 Task: Research Airbnb accommodation in Bauta, Cuba from 6th December, 2023 to 10th December, 2023 for 1 adult. Place can be private room with 1  bedroom having 1 bed and 1 bathroom. Property type can be hotel.
Action: Mouse moved to (517, 70)
Screenshot: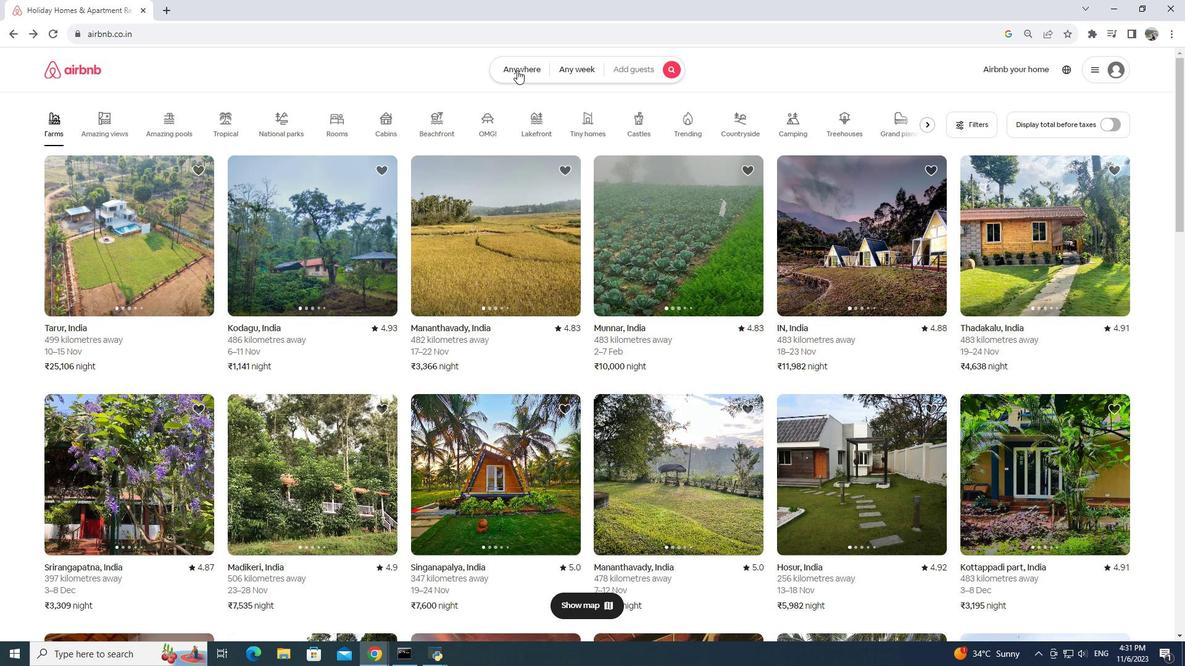 
Action: Mouse pressed left at (517, 70)
Screenshot: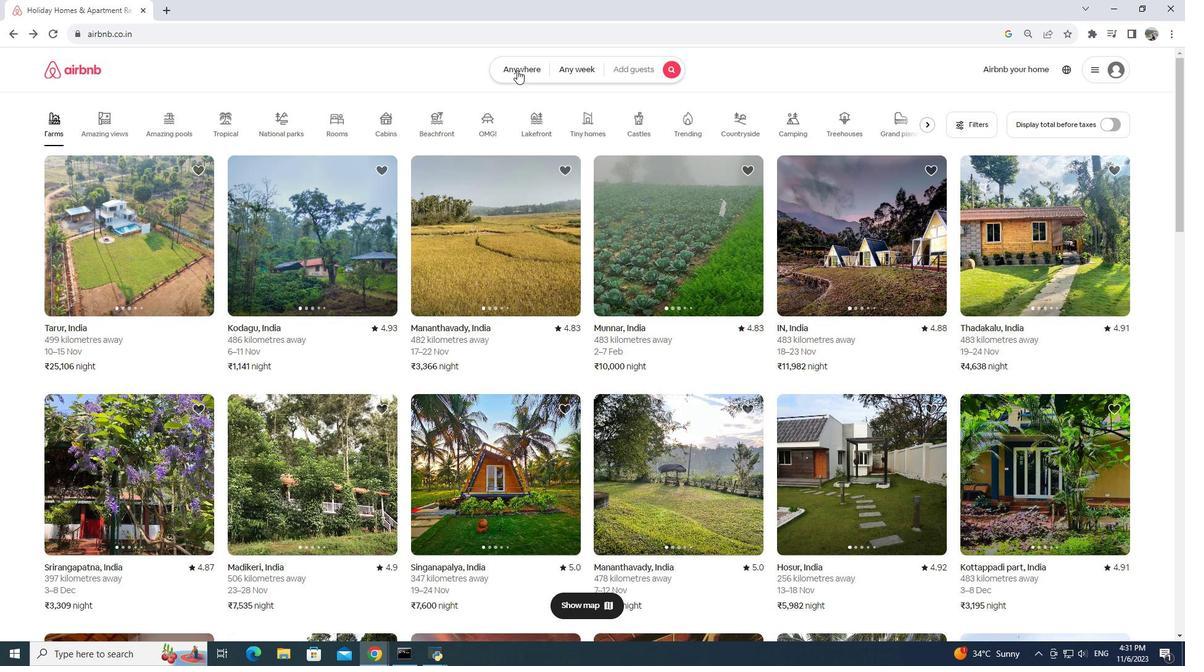
Action: Mouse moved to (449, 118)
Screenshot: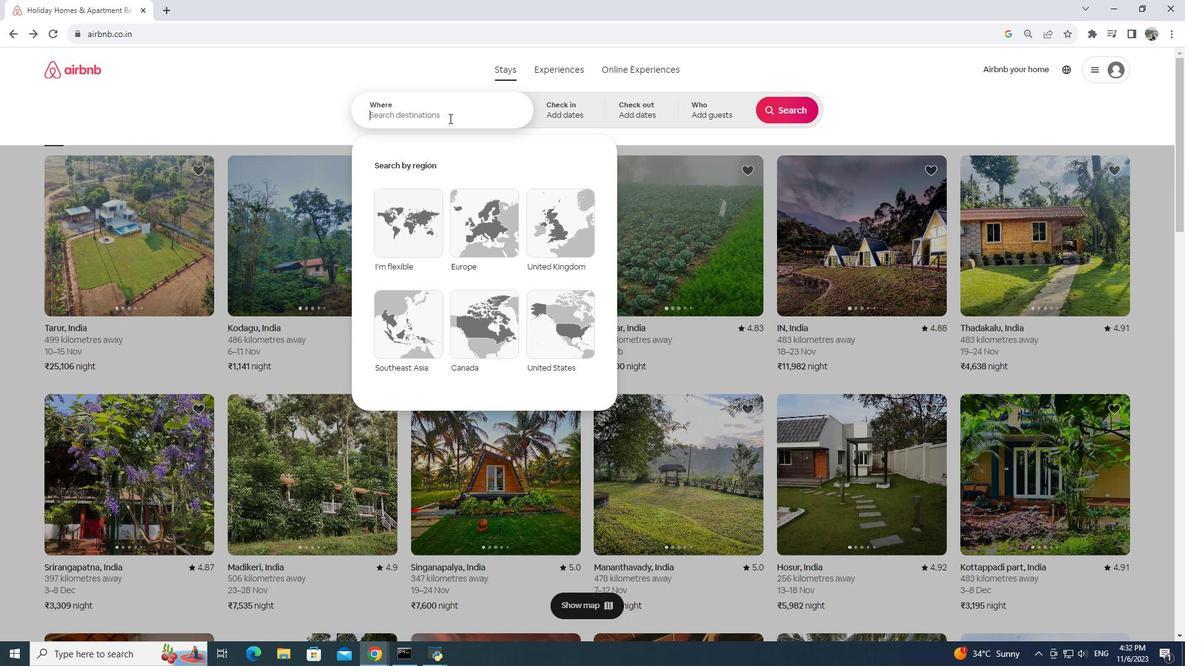 
Action: Mouse pressed left at (449, 118)
Screenshot: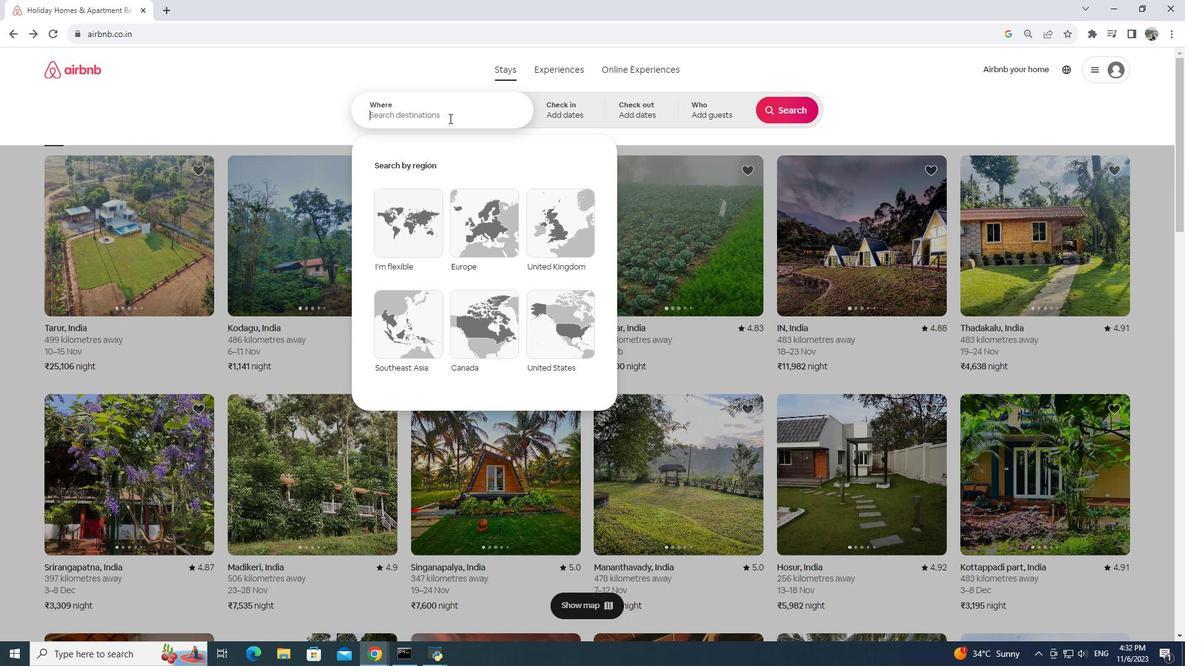 
Action: Mouse moved to (453, 119)
Screenshot: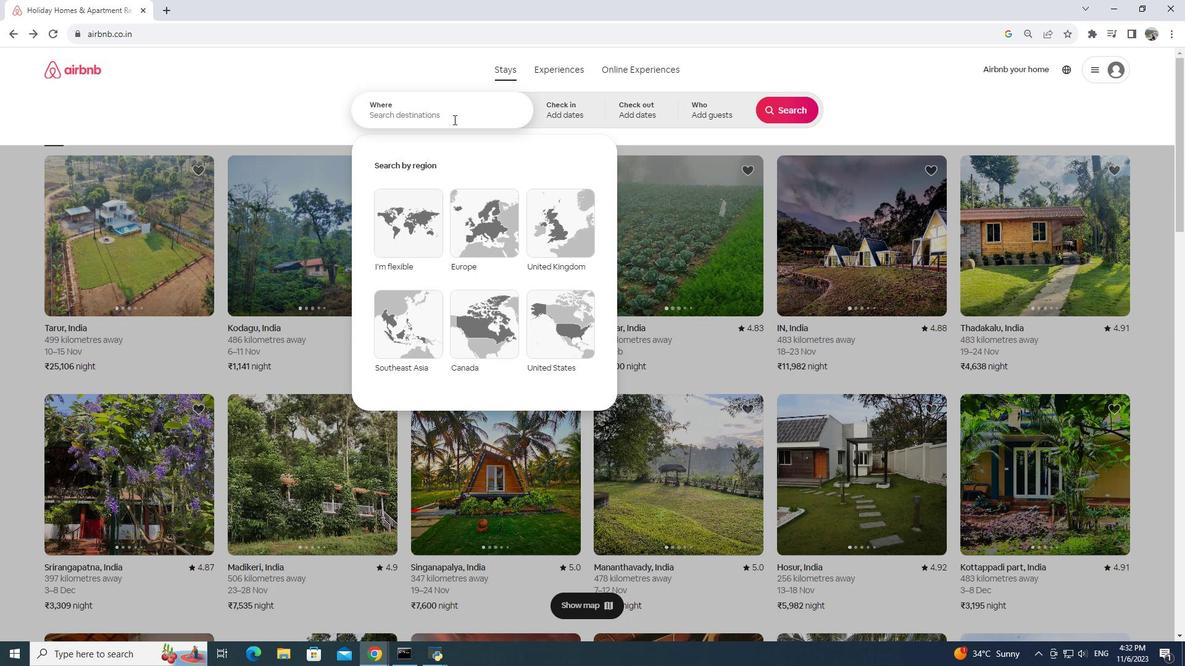 
Action: Key pressed bauta,cuba
Screenshot: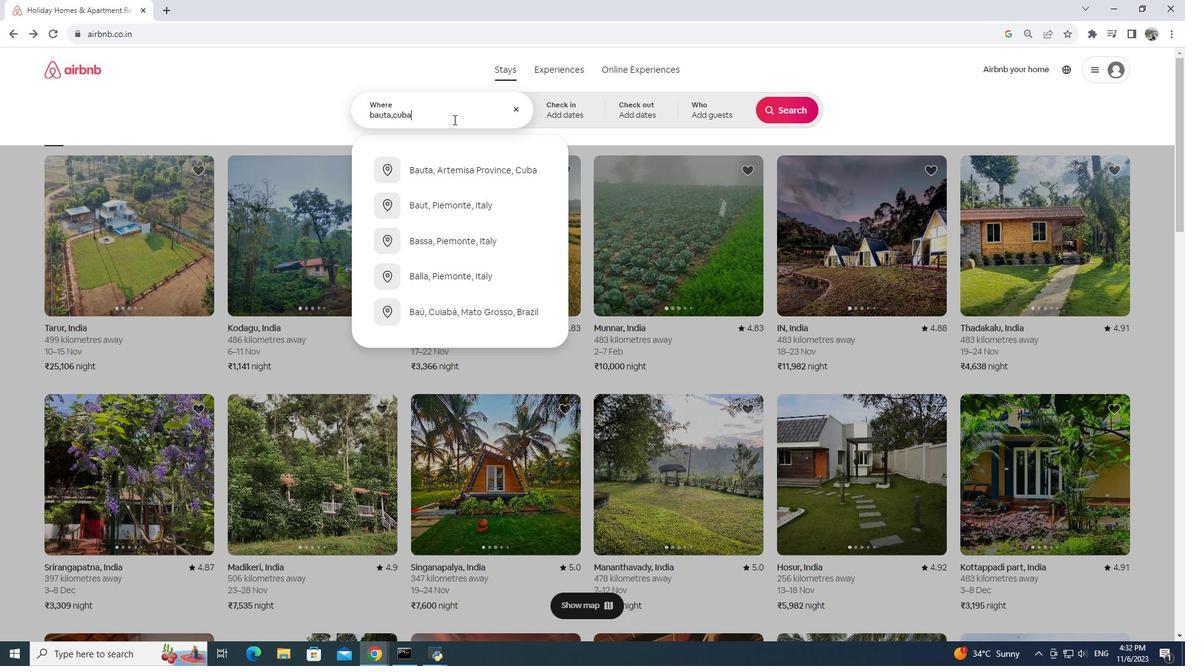 
Action: Mouse moved to (588, 117)
Screenshot: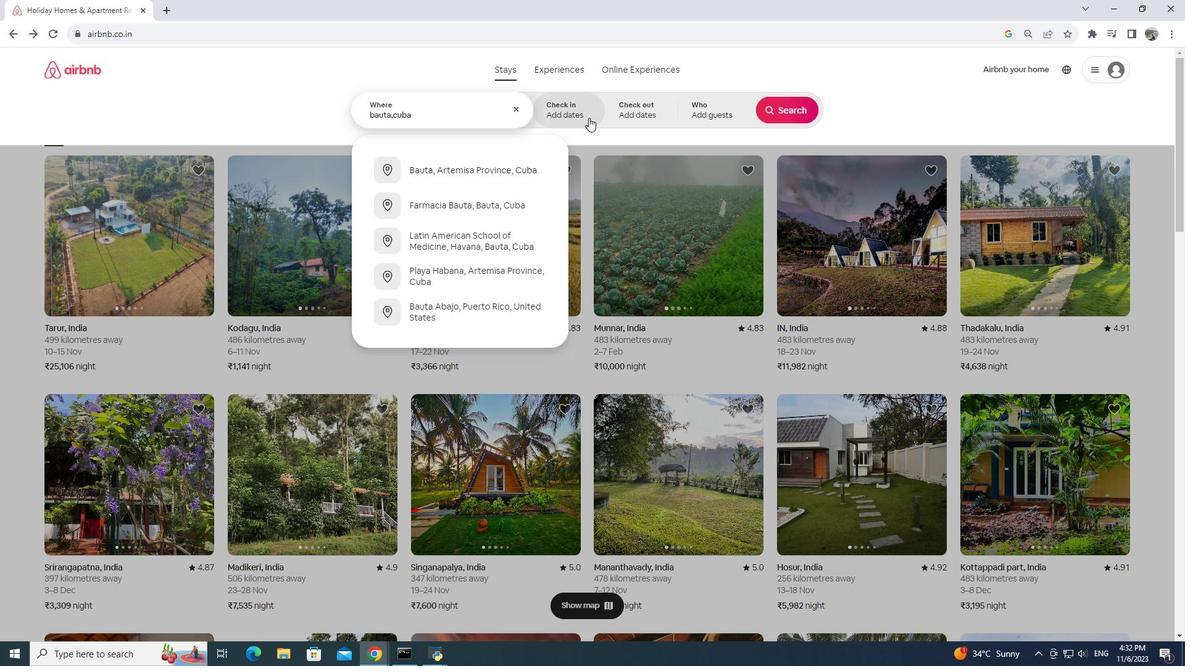 
Action: Mouse pressed left at (588, 117)
Screenshot: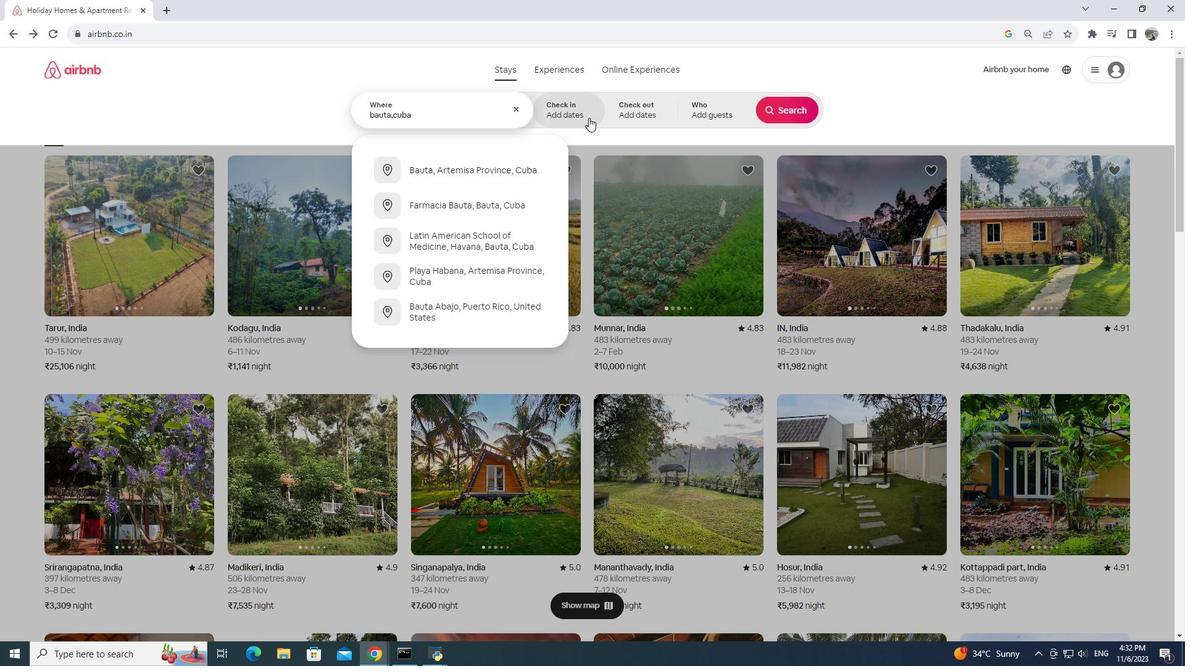 
Action: Mouse moved to (692, 275)
Screenshot: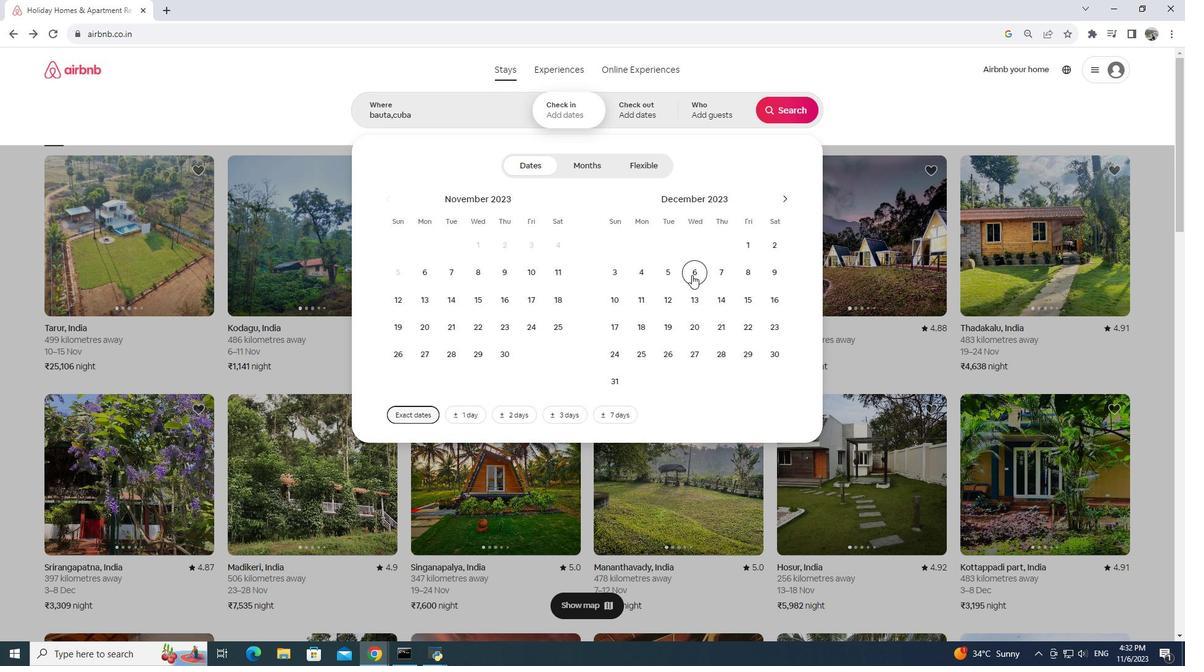 
Action: Mouse pressed left at (692, 275)
Screenshot: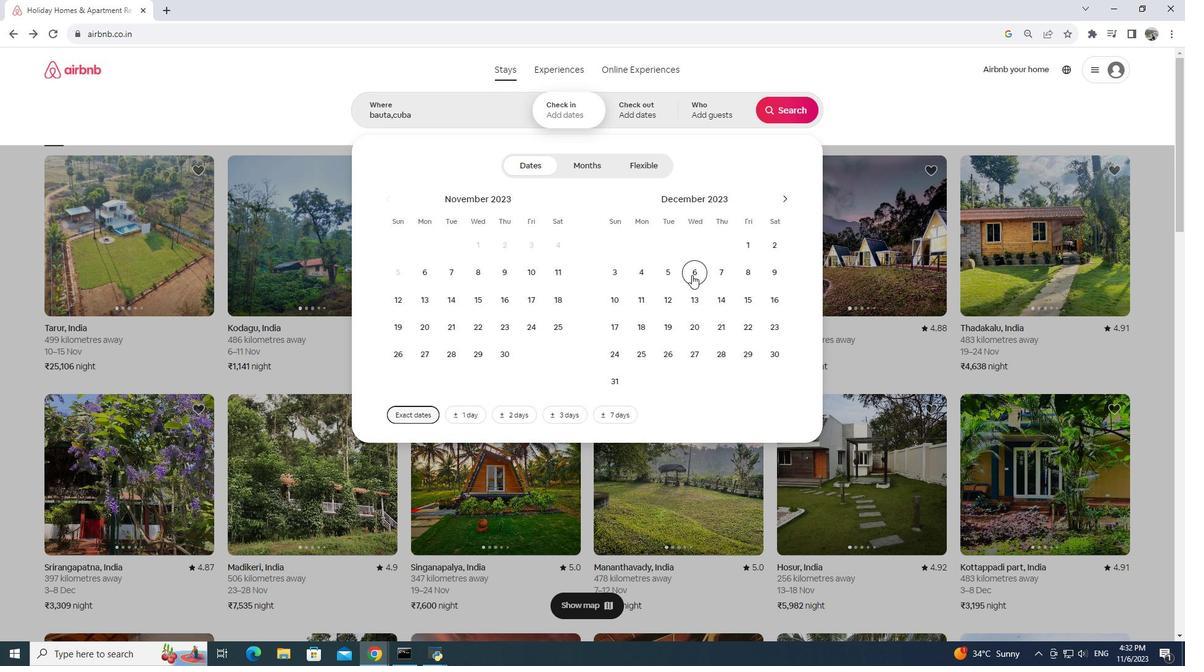 
Action: Mouse moved to (611, 300)
Screenshot: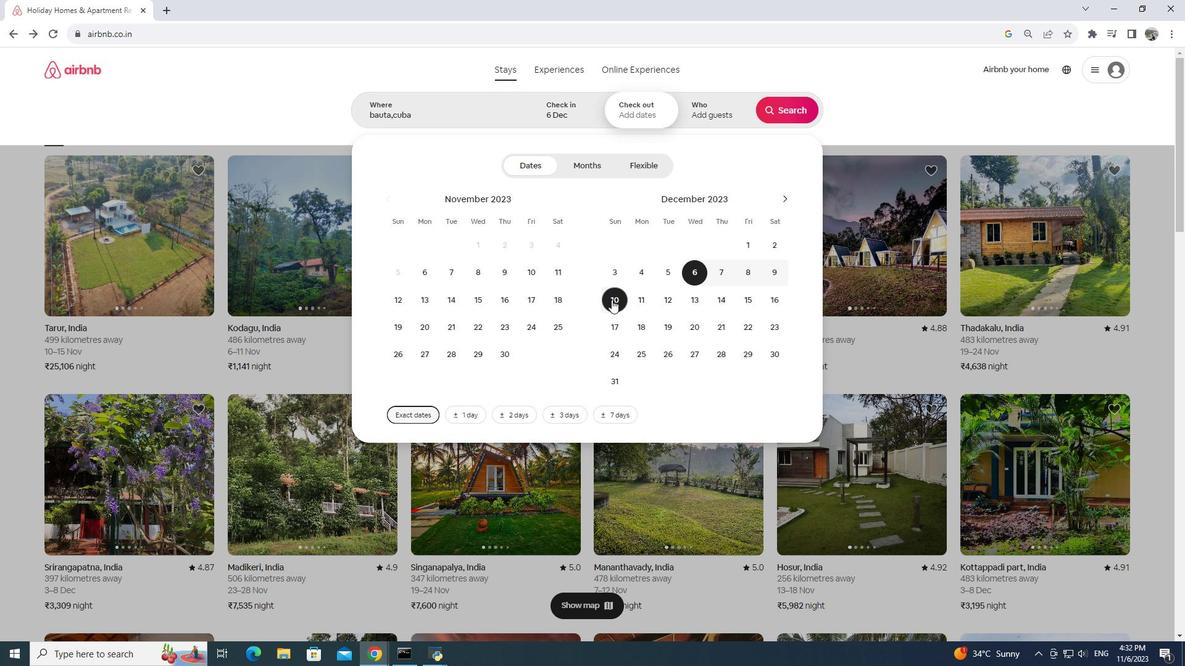 
Action: Mouse pressed left at (611, 300)
Screenshot: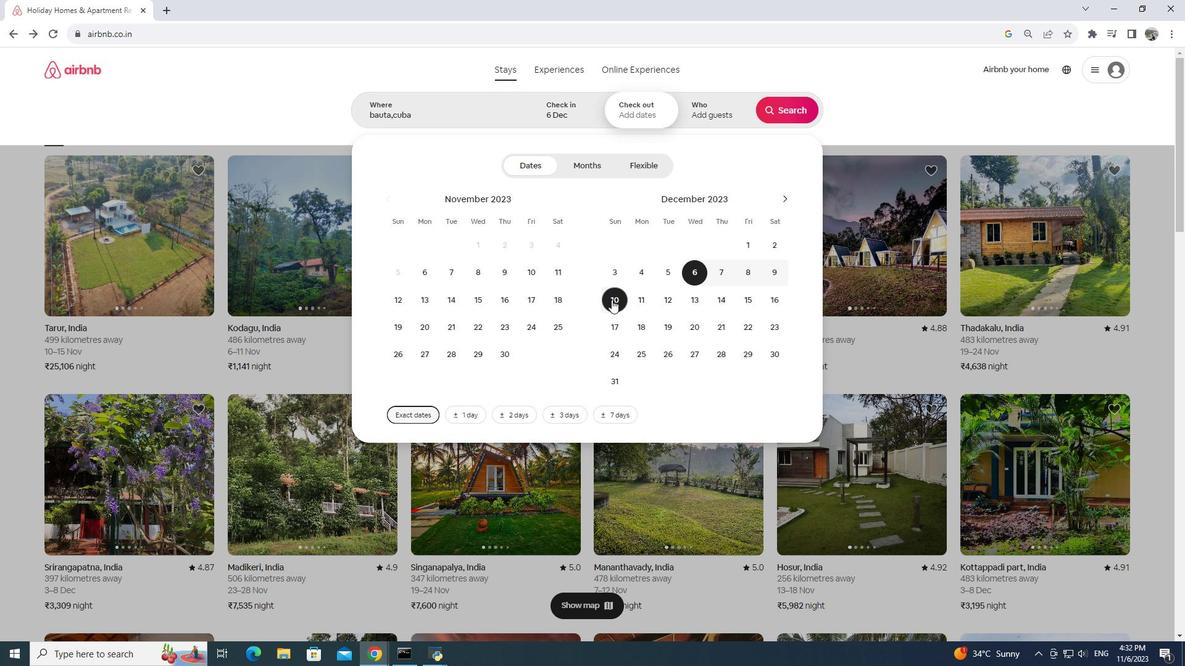 
Action: Mouse moved to (715, 113)
Screenshot: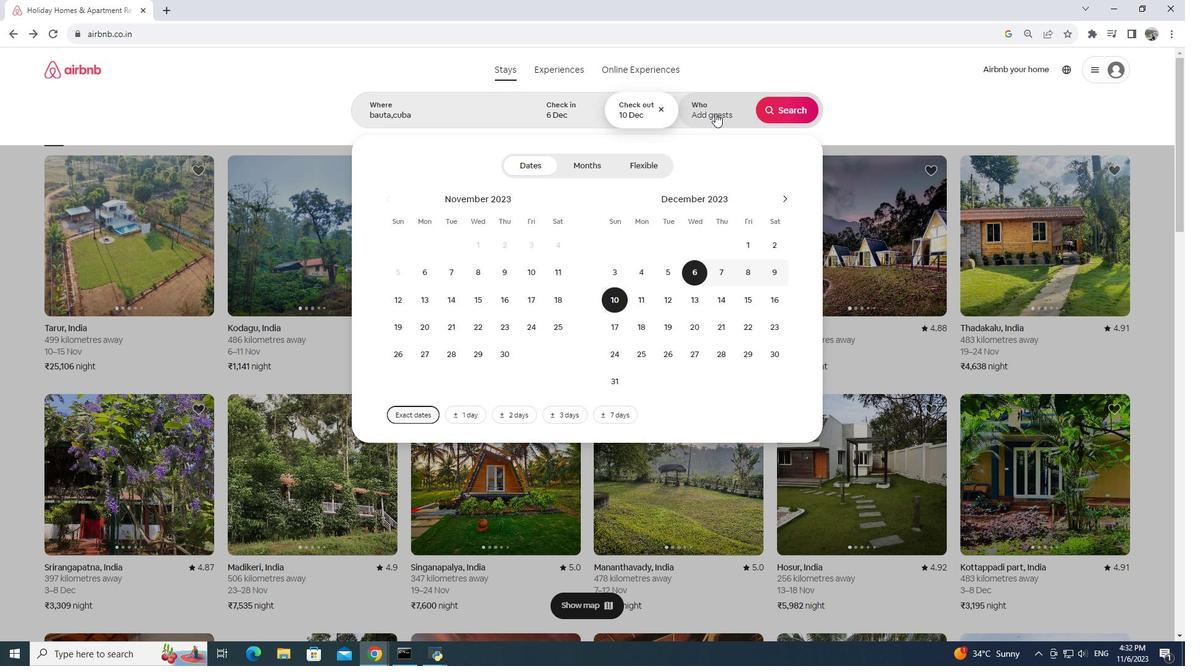 
Action: Mouse pressed left at (715, 113)
Screenshot: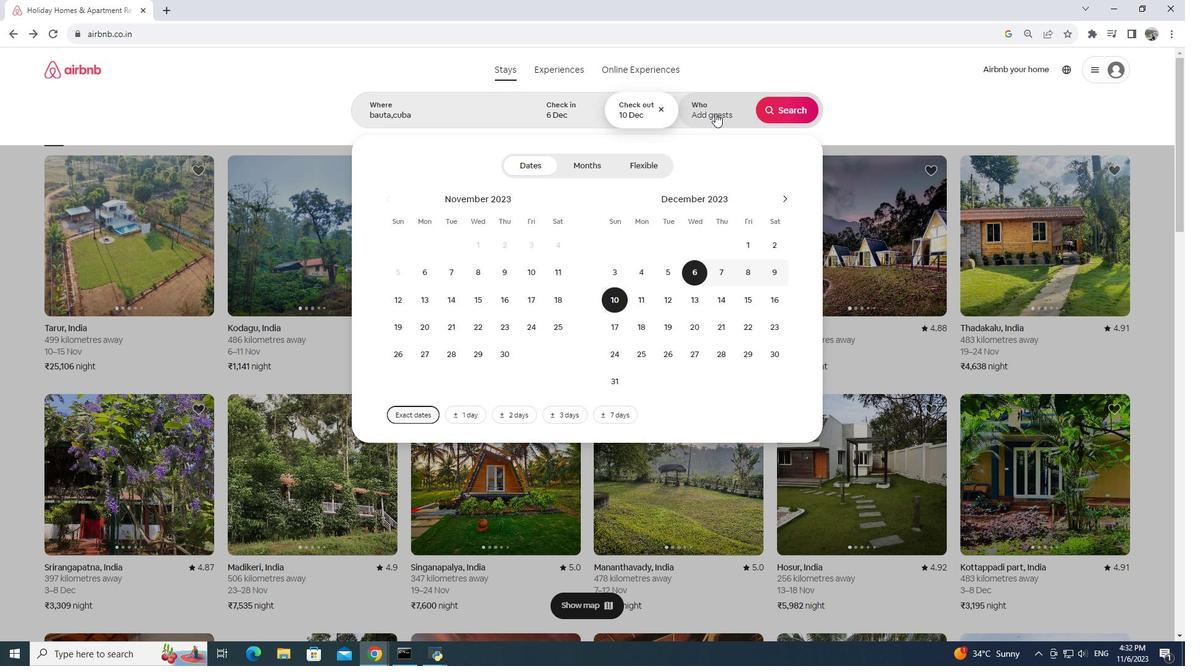 
Action: Mouse moved to (787, 164)
Screenshot: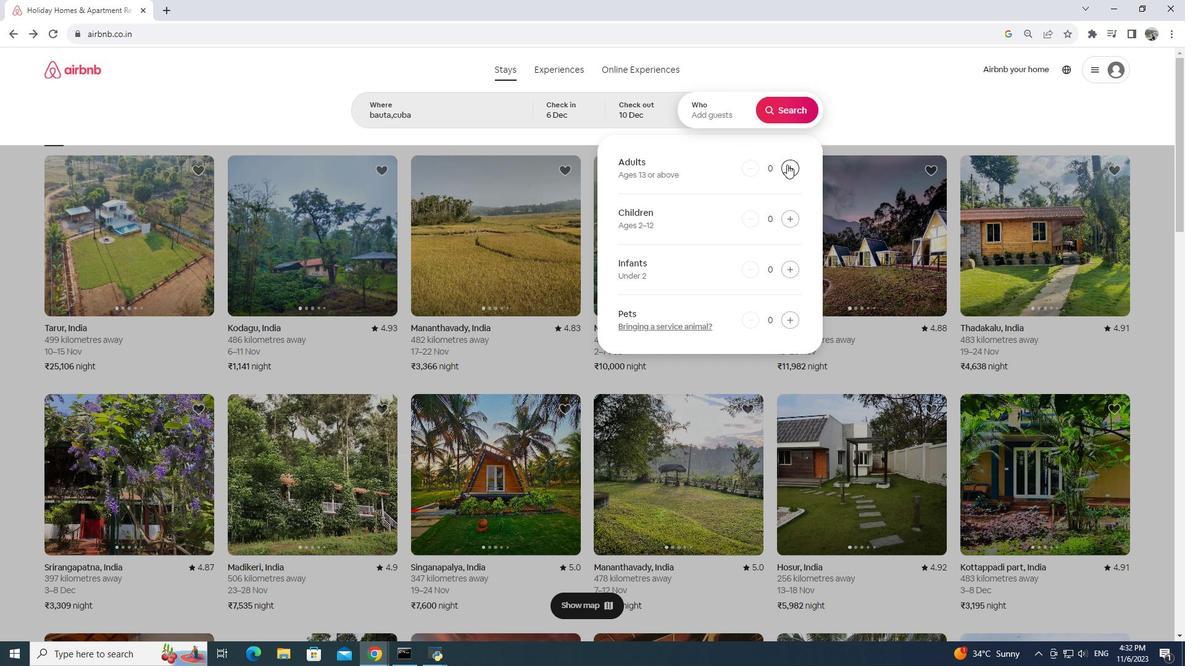 
Action: Mouse pressed left at (787, 164)
Screenshot: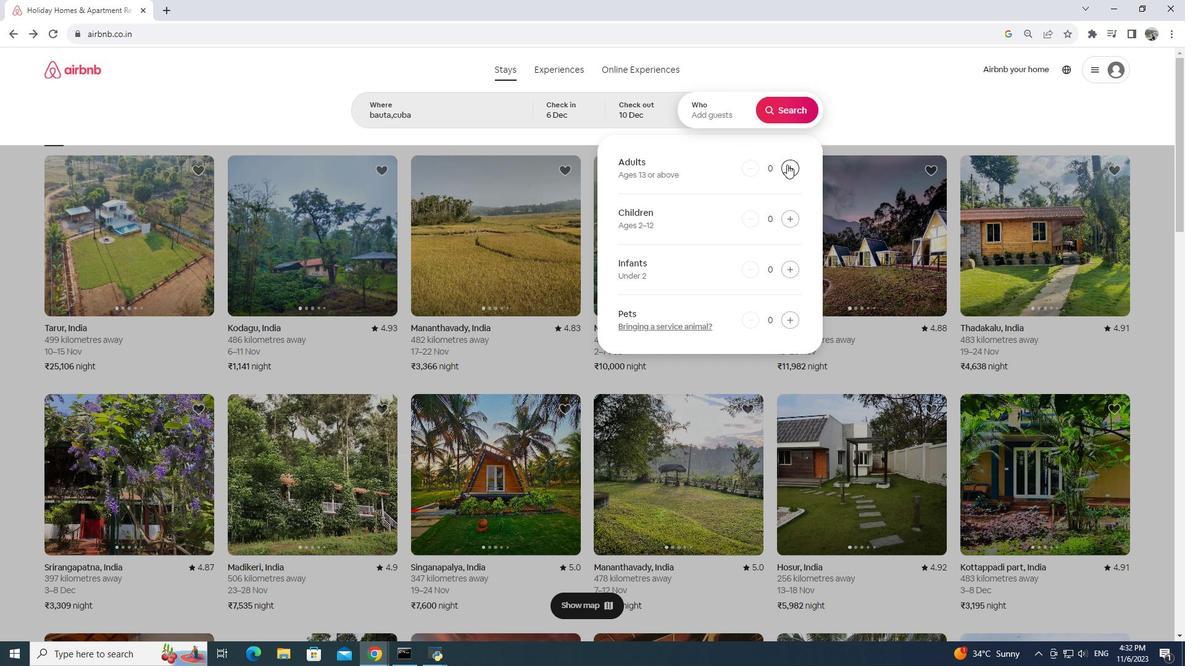 
Action: Mouse moved to (794, 105)
Screenshot: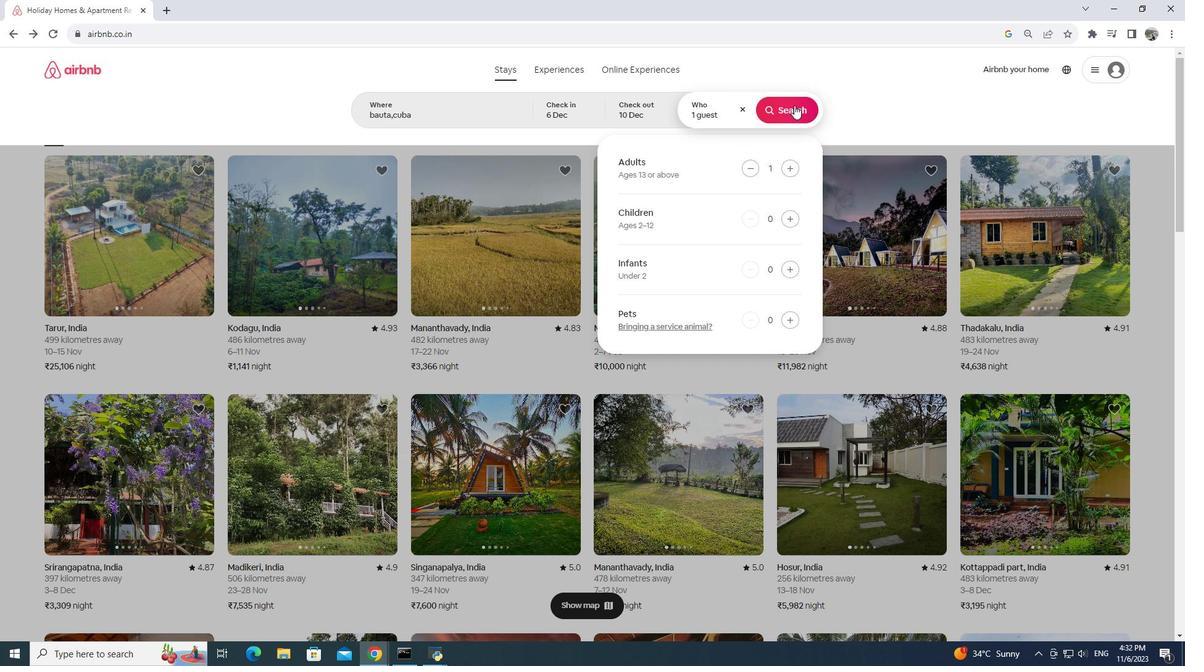 
Action: Mouse pressed left at (794, 105)
Screenshot: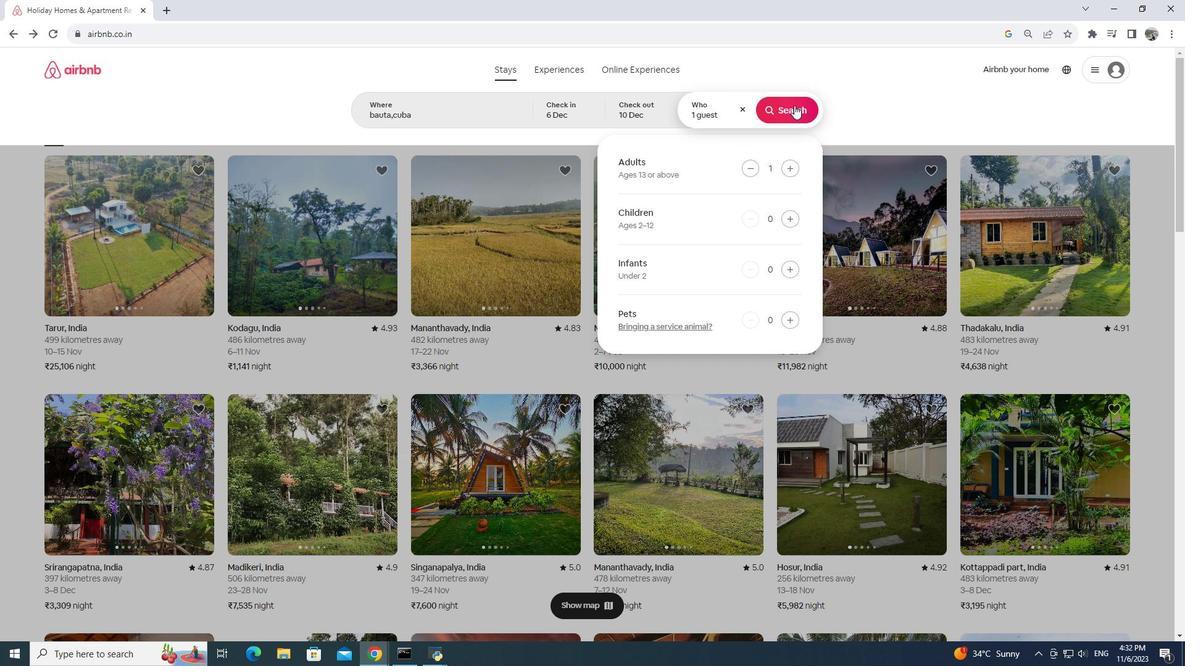 
Action: Mouse moved to (1005, 116)
Screenshot: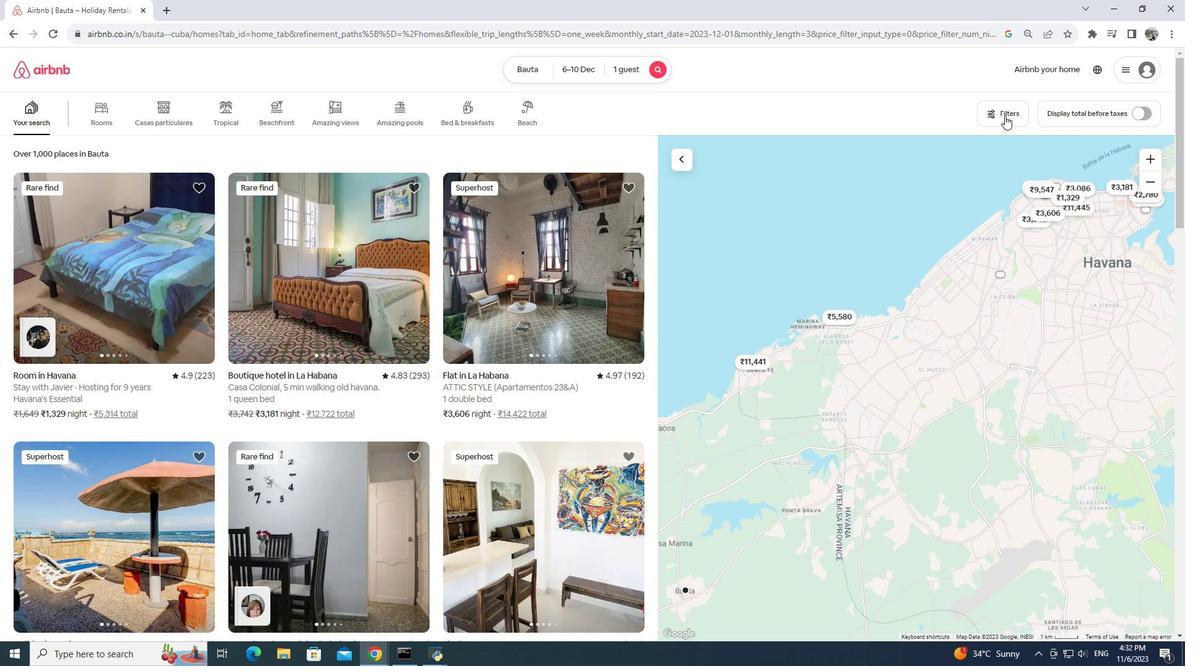 
Action: Mouse pressed left at (1005, 116)
Screenshot: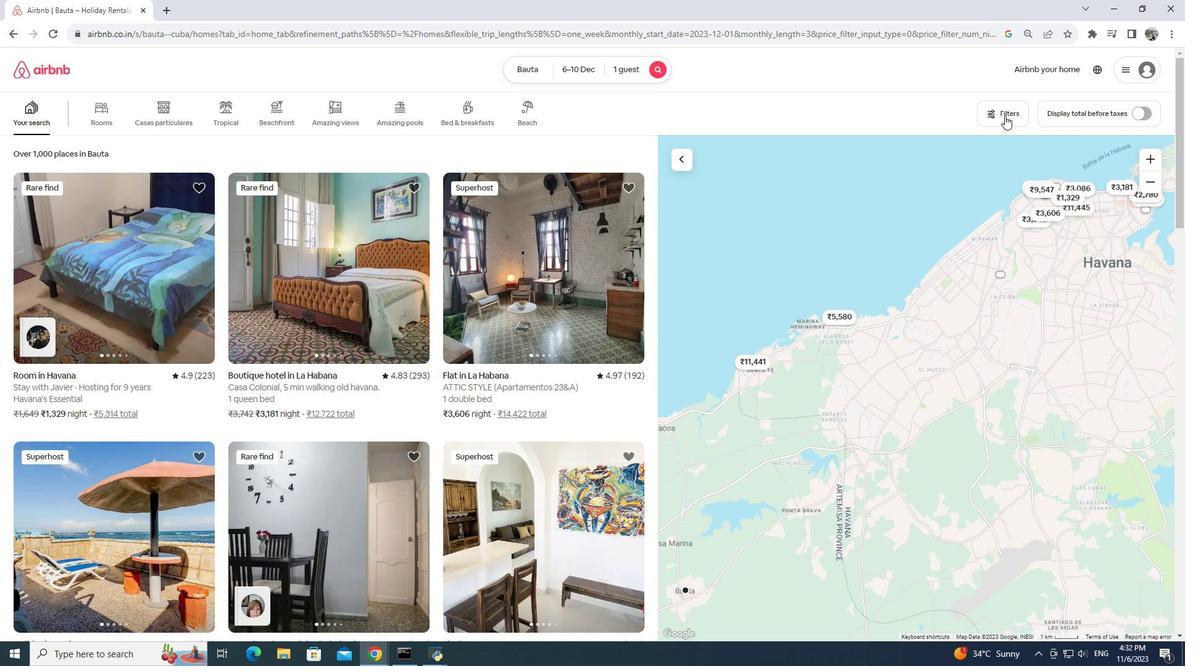 
Action: Mouse moved to (461, 466)
Screenshot: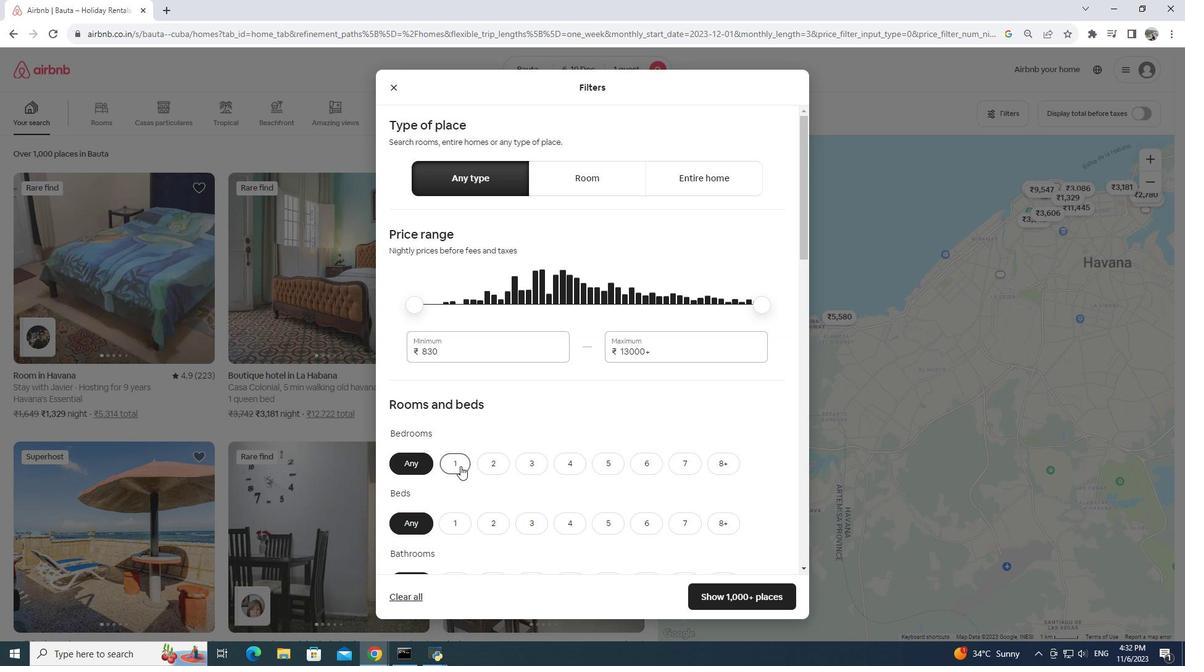 
Action: Mouse pressed left at (461, 466)
Screenshot: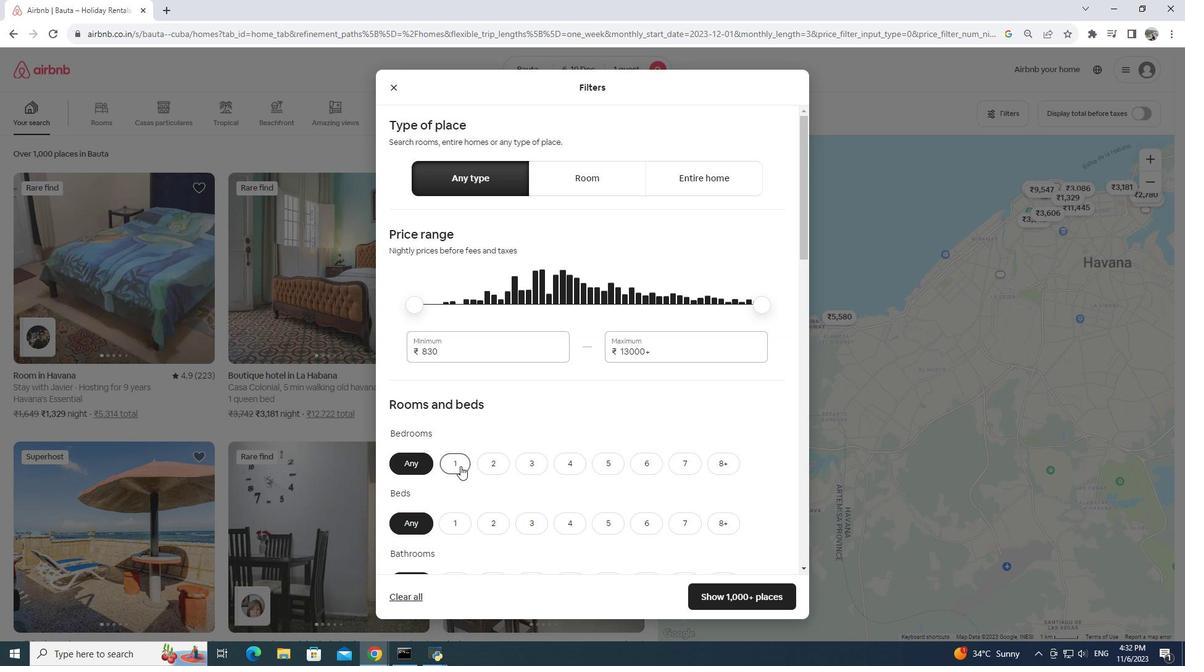 
Action: Mouse moved to (464, 461)
Screenshot: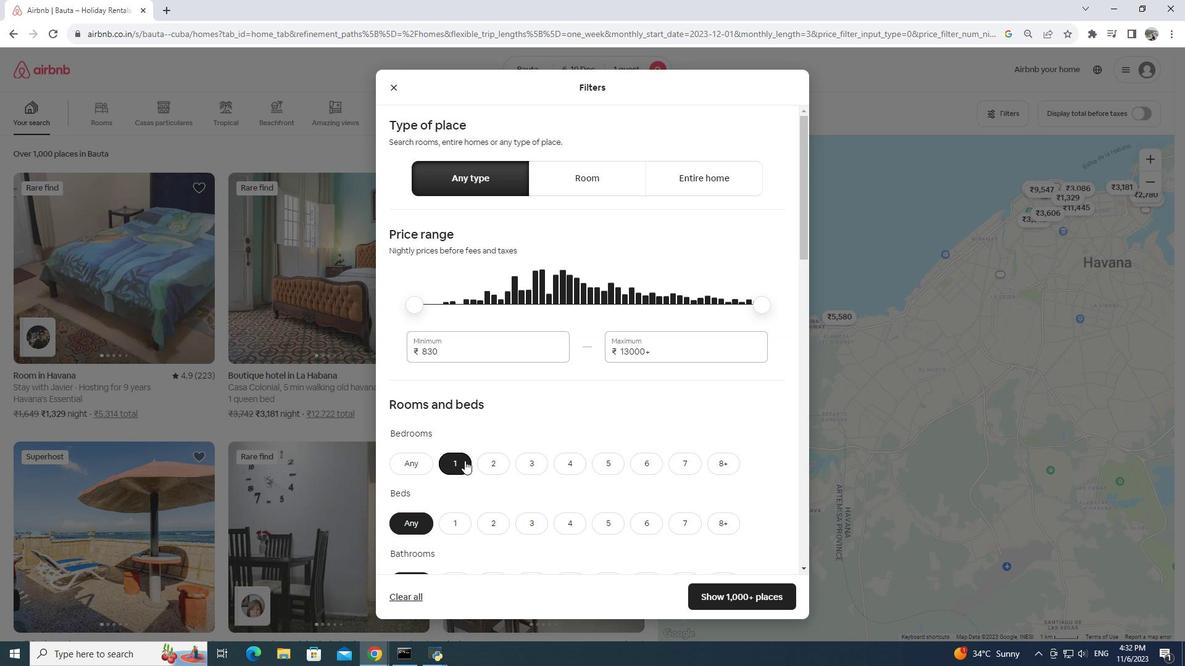 
Action: Mouse scrolled (464, 460) with delta (0, 0)
Screenshot: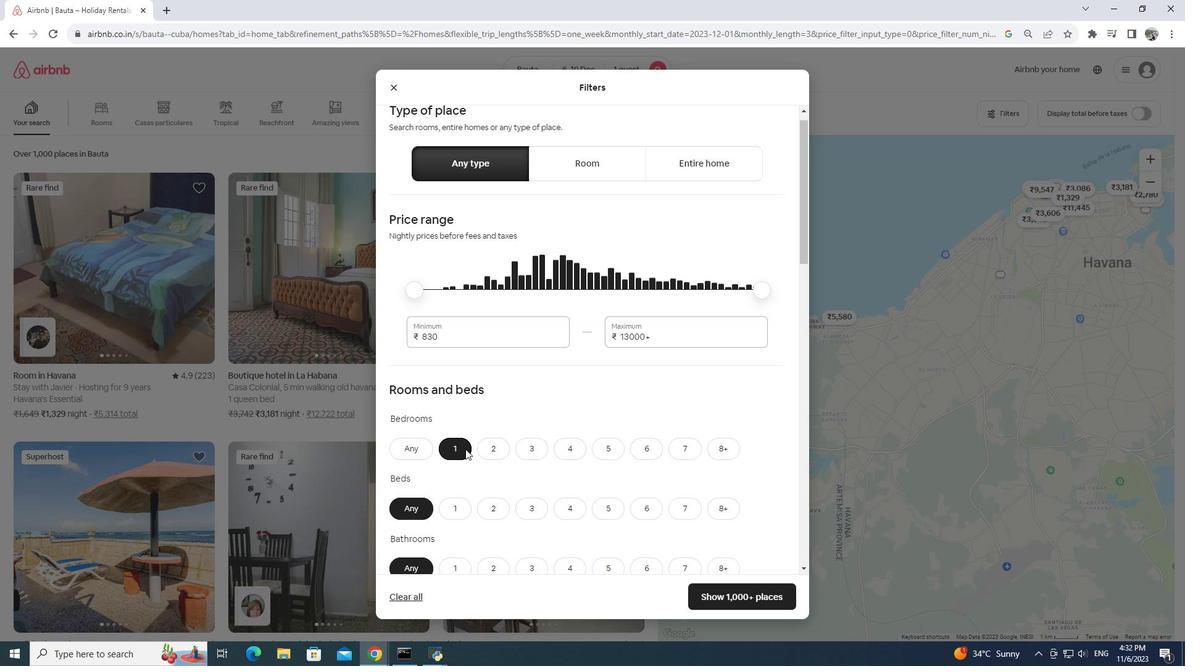 
Action: Mouse moved to (464, 460)
Screenshot: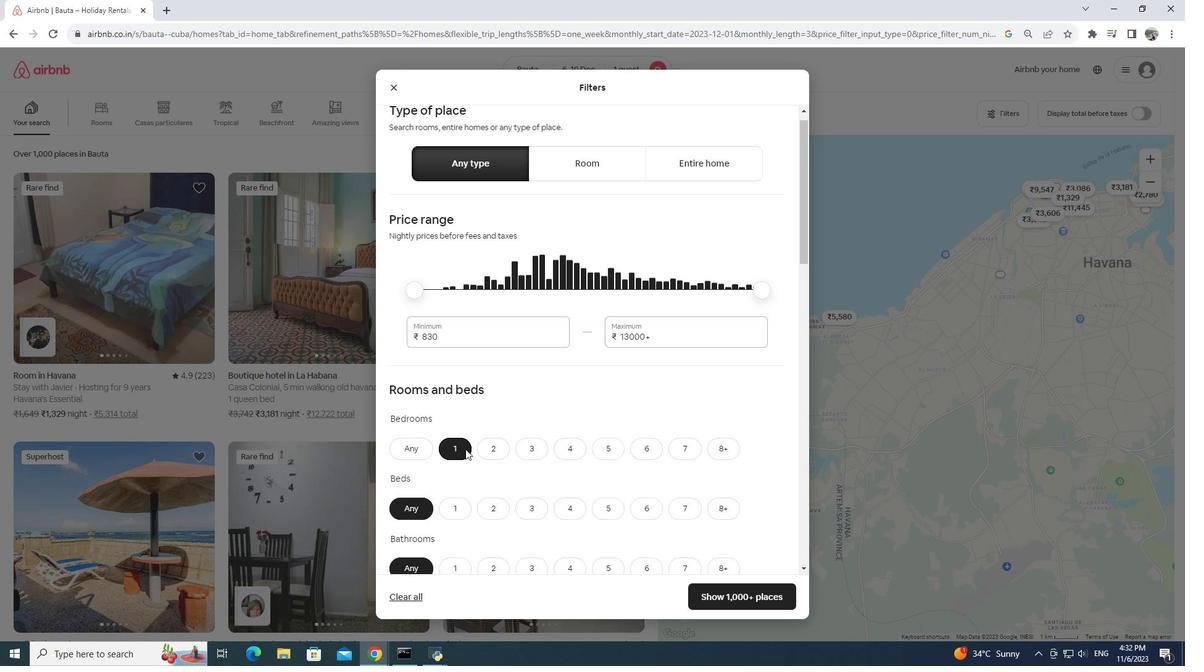
Action: Mouse scrolled (464, 459) with delta (0, 0)
Screenshot: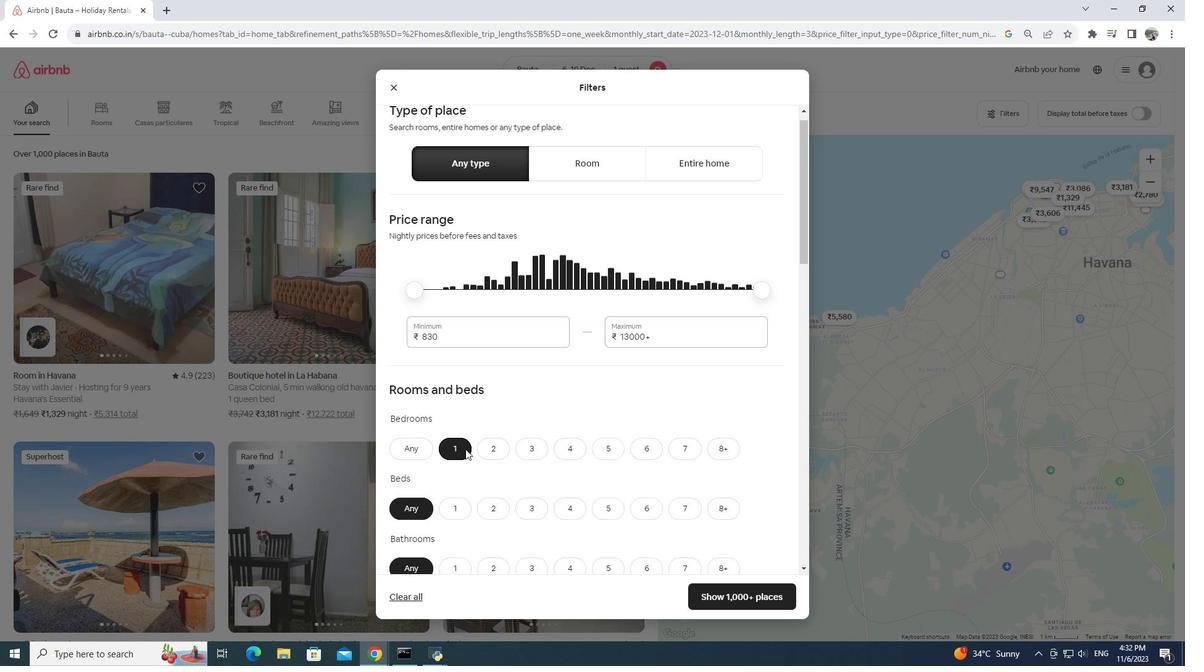 
Action: Mouse moved to (464, 459)
Screenshot: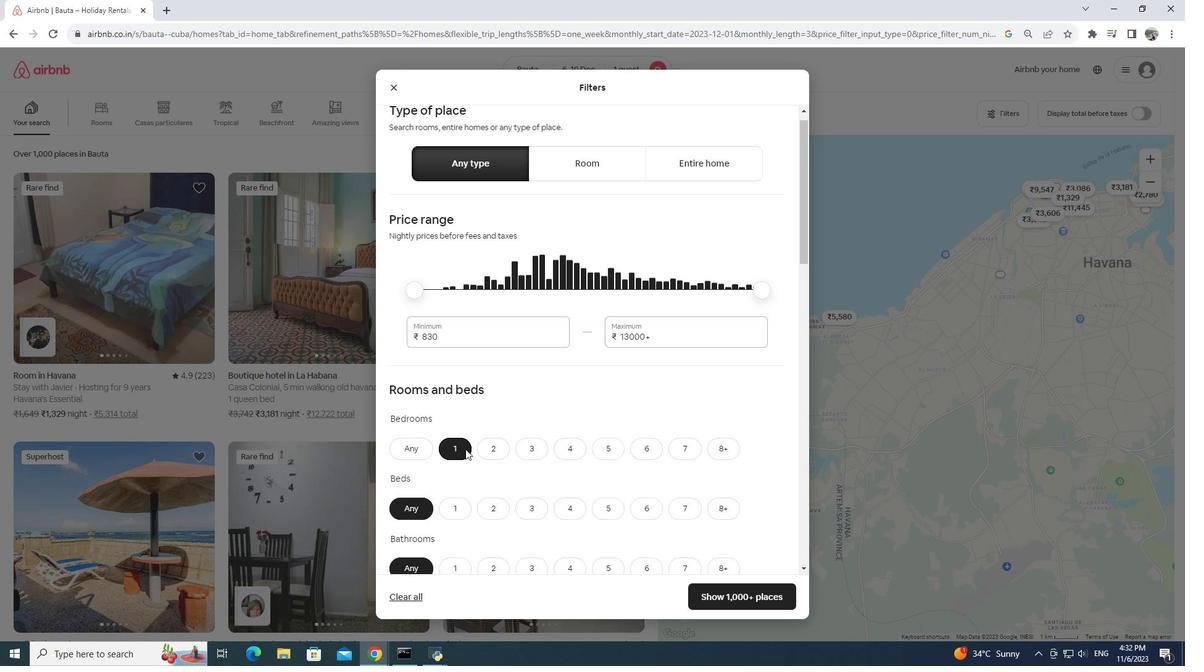 
Action: Mouse scrolled (464, 459) with delta (0, 0)
Screenshot: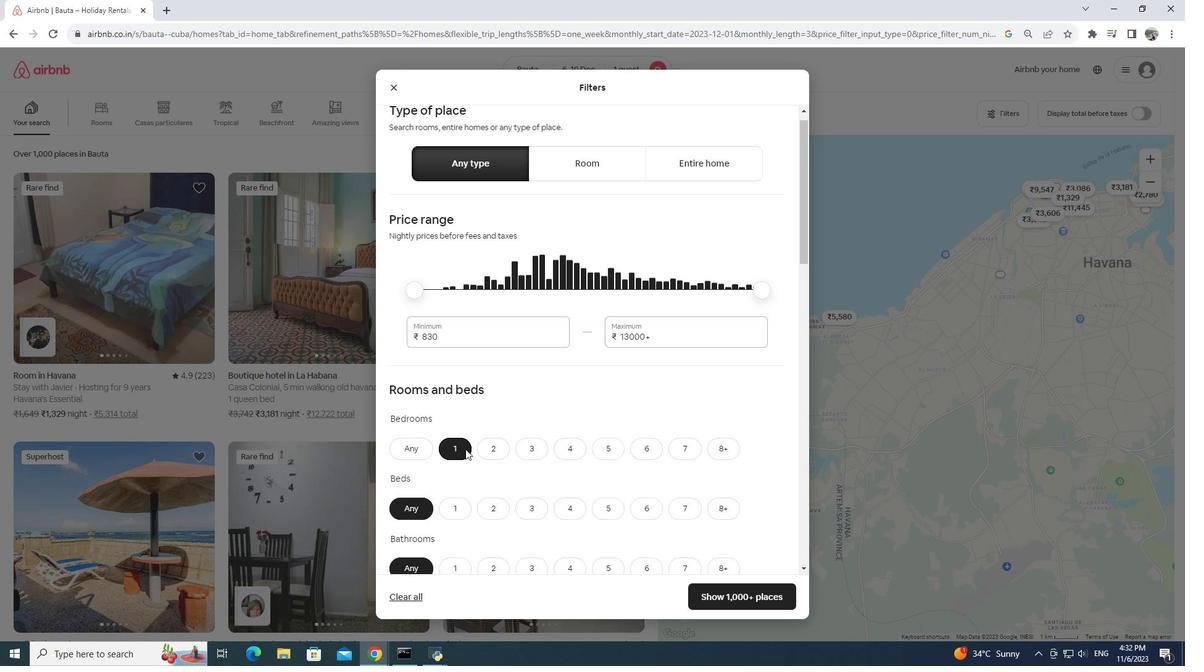 
Action: Mouse moved to (464, 456)
Screenshot: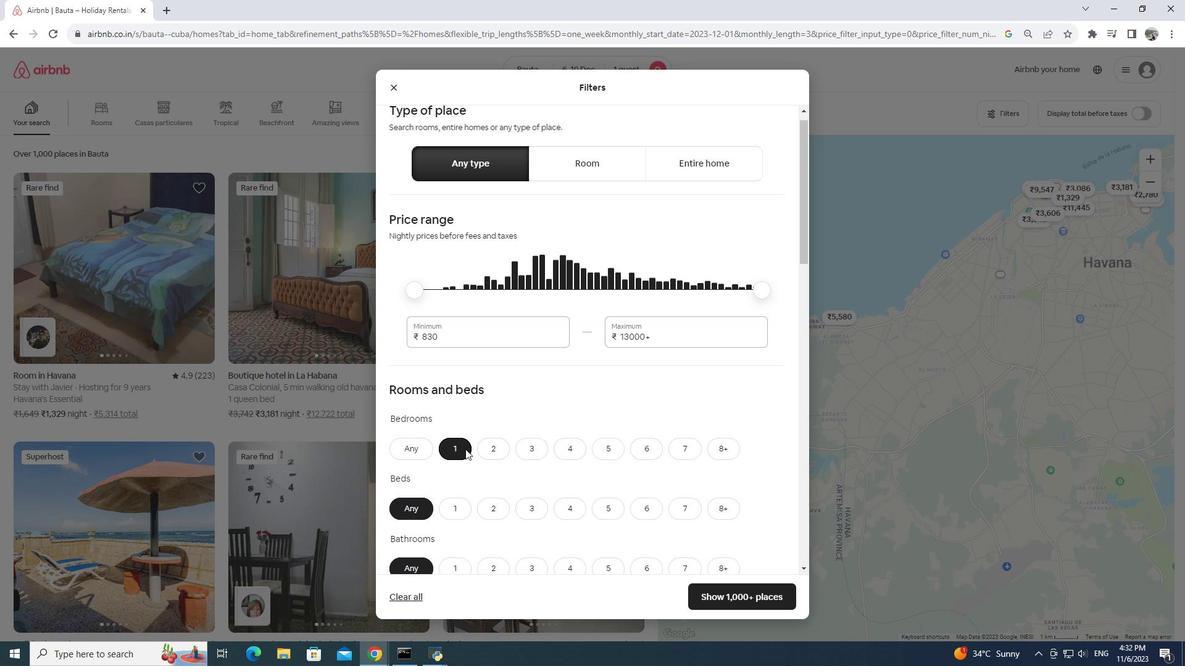 
Action: Mouse scrolled (464, 456) with delta (0, 0)
Screenshot: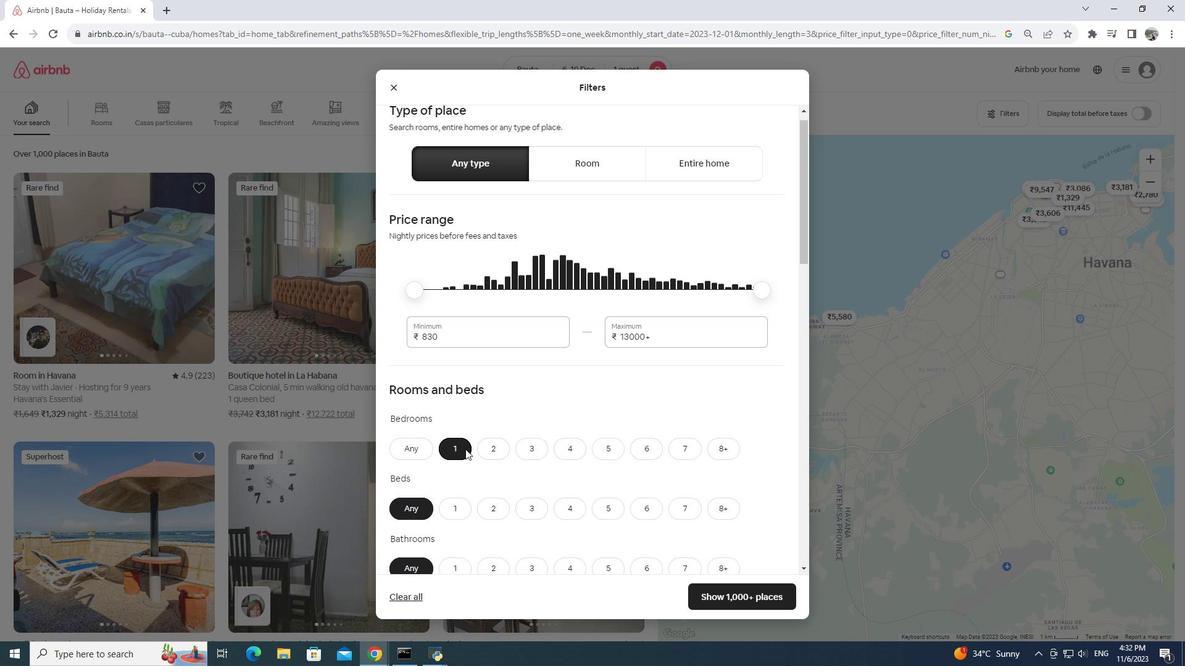 
Action: Mouse moved to (465, 451)
Screenshot: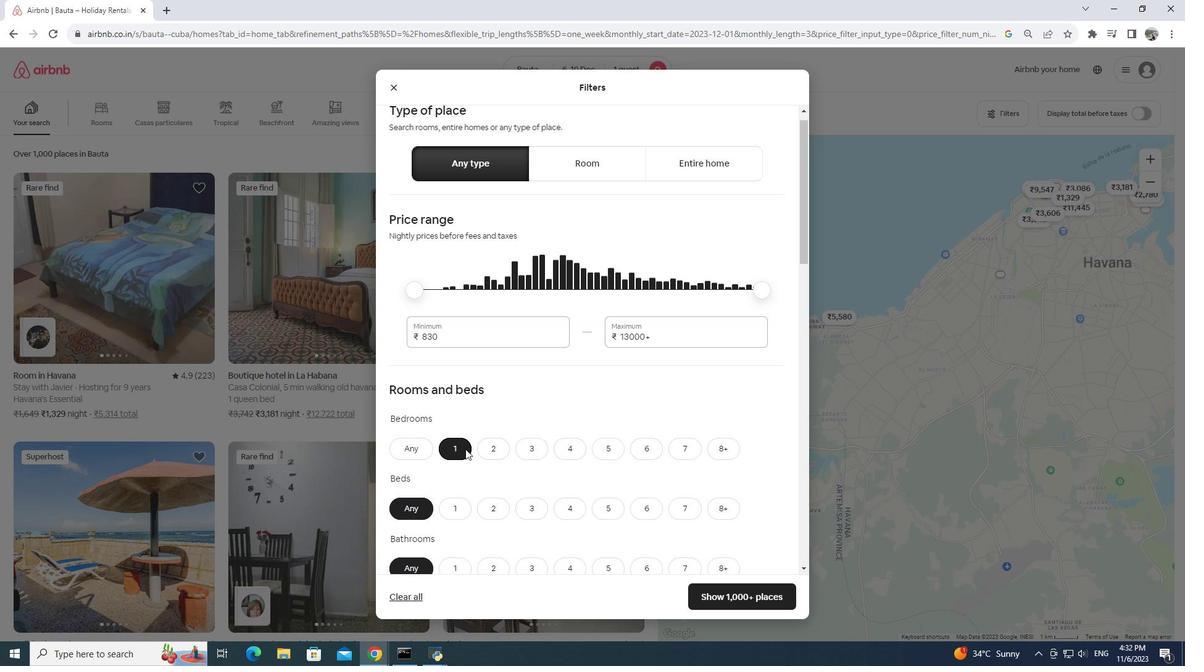 
Action: Mouse scrolled (465, 450) with delta (0, 0)
Screenshot: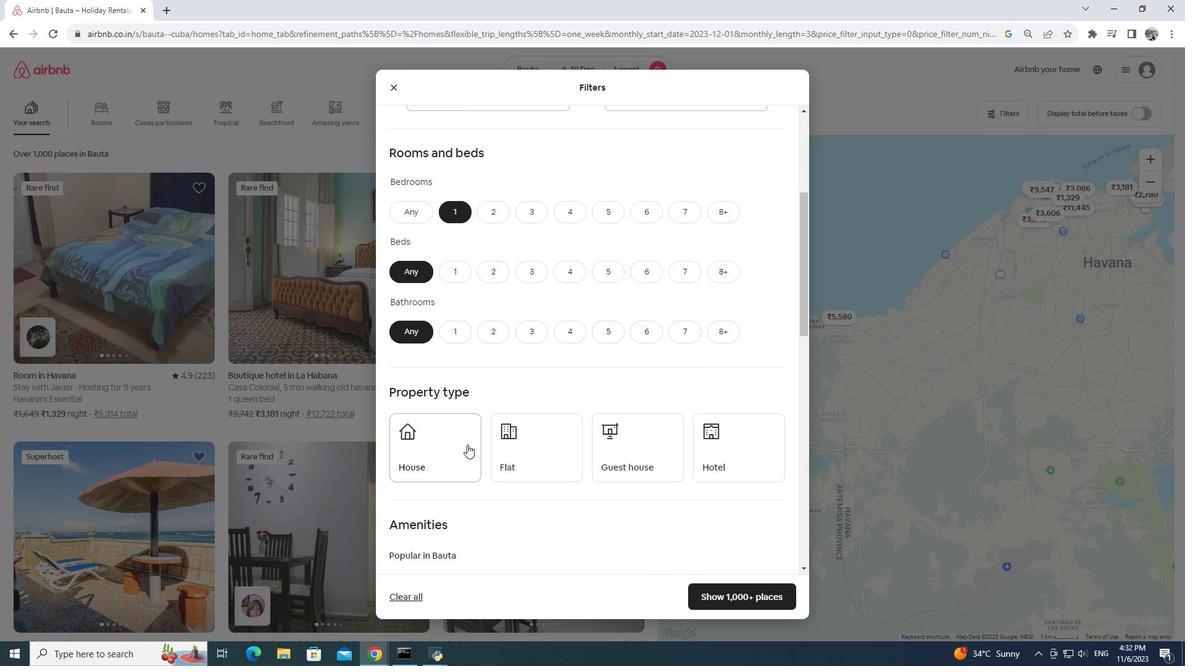
Action: Mouse moved to (455, 206)
Screenshot: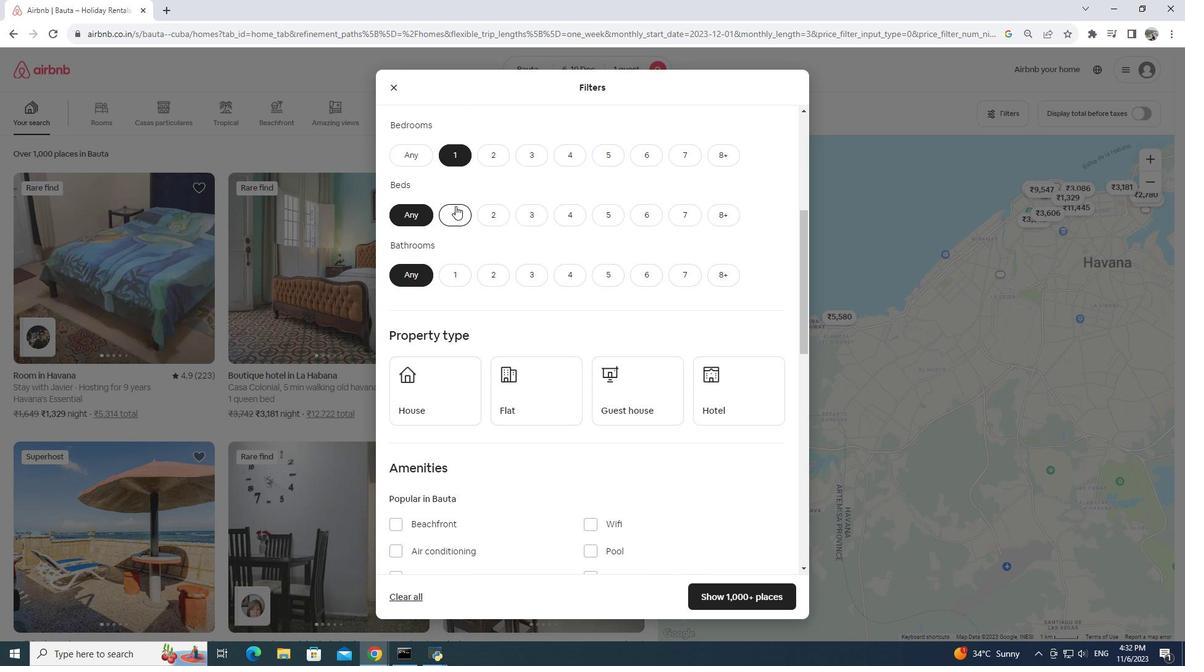 
Action: Mouse pressed left at (455, 206)
Screenshot: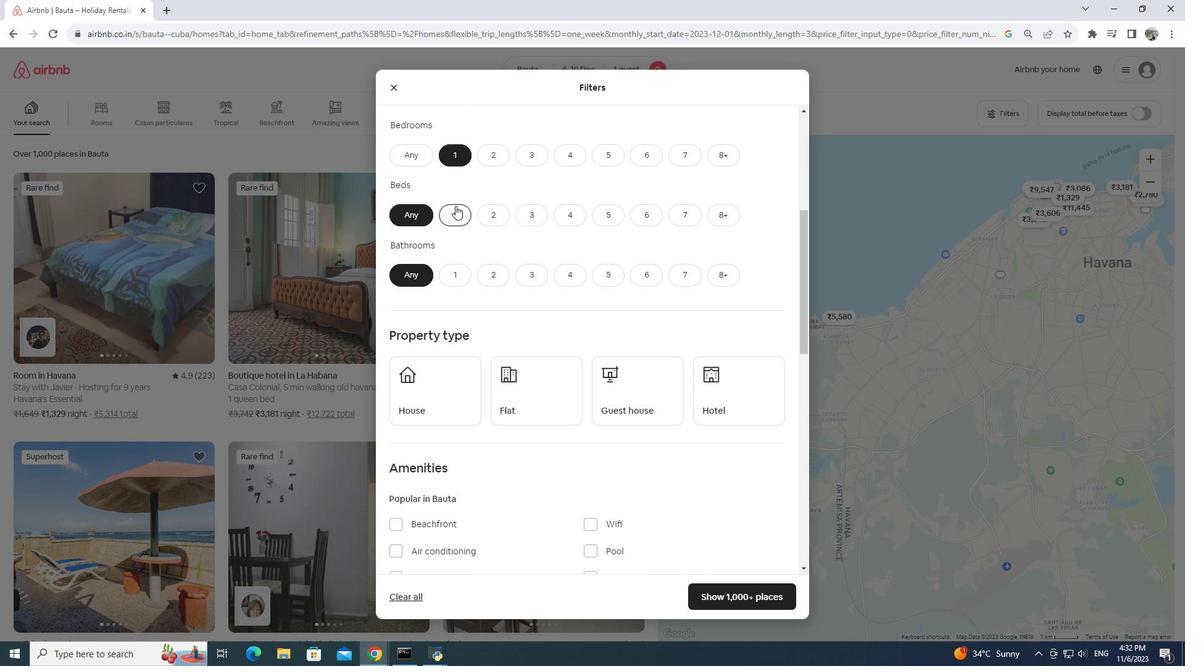 
Action: Mouse moved to (459, 281)
Screenshot: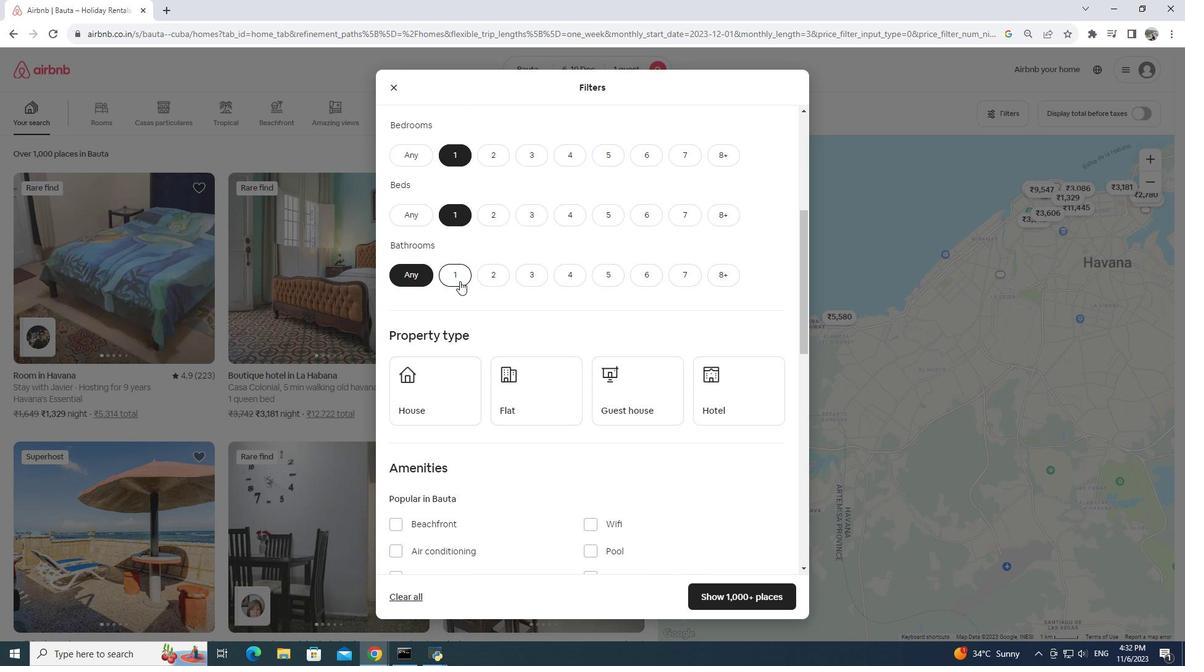 
Action: Mouse pressed left at (459, 281)
Screenshot: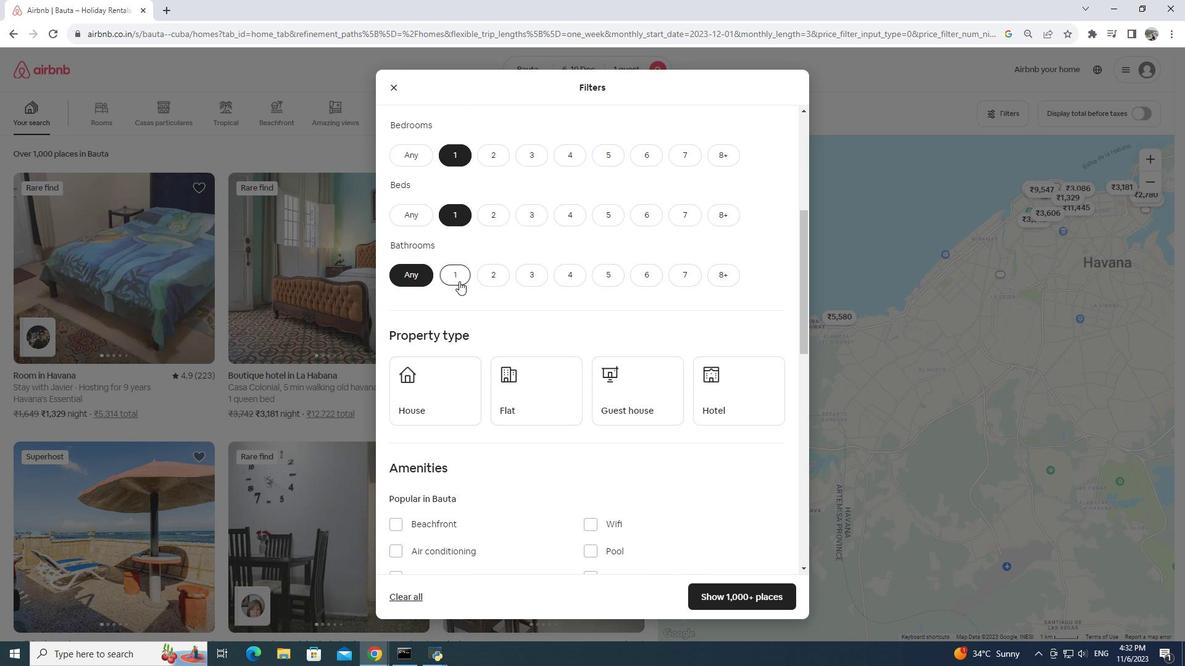 
Action: Mouse moved to (459, 281)
Screenshot: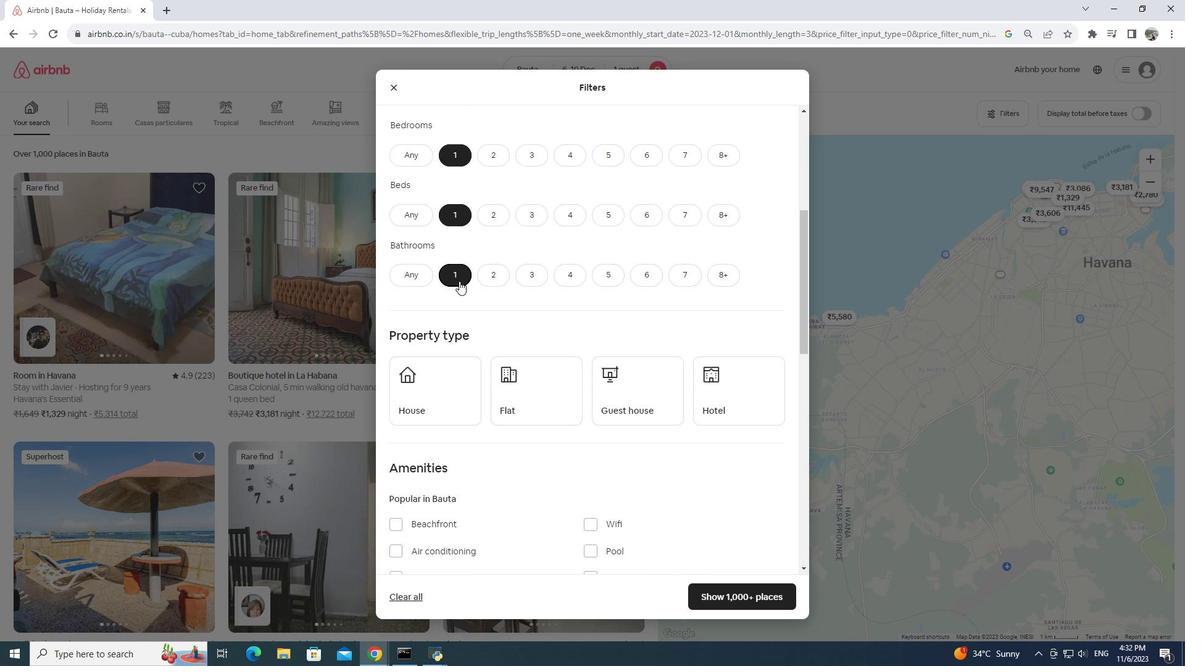 
Action: Mouse scrolled (459, 282) with delta (0, 0)
Screenshot: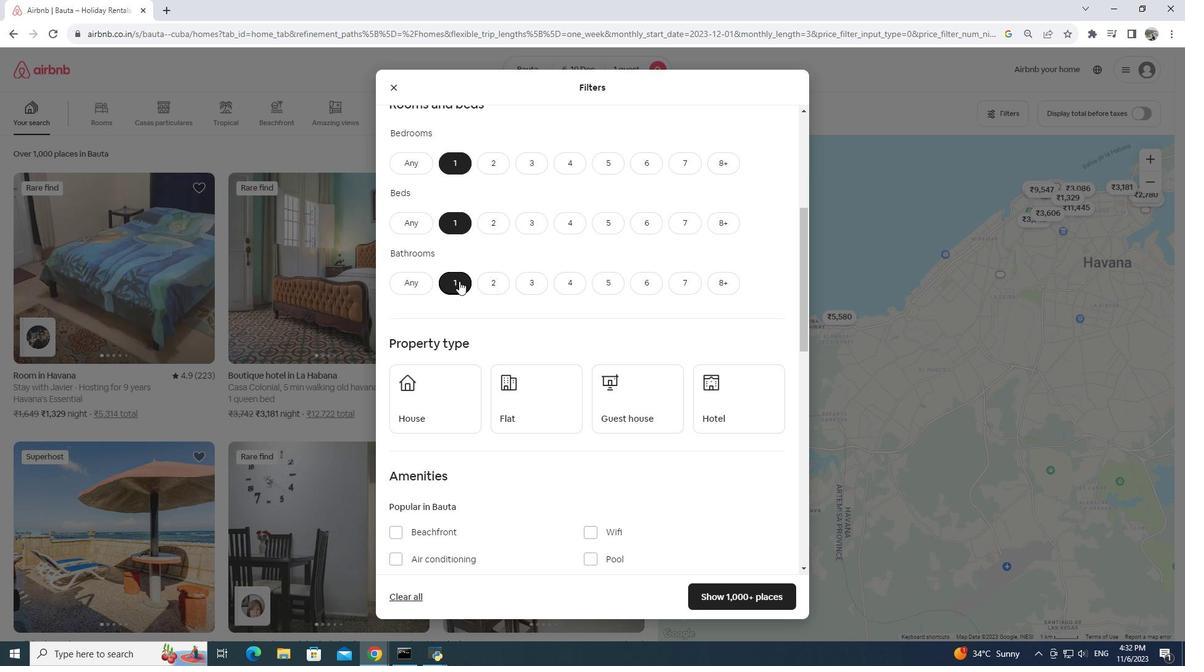 
Action: Mouse scrolled (459, 280) with delta (0, 0)
Screenshot: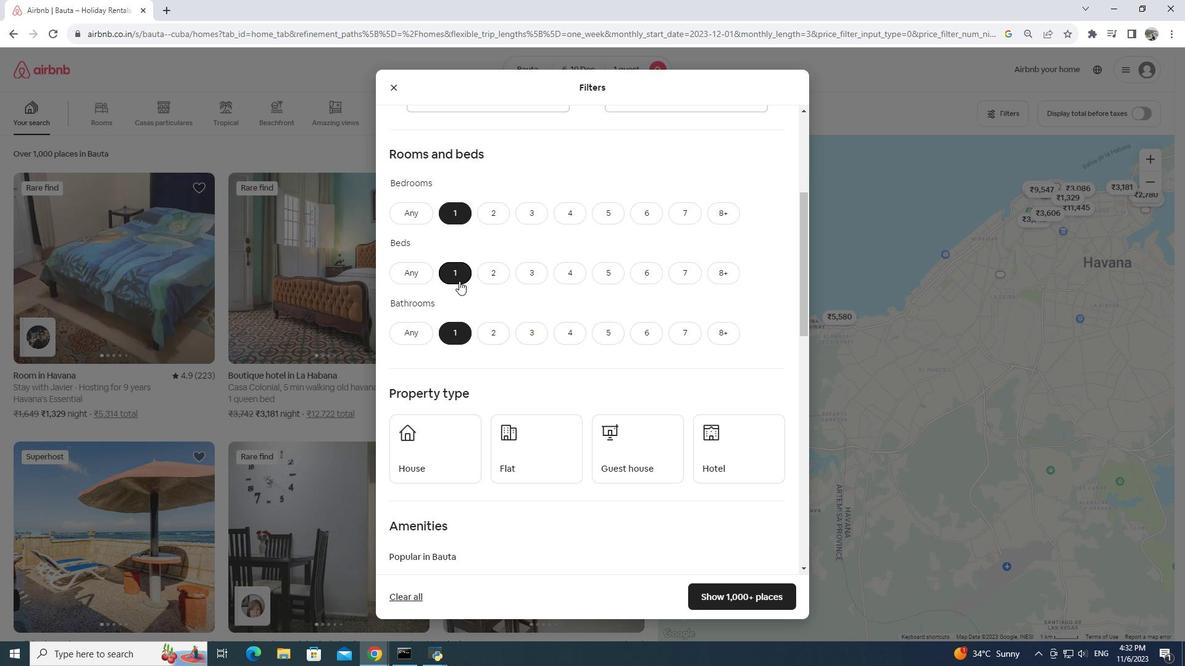 
Action: Mouse scrolled (459, 280) with delta (0, 0)
Screenshot: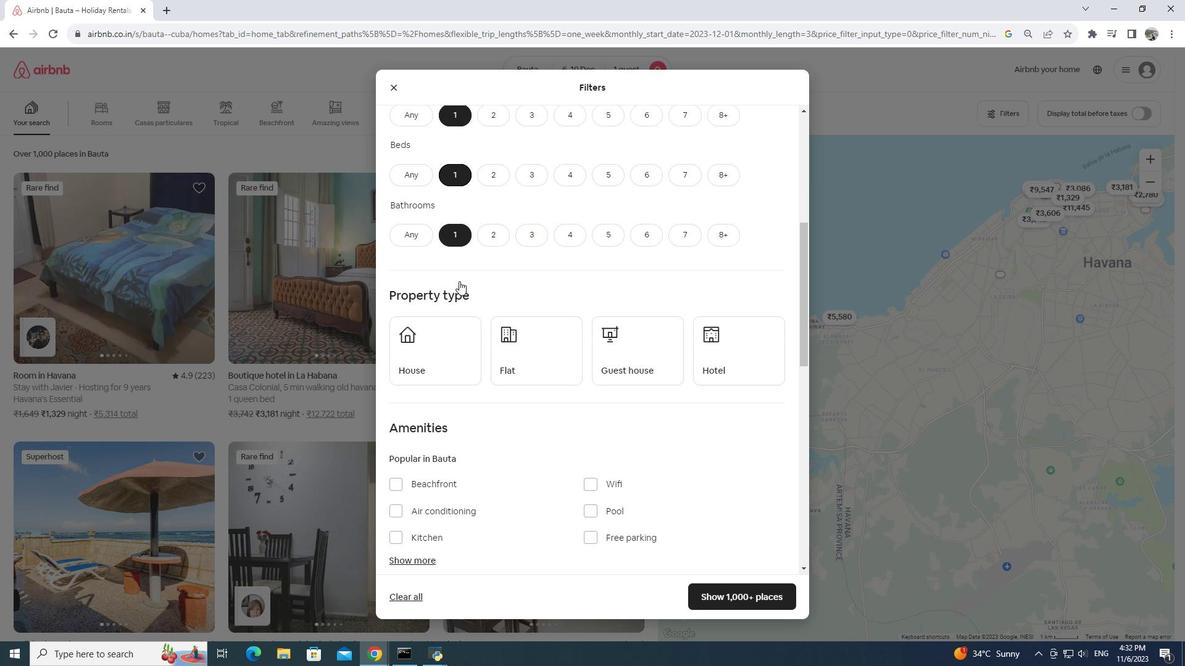 
Action: Mouse moved to (742, 337)
Screenshot: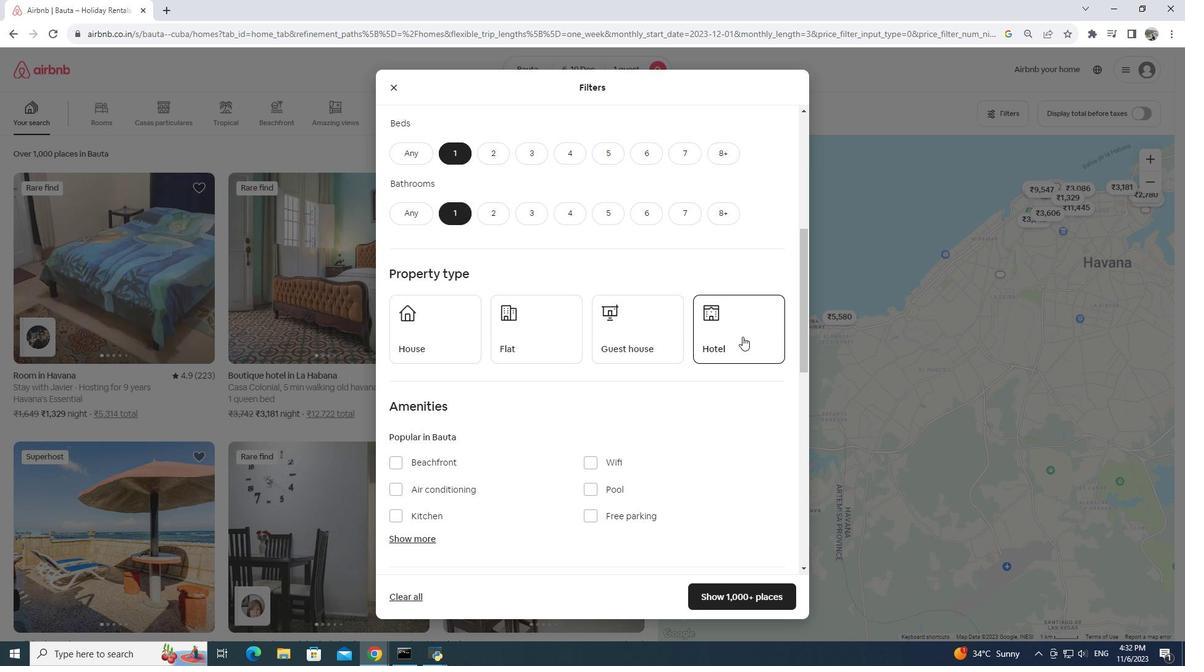 
Action: Mouse pressed left at (742, 337)
Screenshot: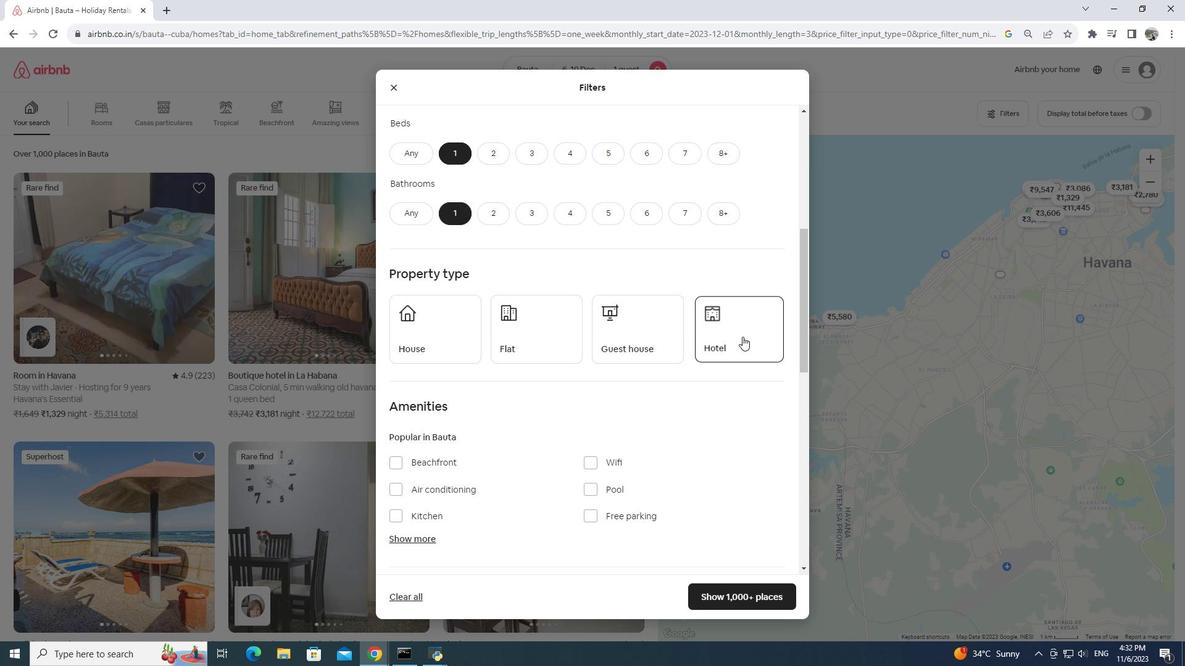 
Action: Mouse moved to (738, 351)
Screenshot: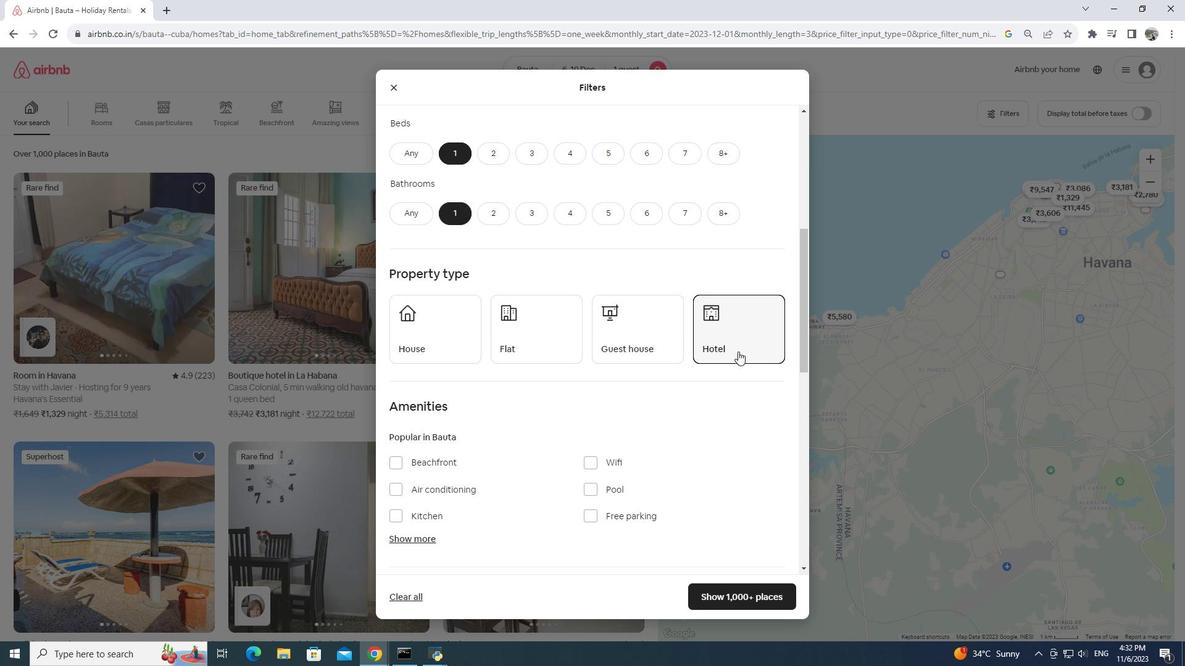 
Action: Mouse scrolled (738, 351) with delta (0, 0)
Screenshot: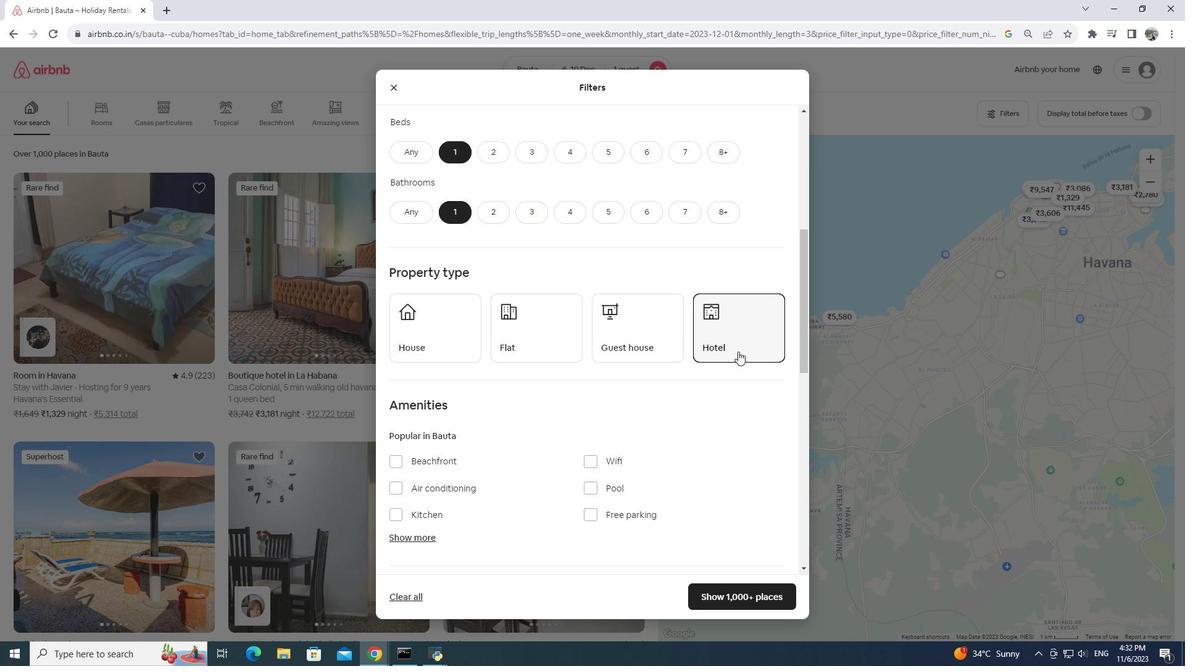 
Action: Mouse scrolled (738, 351) with delta (0, 0)
Screenshot: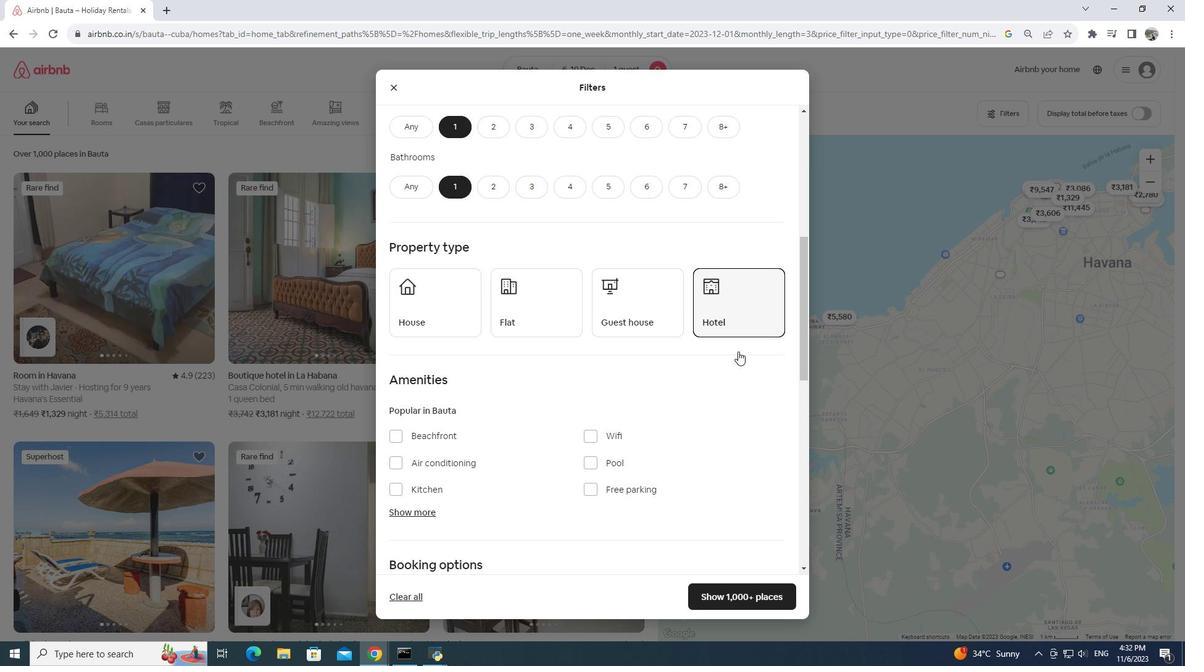 
Action: Mouse scrolled (738, 351) with delta (0, 0)
Screenshot: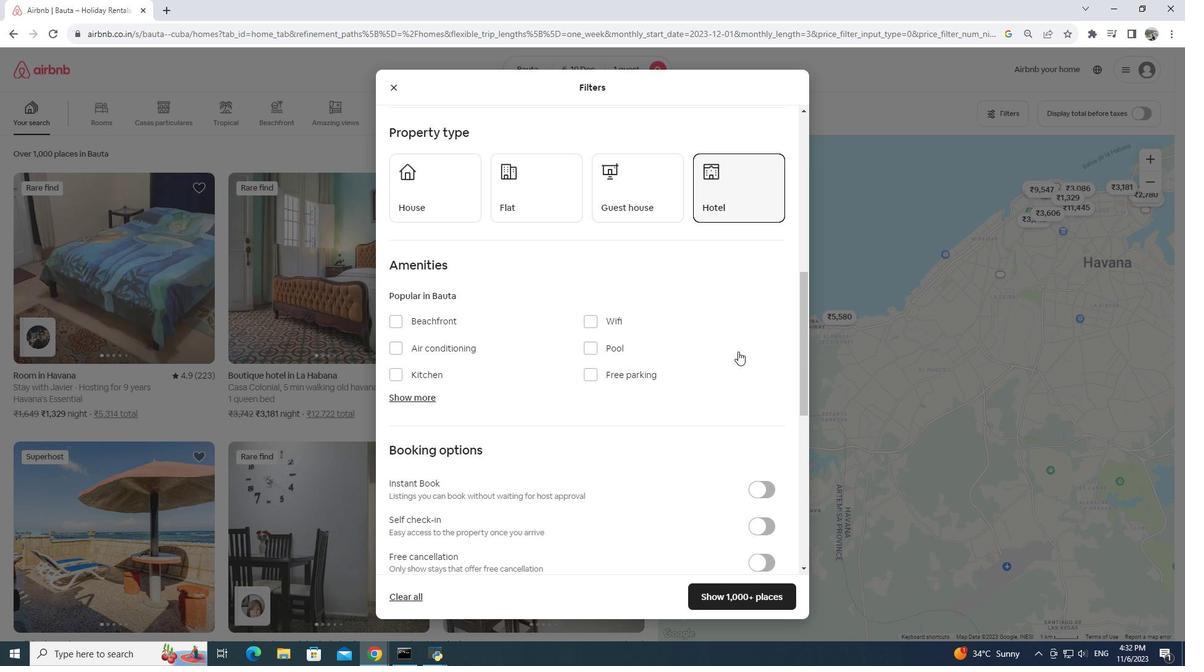 
Action: Mouse moved to (674, 385)
Screenshot: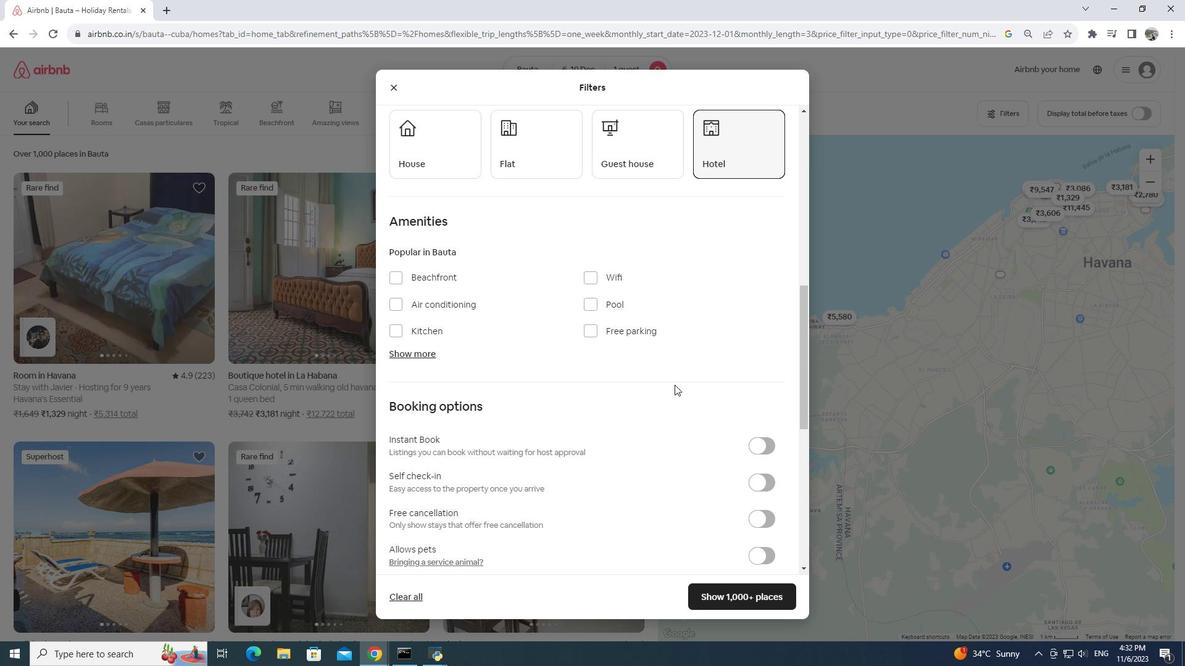 
Action: Mouse scrolled (674, 384) with delta (0, 0)
Screenshot: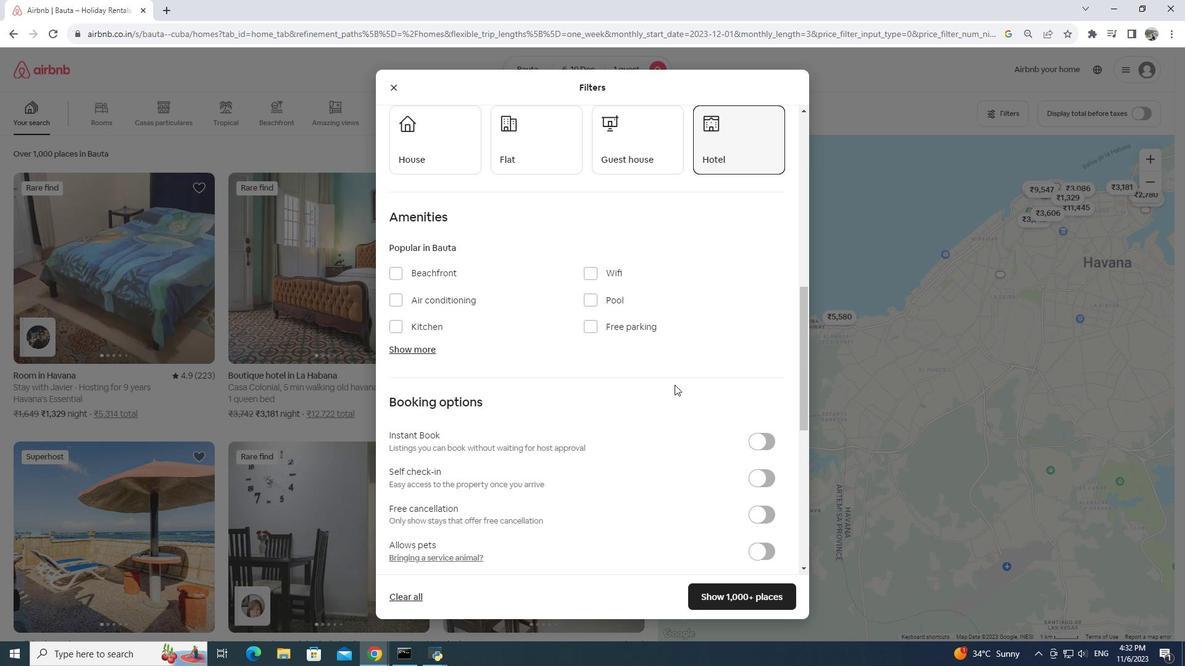 
Action: Mouse scrolled (674, 384) with delta (0, 0)
Screenshot: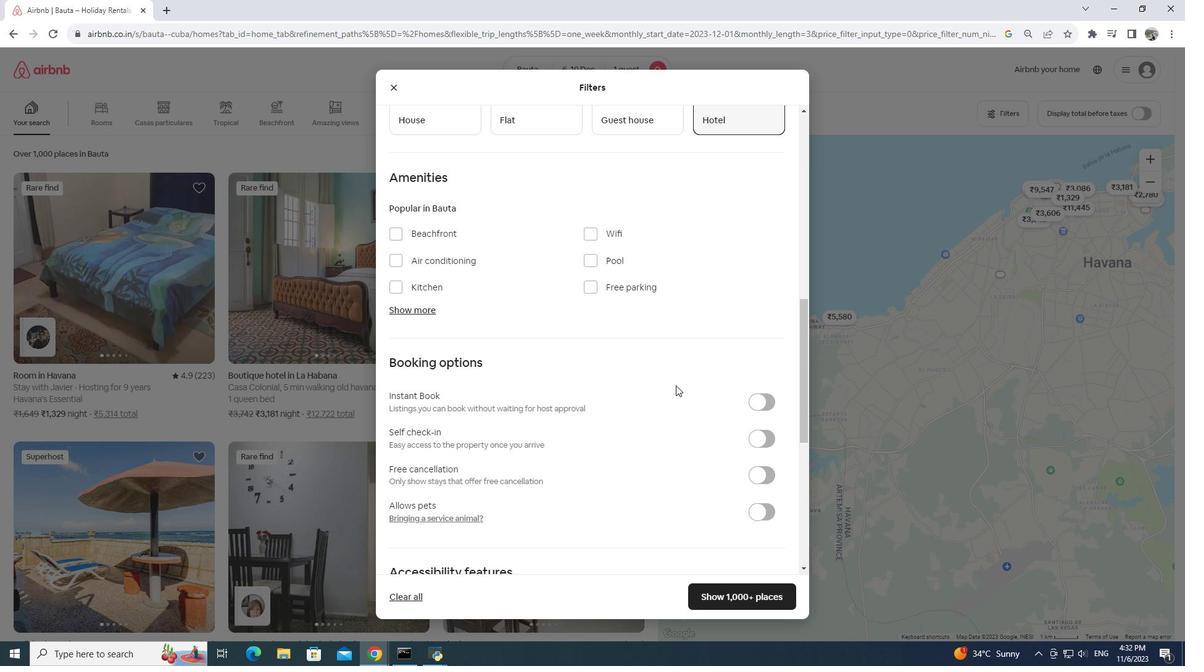 
Action: Mouse scrolled (674, 384) with delta (0, 0)
Screenshot: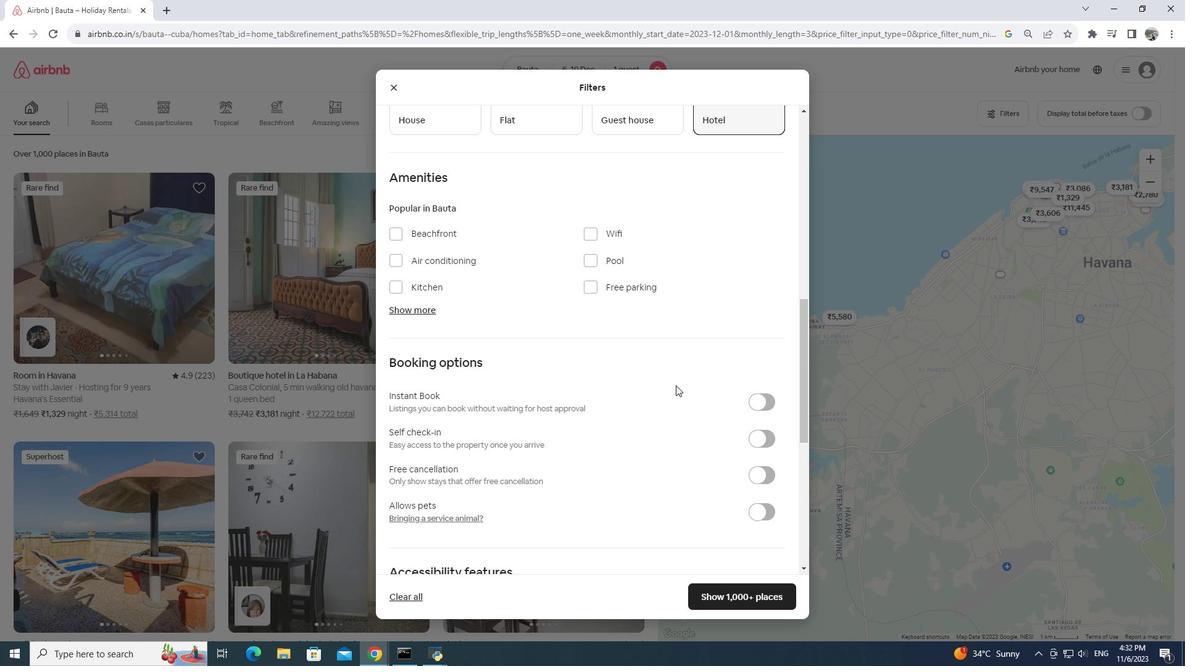 
Action: Mouse moved to (675, 385)
Screenshot: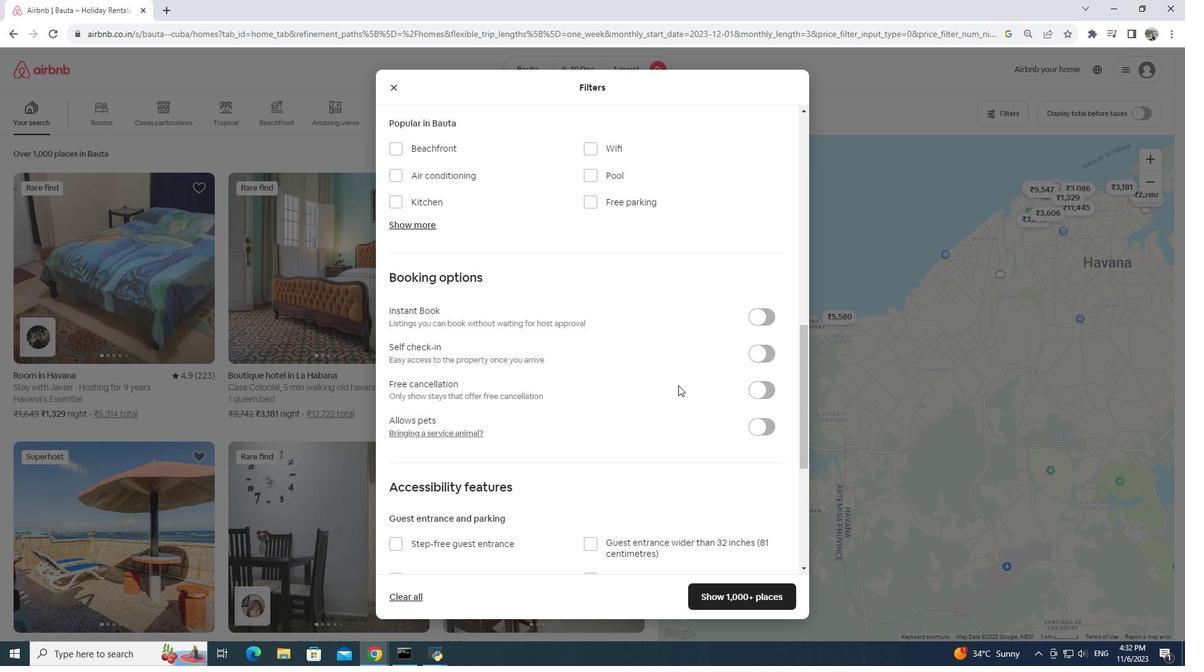 
Action: Mouse scrolled (675, 385) with delta (0, 0)
Screenshot: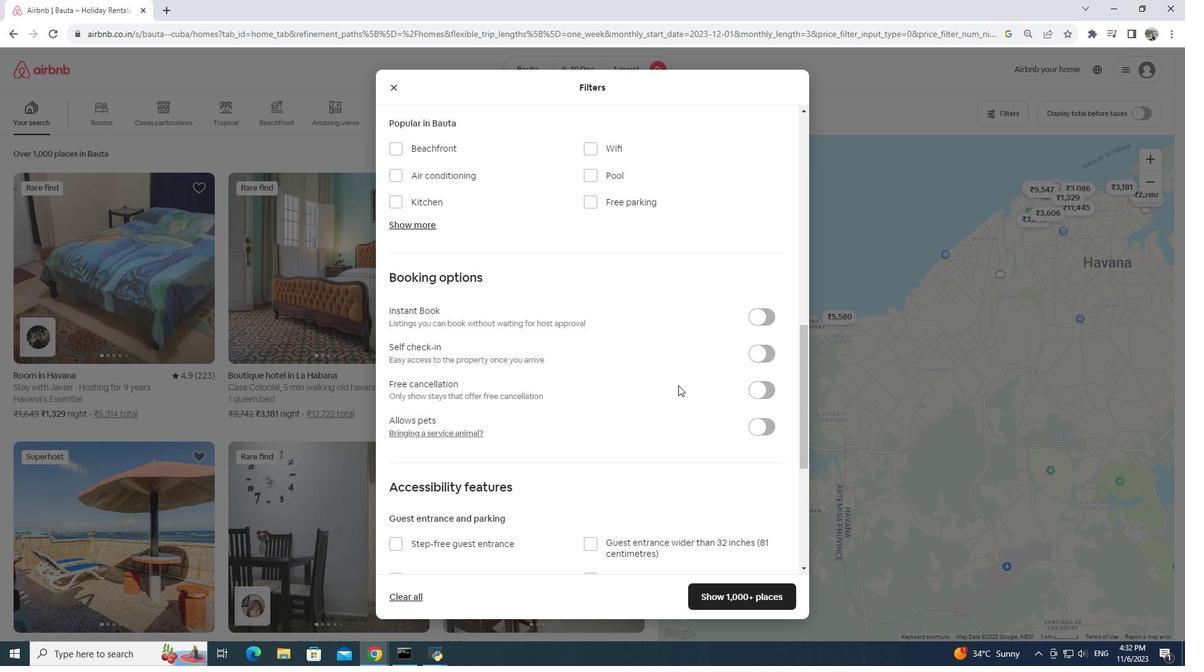 
Action: Mouse moved to (676, 385)
Screenshot: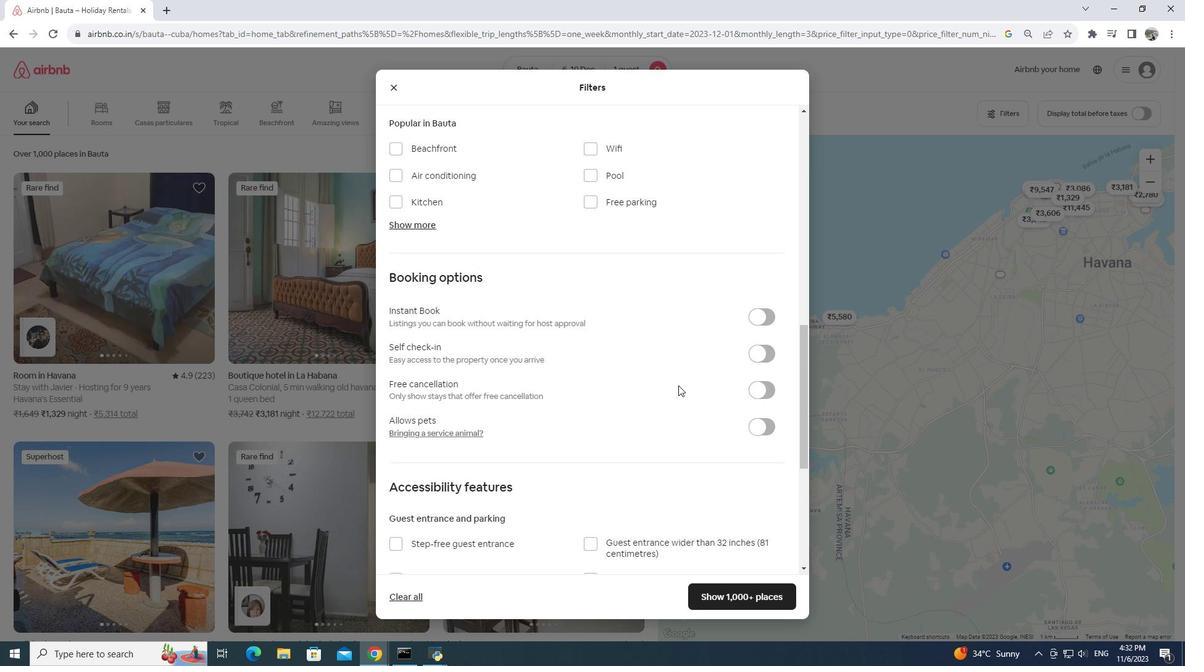 
Action: Mouse scrolled (676, 385) with delta (0, 0)
Screenshot: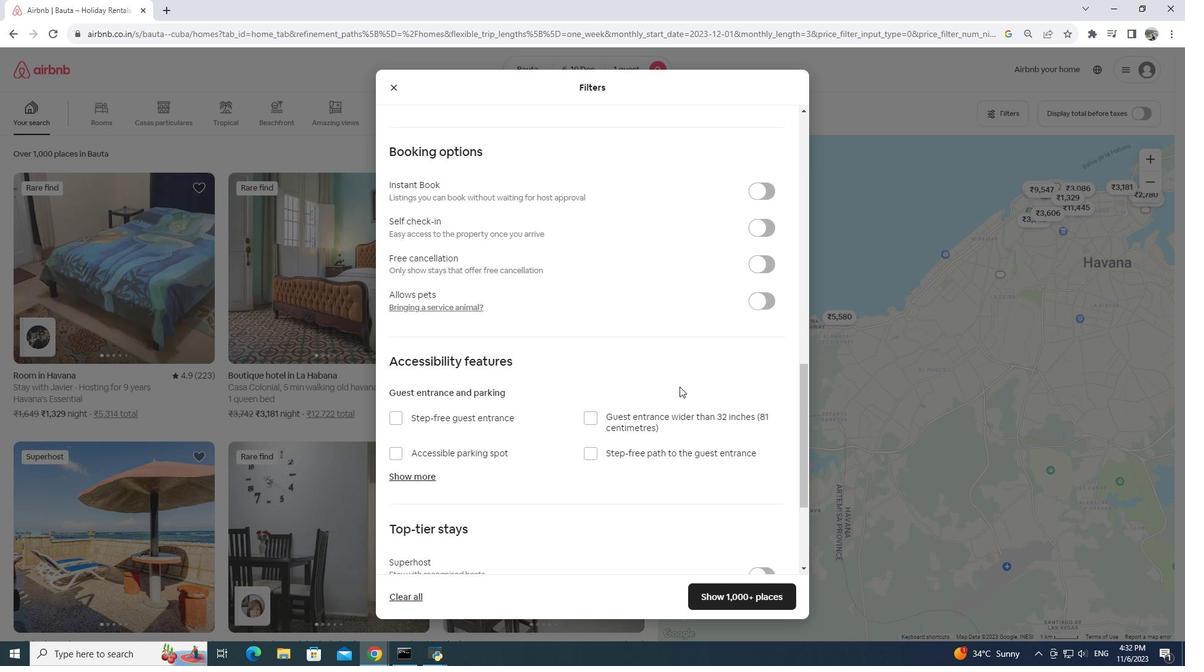 
Action: Mouse moved to (685, 403)
Screenshot: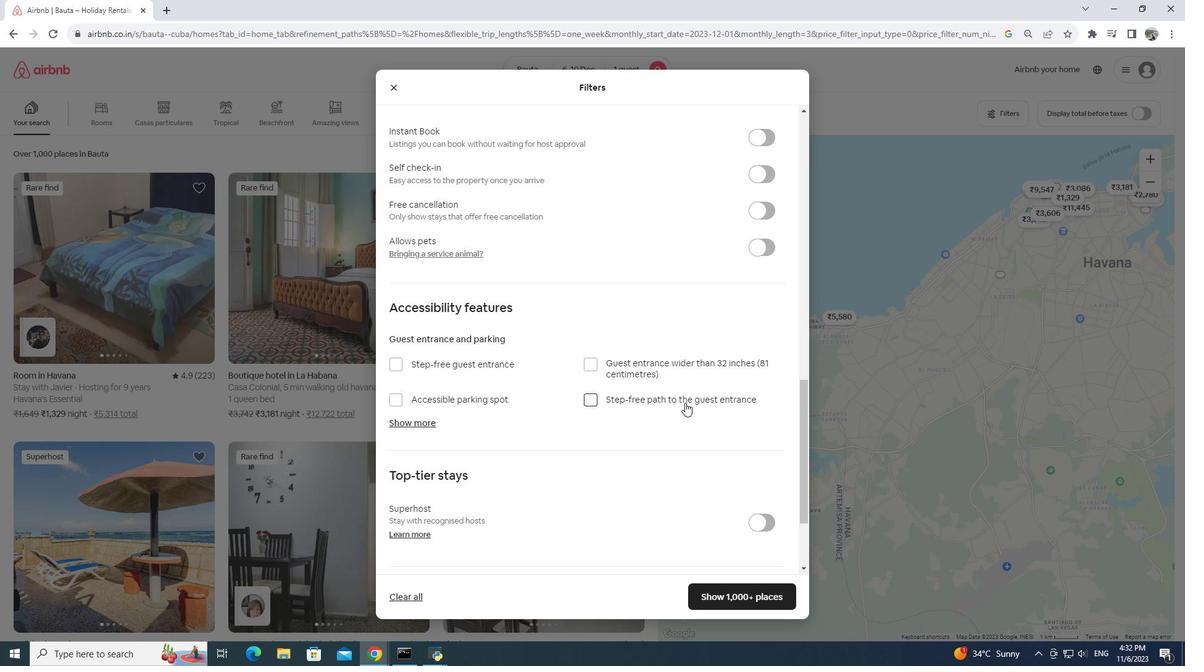 
Action: Mouse scrolled (685, 402) with delta (0, 0)
Screenshot: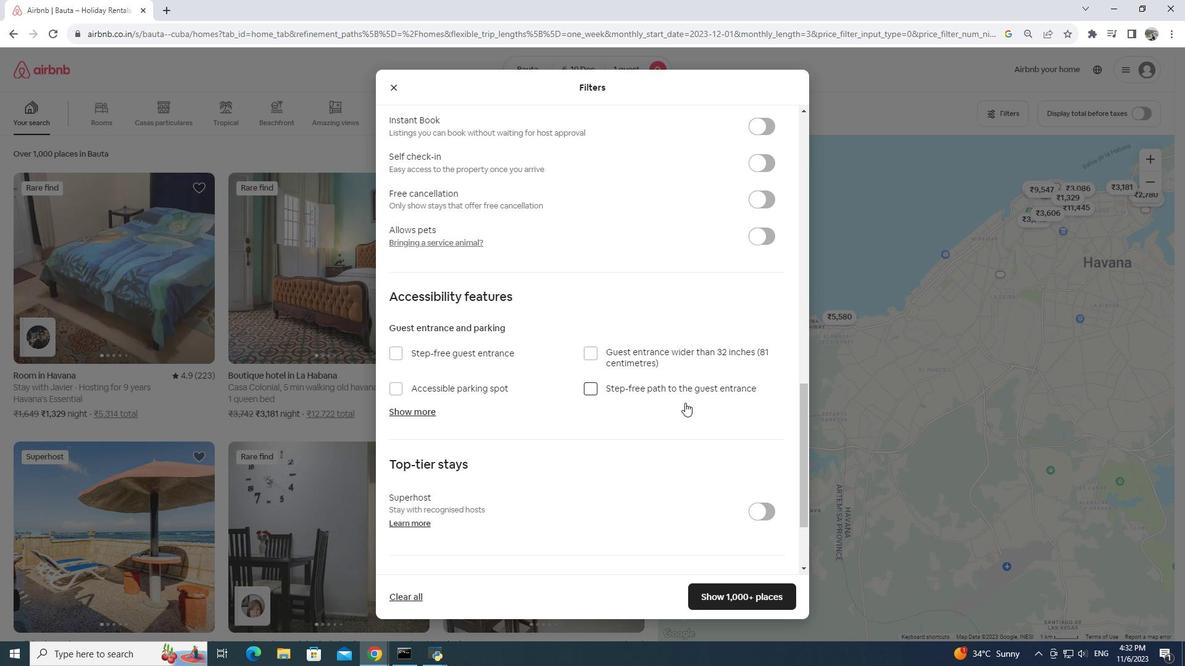 
Action: Mouse scrolled (685, 402) with delta (0, 0)
Screenshot: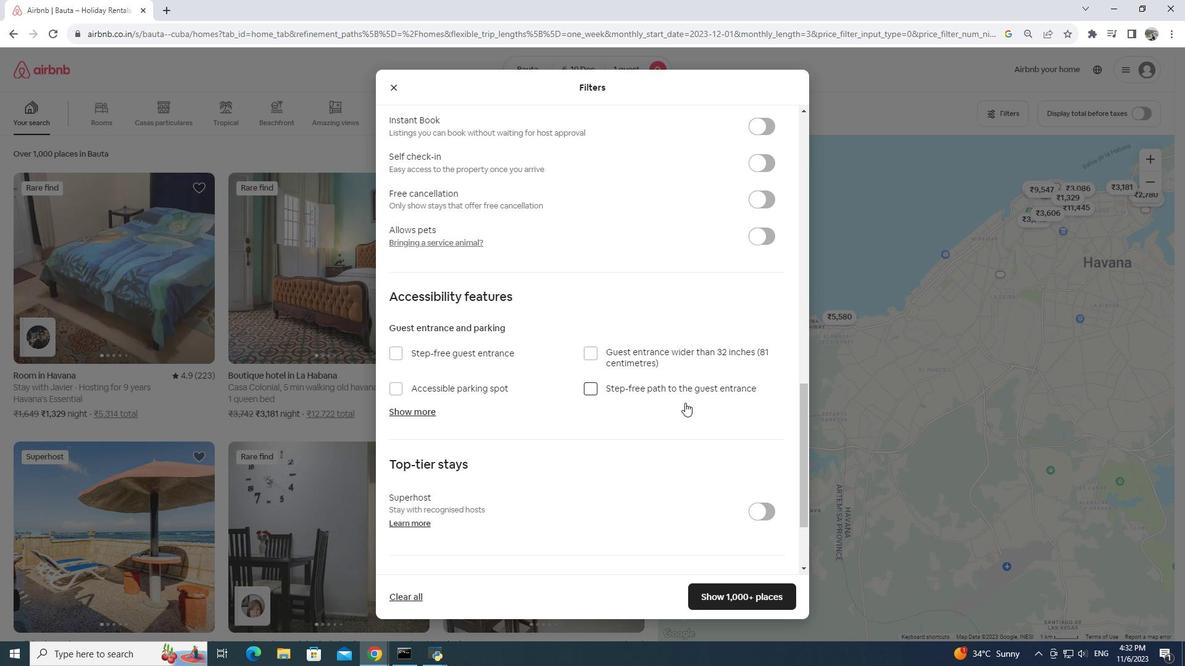 
Action: Mouse scrolled (685, 402) with delta (0, 0)
Screenshot: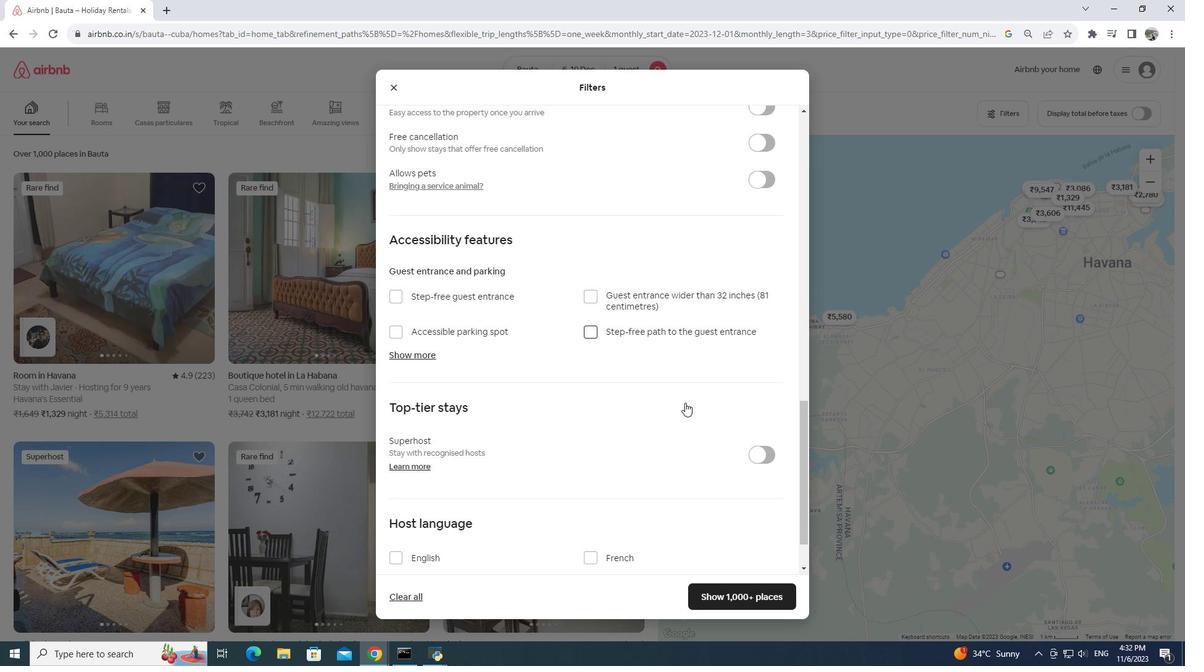 
Action: Mouse scrolled (685, 402) with delta (0, 0)
Screenshot: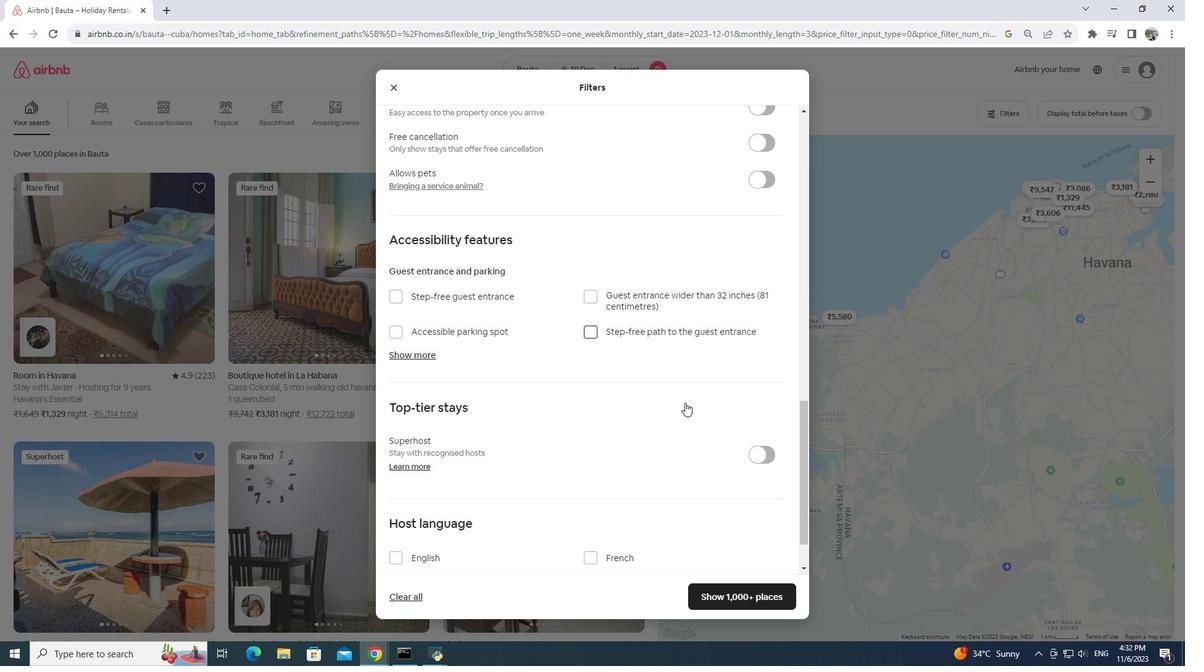 
Action: Mouse scrolled (685, 402) with delta (0, 0)
Screenshot: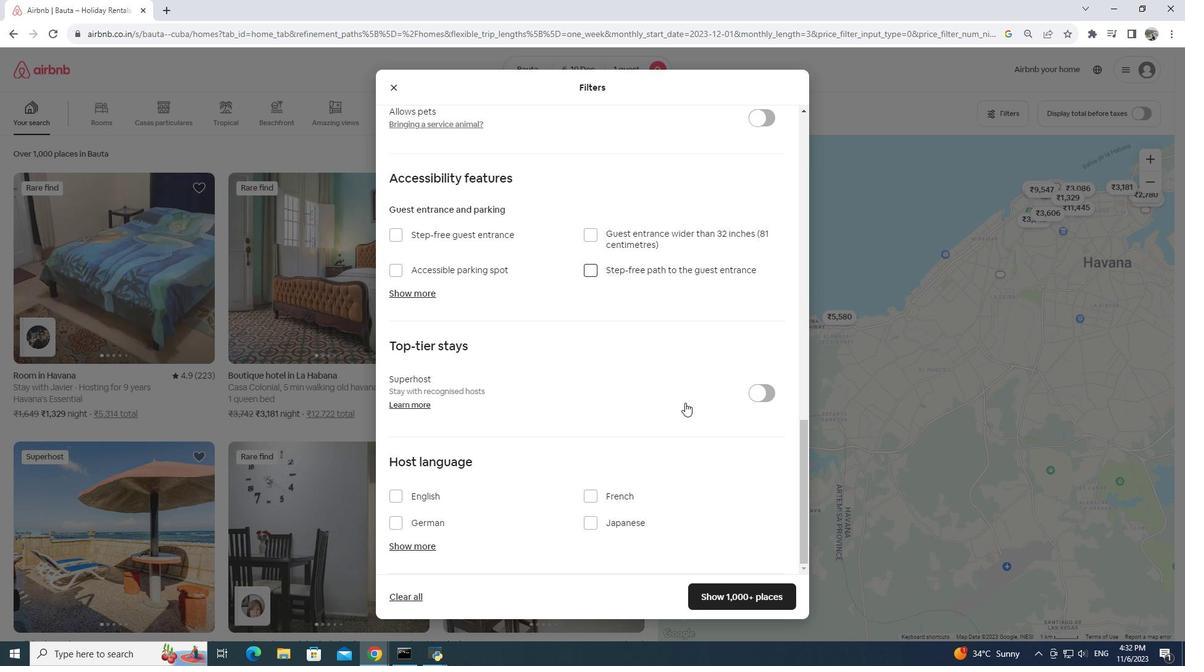 
Action: Mouse scrolled (685, 402) with delta (0, 0)
Screenshot: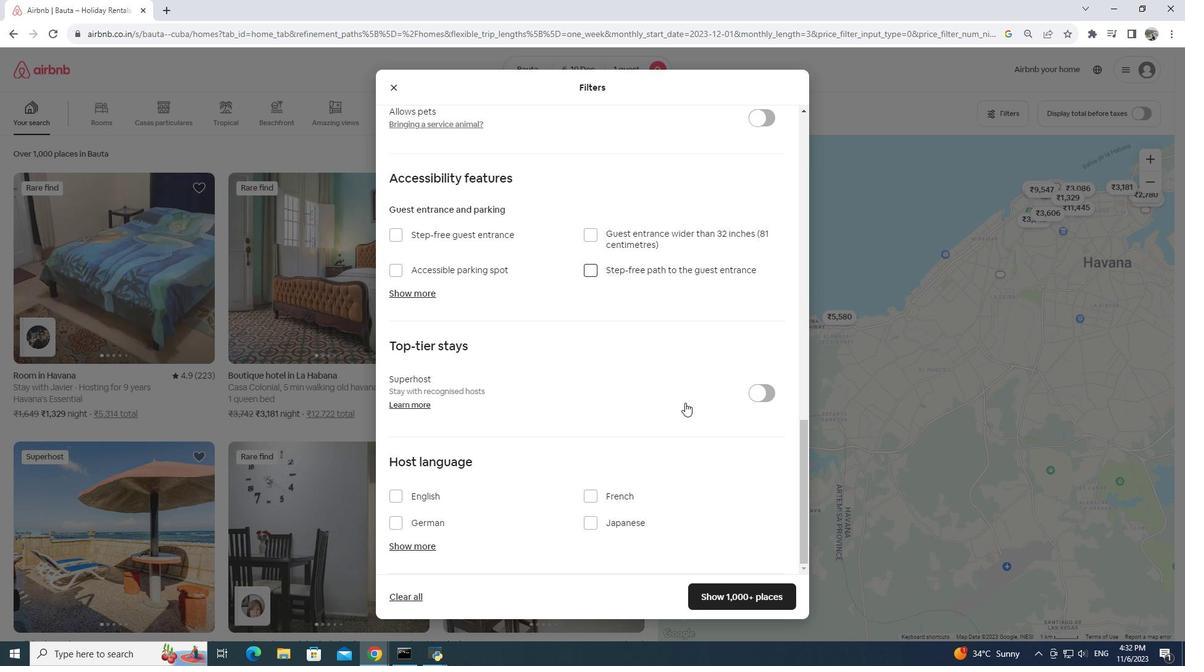 
Action: Mouse scrolled (685, 402) with delta (0, 0)
Screenshot: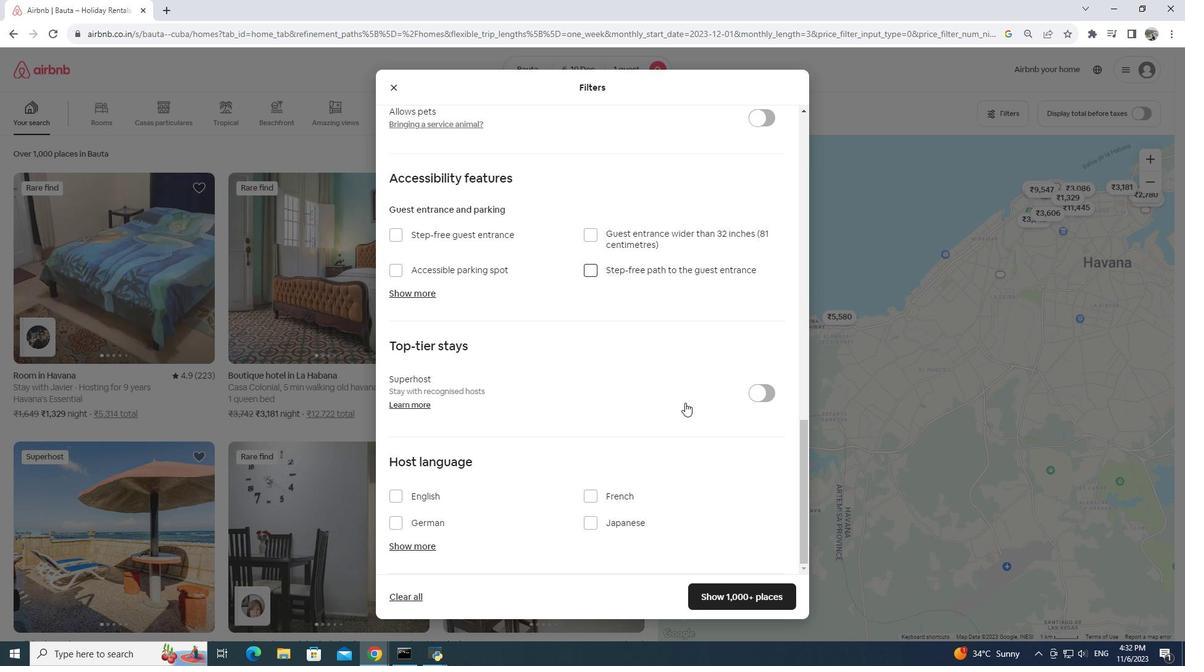 
Action: Mouse scrolled (685, 402) with delta (0, 0)
Screenshot: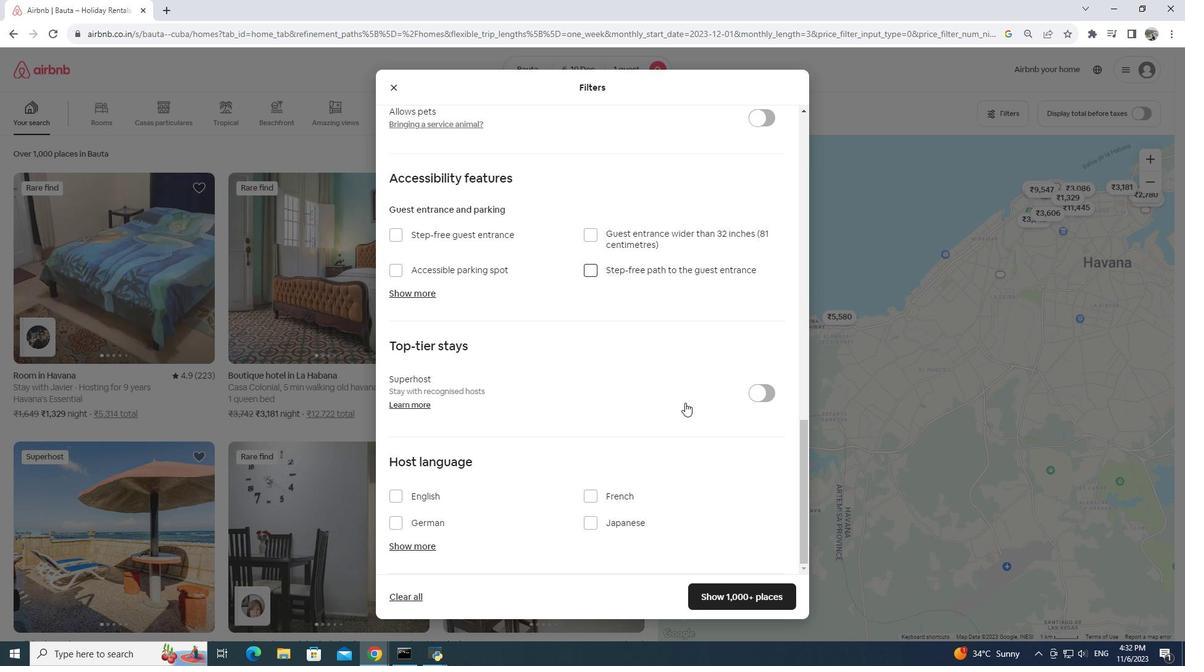 
Action: Mouse moved to (751, 592)
Screenshot: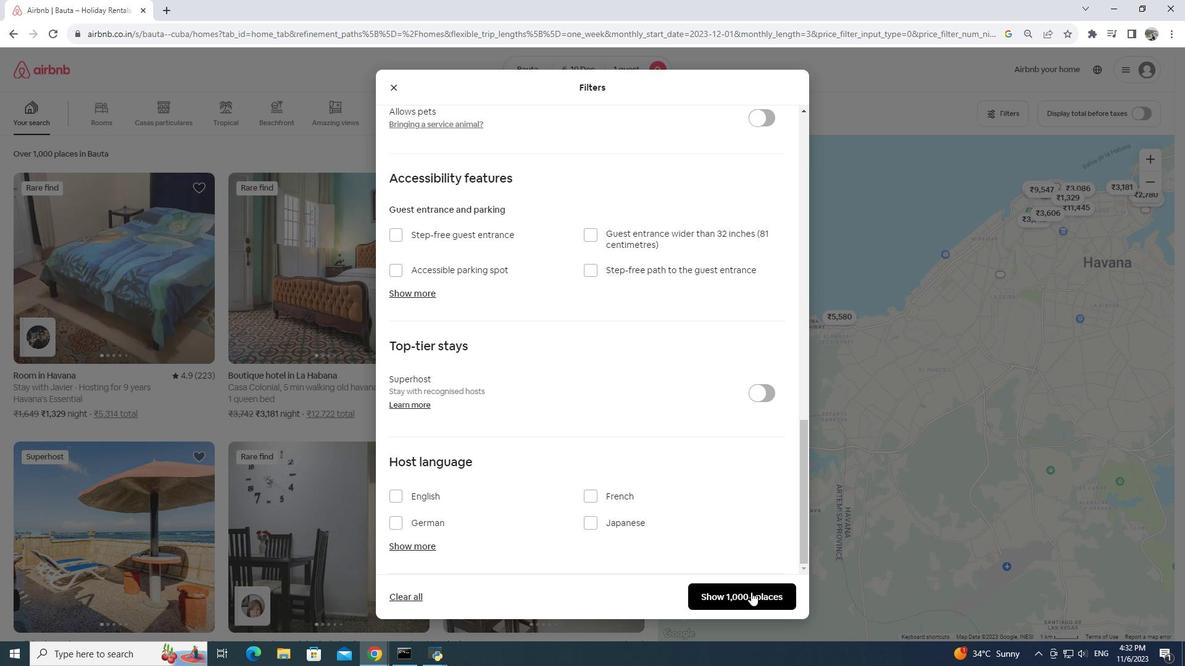 
Action: Mouse pressed left at (751, 592)
Screenshot: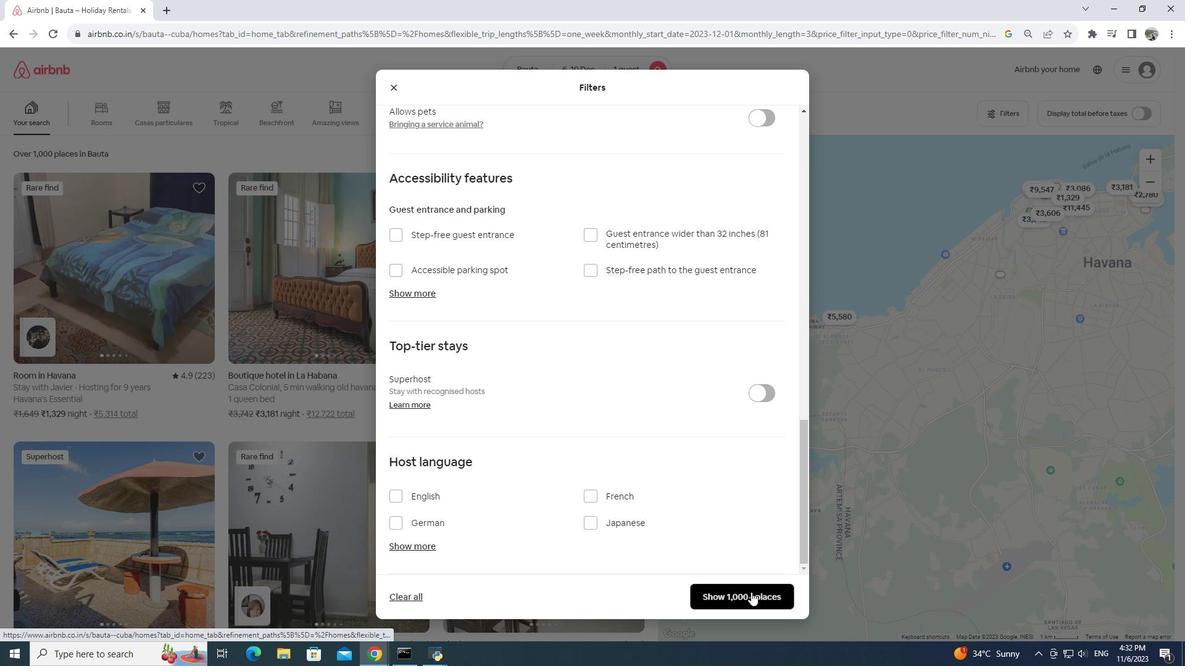 
Action: Mouse moved to (133, 321)
Screenshot: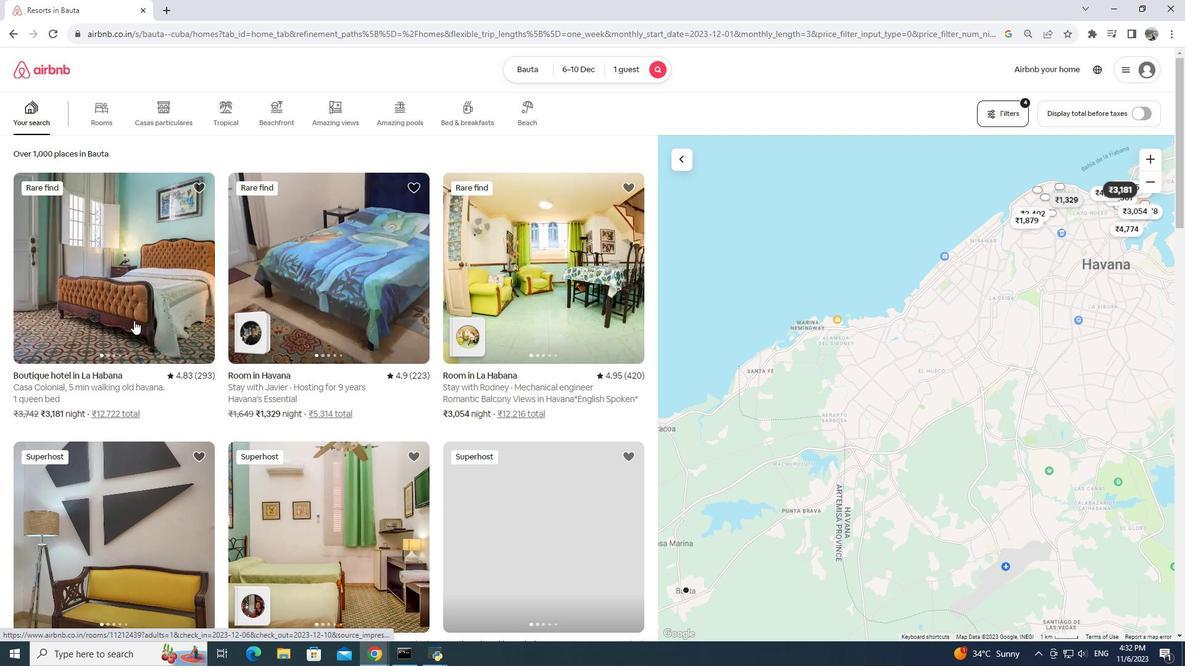
Action: Mouse pressed left at (133, 321)
Screenshot: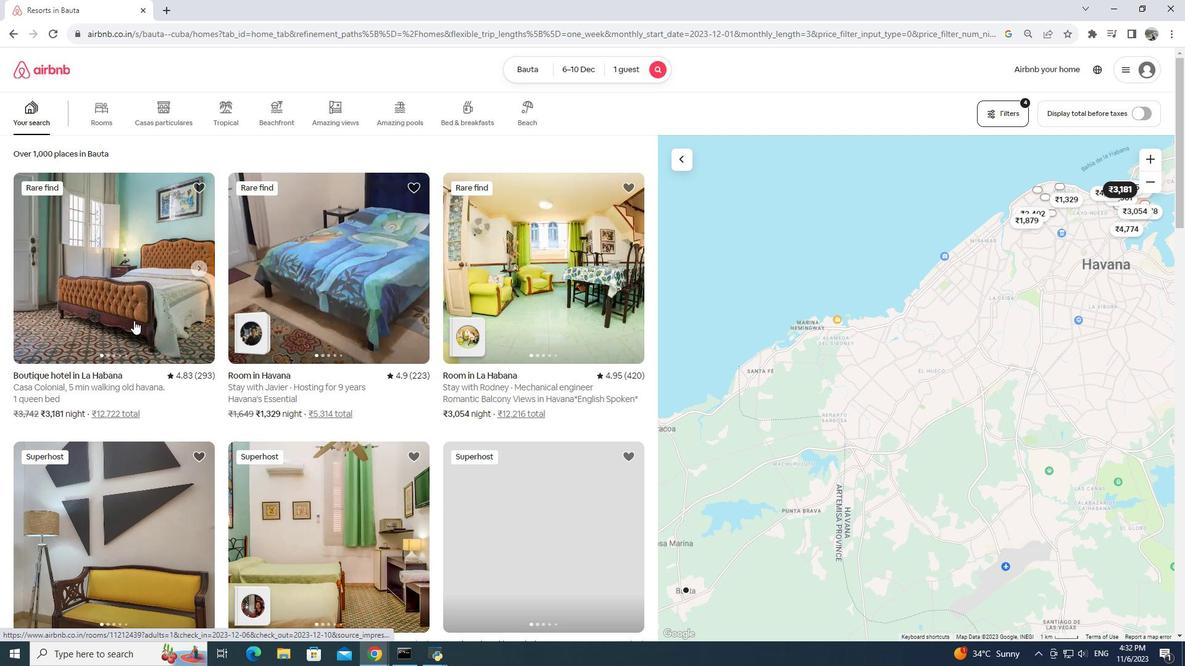 
Action: Mouse pressed left at (133, 321)
Screenshot: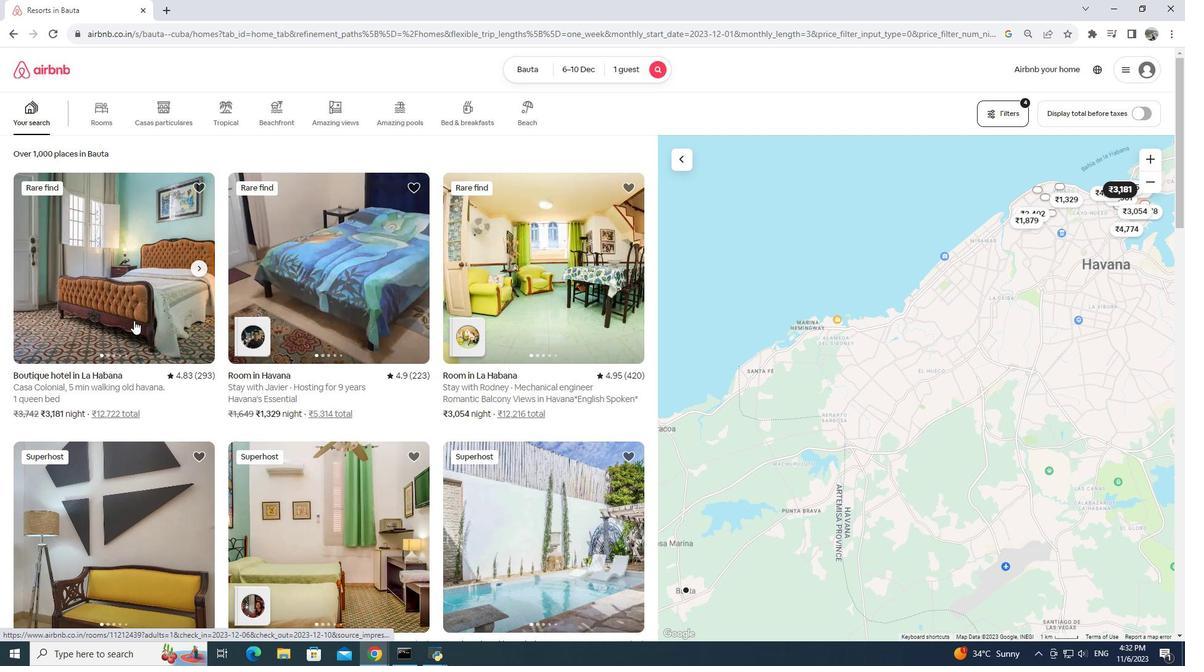 
Action: Mouse moved to (438, 9)
Screenshot: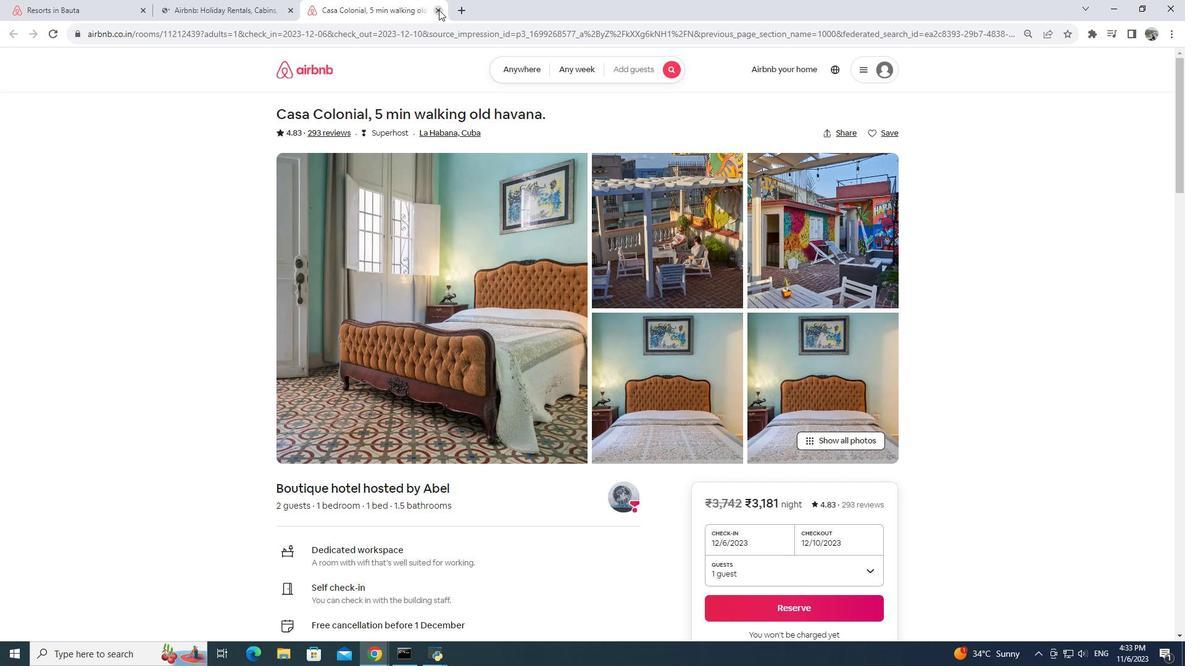 
Action: Mouse pressed left at (438, 9)
Screenshot: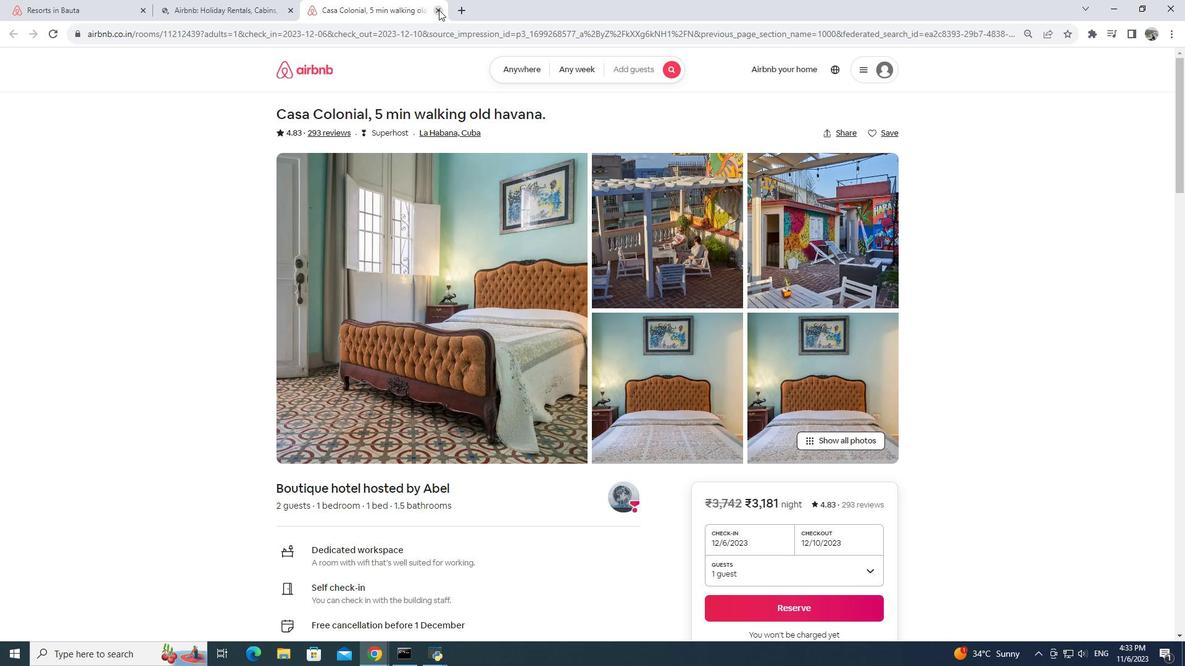 
Action: Mouse moved to (438, 11)
Screenshot: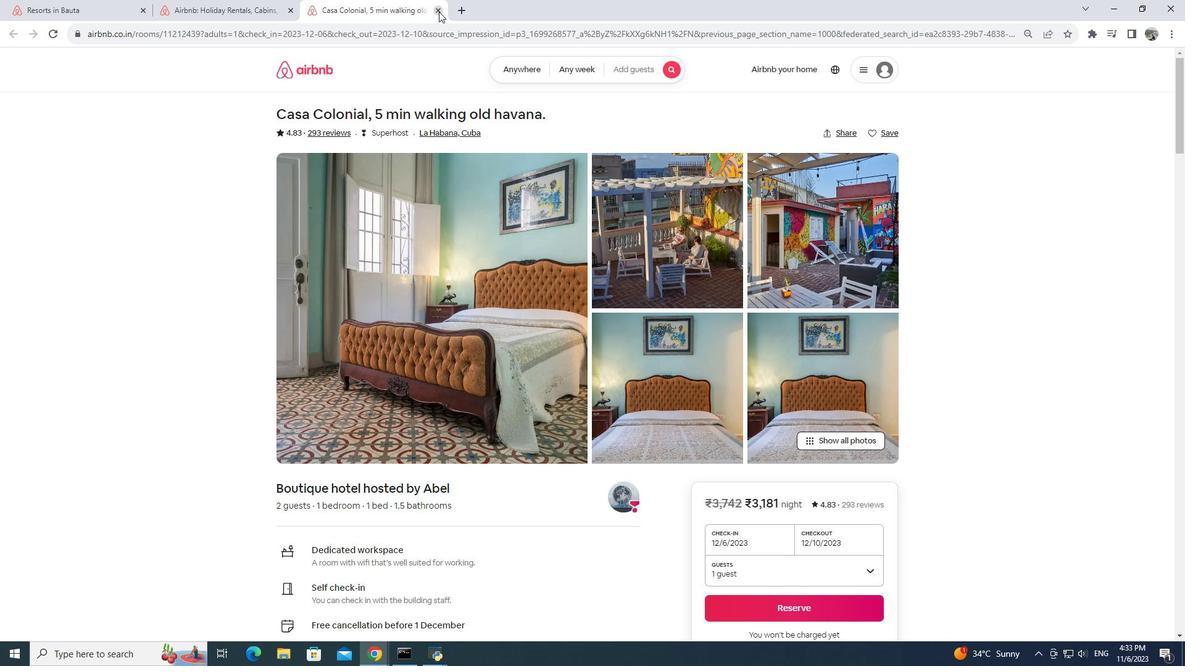 
Action: Mouse pressed left at (438, 11)
Screenshot: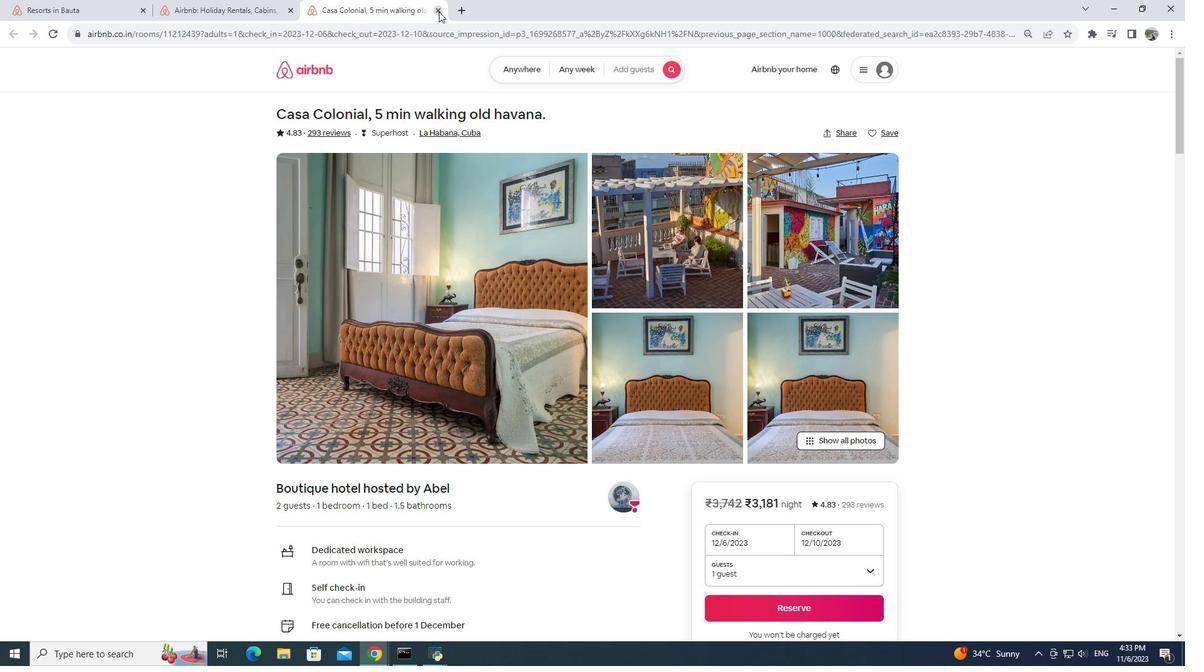 
Action: Mouse moved to (290, 12)
Screenshot: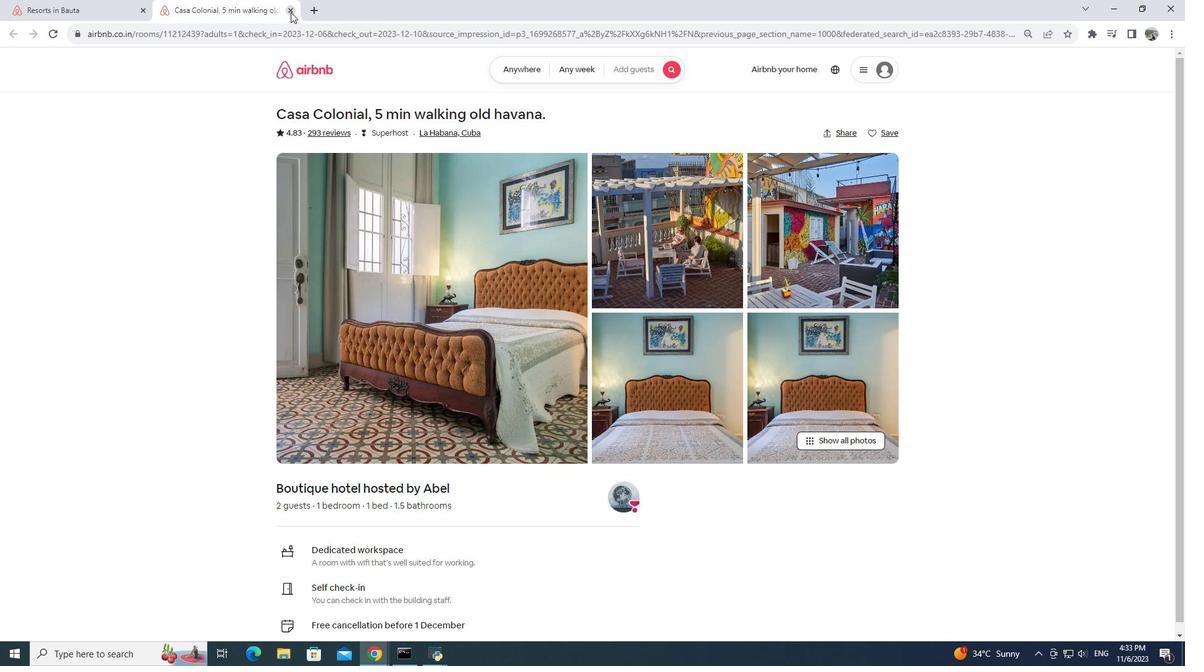 
Action: Mouse pressed left at (290, 12)
Screenshot: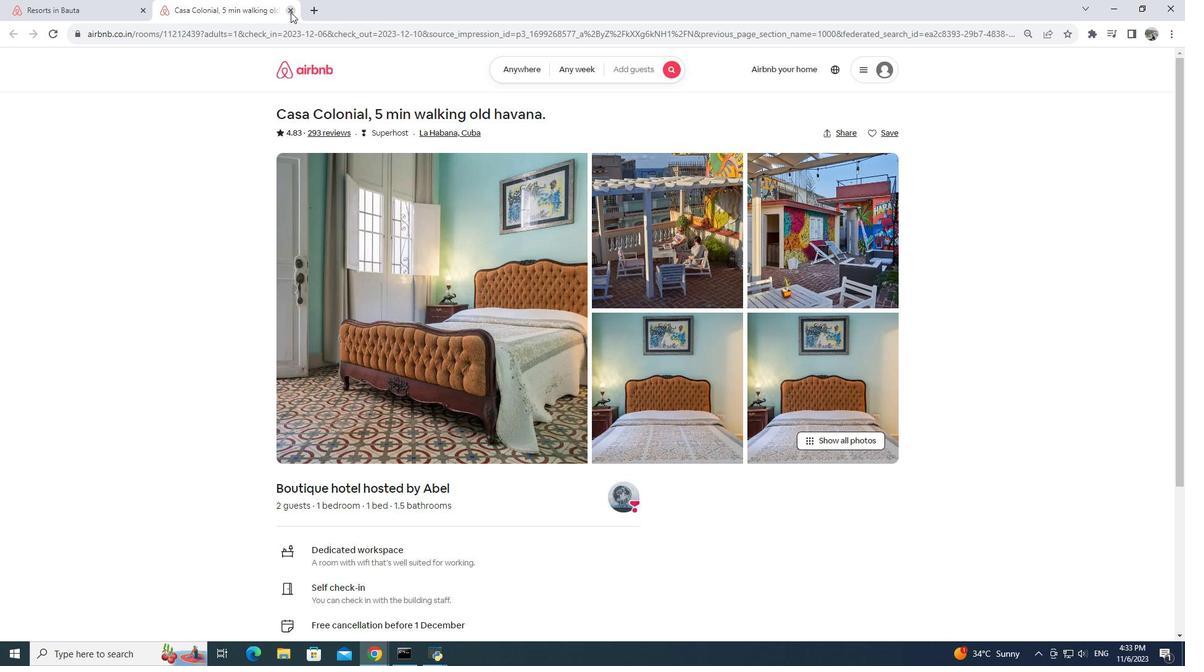 
Action: Mouse moved to (335, 215)
Screenshot: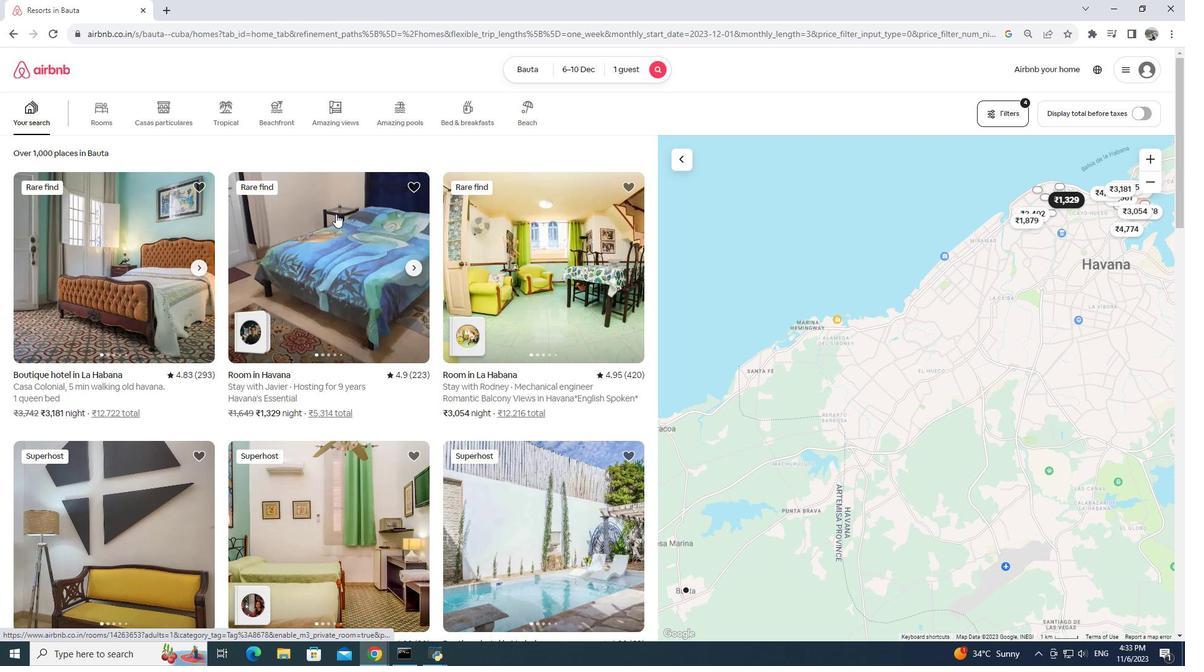 
Action: Mouse scrolled (335, 214) with delta (0, 0)
Screenshot: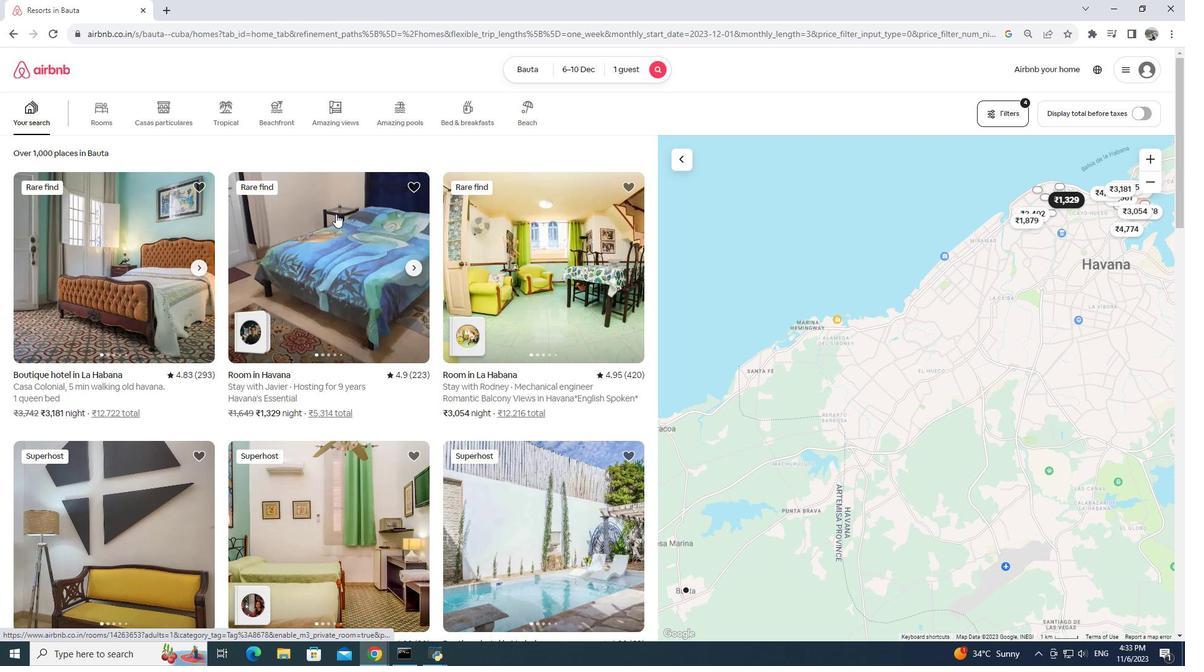 
Action: Mouse moved to (335, 213)
Screenshot: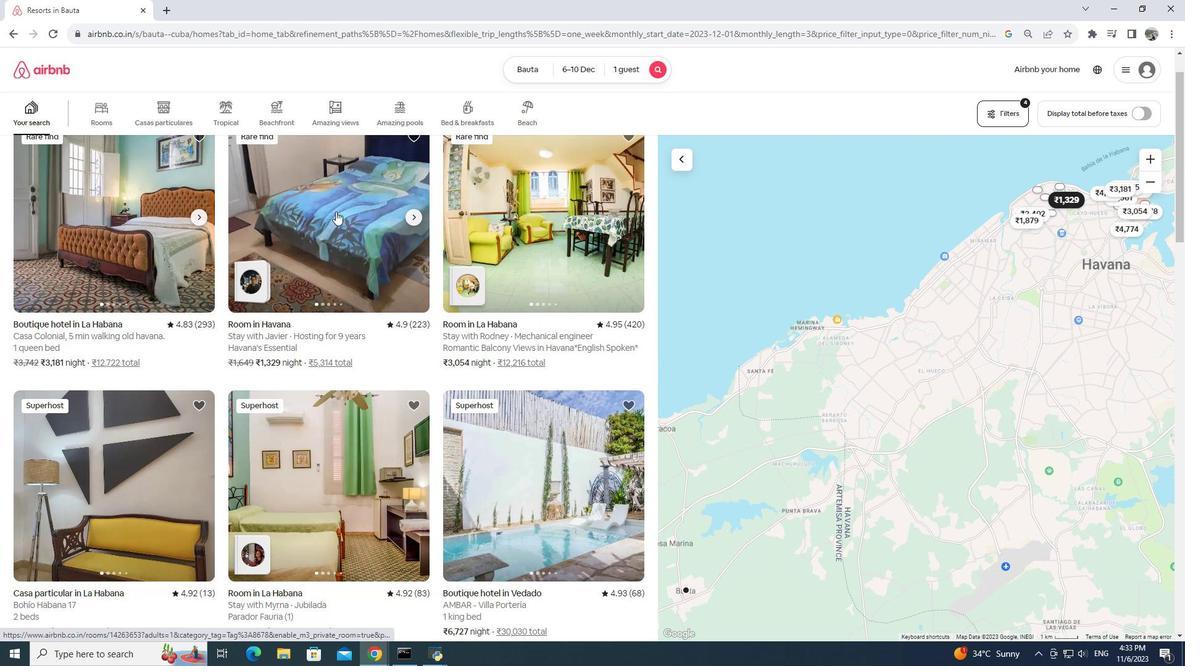
Action: Mouse scrolled (335, 212) with delta (0, 0)
Screenshot: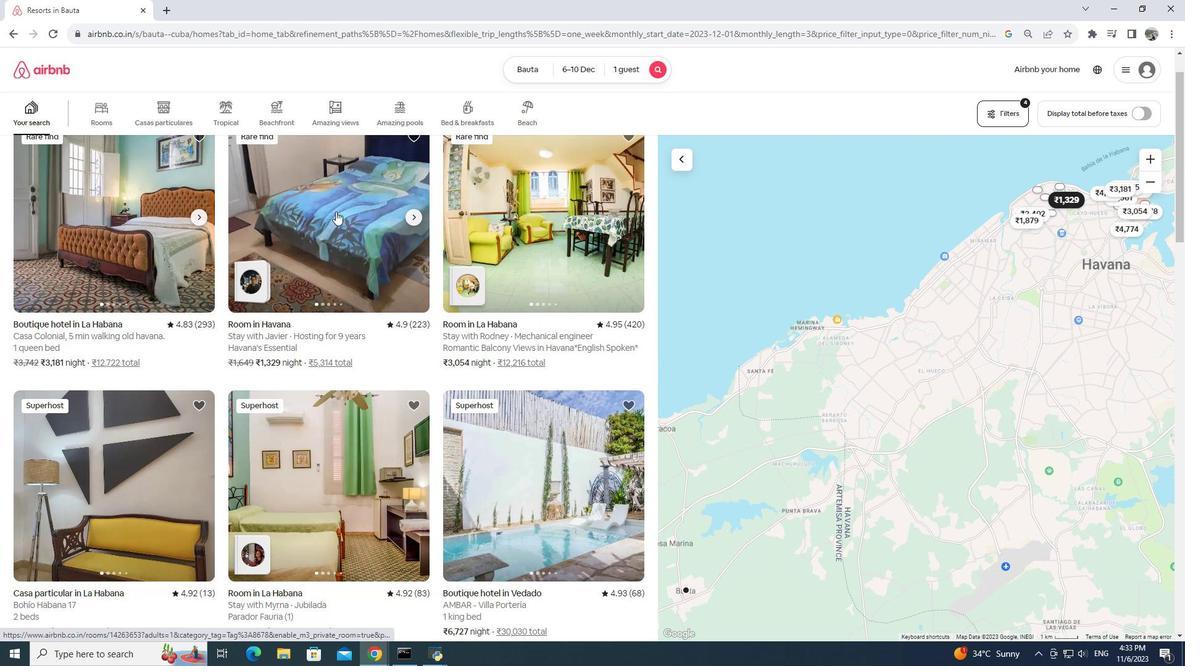 
Action: Mouse moved to (316, 206)
Screenshot: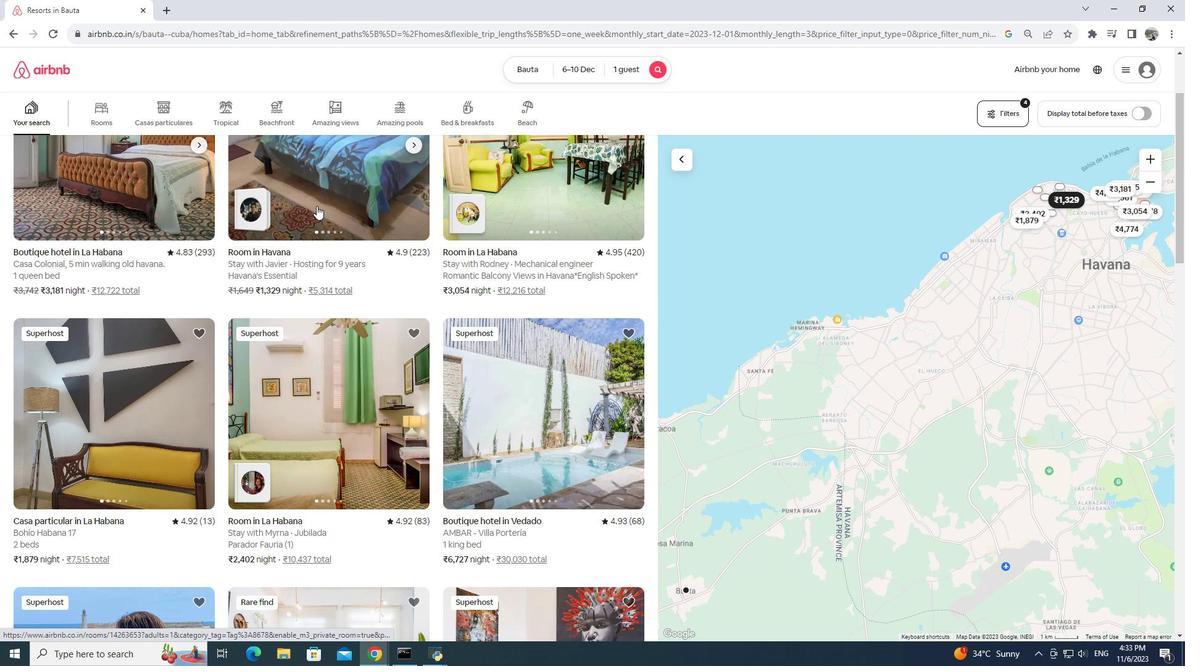 
Action: Mouse pressed left at (316, 206)
Screenshot: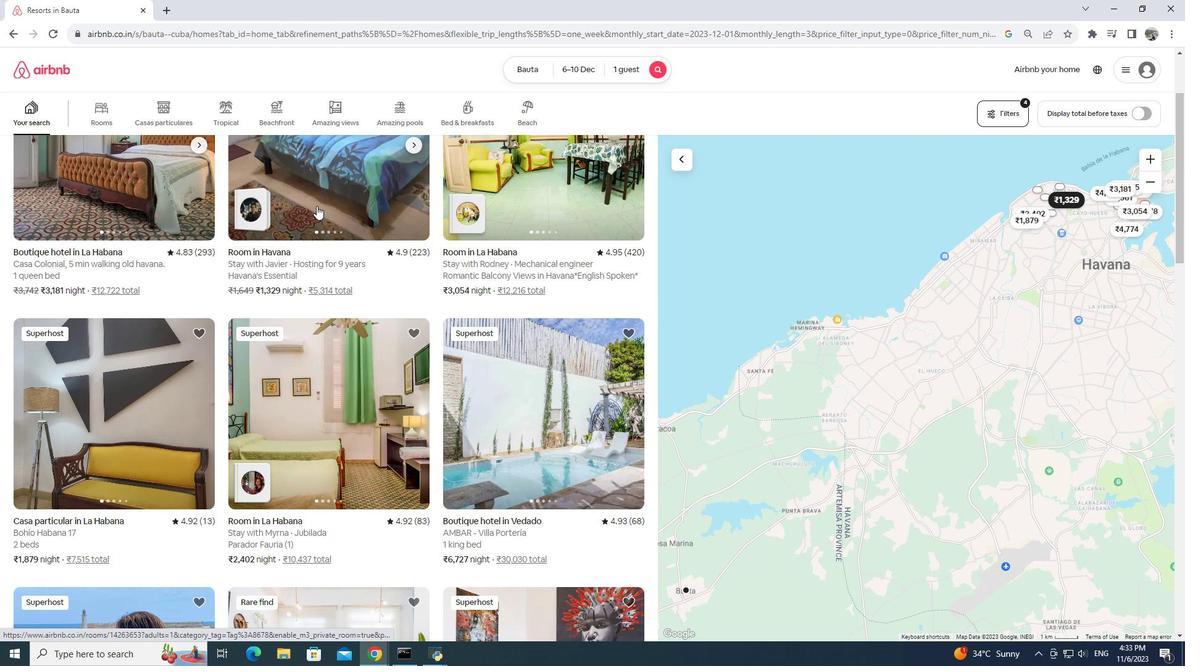 
Action: Mouse pressed left at (316, 206)
Screenshot: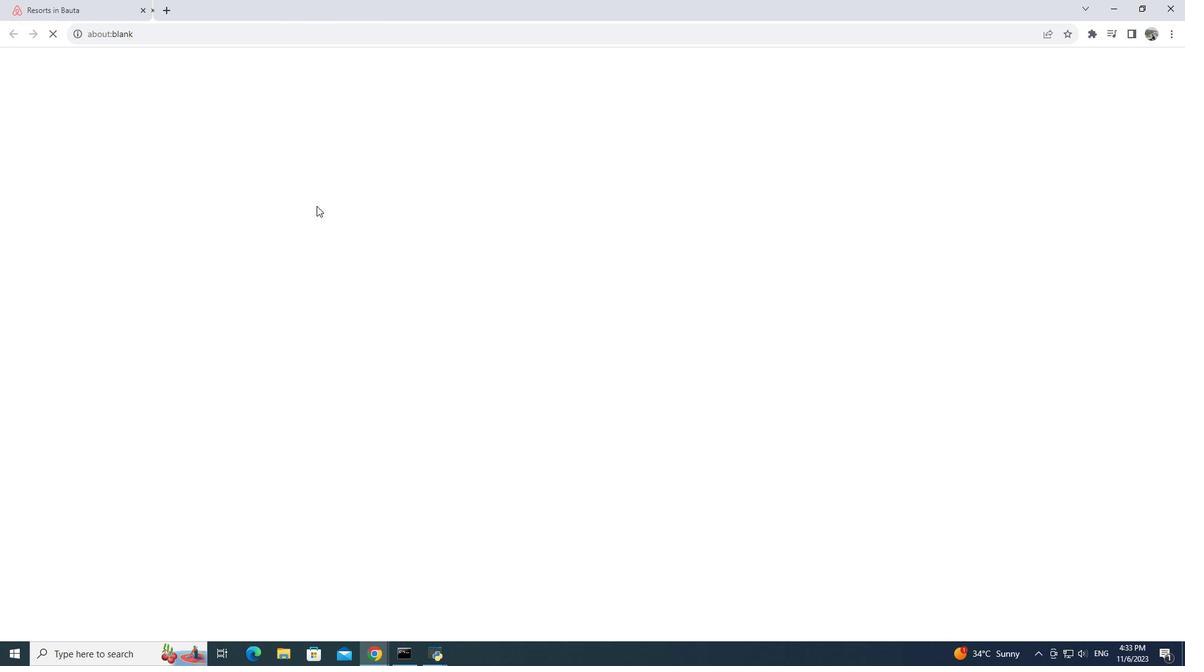 
Action: Mouse moved to (293, 12)
Screenshot: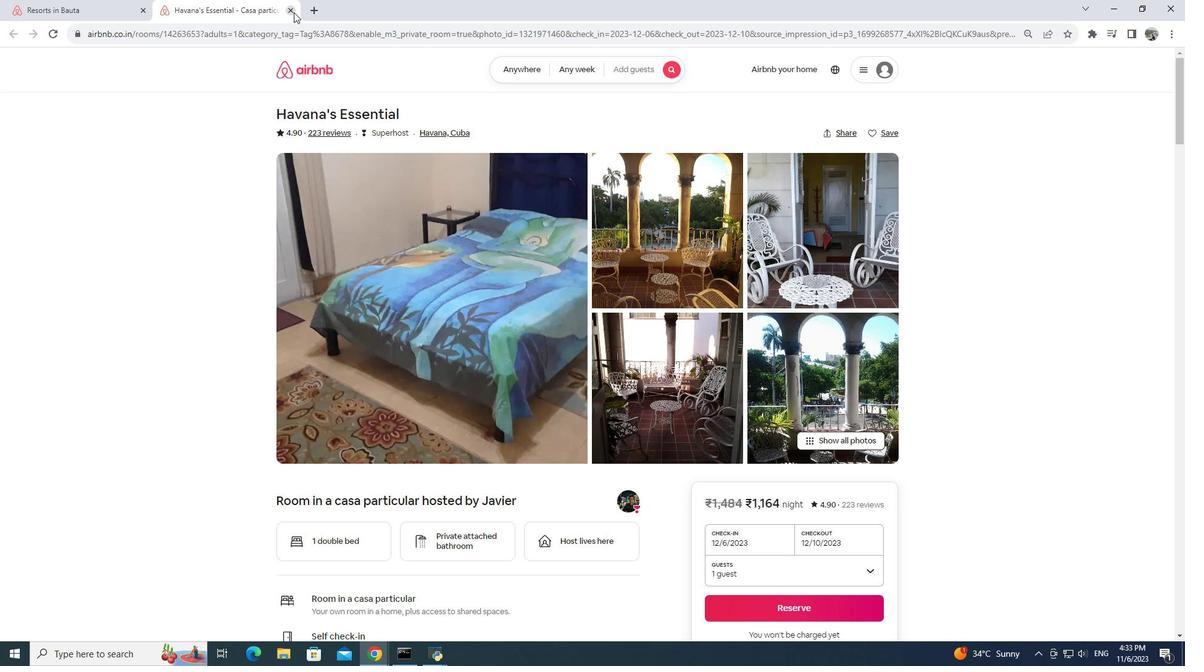 
Action: Mouse pressed left at (293, 12)
Screenshot: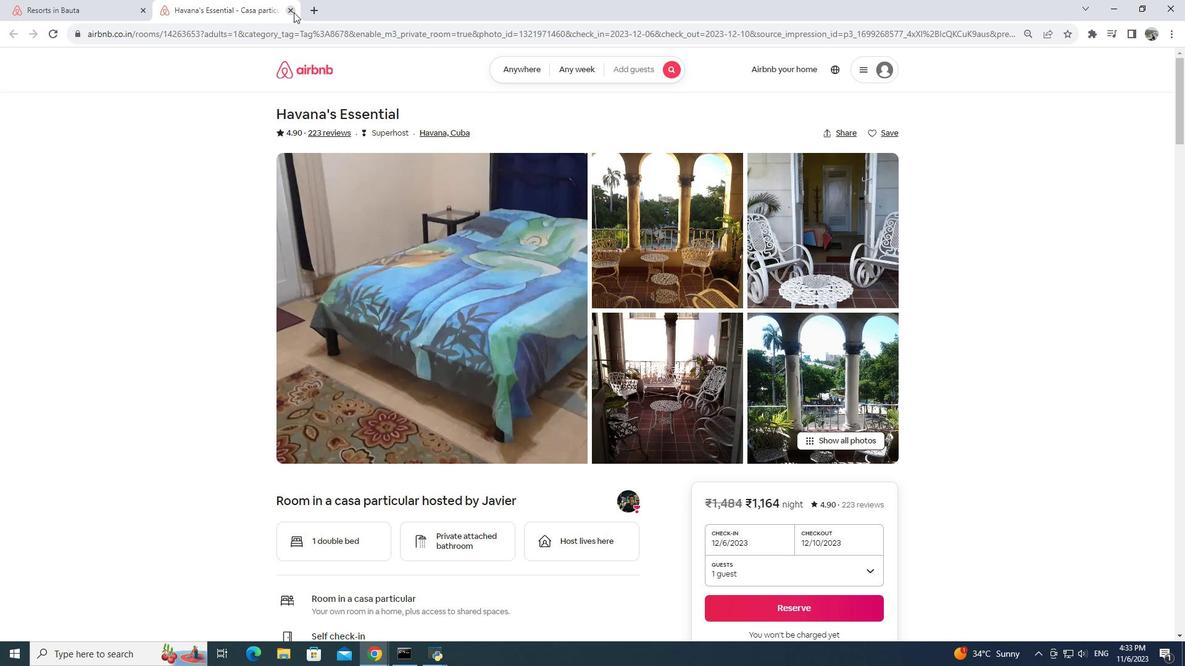 
Action: Mouse moved to (286, 464)
Screenshot: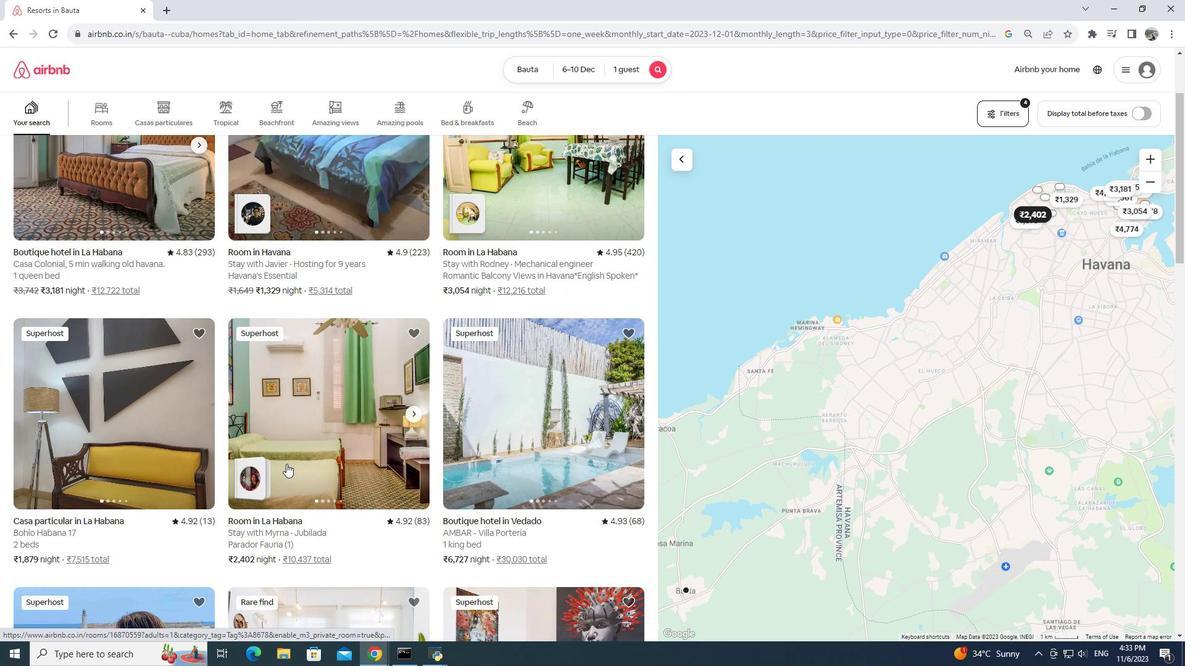 
Action: Mouse pressed left at (286, 464)
Screenshot: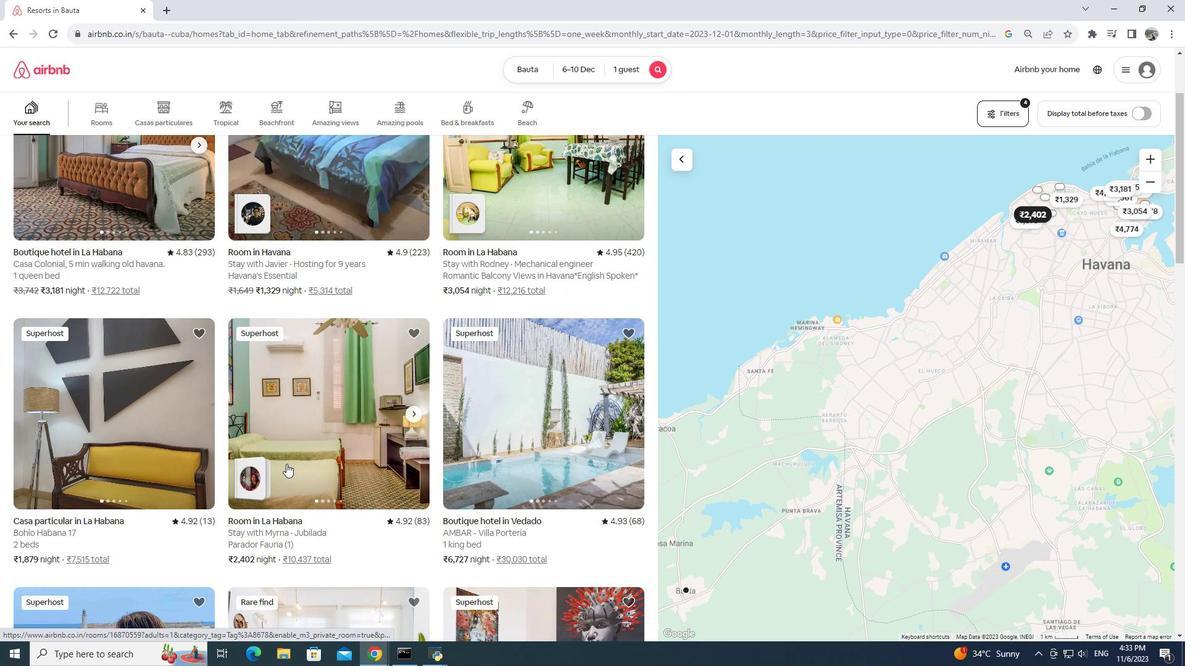 
Action: Mouse pressed left at (286, 464)
Screenshot: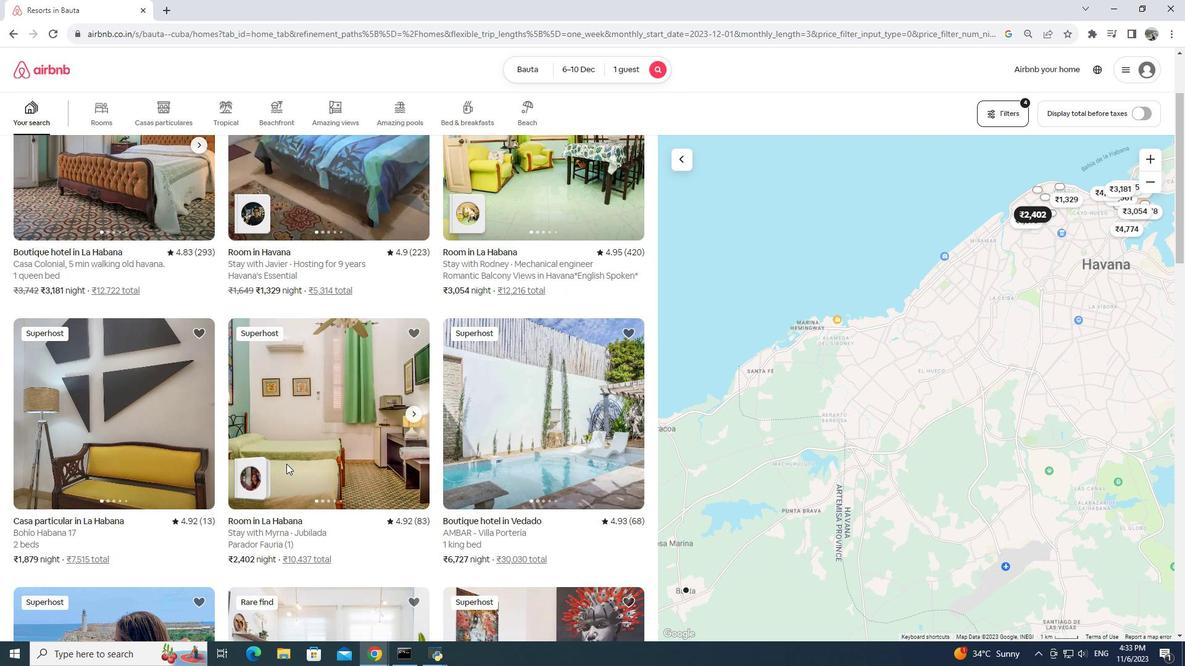 
Action: Mouse moved to (291, 11)
Screenshot: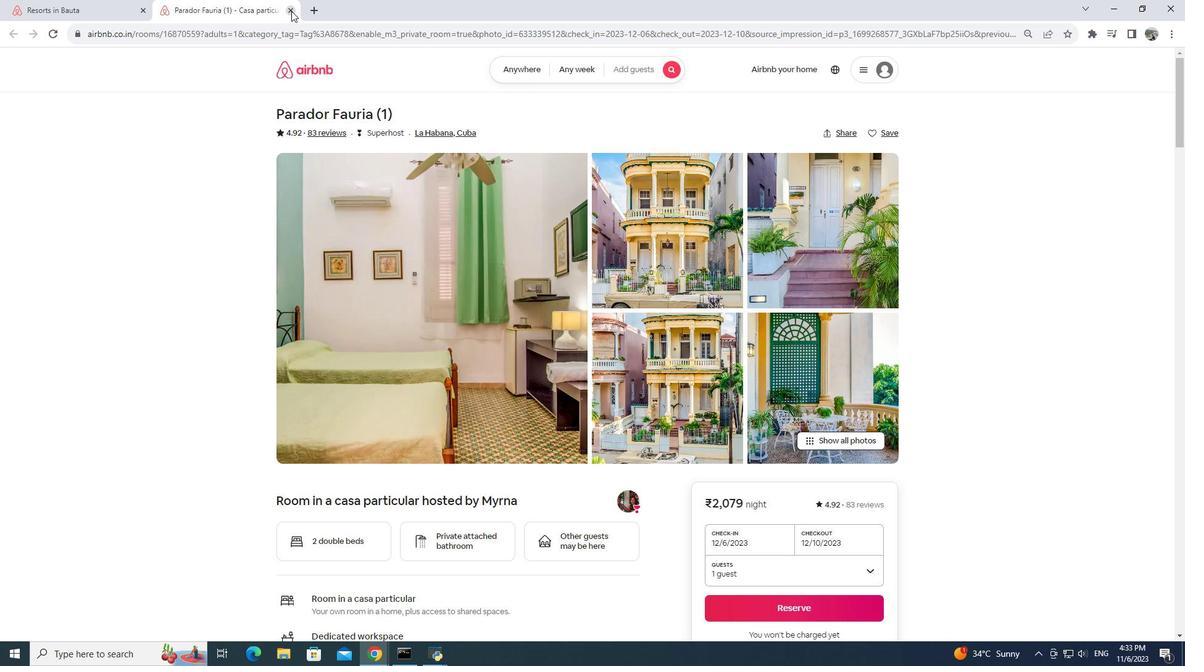 
Action: Mouse pressed left at (291, 11)
Screenshot: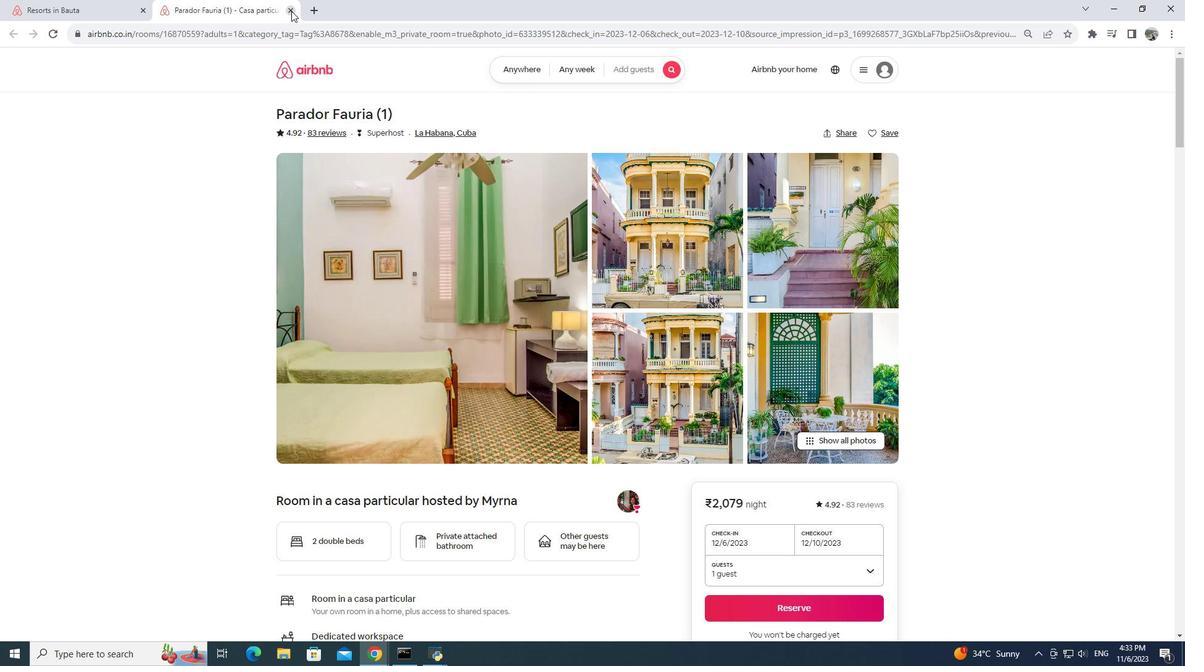 
Action: Mouse moved to (571, 419)
Screenshot: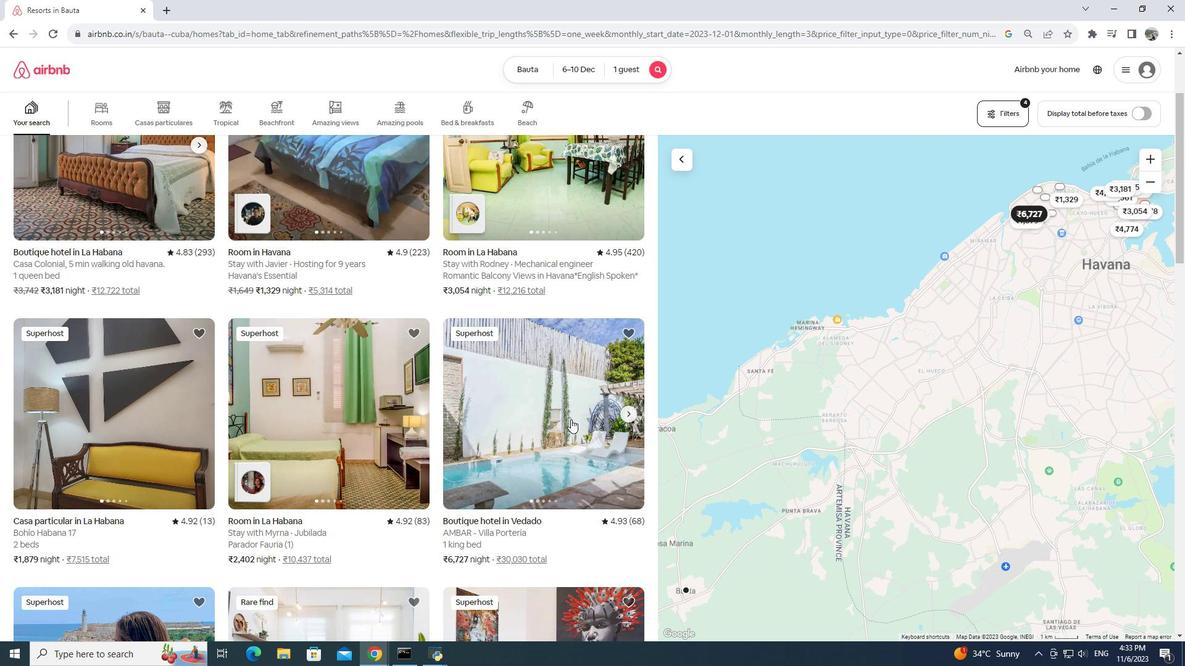 
Action: Mouse pressed left at (571, 419)
Screenshot: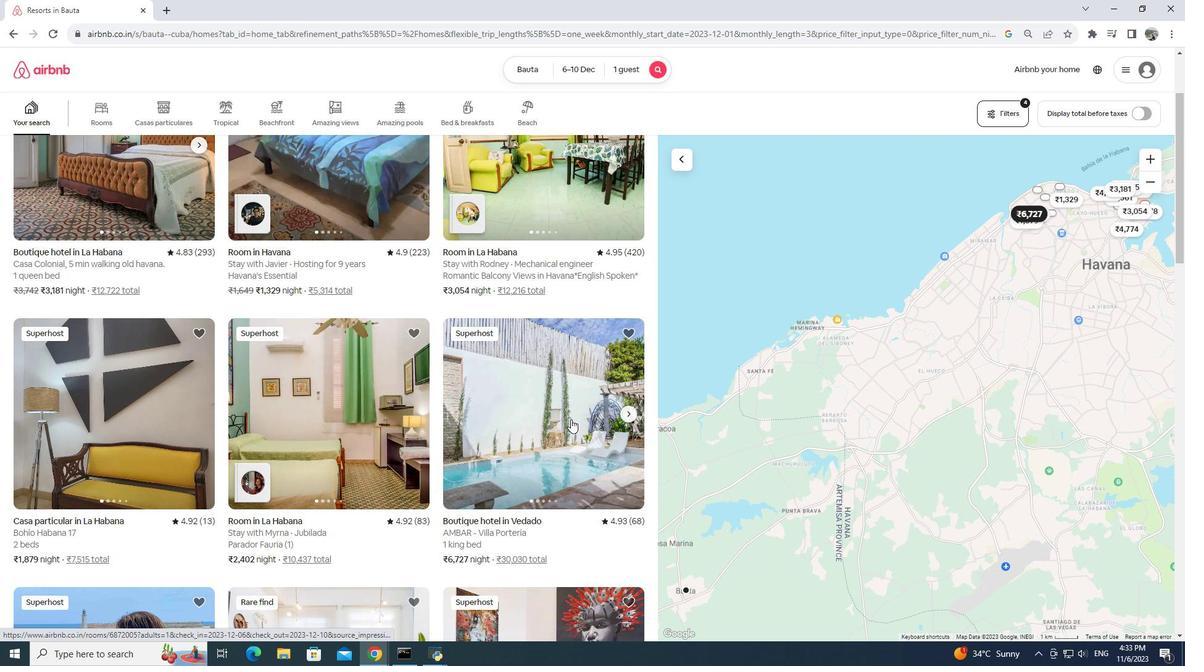 
Action: Mouse pressed left at (571, 419)
Screenshot: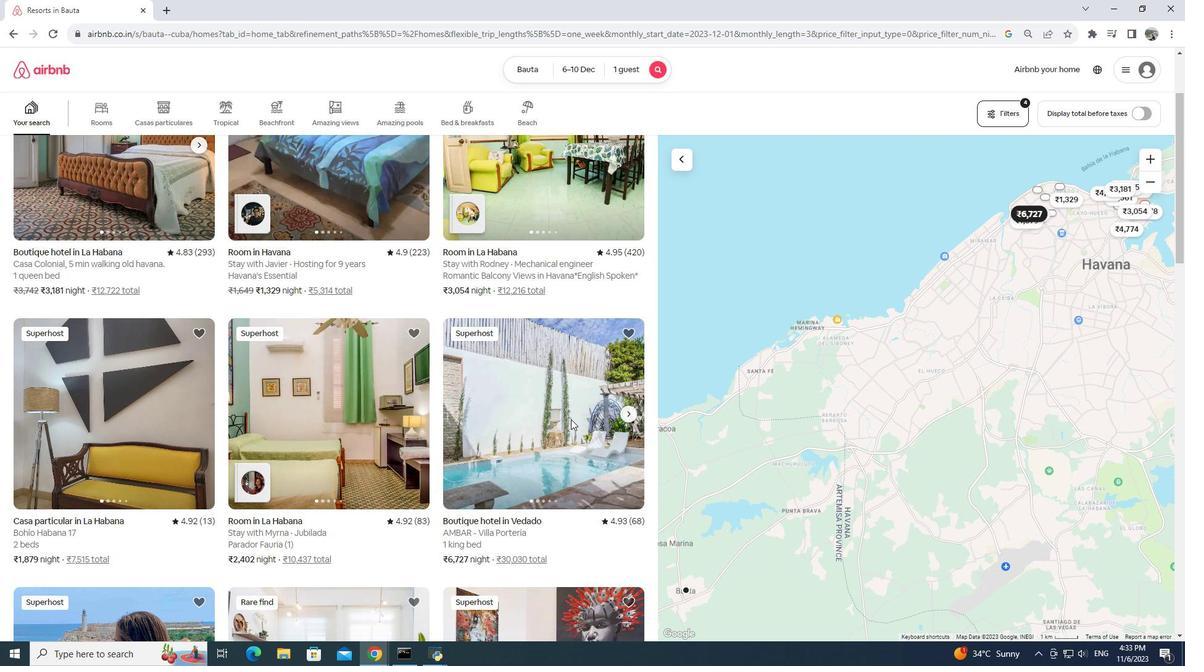
Action: Mouse moved to (829, 443)
Screenshot: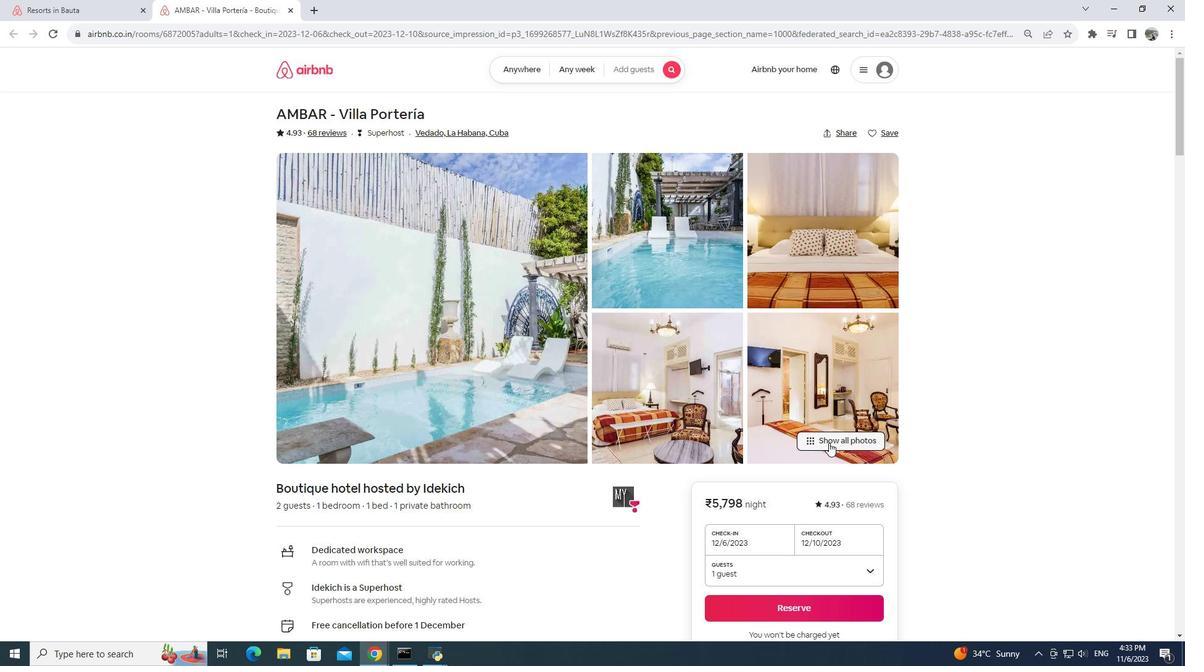 
Action: Mouse pressed left at (829, 443)
Screenshot: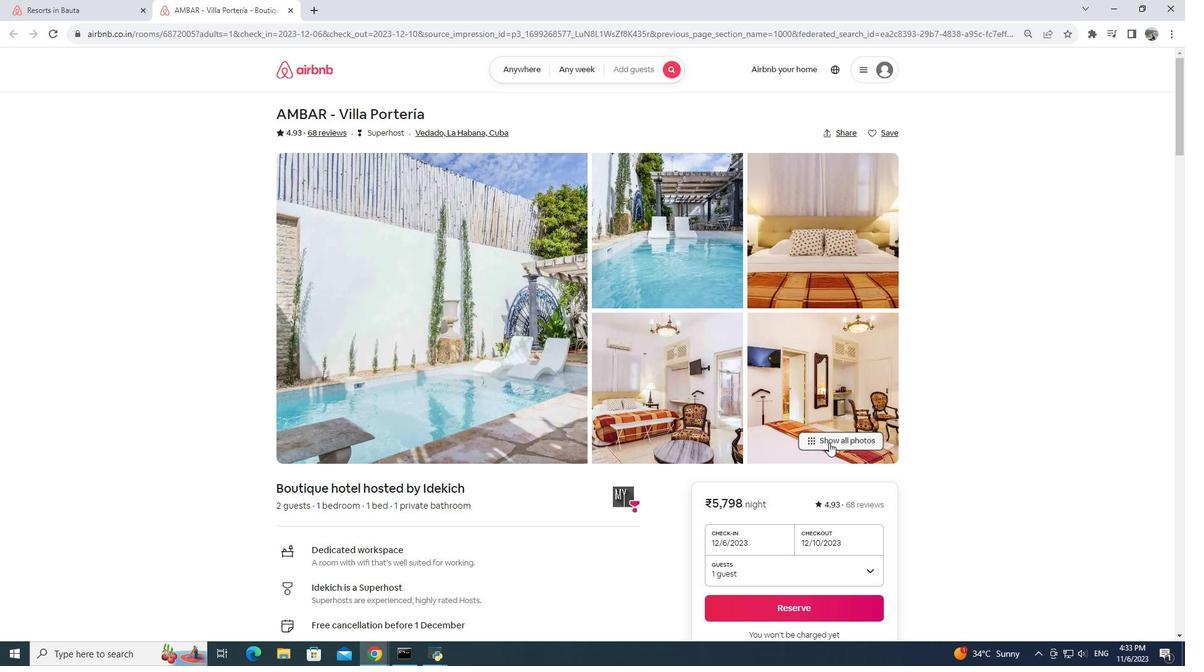
Action: Mouse moved to (709, 442)
Screenshot: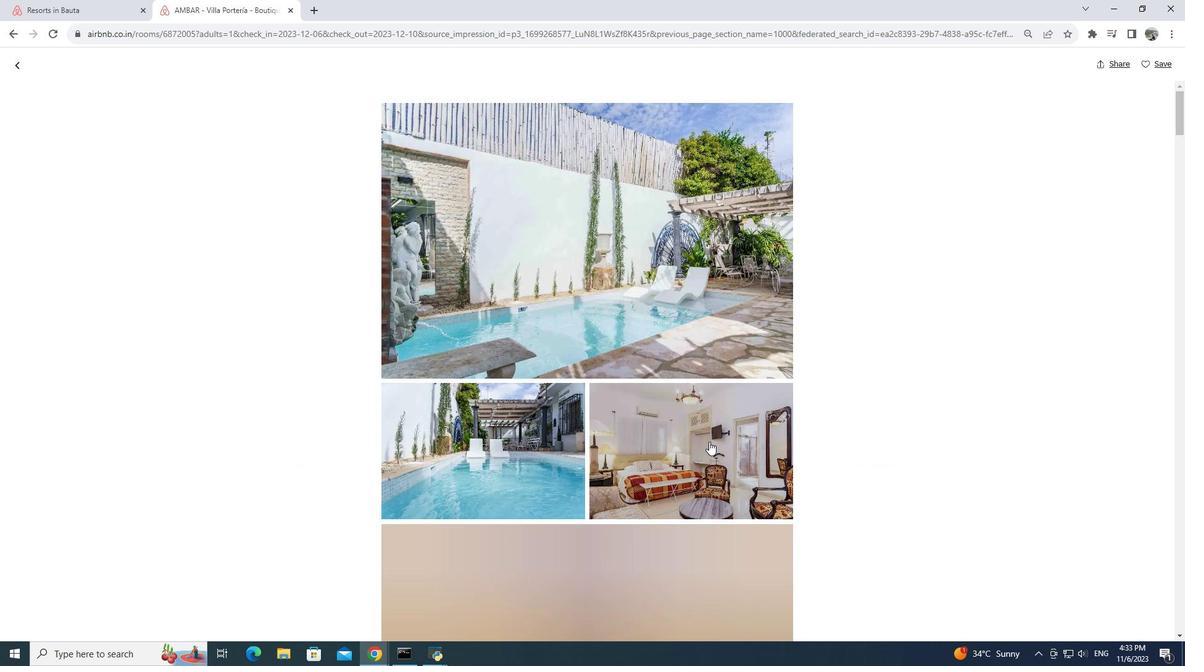 
Action: Mouse scrolled (709, 441) with delta (0, 0)
Screenshot: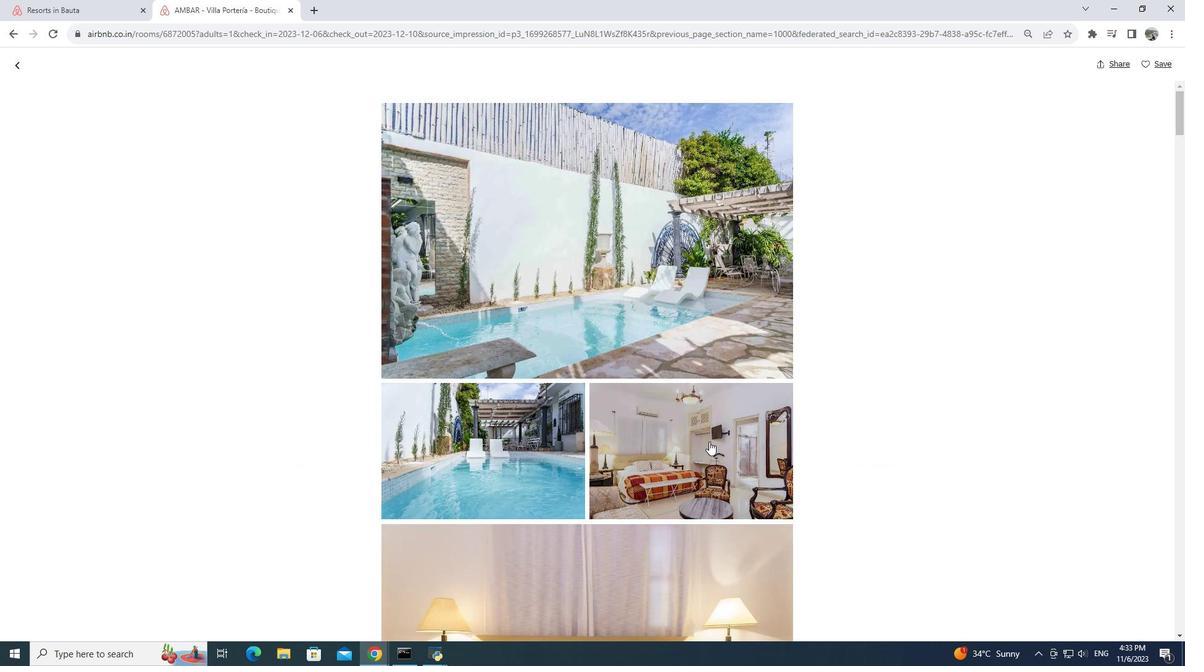 
Action: Mouse scrolled (709, 441) with delta (0, 0)
Screenshot: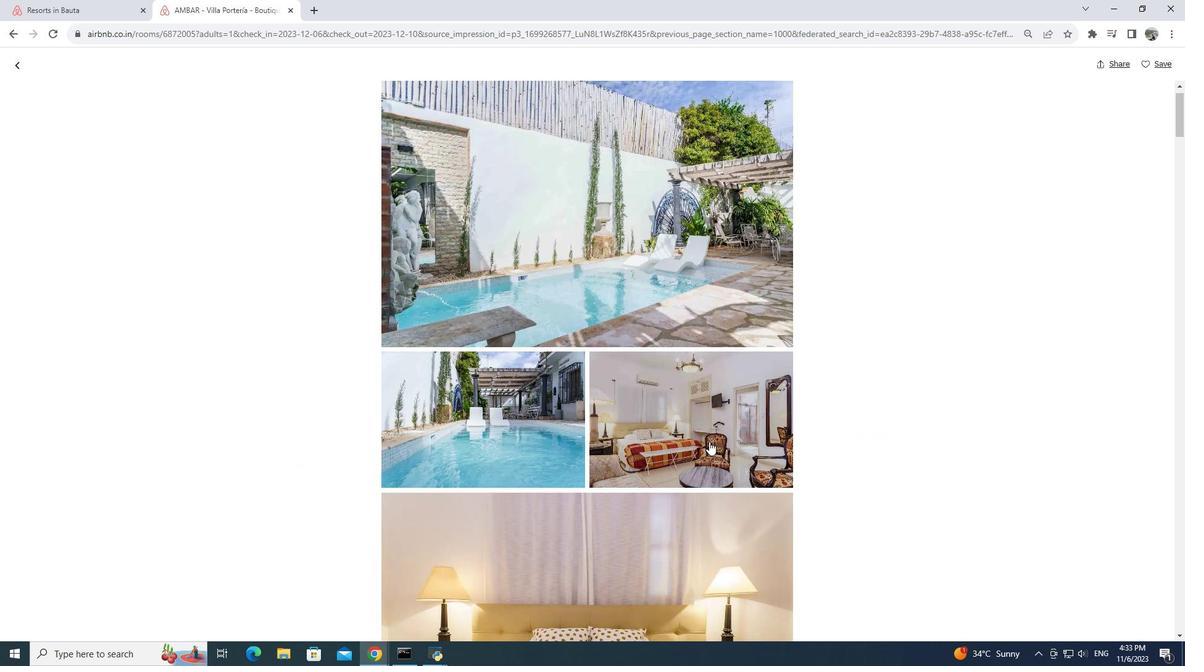 
Action: Mouse scrolled (709, 441) with delta (0, 0)
Screenshot: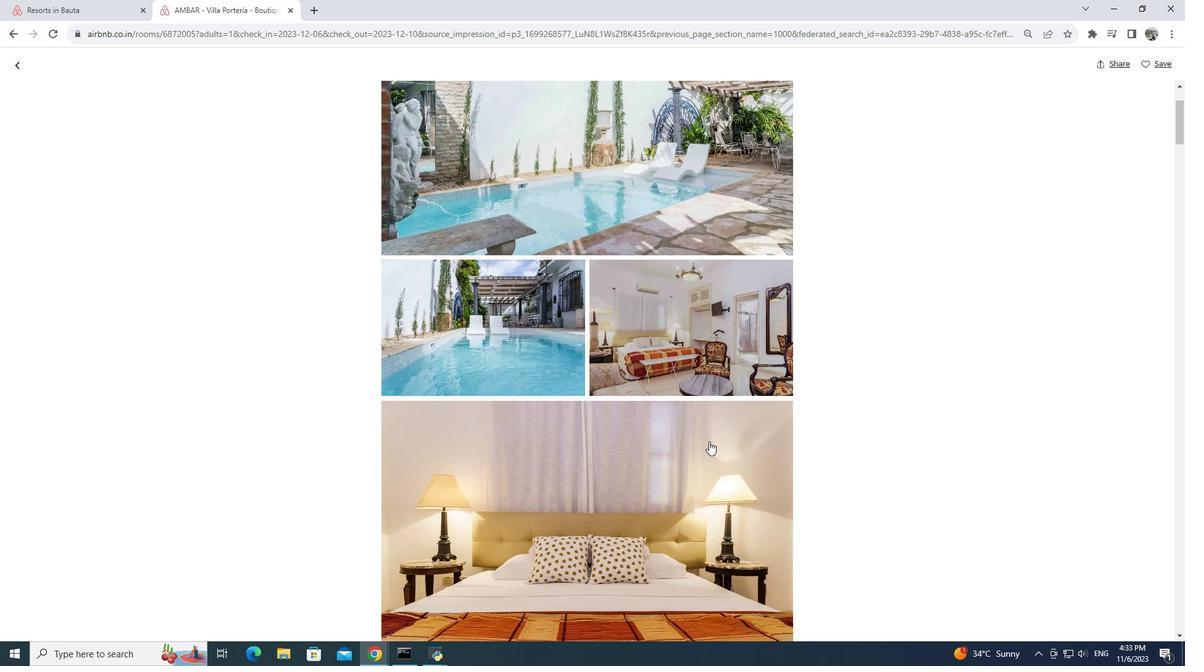 
Action: Mouse scrolled (709, 441) with delta (0, 0)
Screenshot: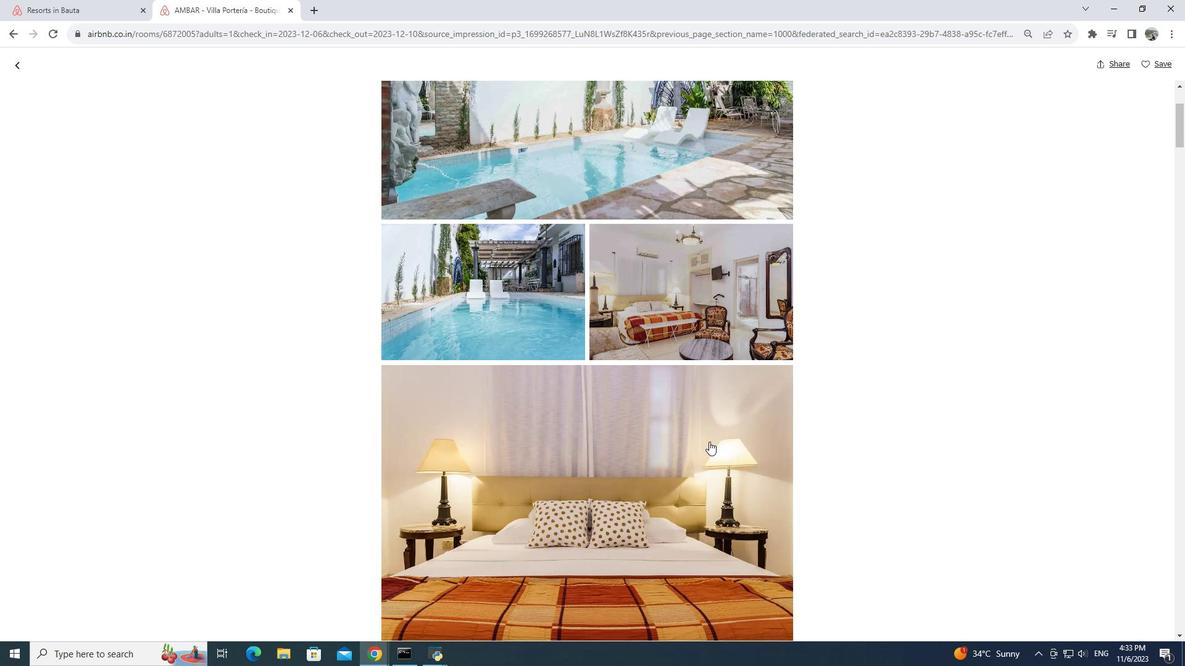 
Action: Mouse moved to (709, 442)
Screenshot: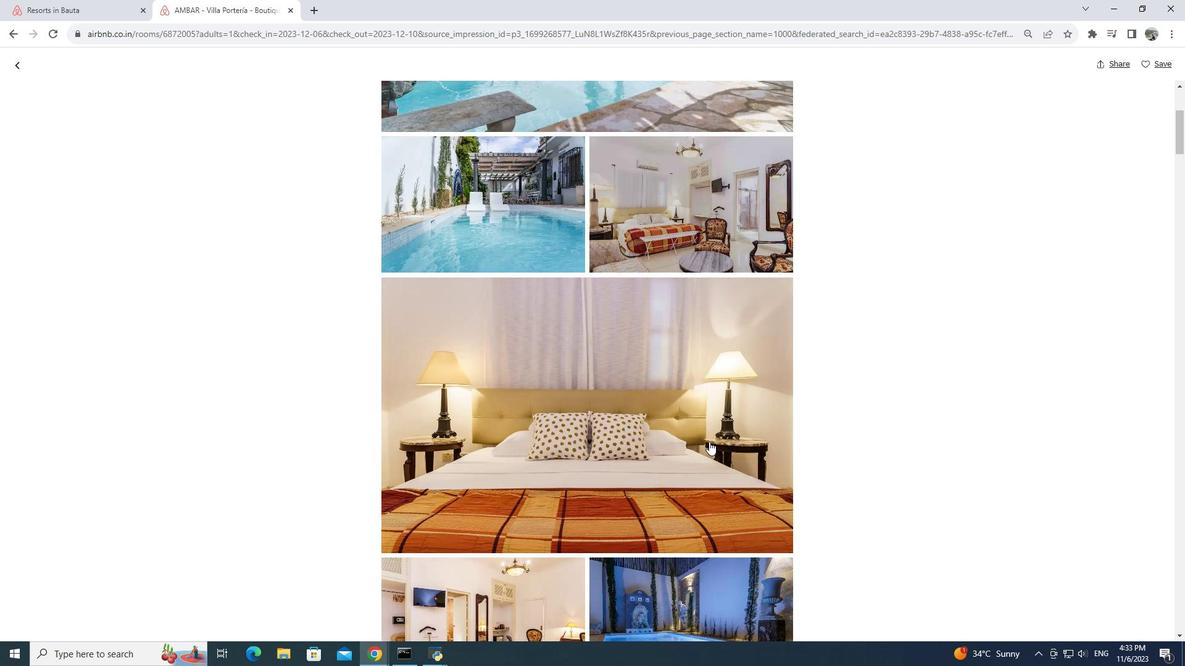 
Action: Mouse scrolled (709, 441) with delta (0, 0)
Screenshot: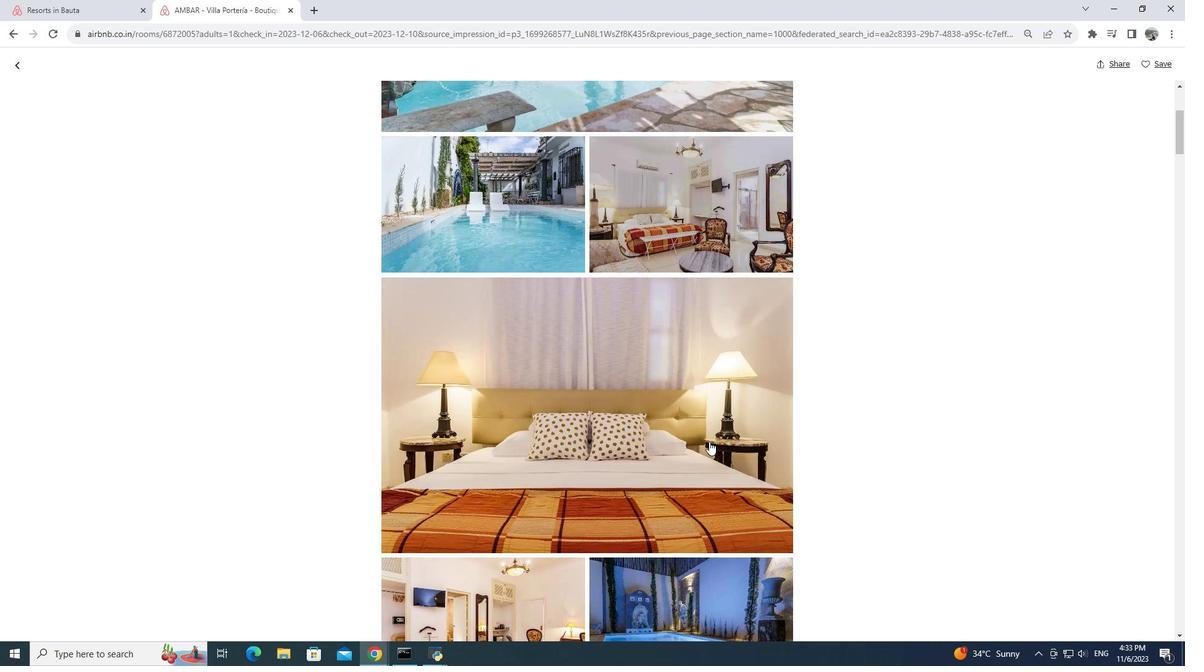 
Action: Mouse scrolled (709, 441) with delta (0, 0)
Screenshot: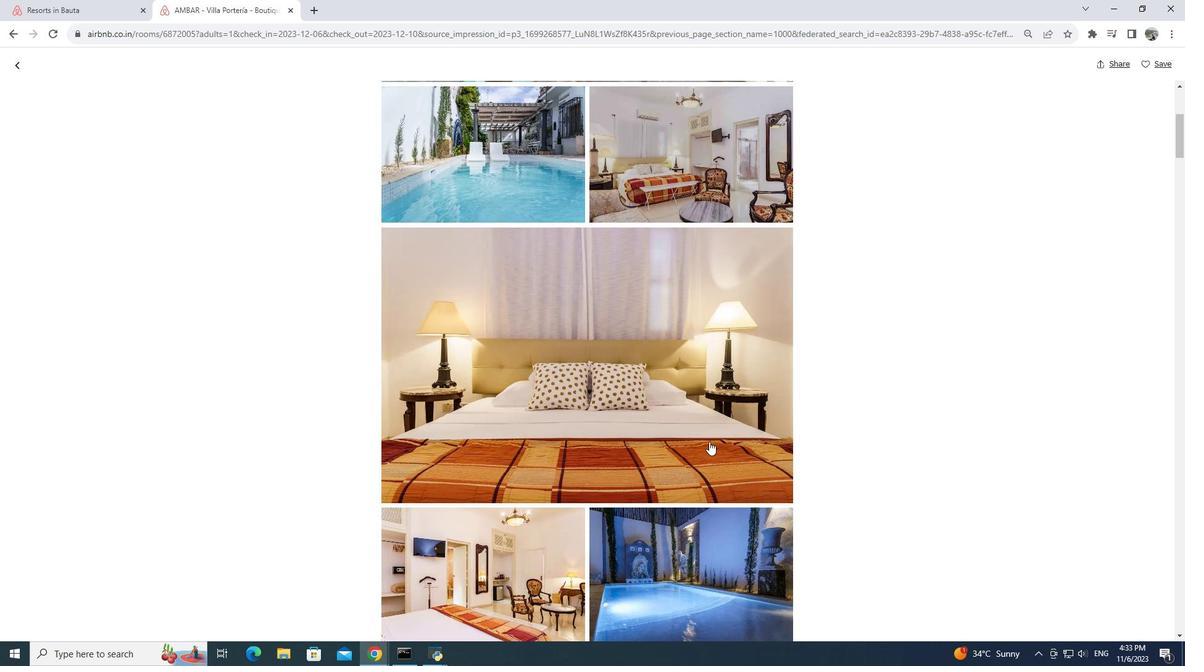 
Action: Mouse scrolled (709, 441) with delta (0, 0)
Screenshot: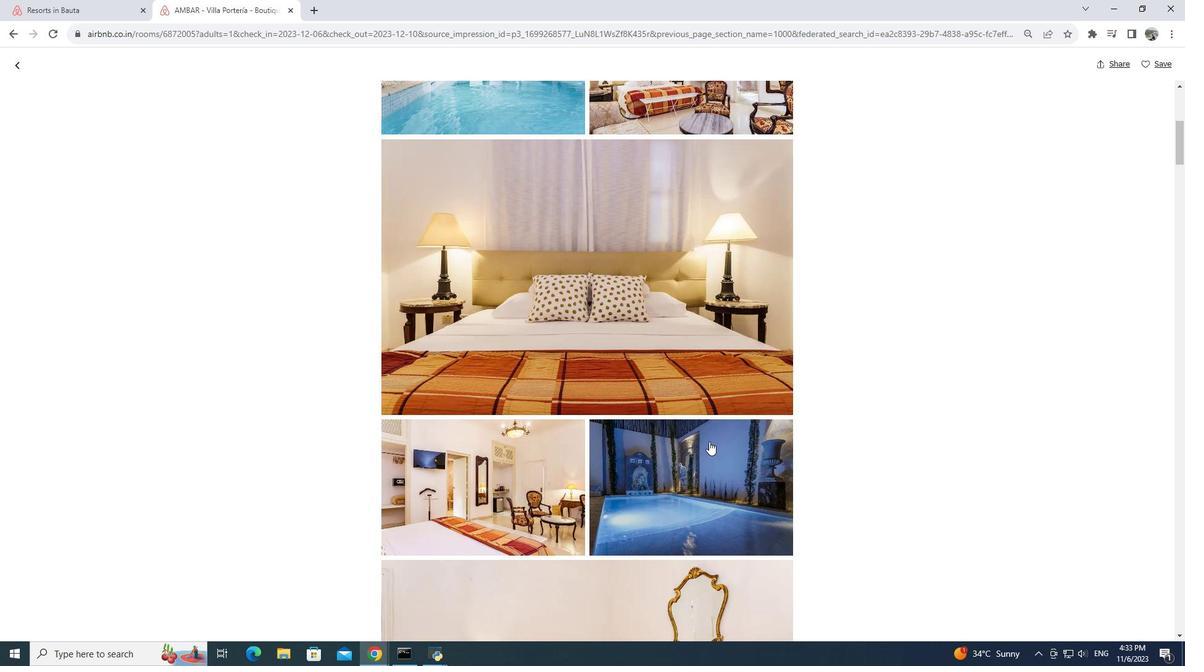 
Action: Mouse scrolled (709, 441) with delta (0, 0)
Screenshot: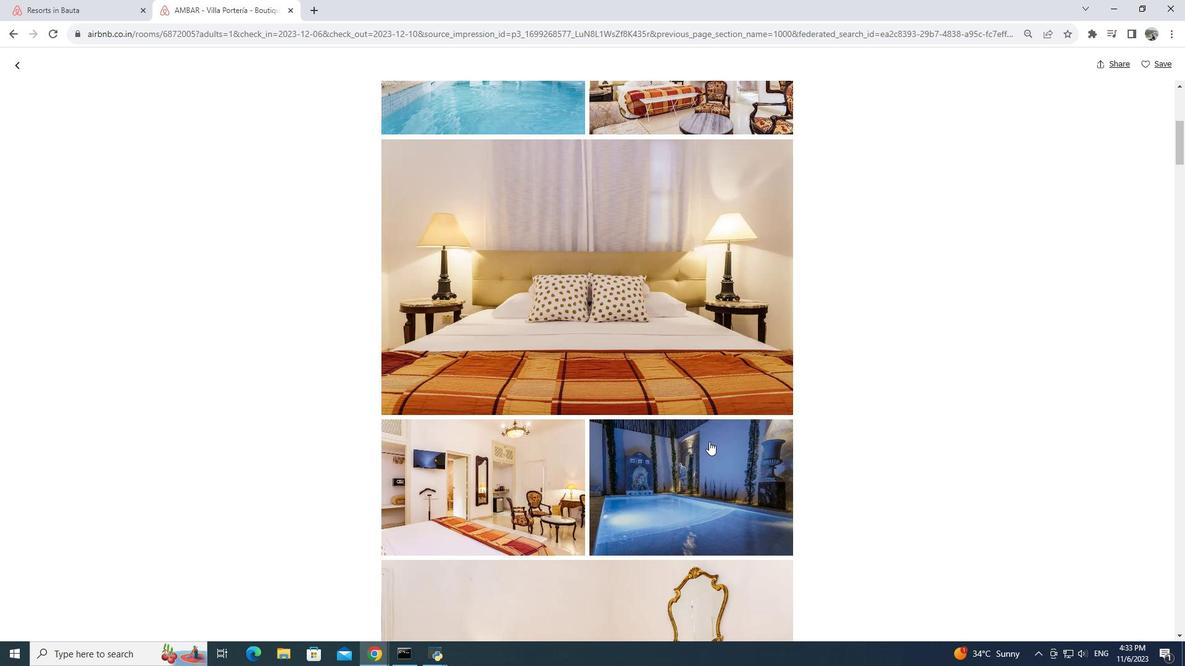 
Action: Mouse scrolled (709, 441) with delta (0, 0)
Screenshot: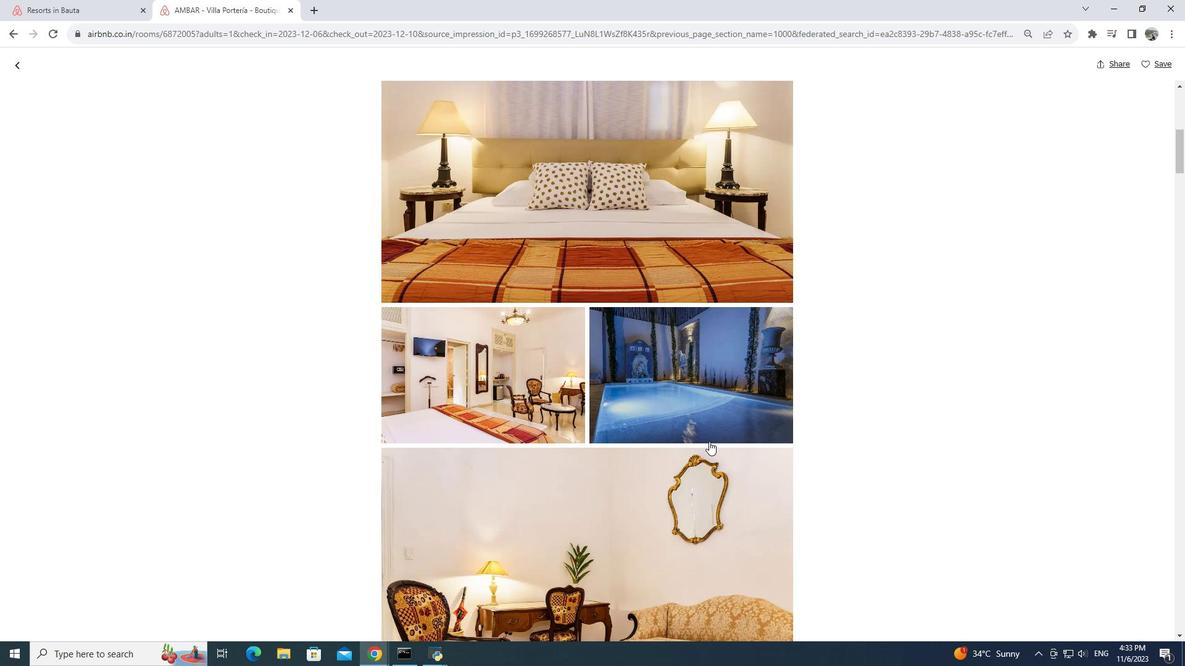 
Action: Mouse scrolled (709, 441) with delta (0, 0)
Screenshot: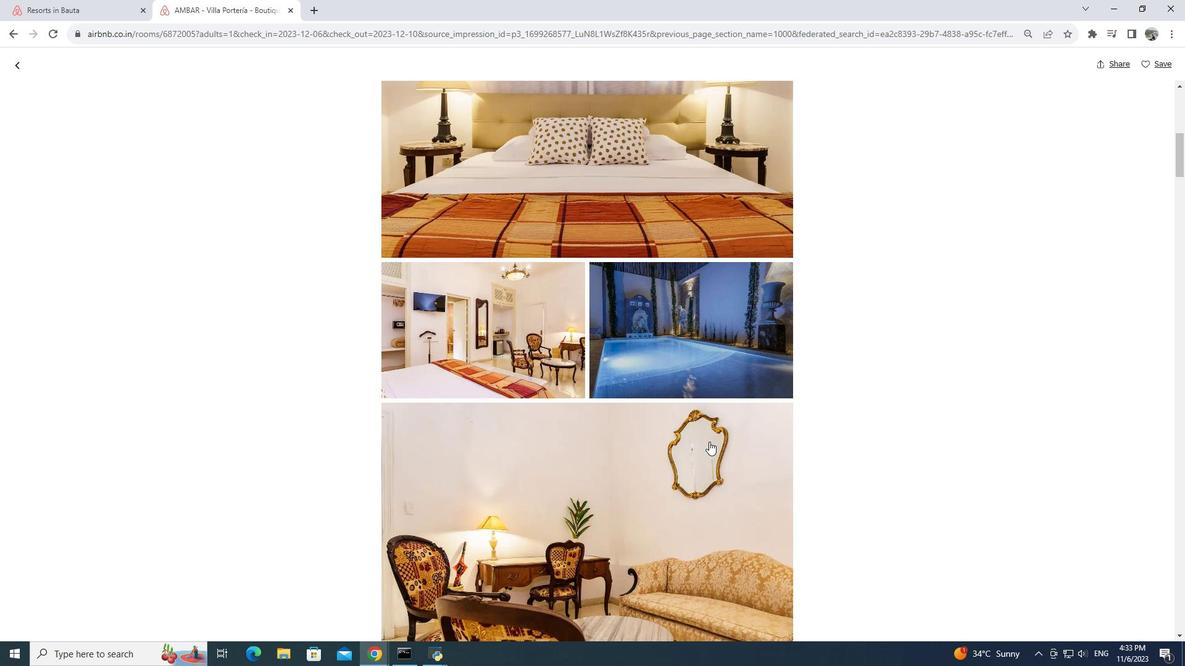 
Action: Mouse scrolled (709, 441) with delta (0, 0)
Screenshot: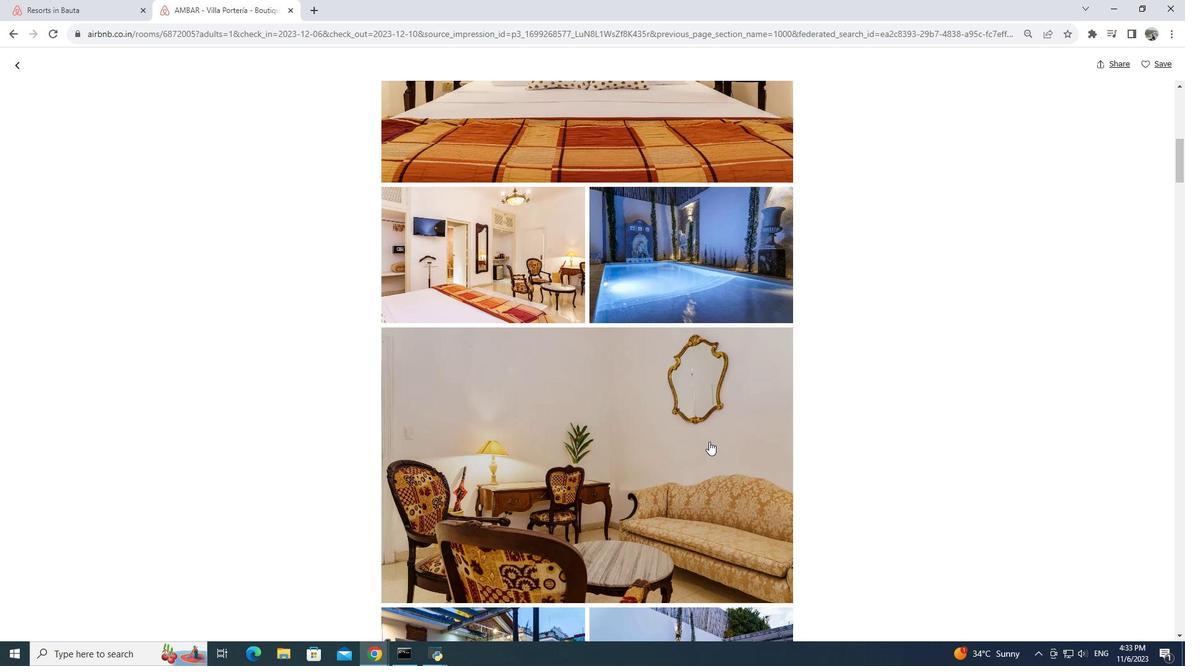 
Action: Mouse scrolled (709, 441) with delta (0, 0)
Screenshot: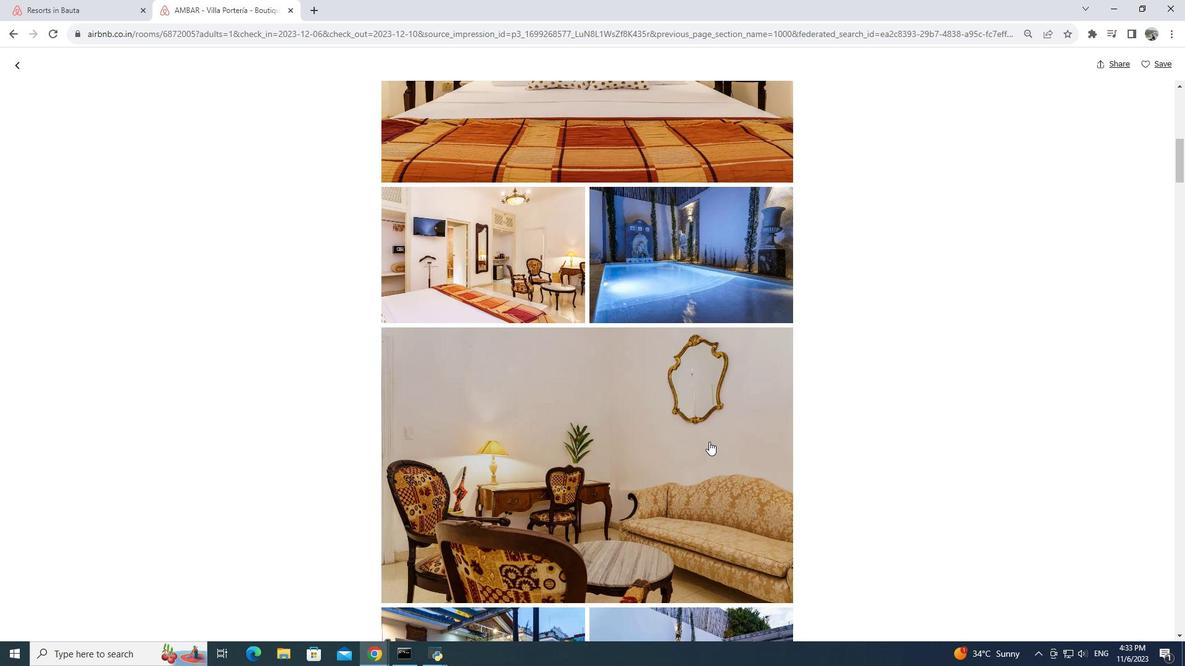 
Action: Mouse scrolled (709, 441) with delta (0, 0)
Screenshot: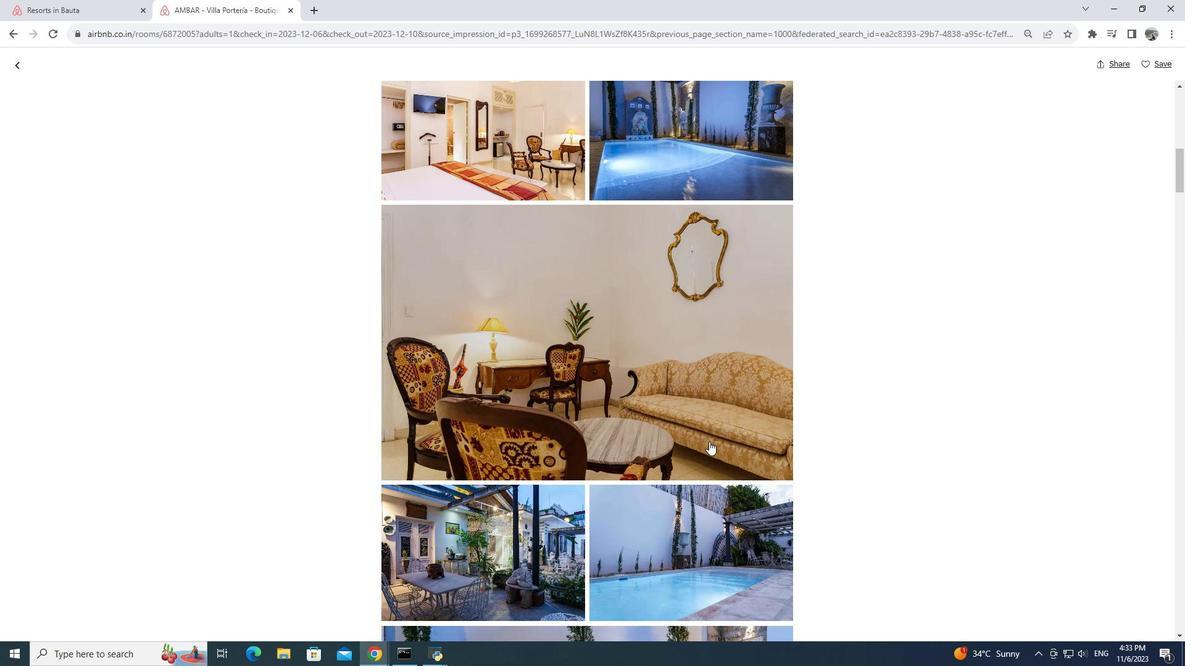 
Action: Mouse scrolled (709, 441) with delta (0, 0)
Screenshot: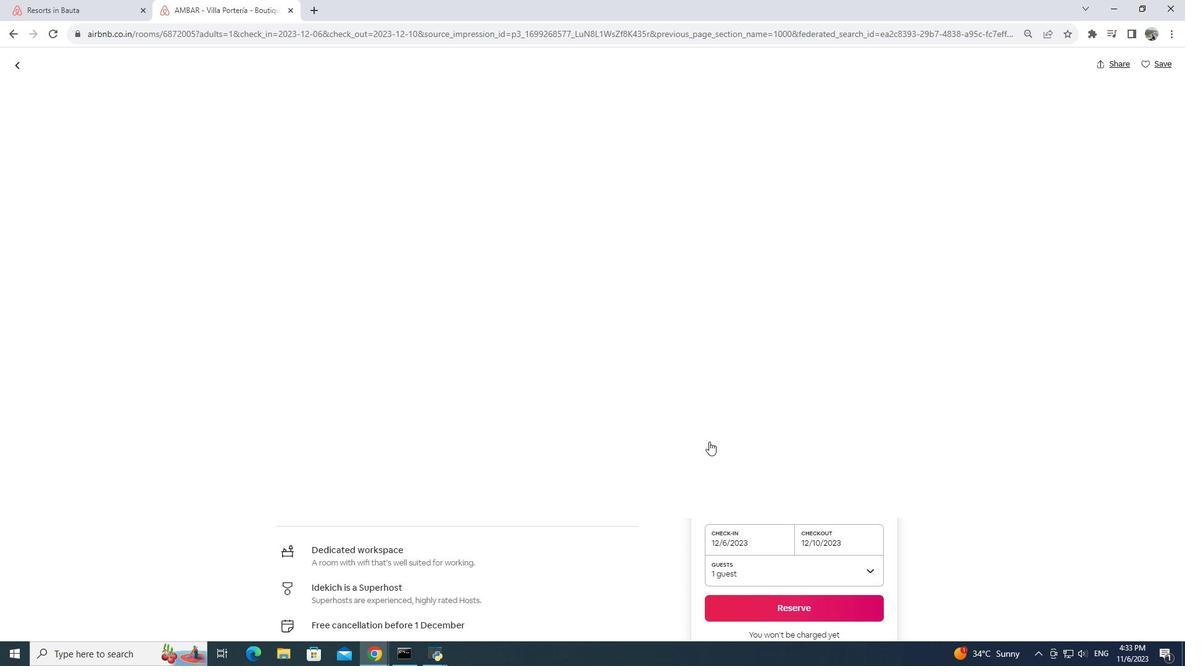 
Action: Mouse scrolled (709, 441) with delta (0, 0)
Screenshot: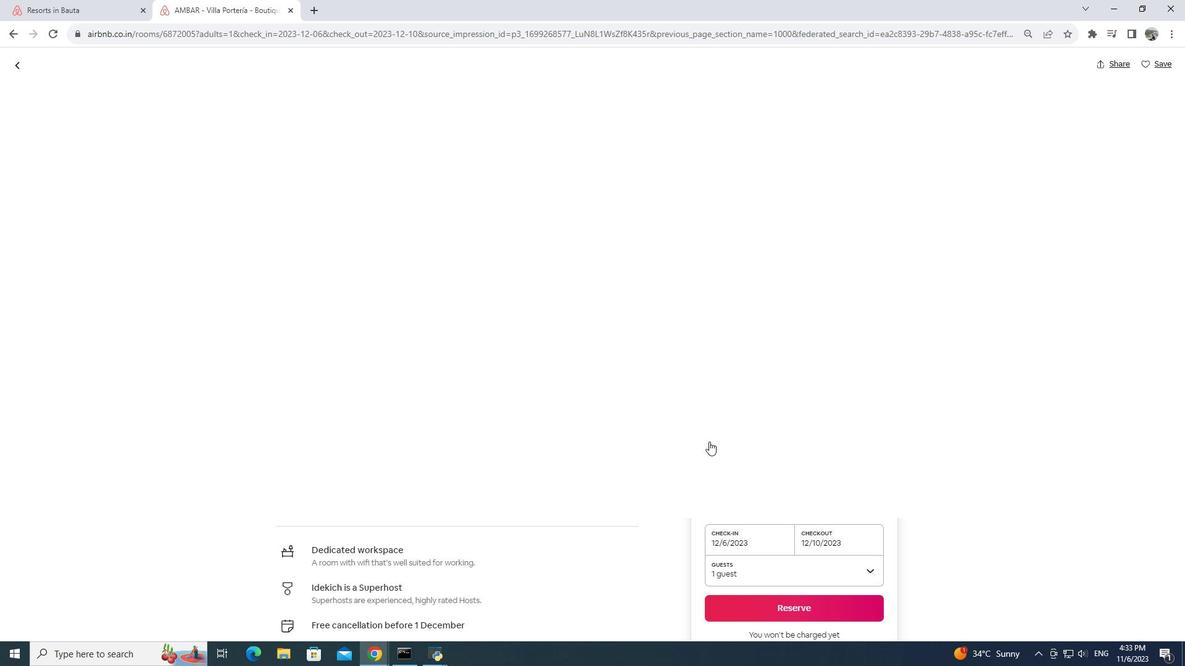 
Action: Mouse scrolled (709, 441) with delta (0, 0)
Screenshot: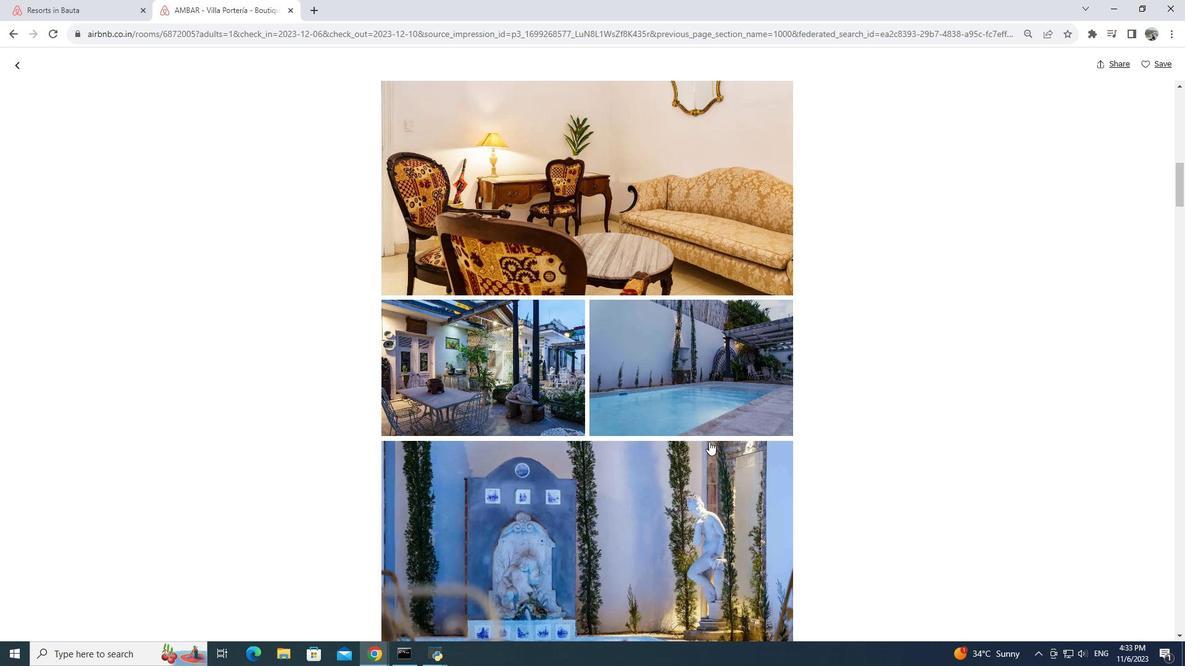 
Action: Mouse scrolled (709, 441) with delta (0, 0)
Screenshot: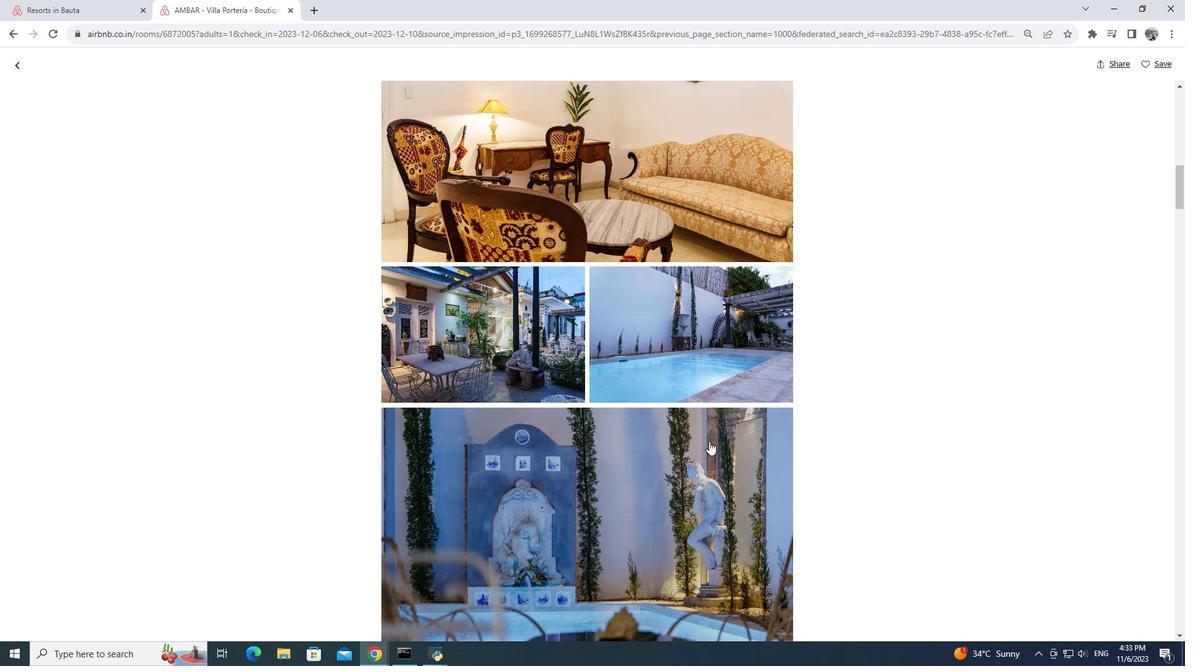 
Action: Mouse scrolled (709, 441) with delta (0, 0)
Screenshot: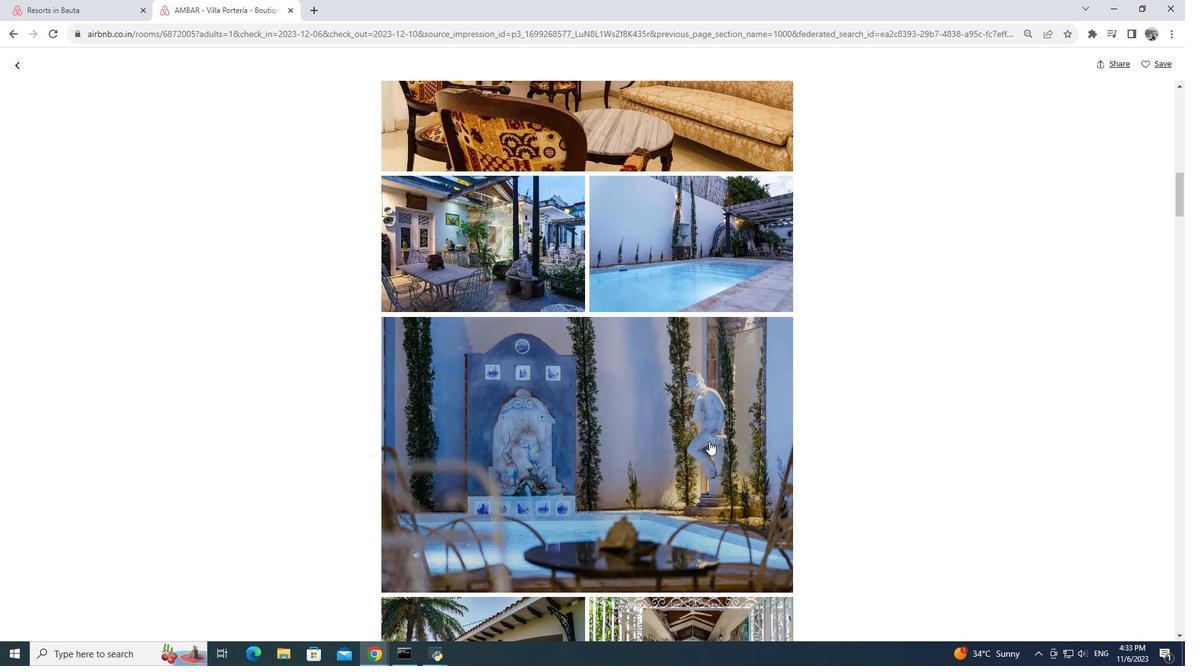 
Action: Mouse scrolled (709, 441) with delta (0, 0)
Screenshot: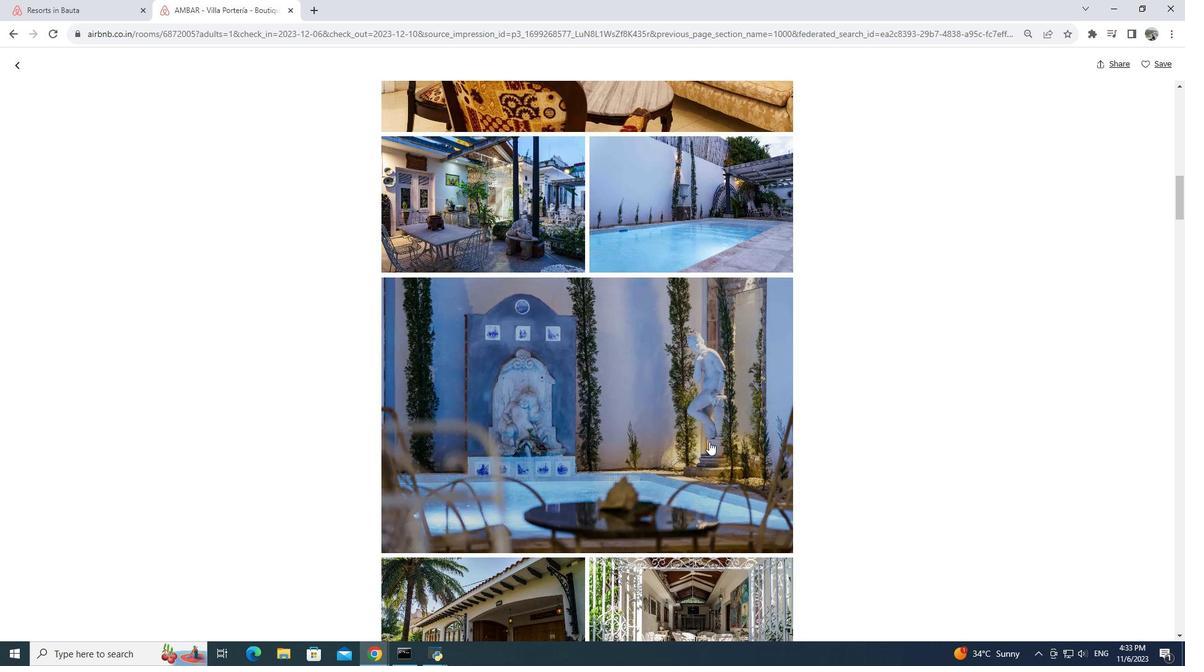 
Action: Mouse scrolled (709, 441) with delta (0, 0)
Screenshot: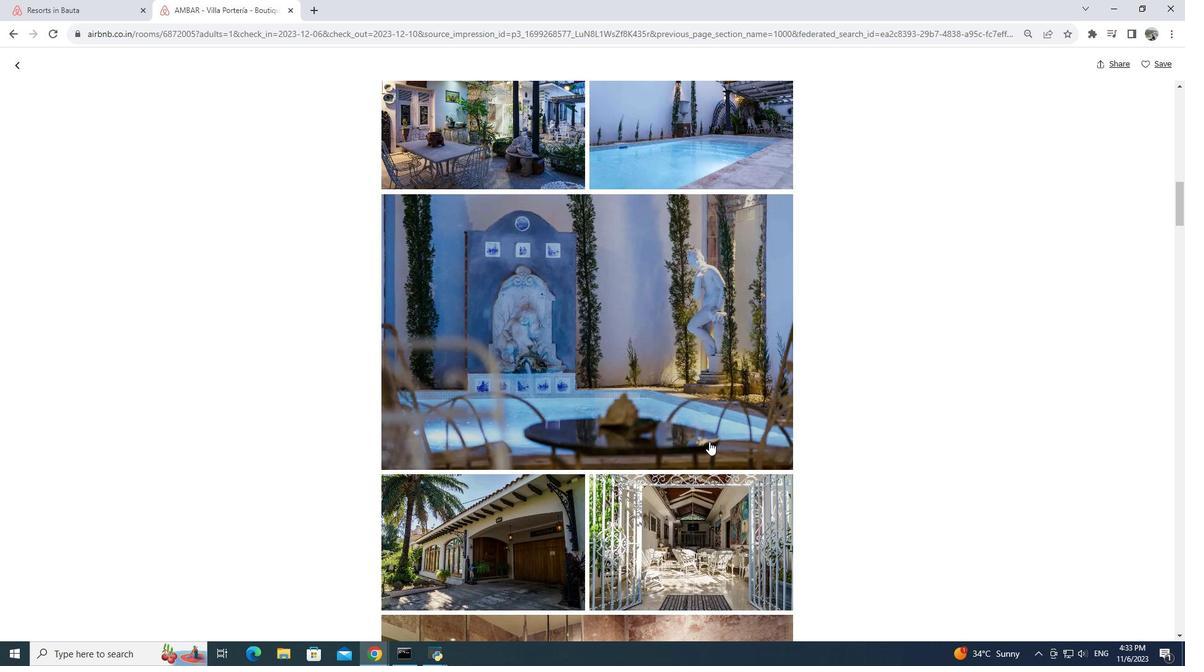 
Action: Mouse scrolled (709, 441) with delta (0, 0)
Screenshot: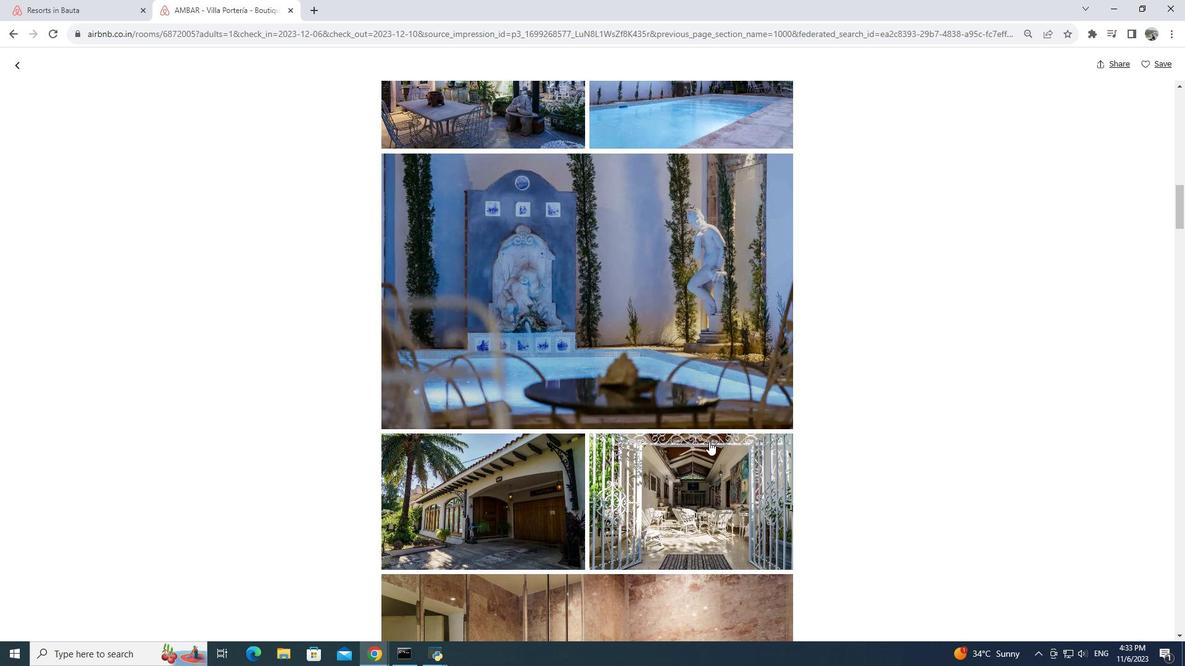 
Action: Mouse scrolled (709, 441) with delta (0, 0)
Screenshot: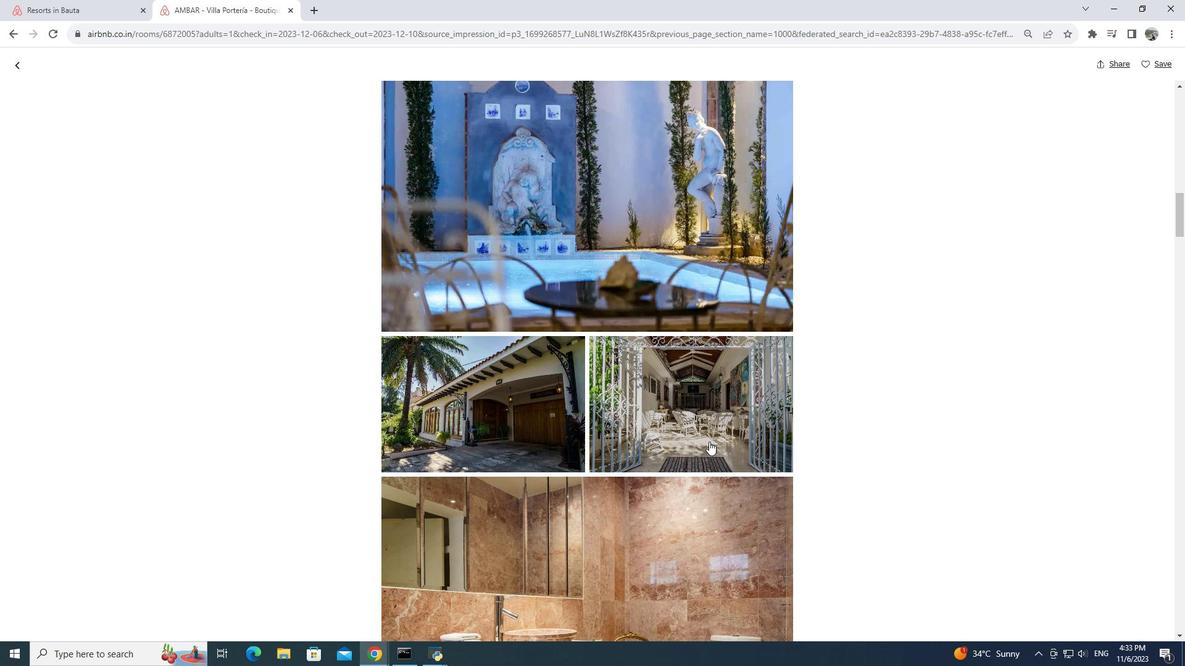 
Action: Mouse scrolled (709, 441) with delta (0, 0)
Screenshot: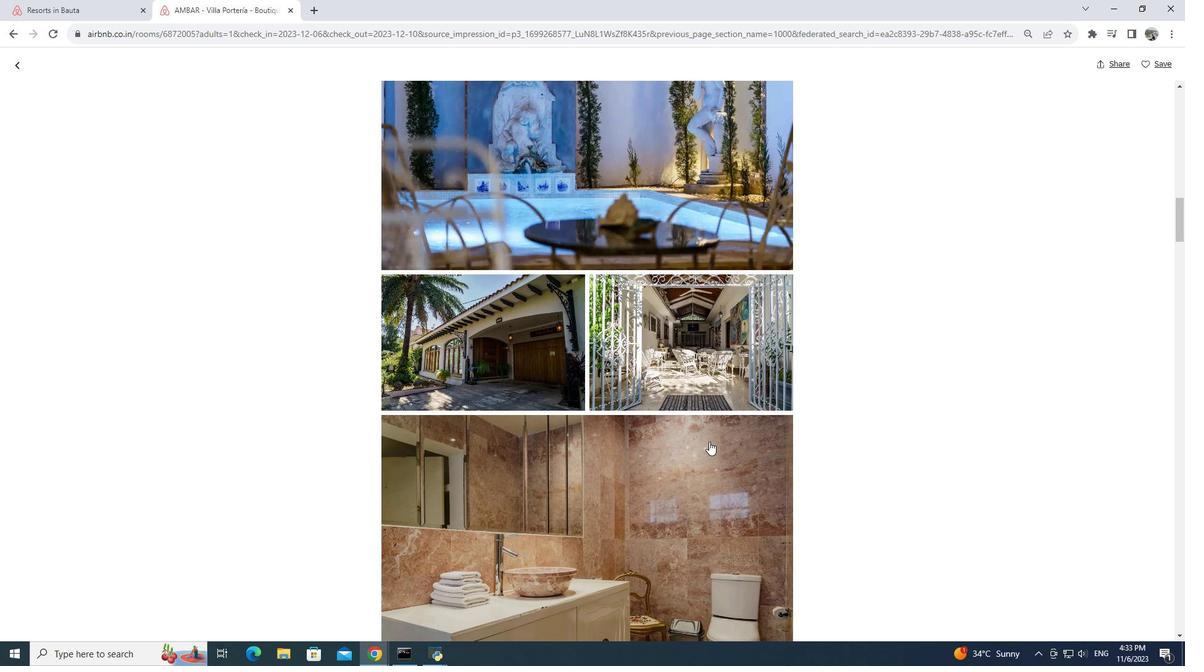 
Action: Mouse scrolled (709, 441) with delta (0, 0)
Screenshot: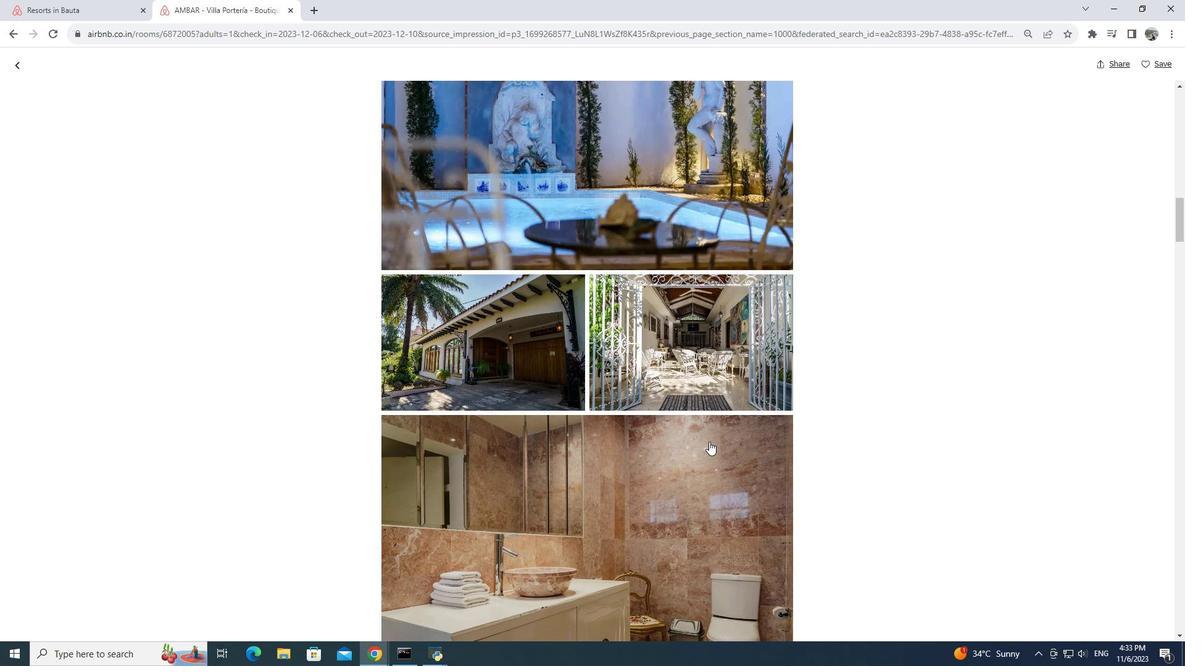 
Action: Mouse moved to (709, 442)
Screenshot: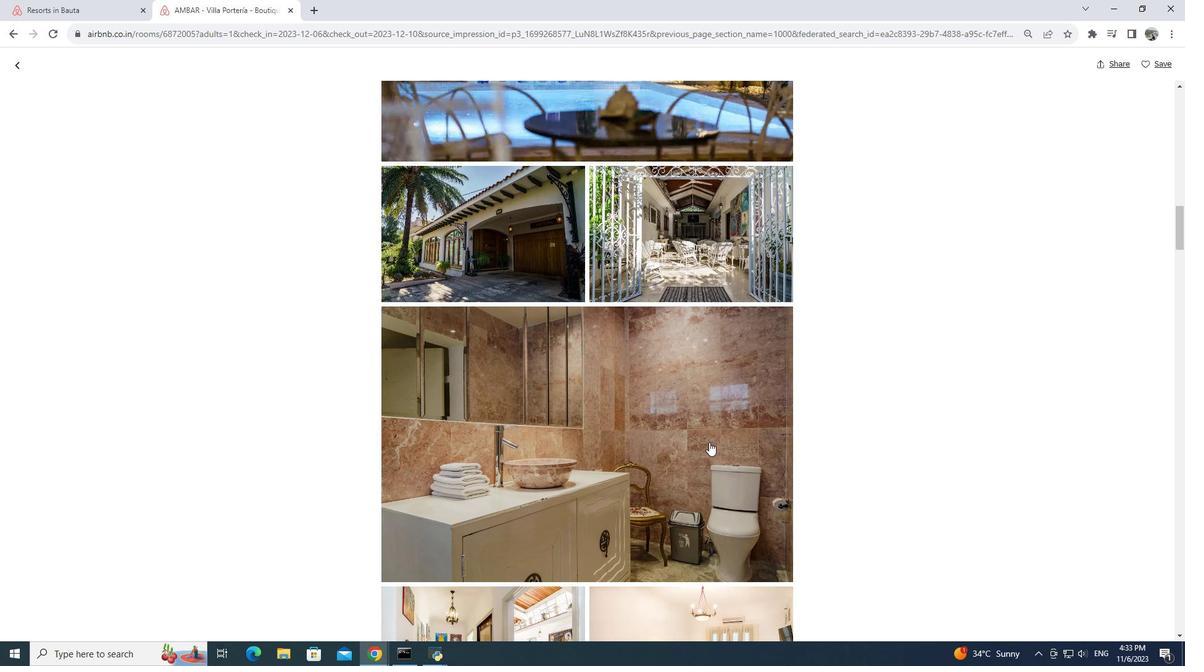 
Action: Mouse scrolled (709, 443) with delta (0, 0)
Screenshot: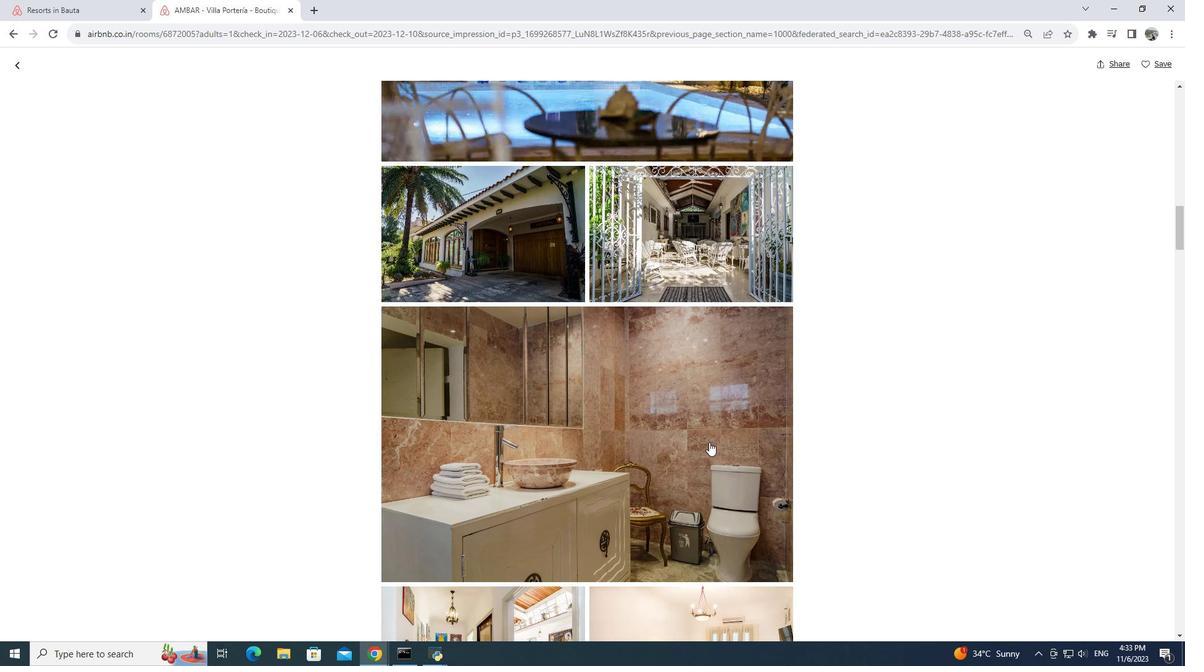 
Action: Mouse scrolled (709, 442) with delta (0, 0)
Screenshot: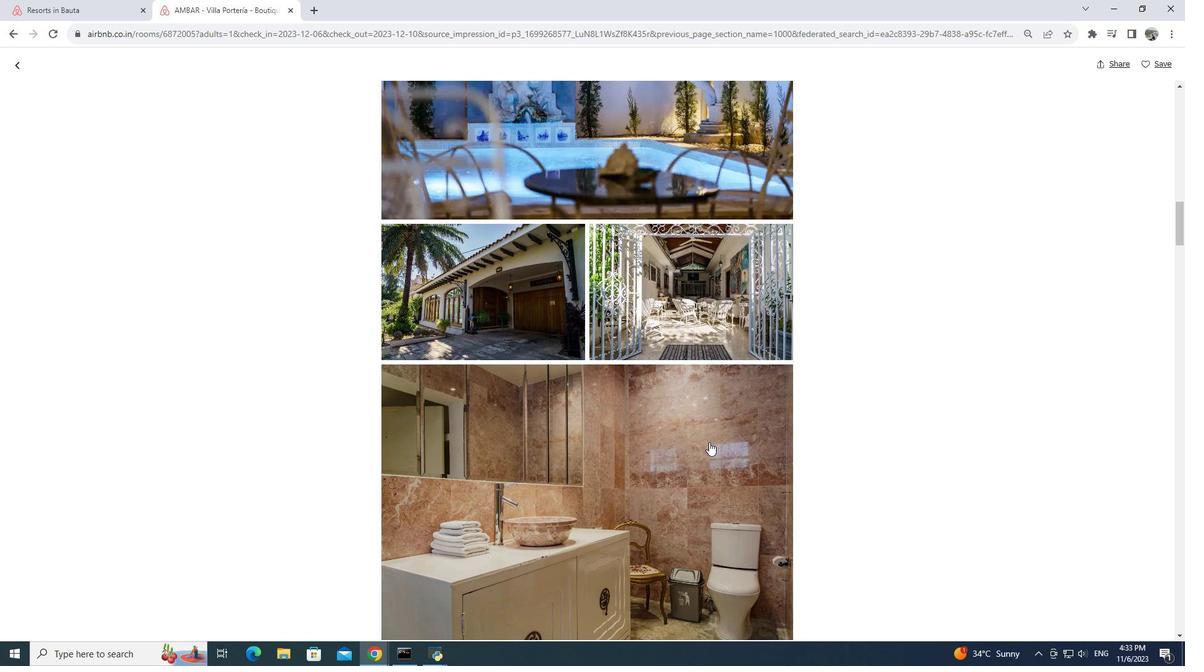 
Action: Mouse scrolled (709, 442) with delta (0, 0)
Screenshot: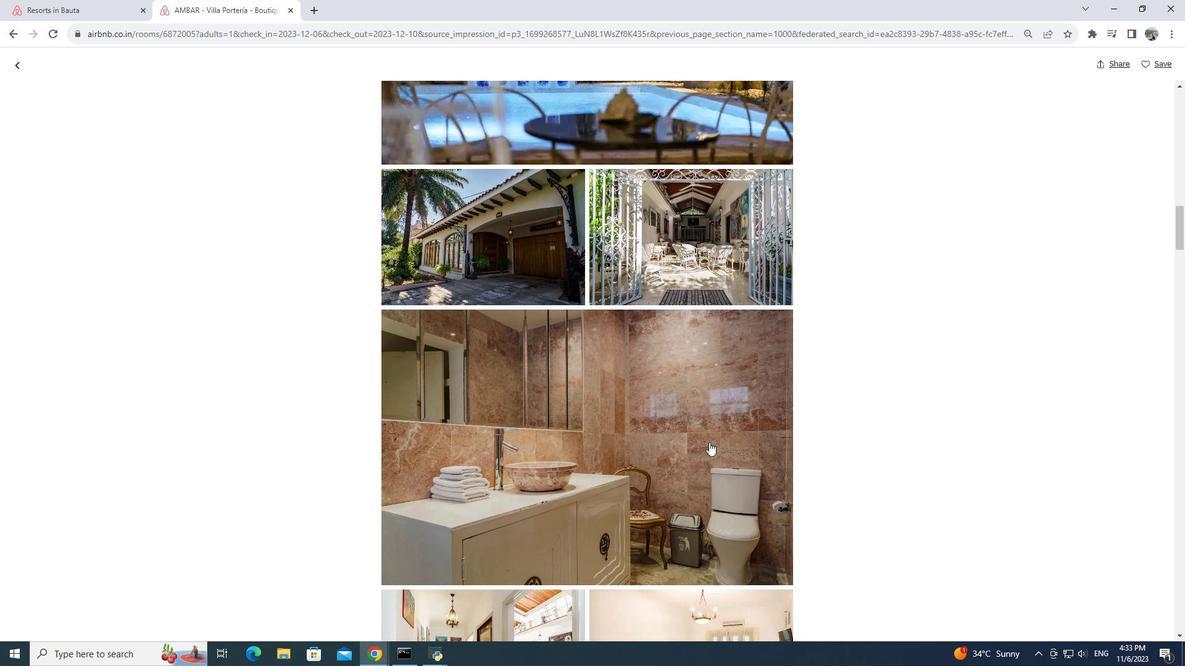 
Action: Mouse scrolled (709, 442) with delta (0, 0)
Screenshot: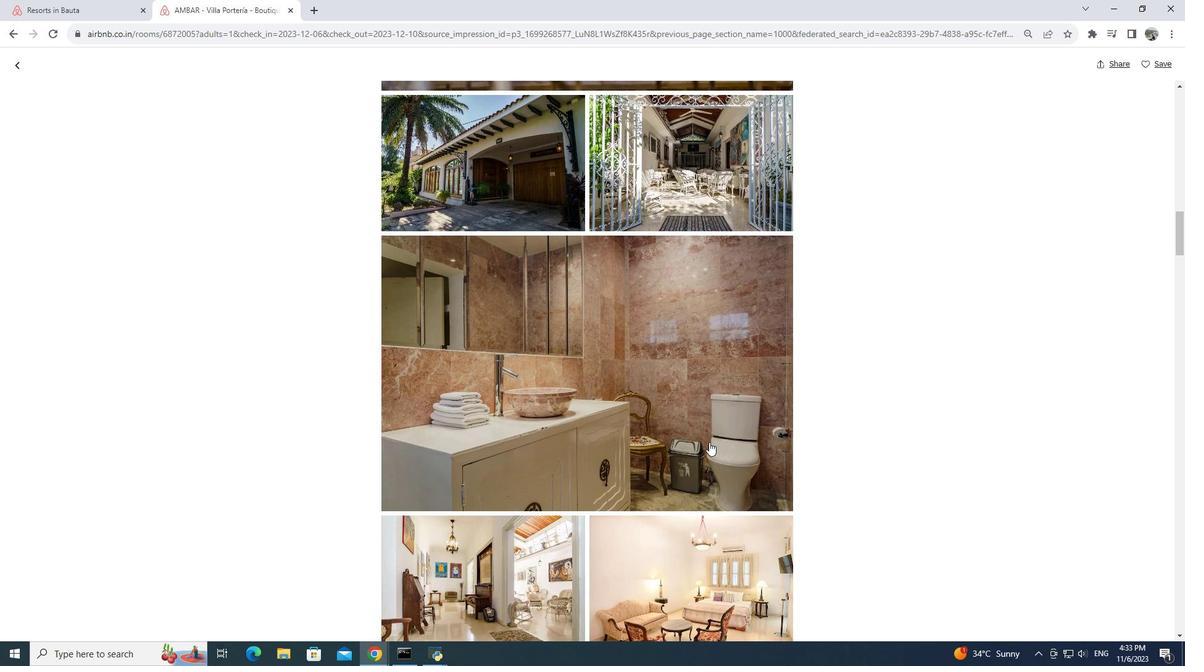 
Action: Mouse scrolled (709, 442) with delta (0, 0)
Screenshot: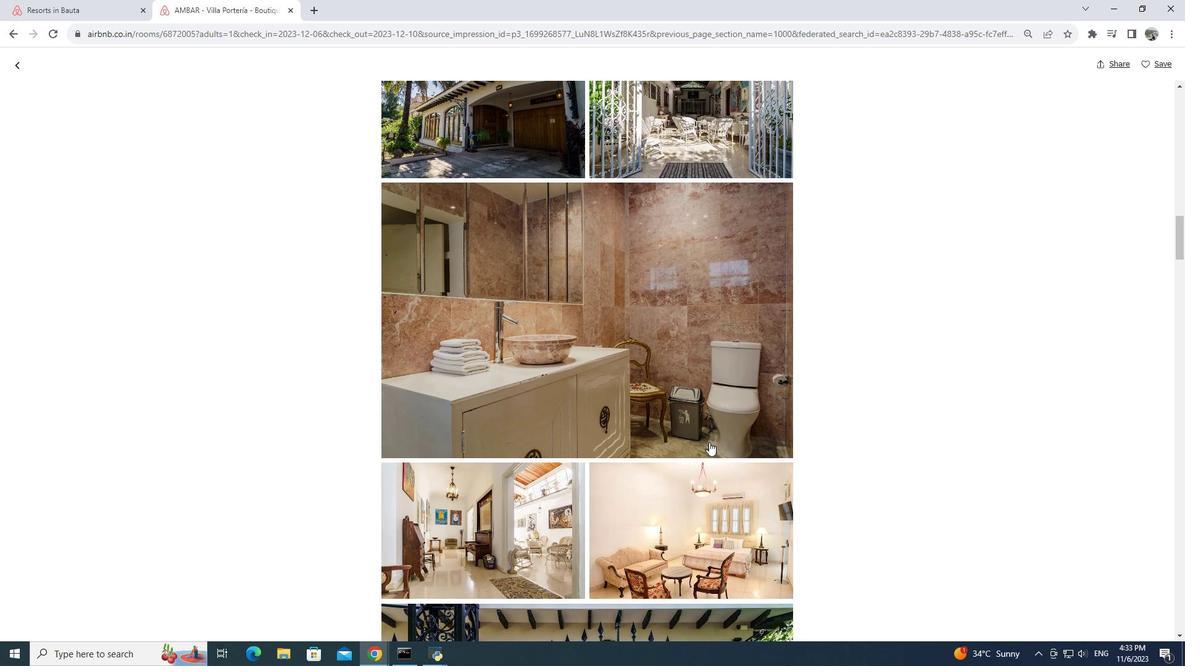 
Action: Mouse scrolled (709, 442) with delta (0, 0)
Screenshot: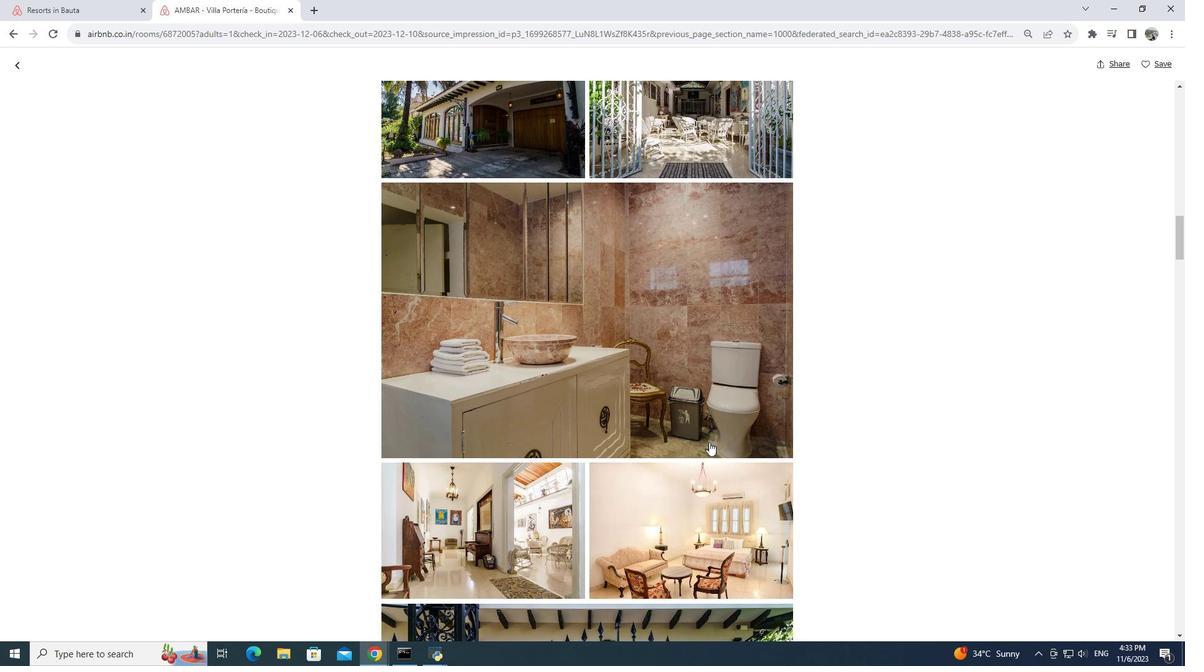 
Action: Mouse moved to (709, 443)
Screenshot: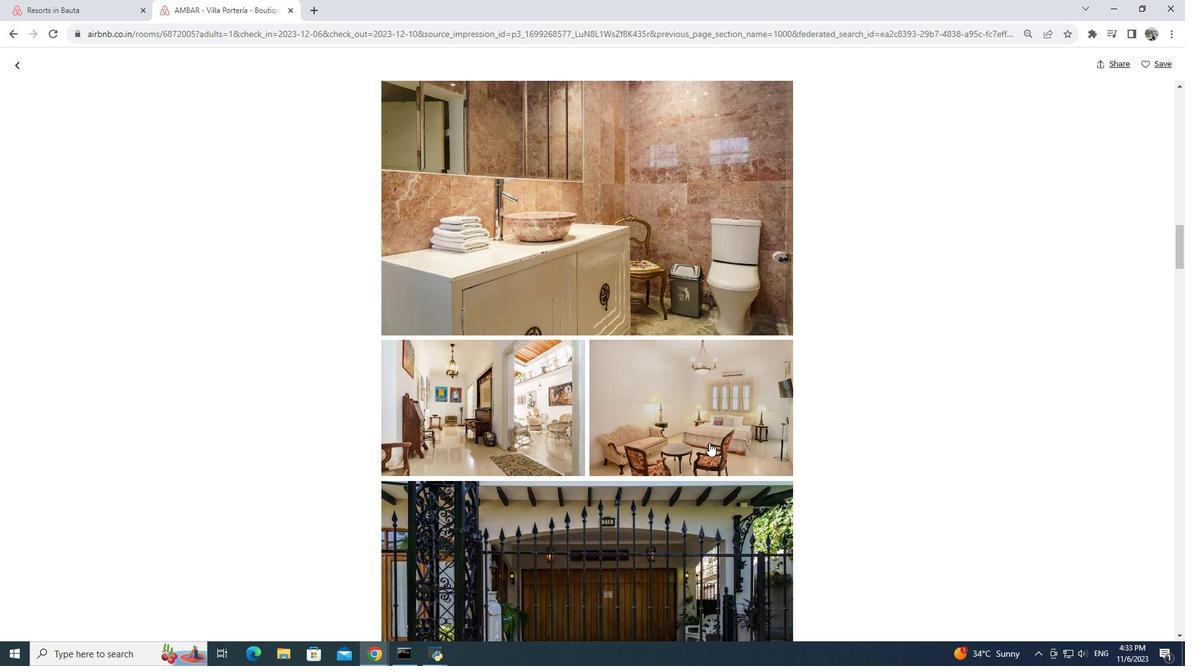 
Action: Mouse scrolled (709, 442) with delta (0, 0)
Screenshot: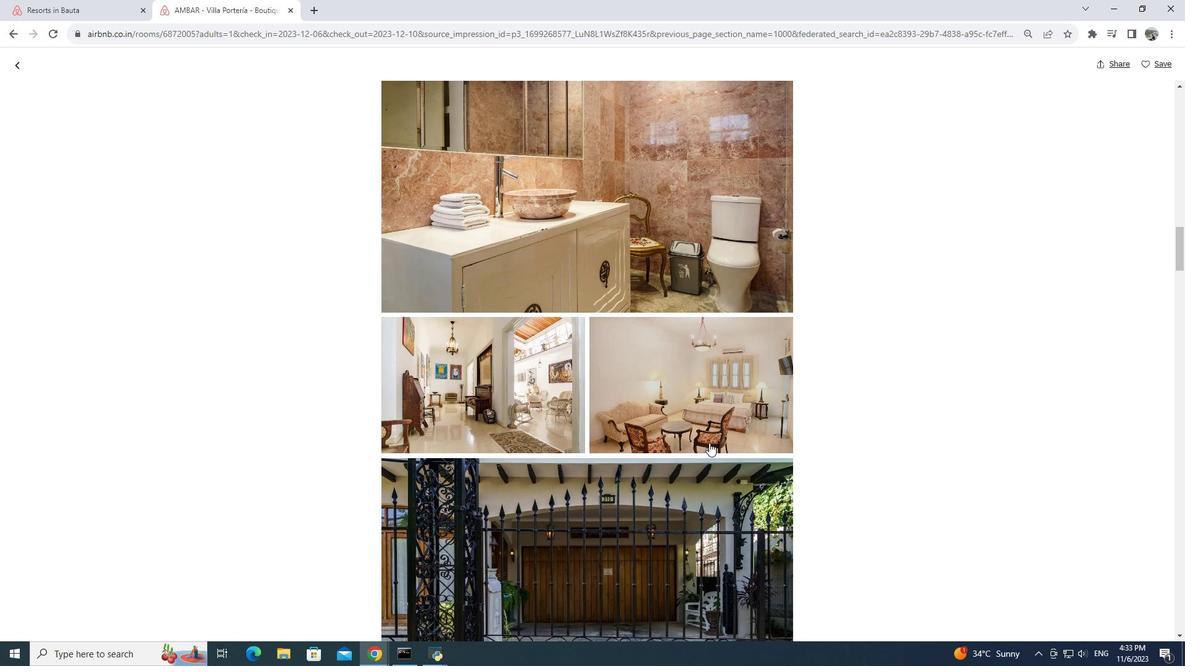 
Action: Mouse scrolled (709, 442) with delta (0, 0)
Screenshot: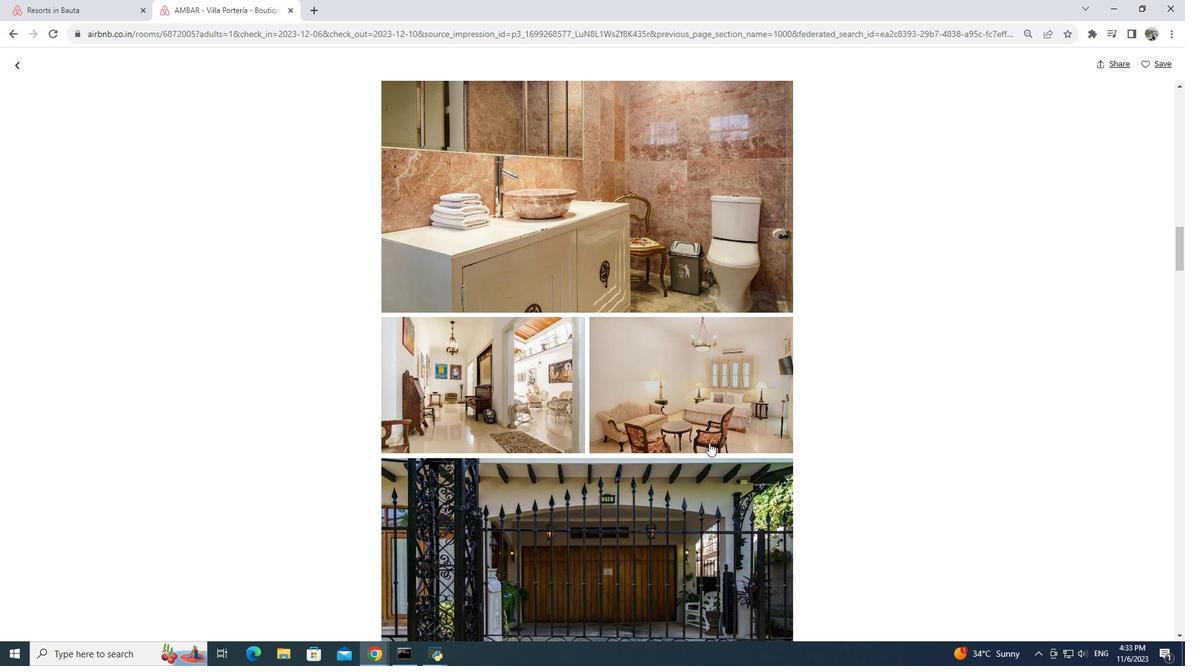 
Action: Mouse scrolled (709, 442) with delta (0, 0)
Screenshot: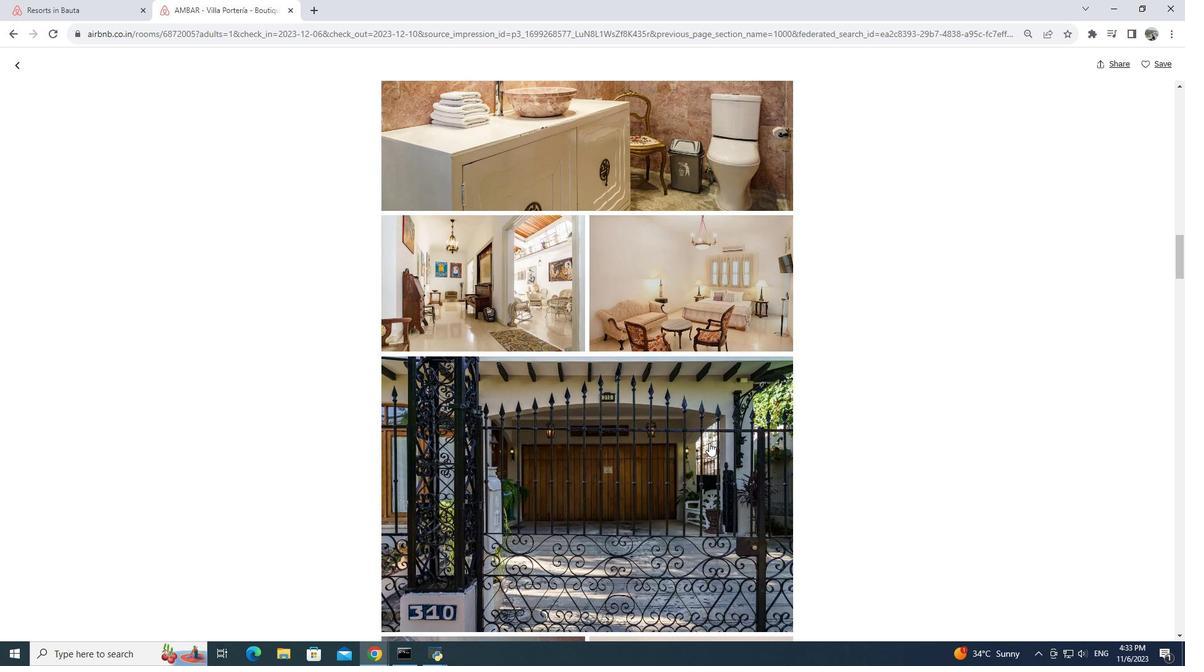 
Action: Mouse scrolled (709, 442) with delta (0, 0)
Screenshot: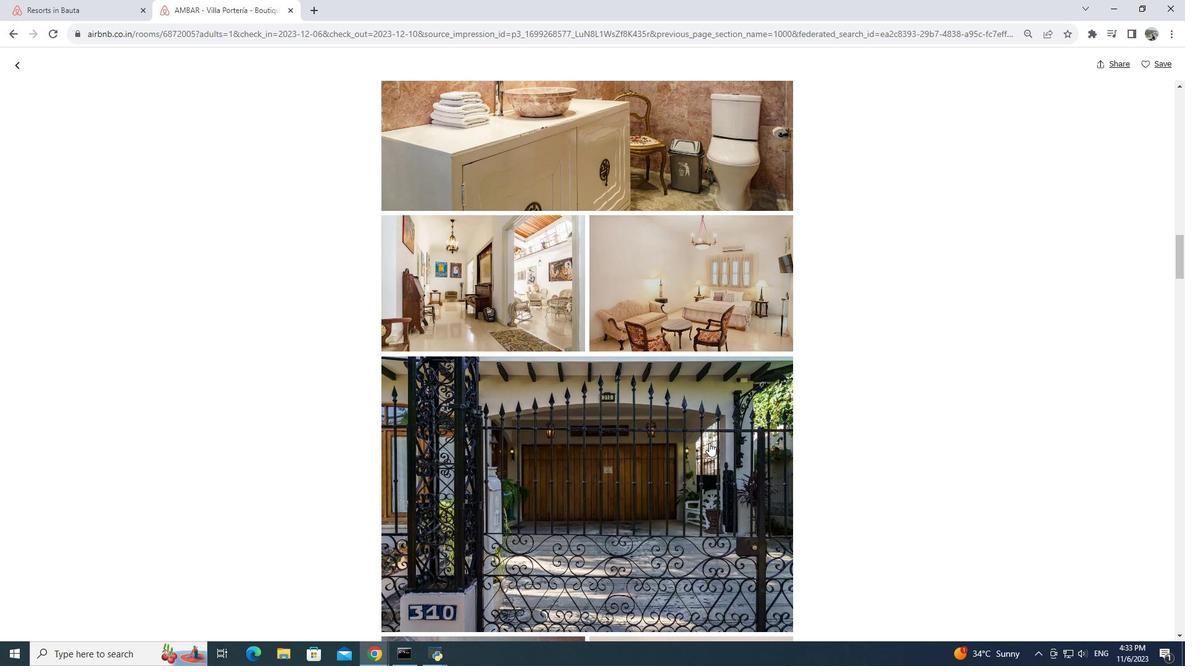 
Action: Mouse moved to (709, 443)
Screenshot: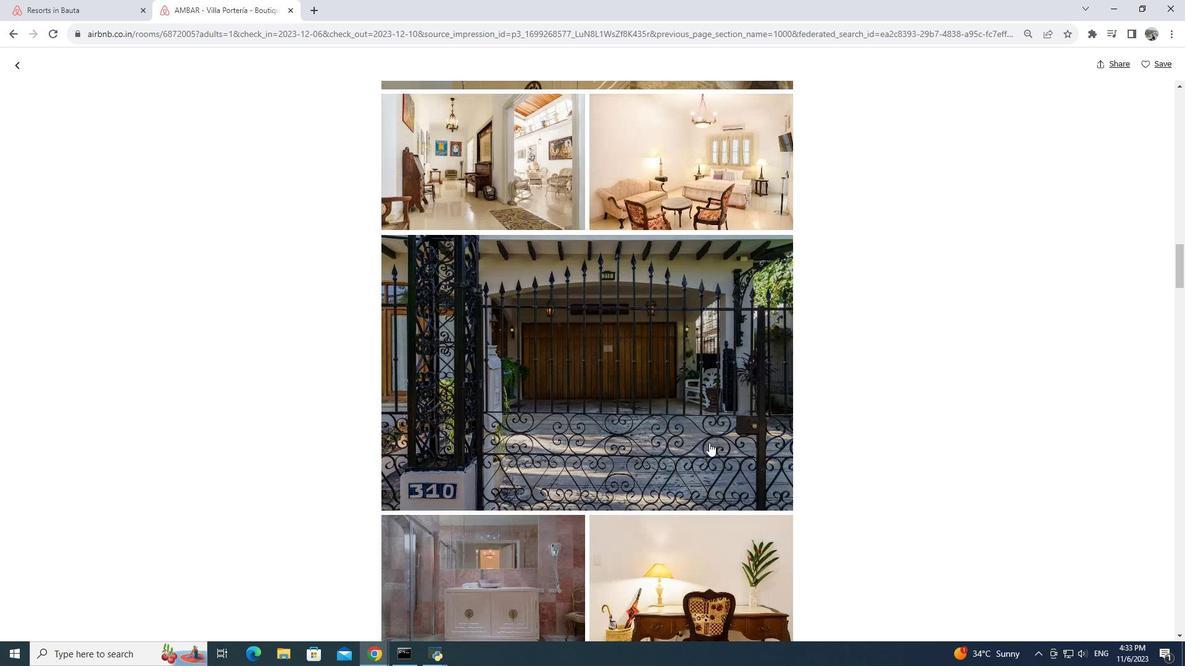 
Action: Mouse scrolled (709, 442) with delta (0, 0)
Screenshot: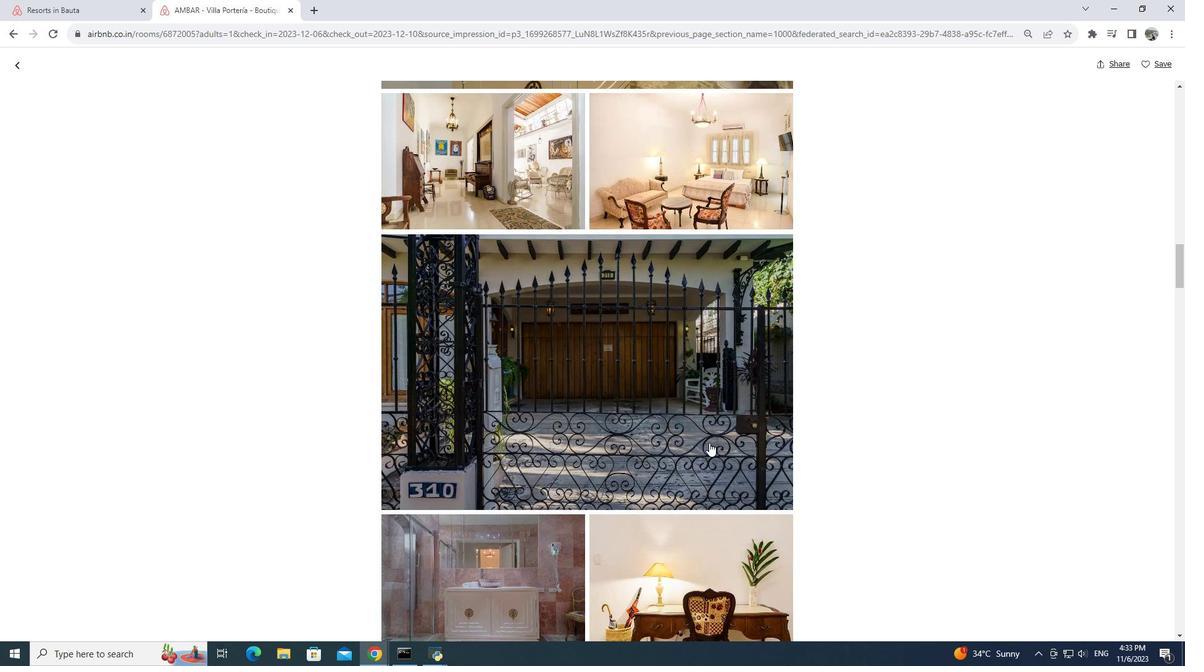
Action: Mouse scrolled (709, 442) with delta (0, 0)
Screenshot: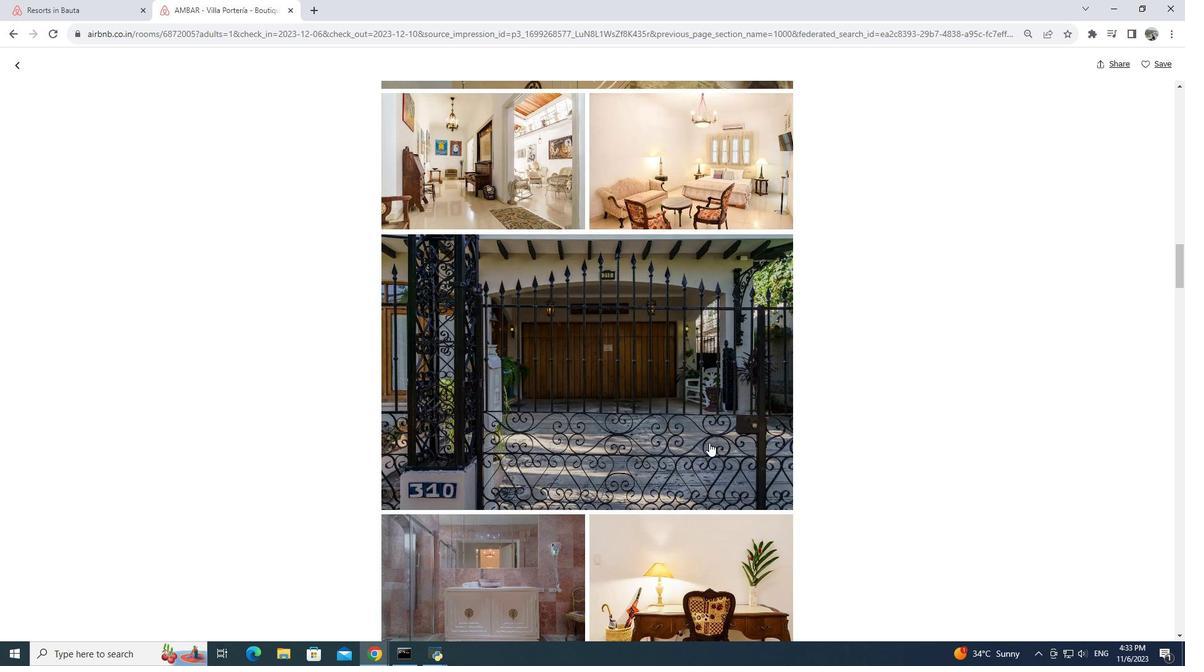 
Action: Mouse moved to (709, 443)
Screenshot: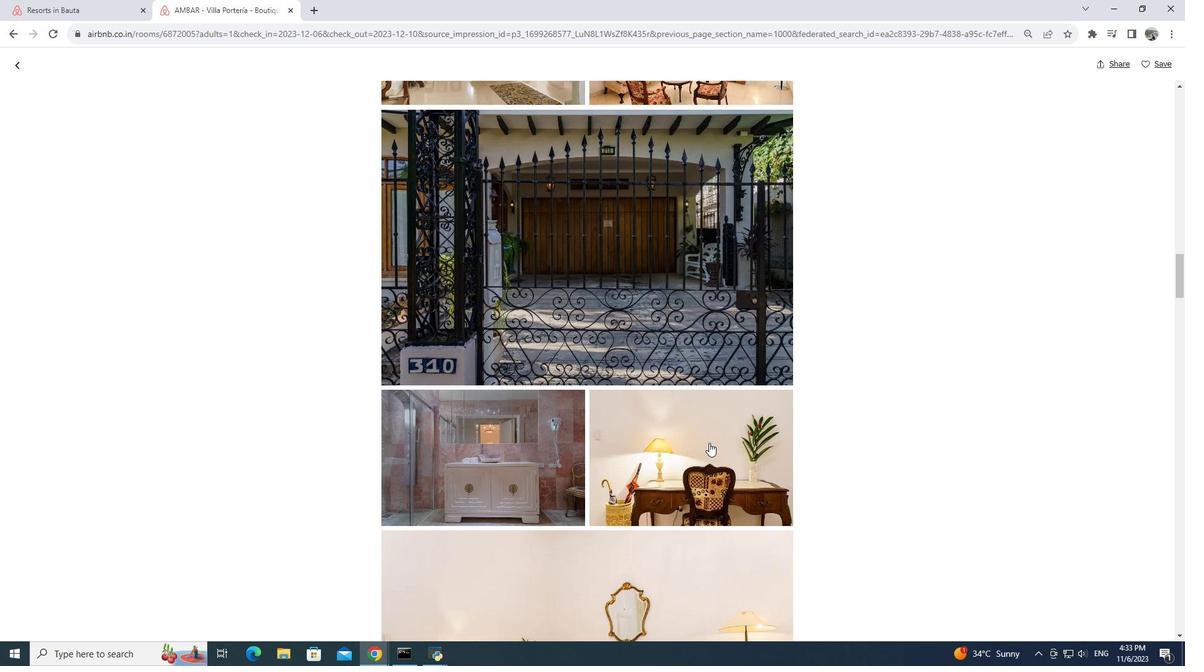 
Action: Mouse scrolled (709, 442) with delta (0, 0)
Screenshot: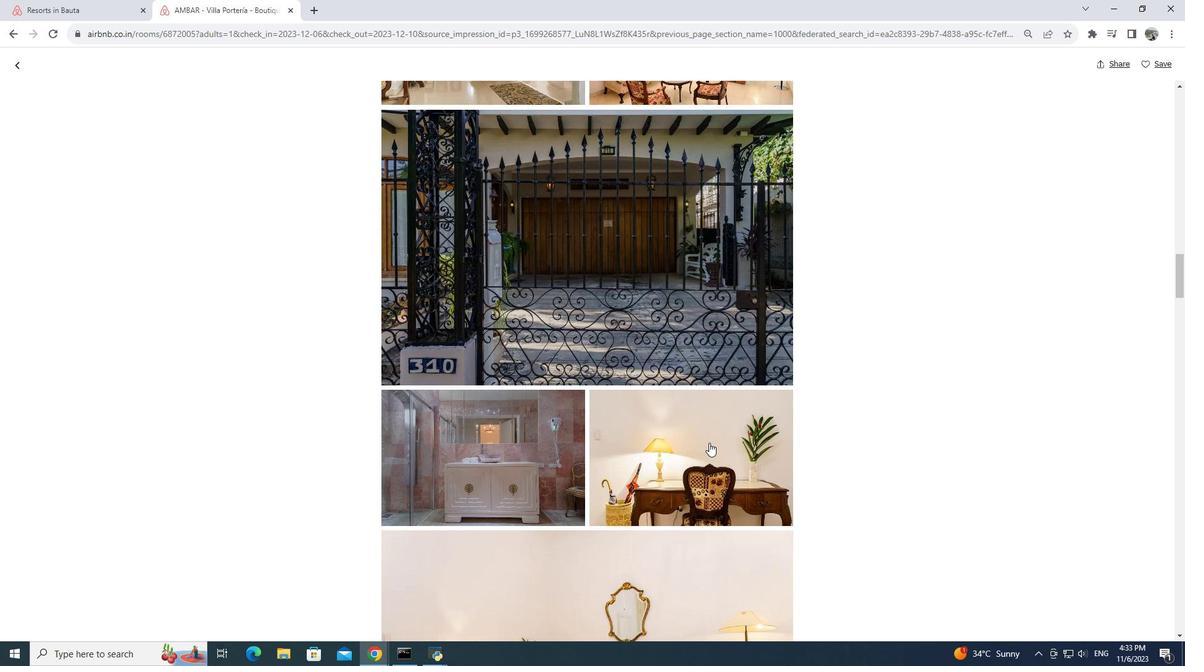 
Action: Mouse scrolled (709, 442) with delta (0, 0)
Screenshot: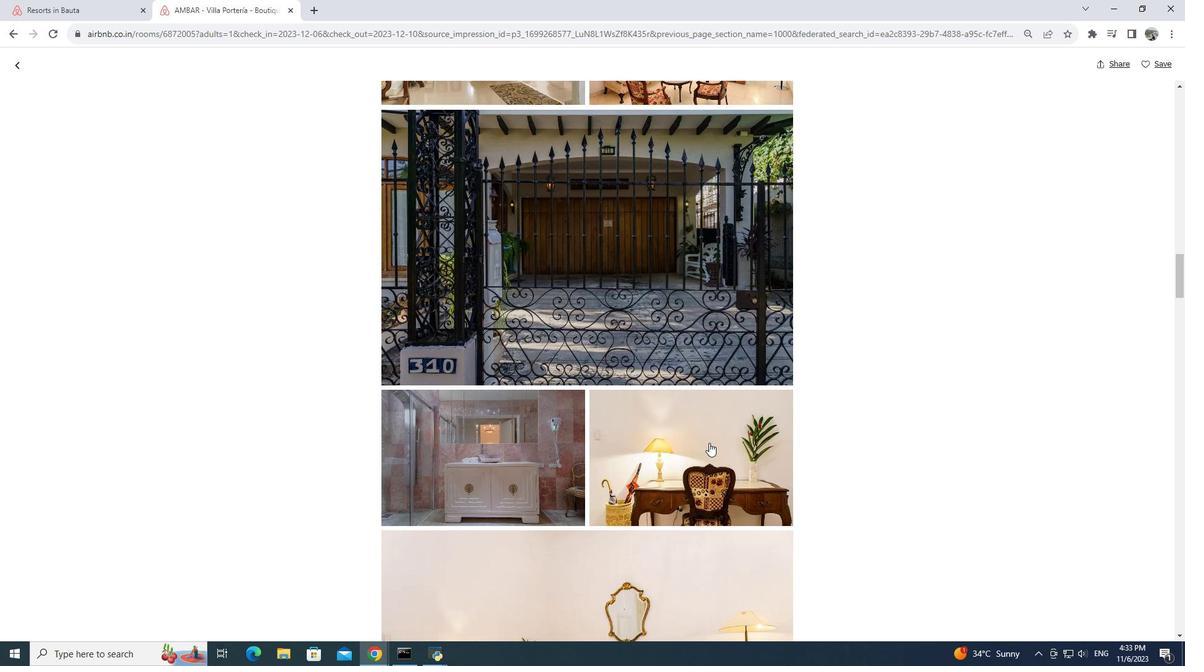 
Action: Mouse scrolled (709, 442) with delta (0, 0)
Screenshot: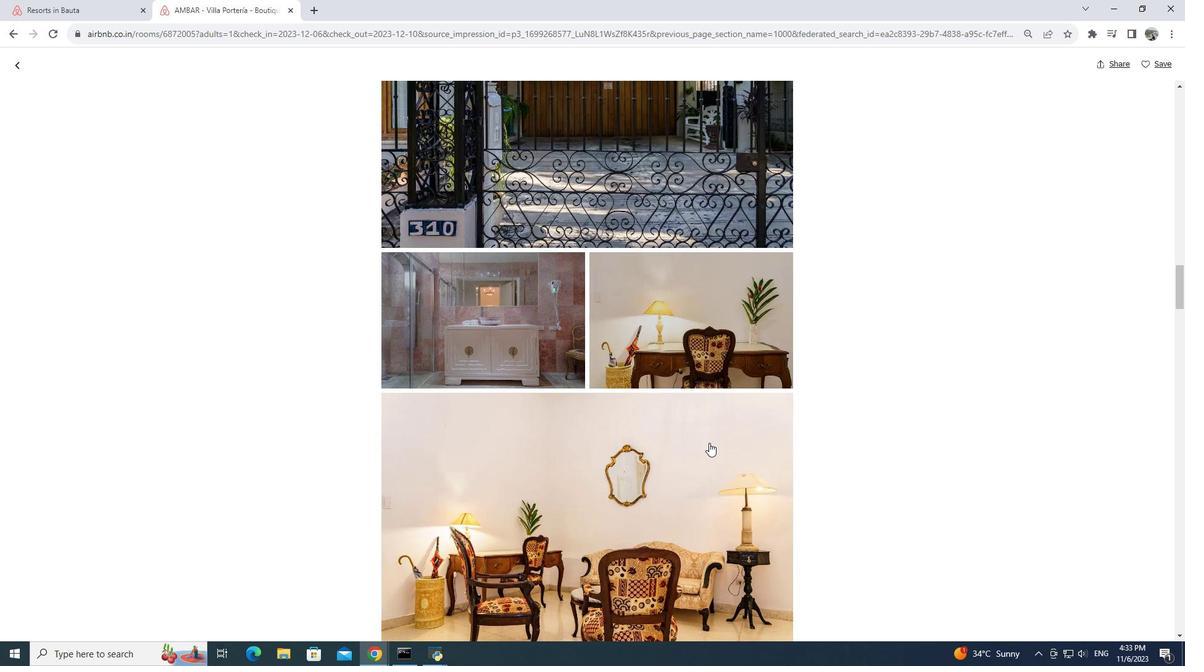 
Action: Mouse scrolled (709, 442) with delta (0, 0)
Screenshot: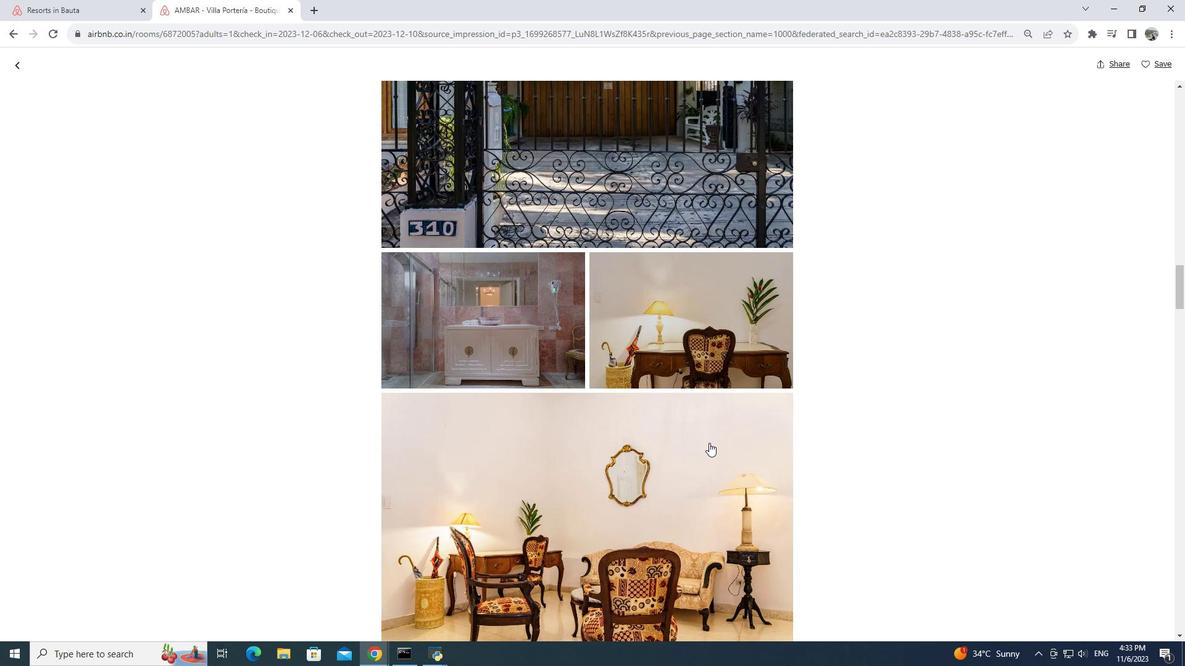 
Action: Mouse scrolled (709, 442) with delta (0, 0)
Screenshot: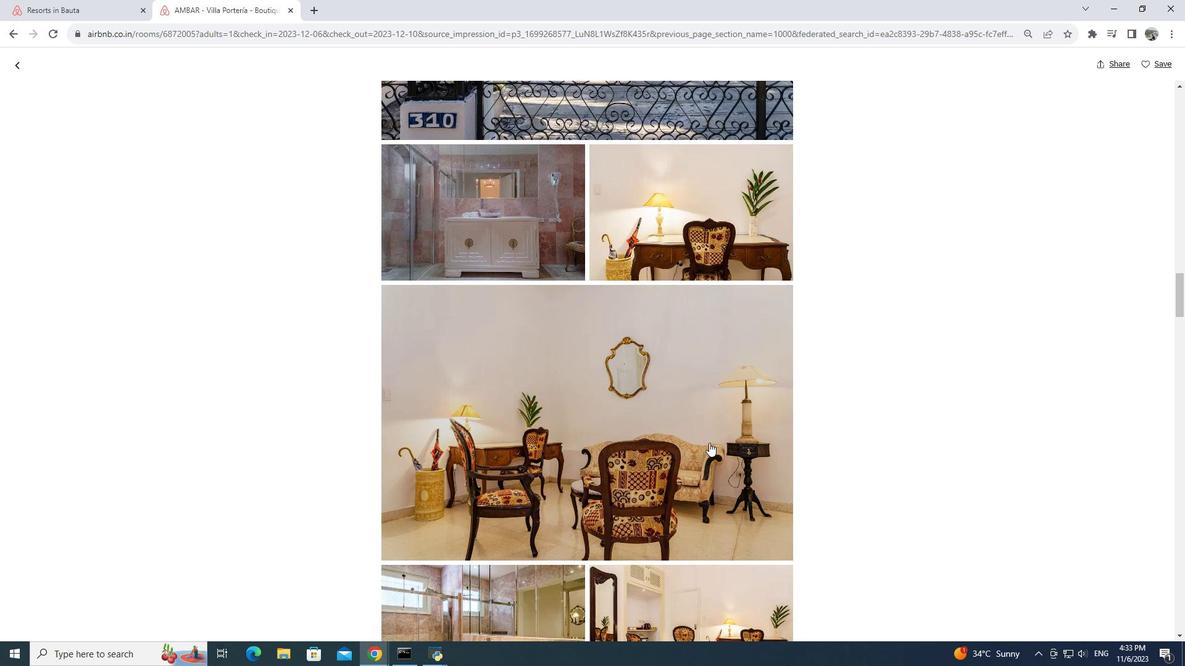 
Action: Mouse moved to (709, 443)
Screenshot: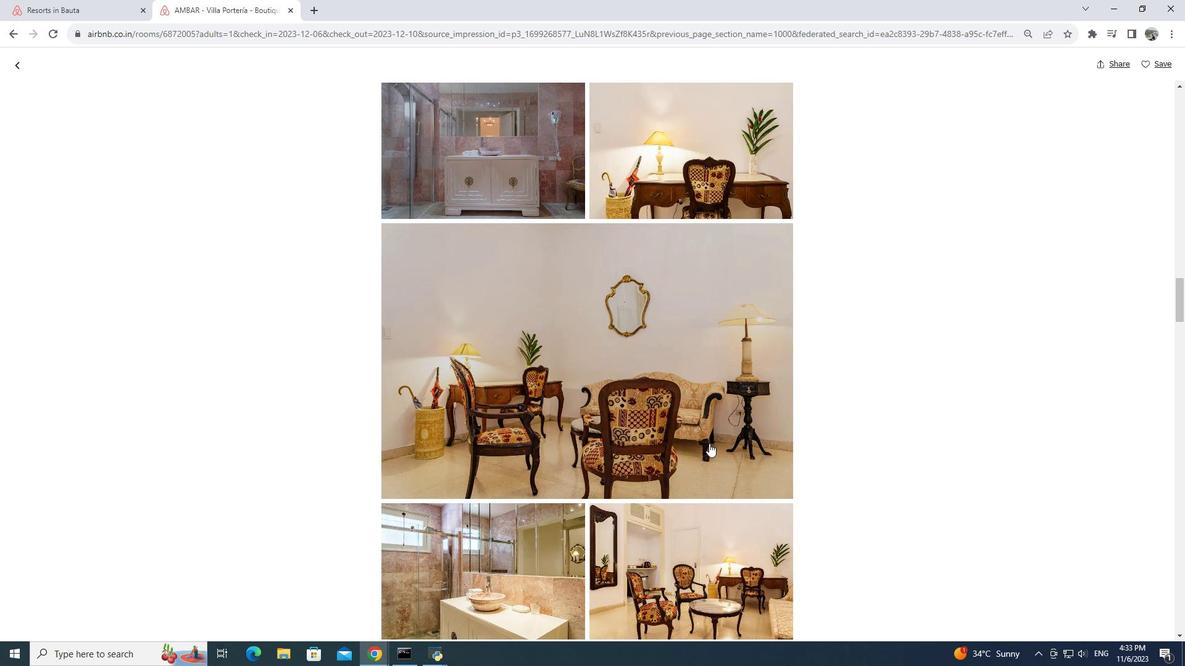 
Action: Mouse scrolled (709, 443) with delta (0, 0)
Screenshot: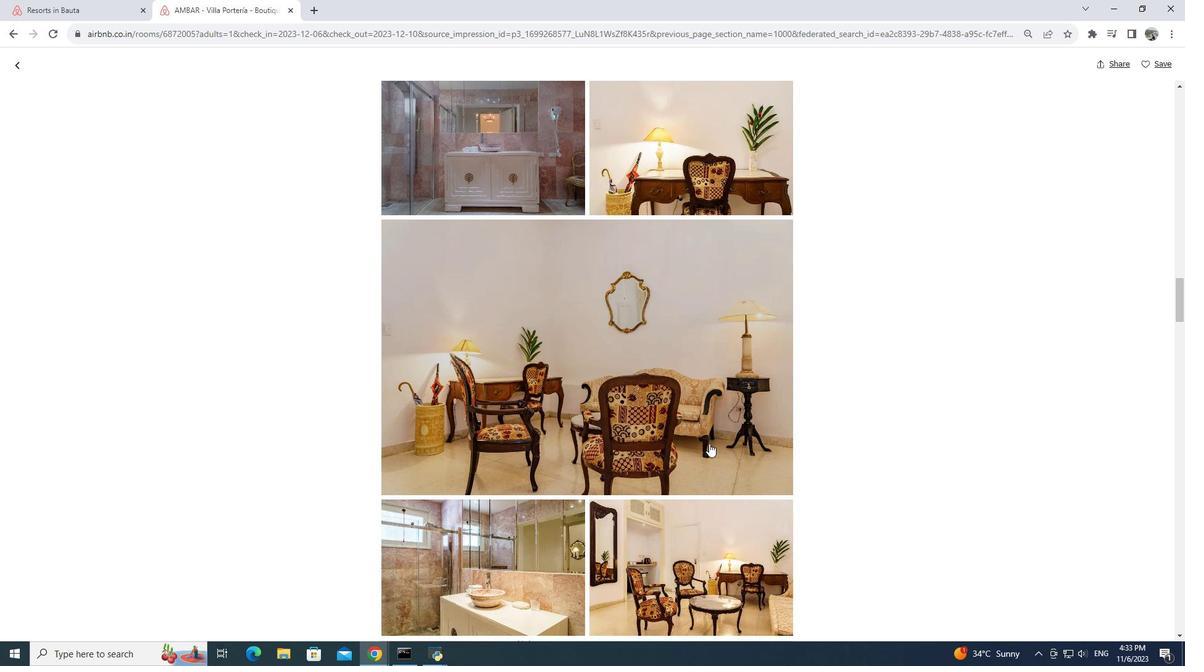 
Action: Mouse moved to (709, 443)
Screenshot: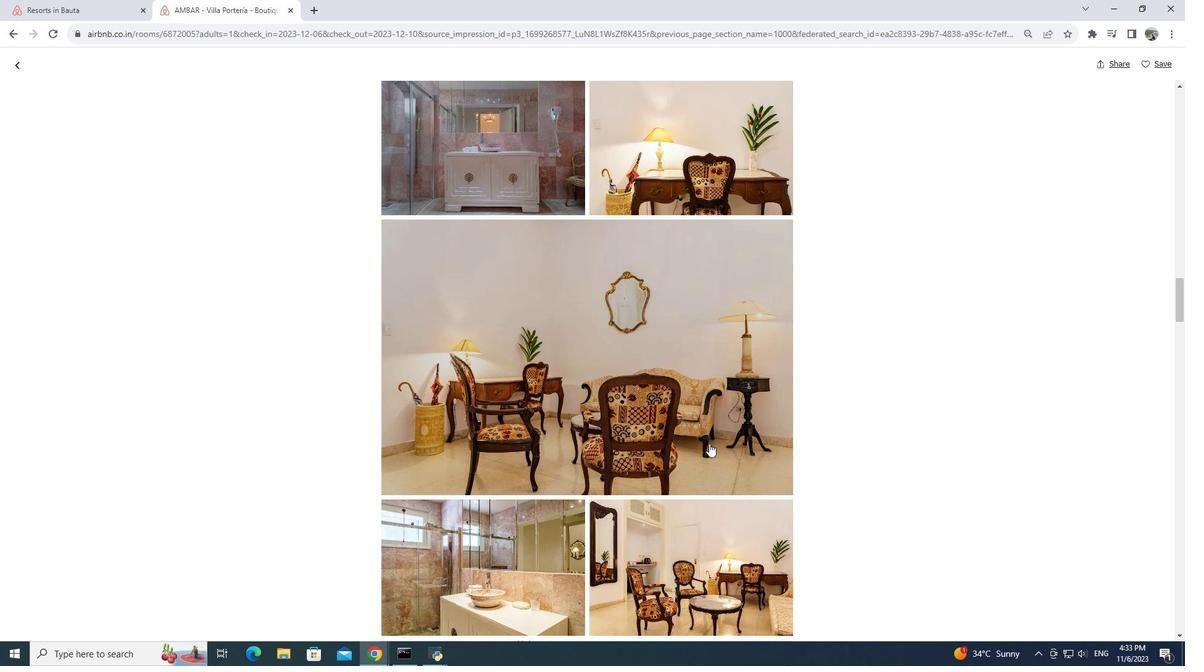 
Action: Mouse scrolled (709, 443) with delta (0, 0)
Screenshot: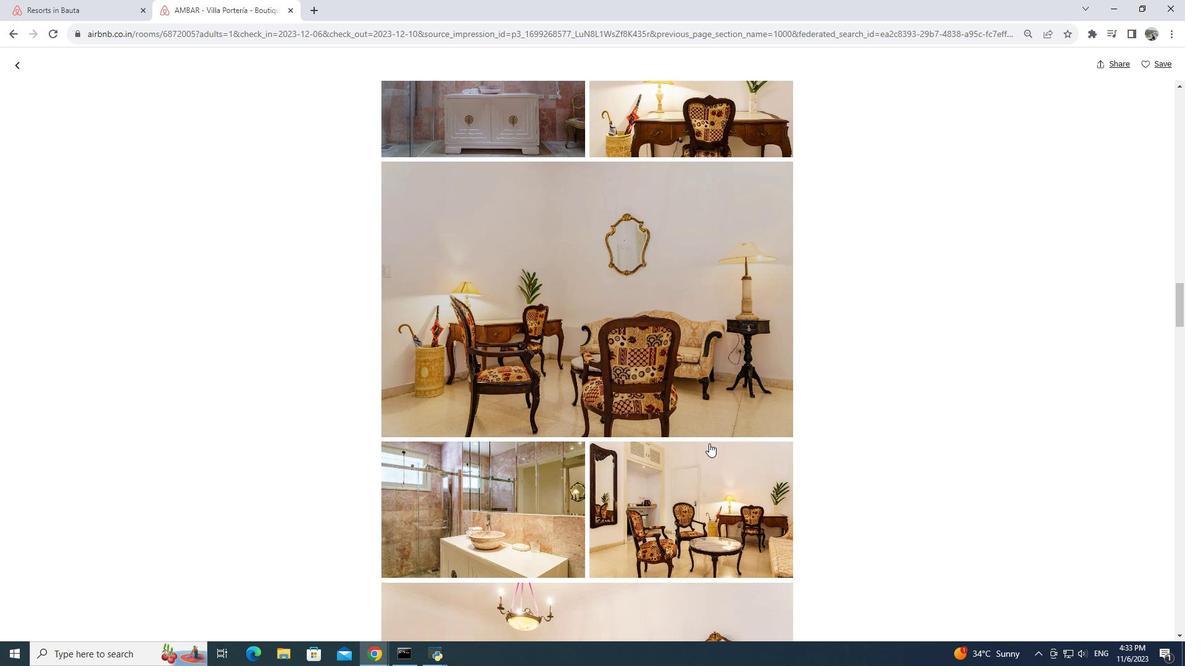 
Action: Mouse moved to (708, 443)
Screenshot: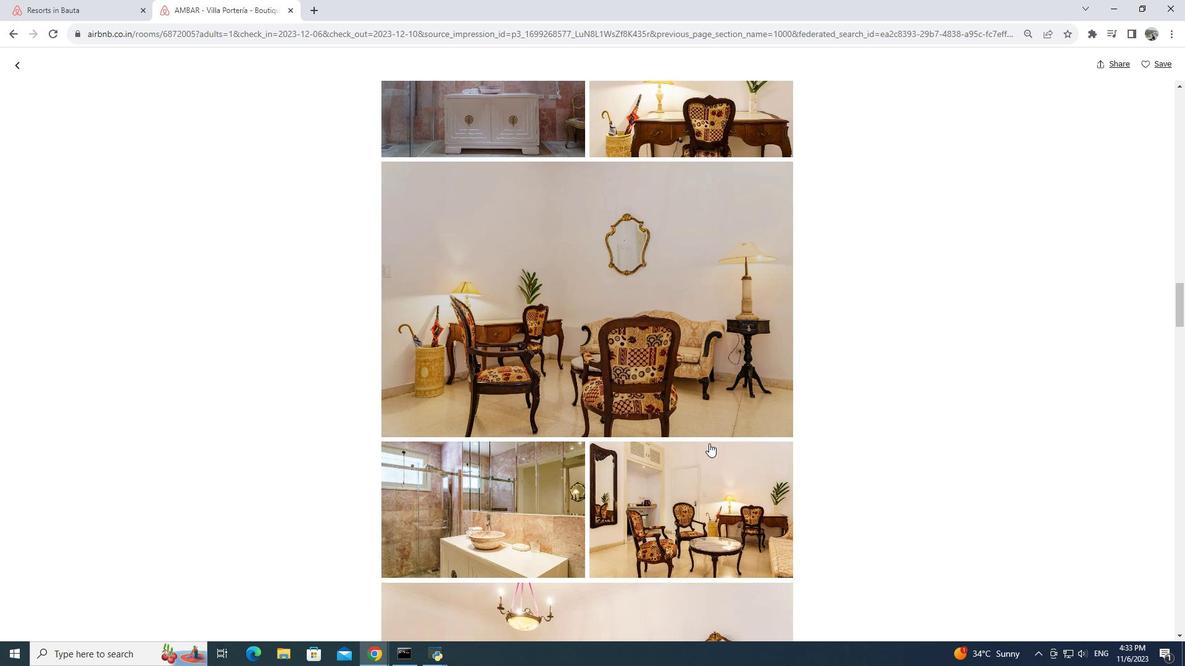 
Action: Mouse scrolled (708, 443) with delta (0, 0)
Screenshot: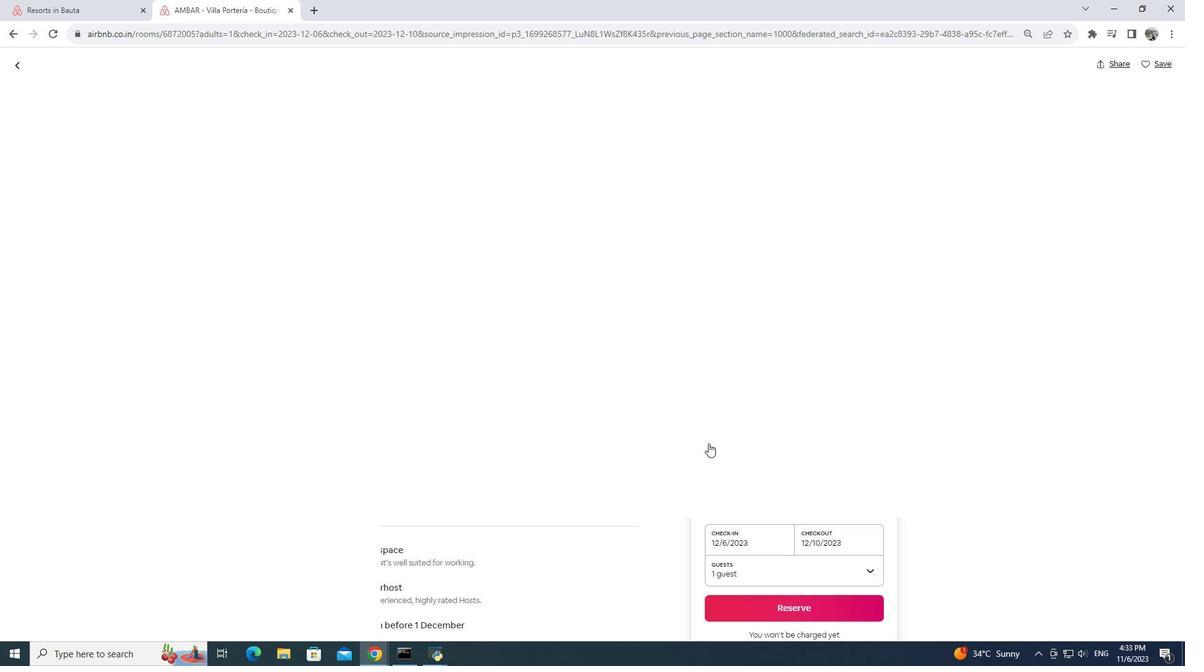 
Action: Mouse moved to (708, 443)
Screenshot: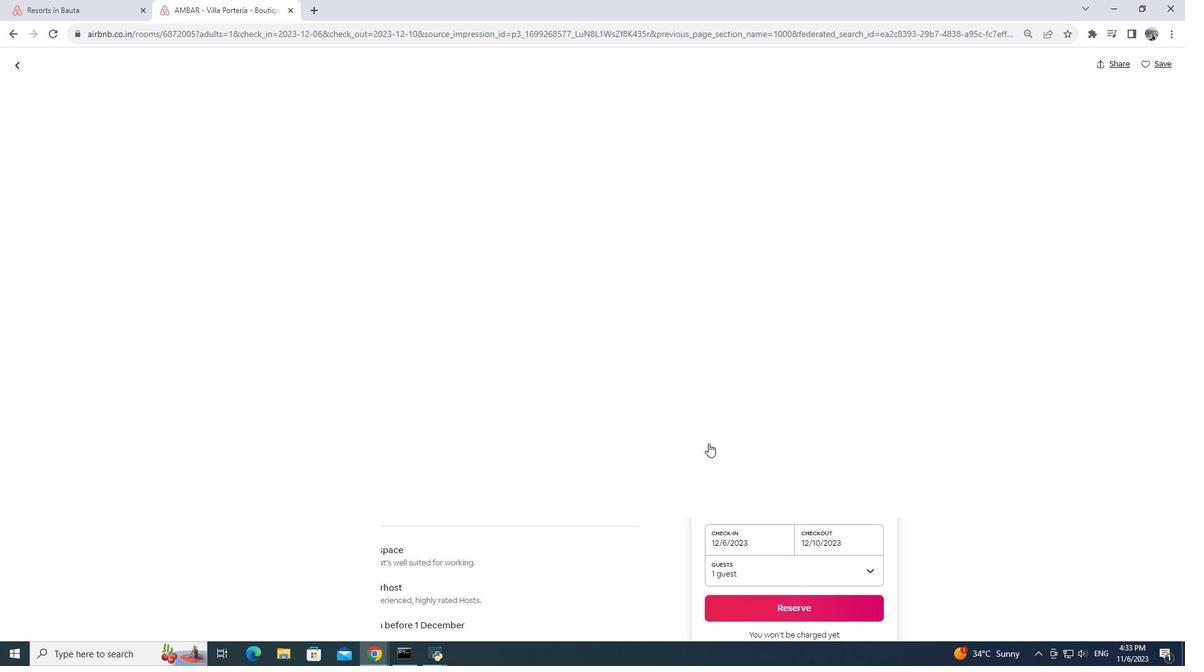 
Action: Mouse scrolled (708, 443) with delta (0, 0)
Screenshot: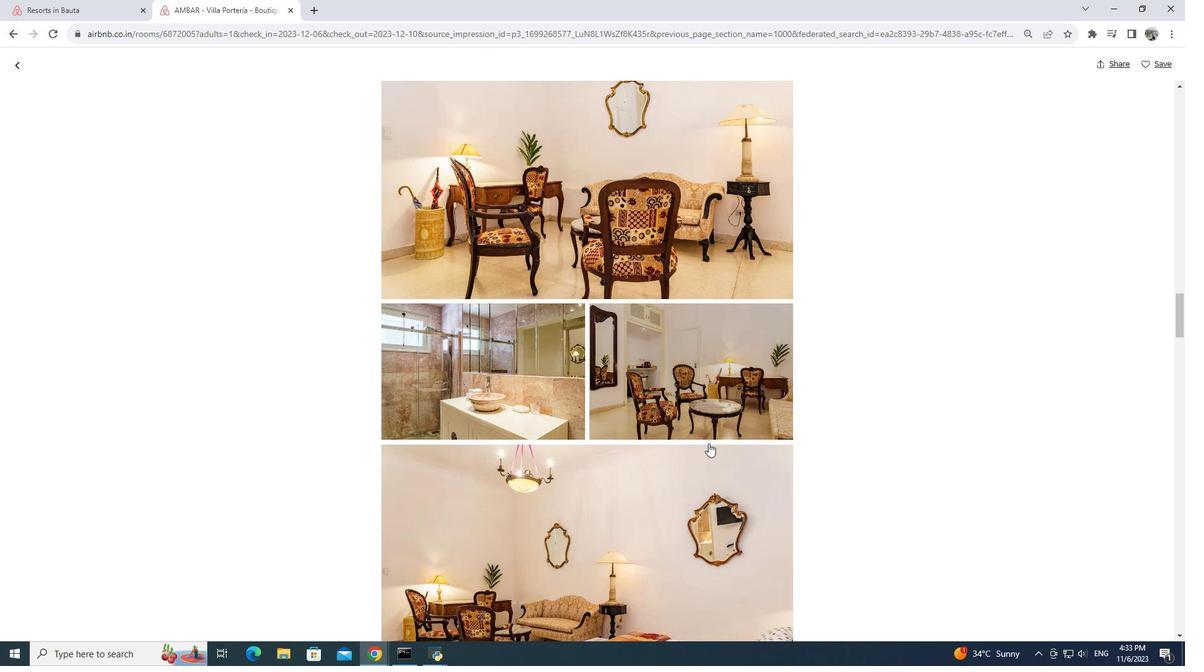 
Action: Mouse scrolled (708, 443) with delta (0, 0)
Screenshot: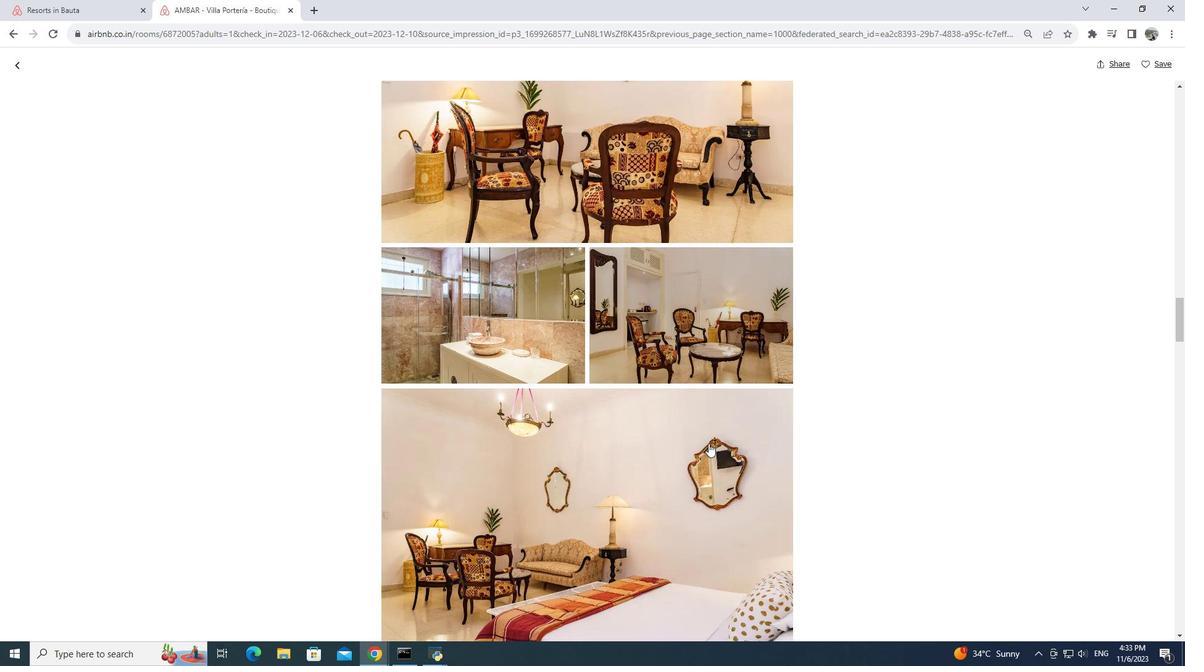 
Action: Mouse scrolled (708, 443) with delta (0, 0)
Screenshot: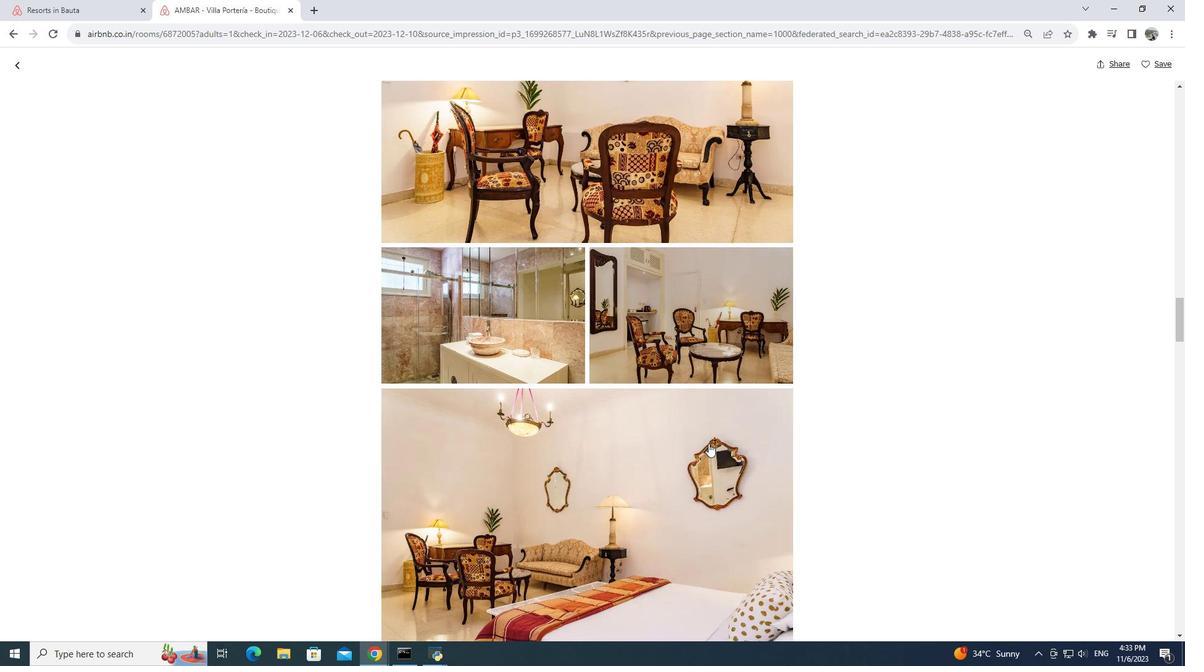 
Action: Mouse scrolled (708, 443) with delta (0, 0)
Screenshot: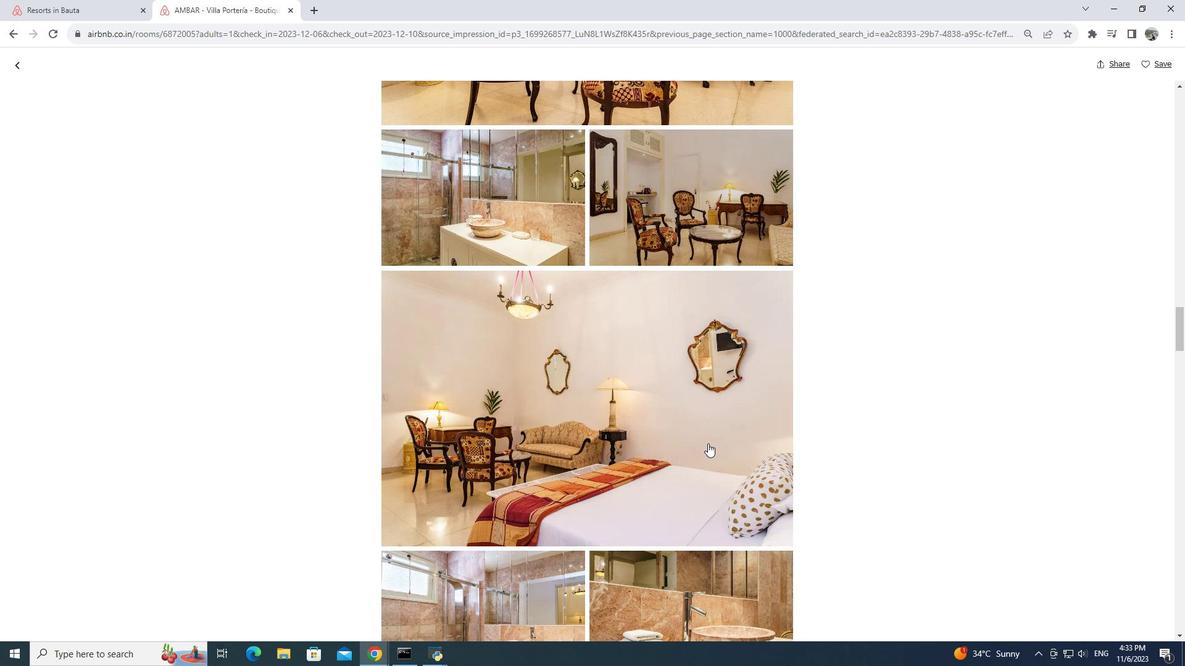 
Action: Mouse moved to (708, 443)
Screenshot: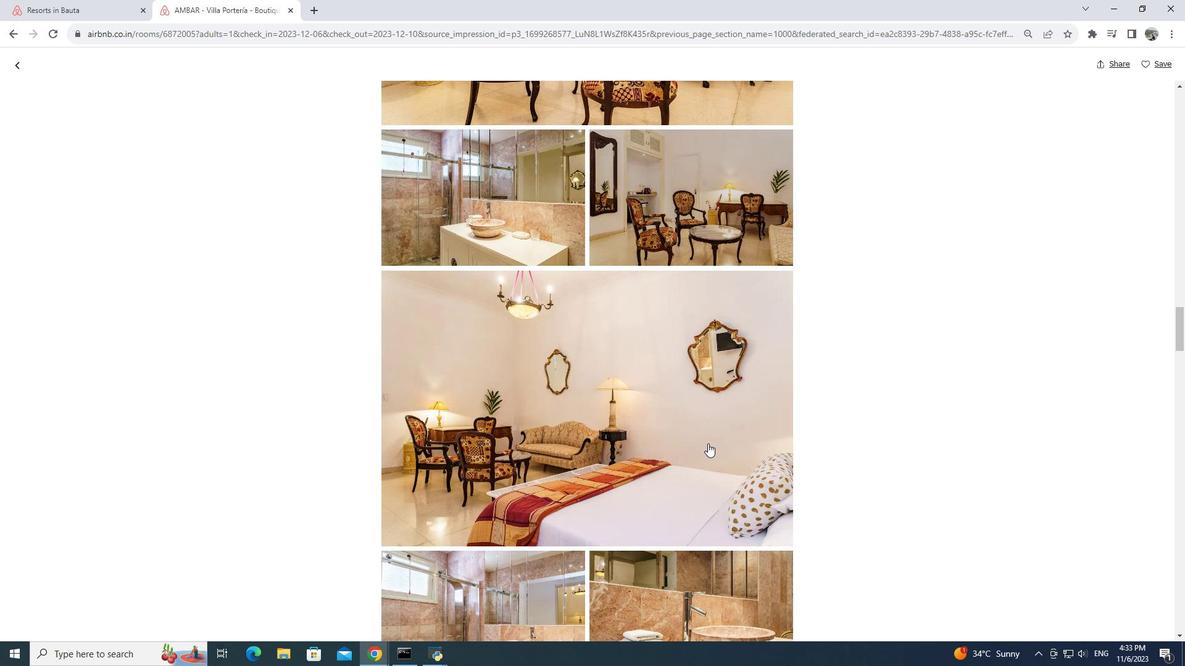 
Action: Mouse scrolled (708, 443) with delta (0, 0)
Screenshot: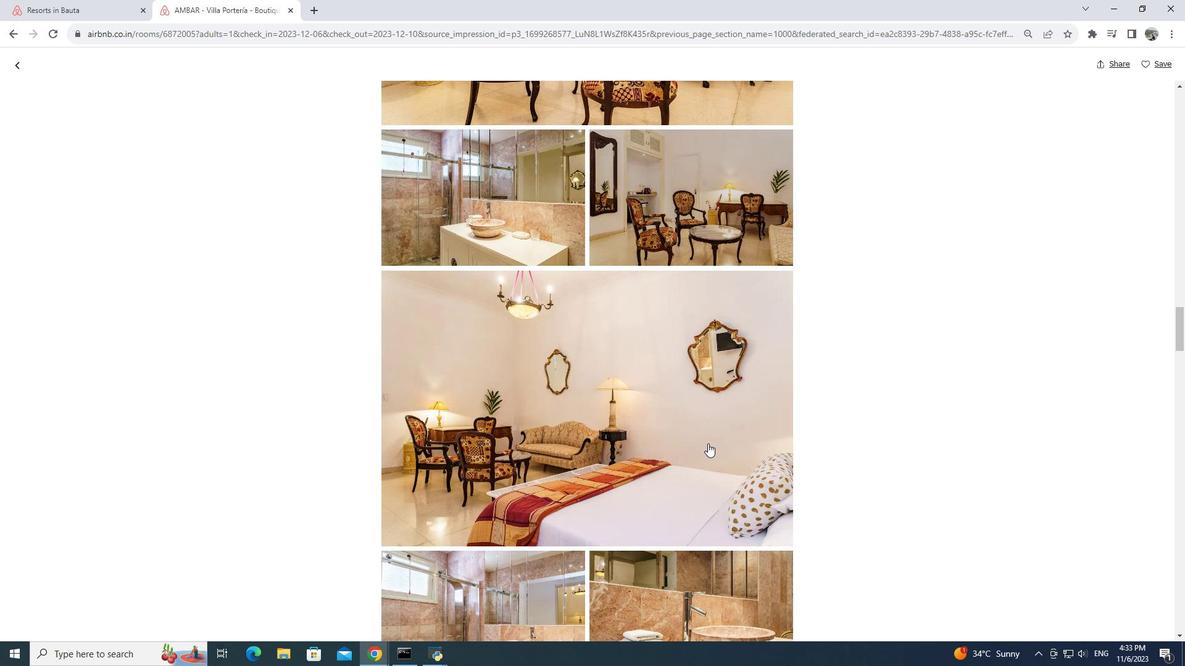 
Action: Mouse scrolled (708, 443) with delta (0, 0)
Screenshot: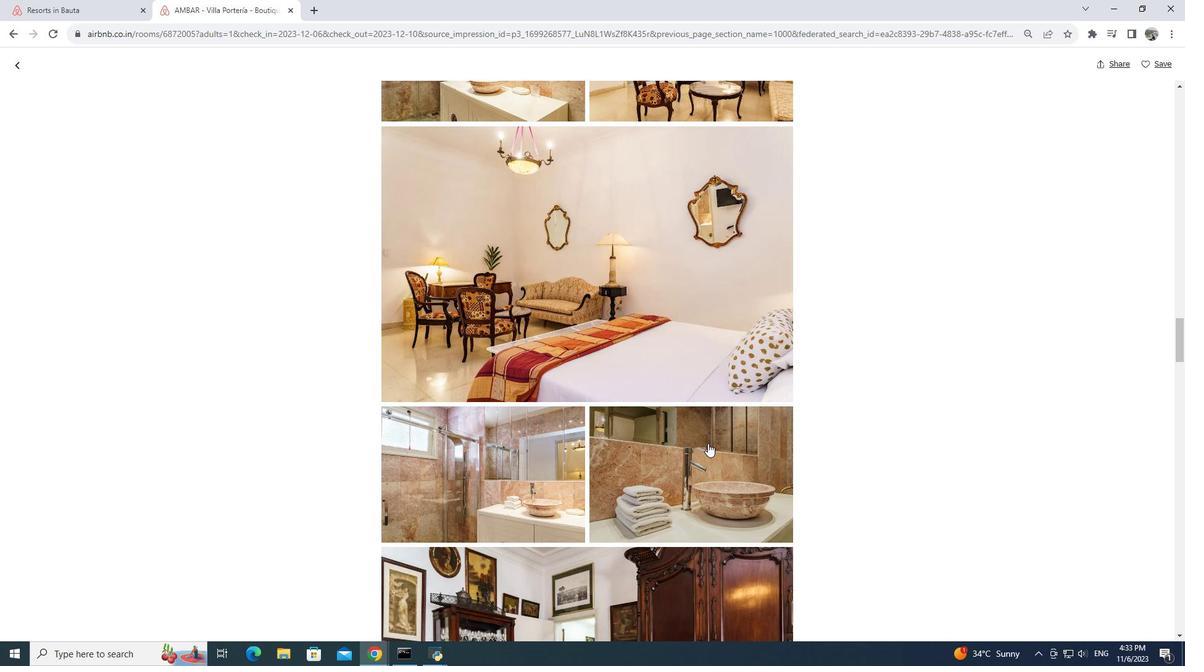 
Action: Mouse scrolled (708, 443) with delta (0, 0)
Screenshot: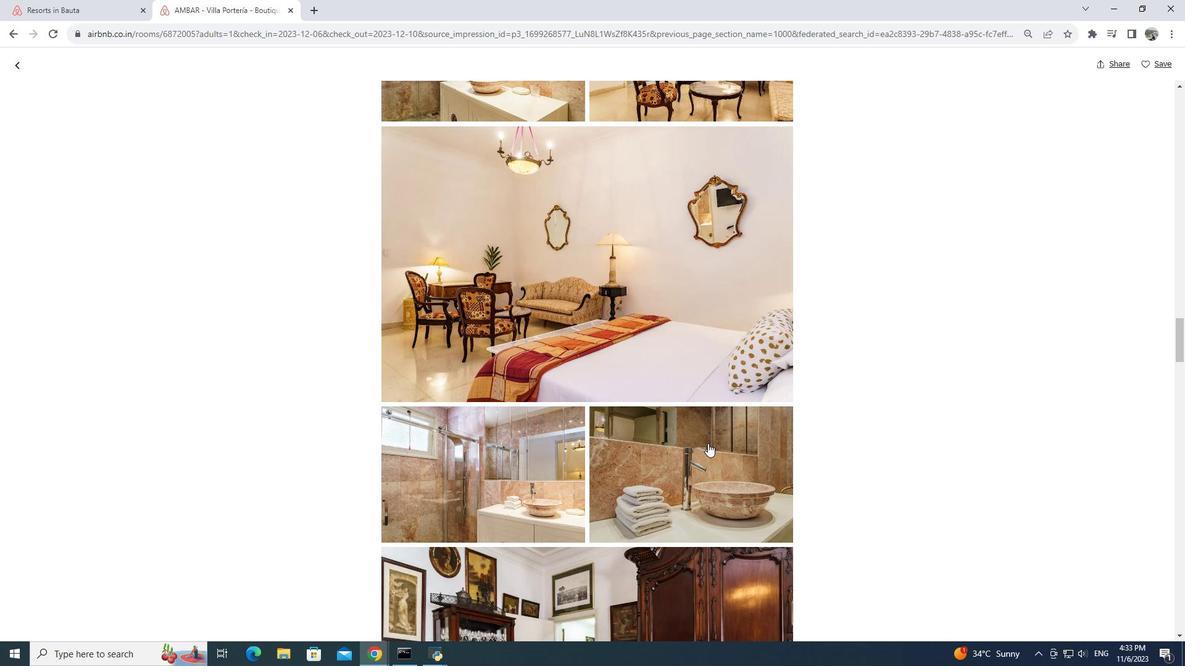 
Action: Mouse scrolled (708, 443) with delta (0, 0)
Screenshot: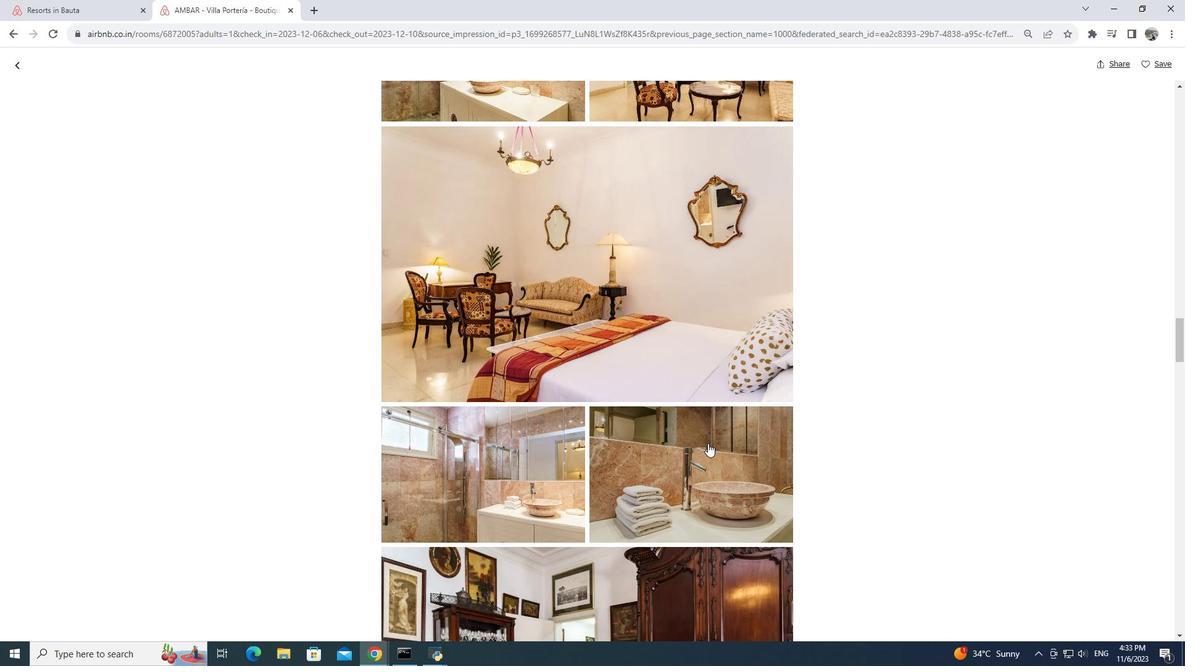 
Action: Mouse scrolled (708, 443) with delta (0, 0)
Screenshot: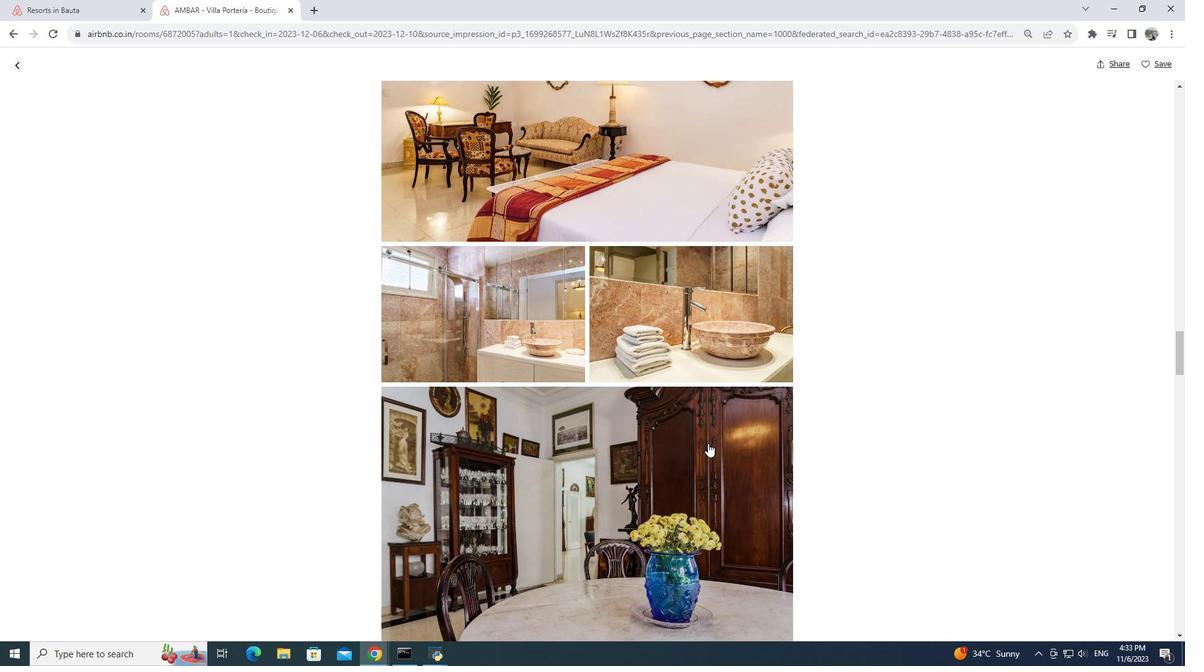 
Action: Mouse scrolled (708, 443) with delta (0, 0)
Screenshot: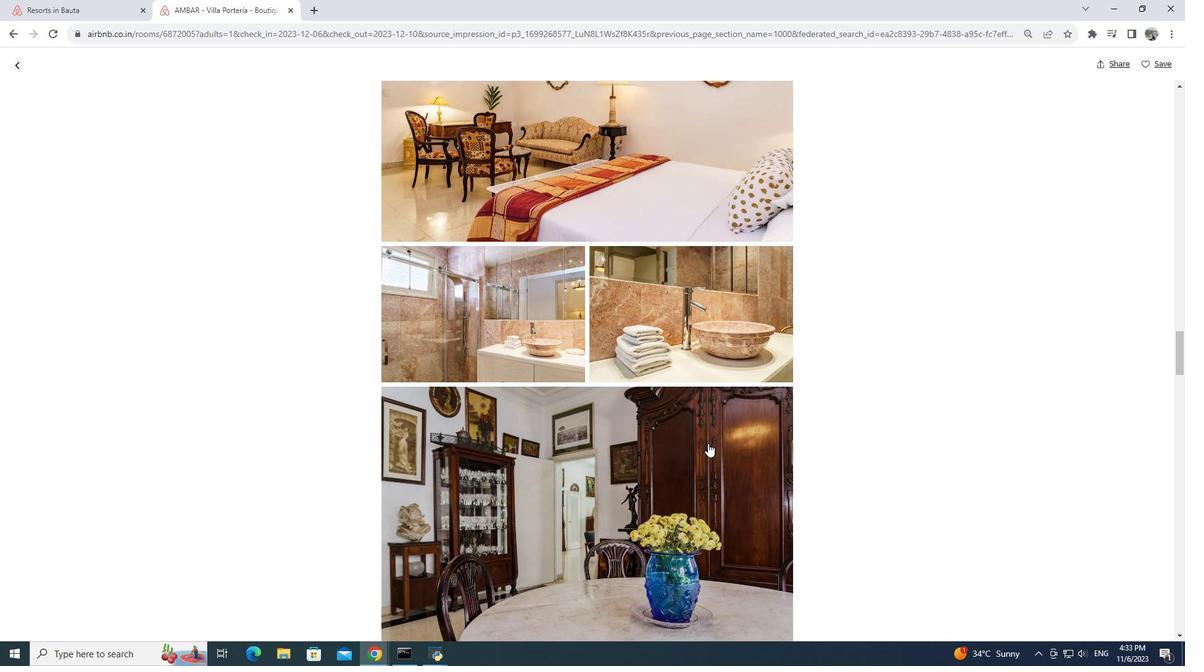 
Action: Mouse scrolled (708, 443) with delta (0, 0)
Screenshot: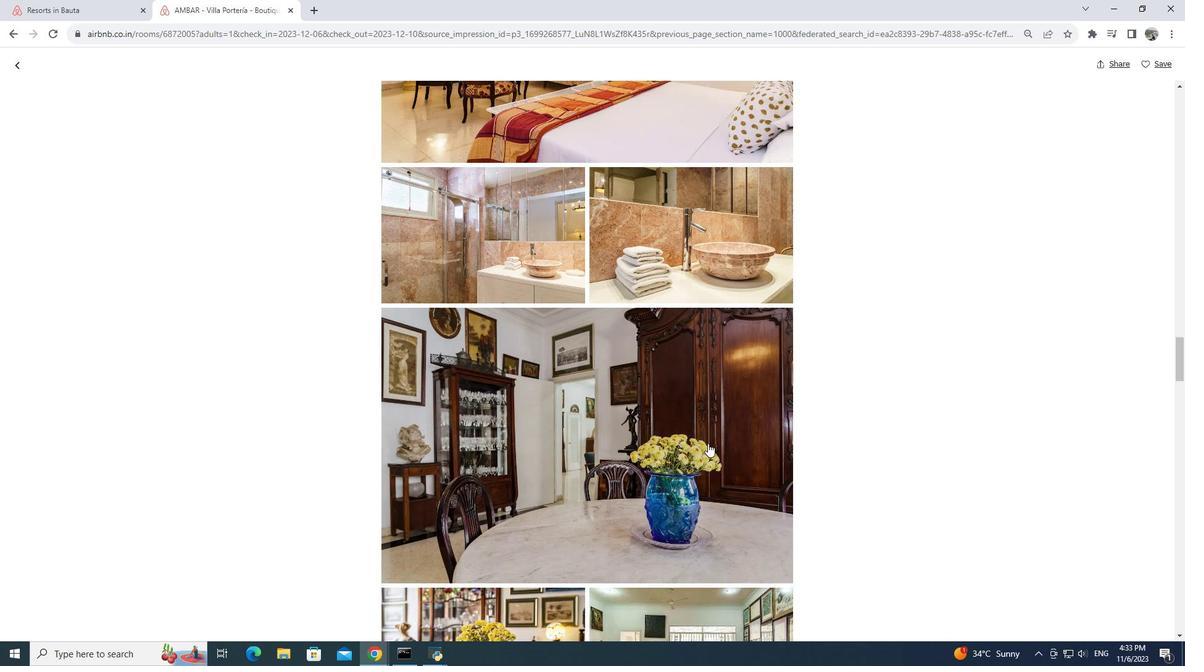 
Action: Mouse scrolled (708, 443) with delta (0, 0)
Screenshot: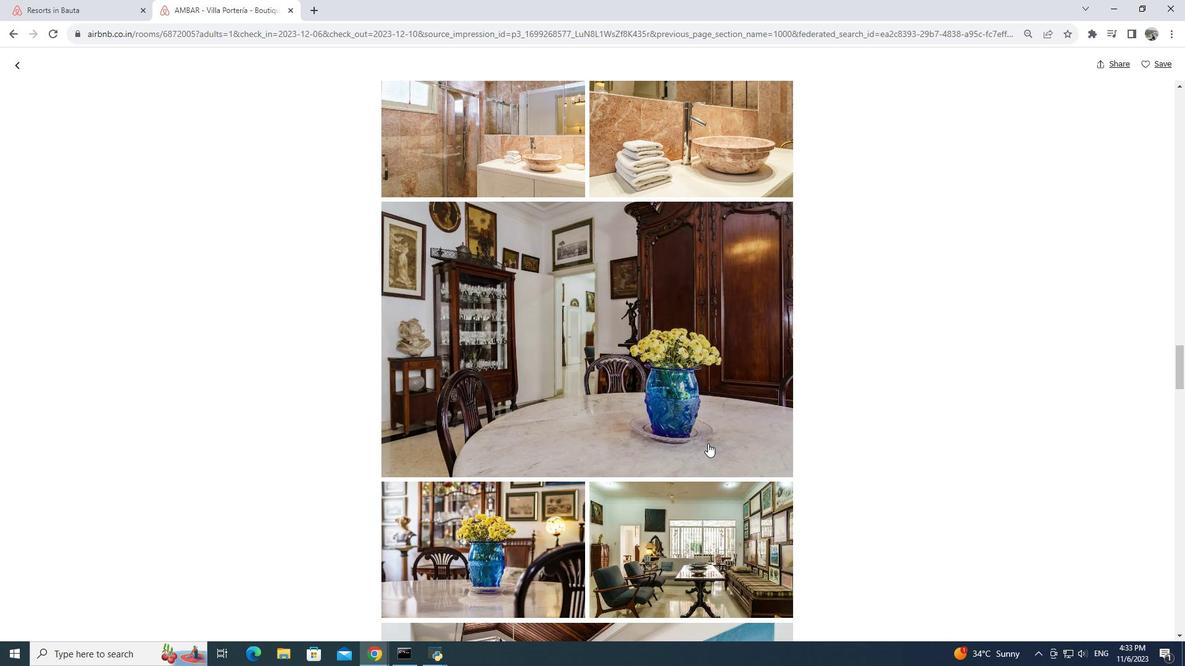 
Action: Mouse scrolled (708, 443) with delta (0, 0)
Screenshot: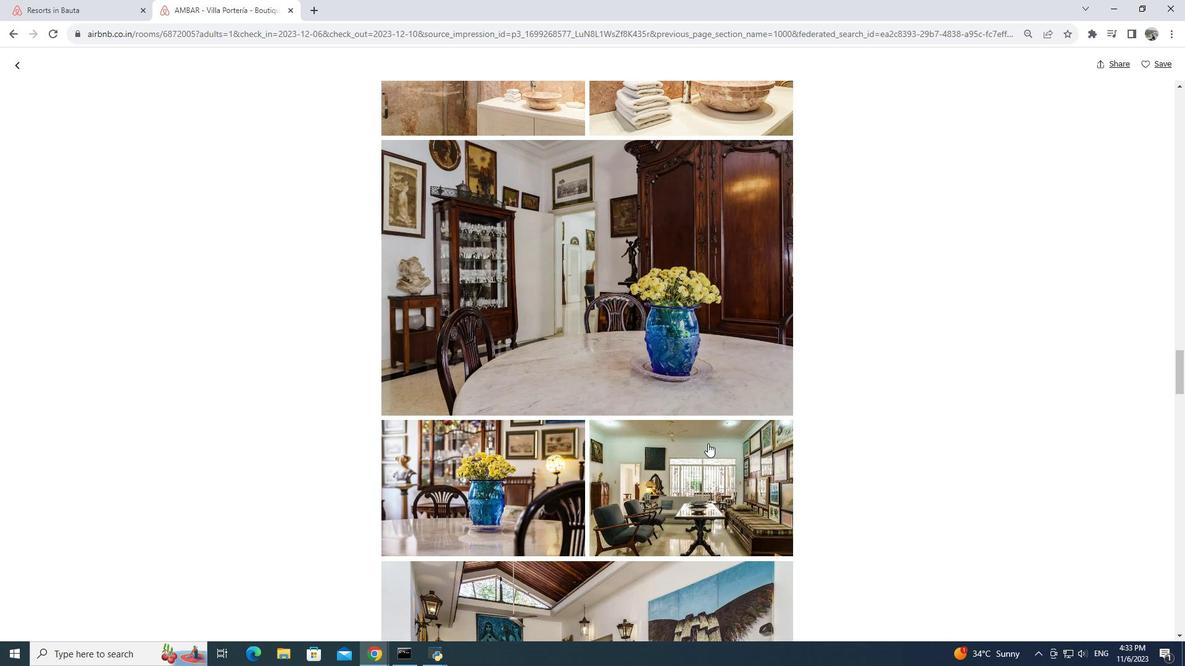 
Action: Mouse scrolled (708, 443) with delta (0, 0)
Screenshot: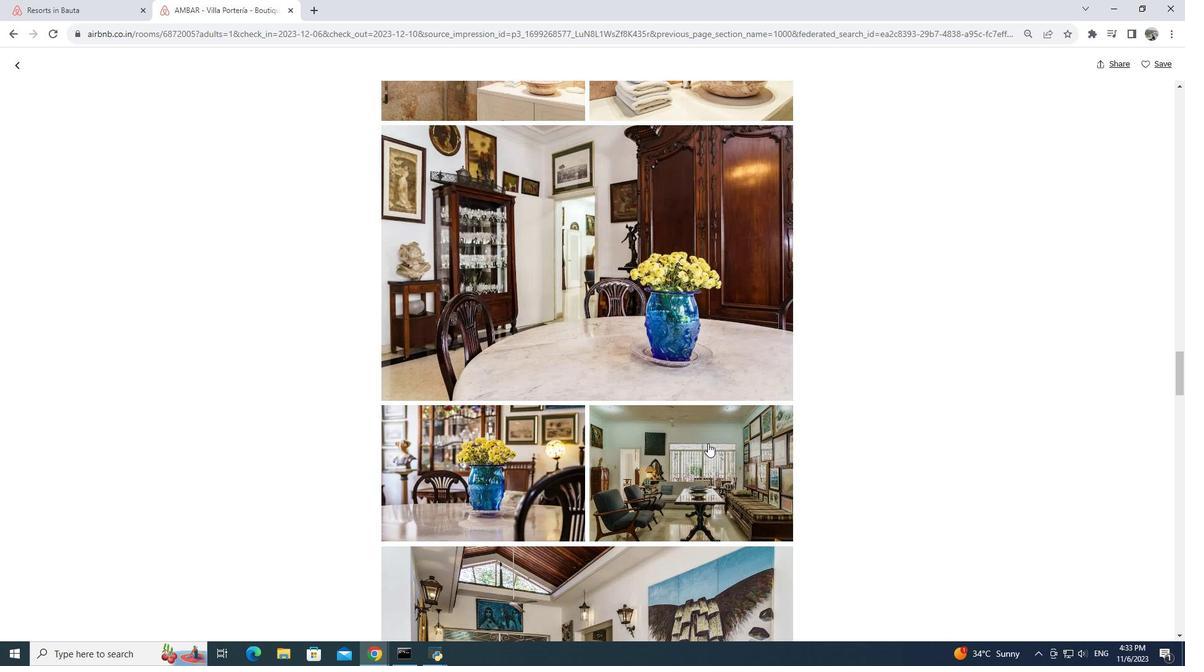 
Action: Mouse scrolled (708, 443) with delta (0, 0)
Screenshot: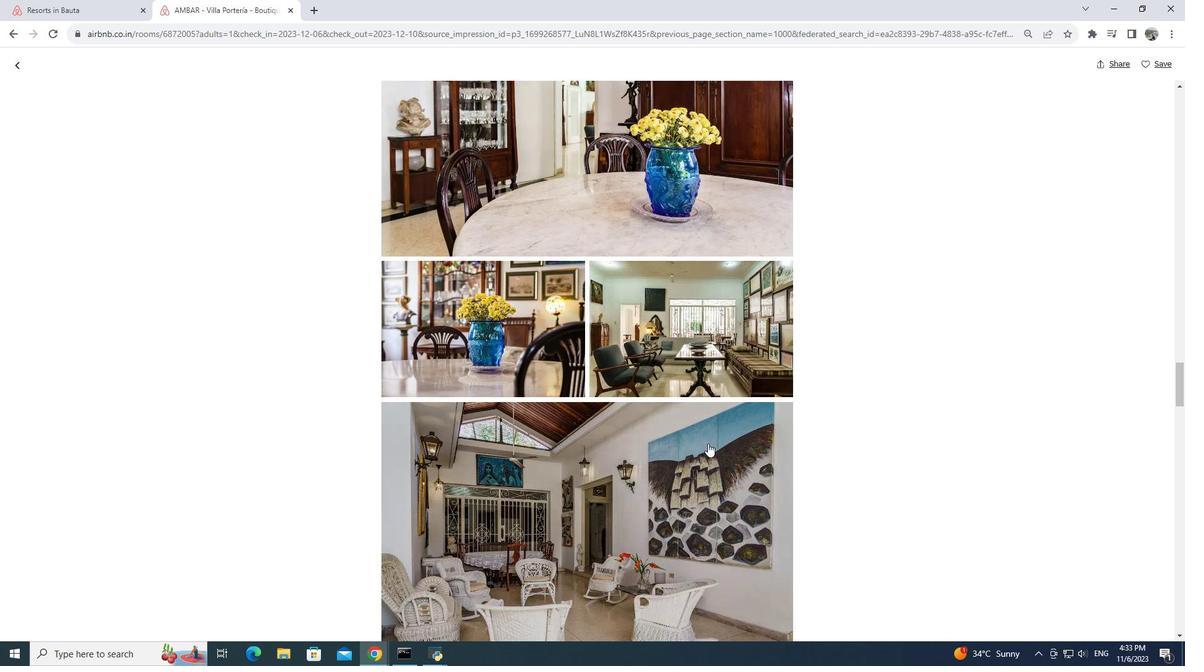
Action: Mouse scrolled (708, 443) with delta (0, 0)
Screenshot: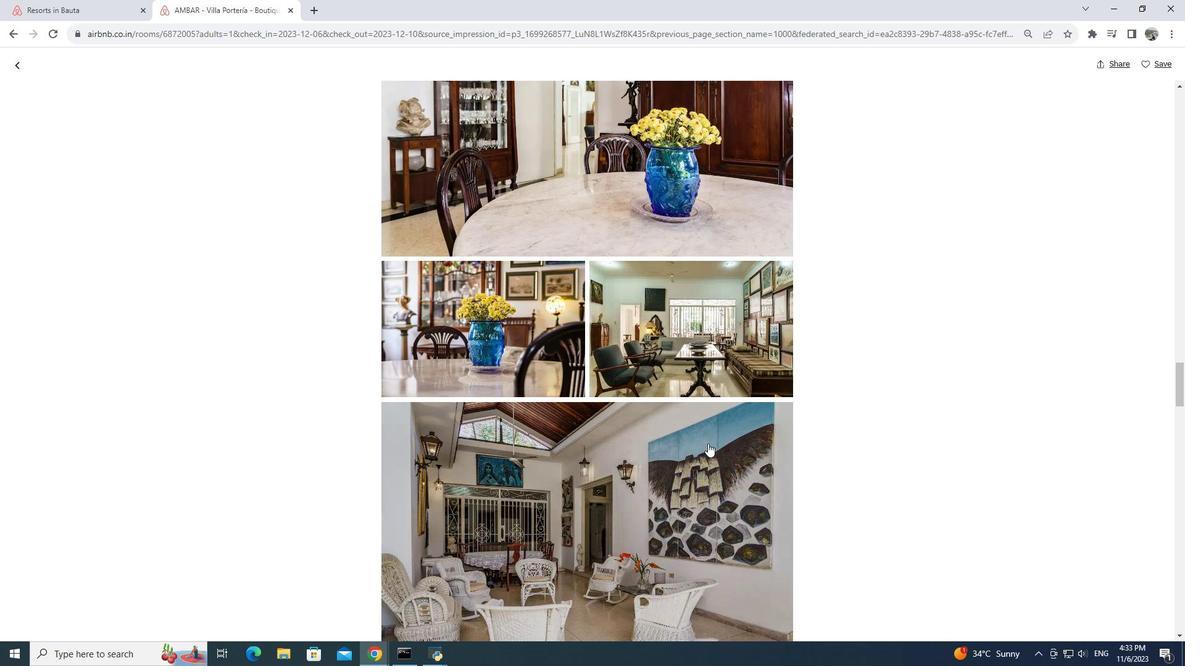 
Action: Mouse scrolled (708, 443) with delta (0, 0)
Screenshot: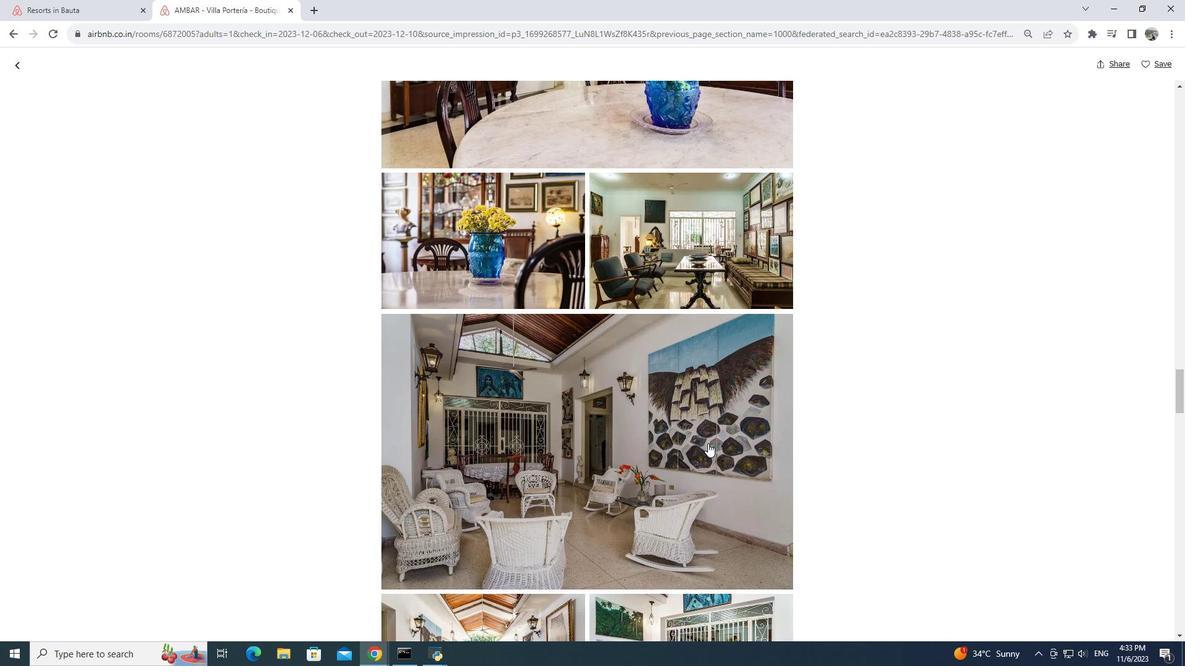 
Action: Mouse scrolled (708, 443) with delta (0, 0)
Screenshot: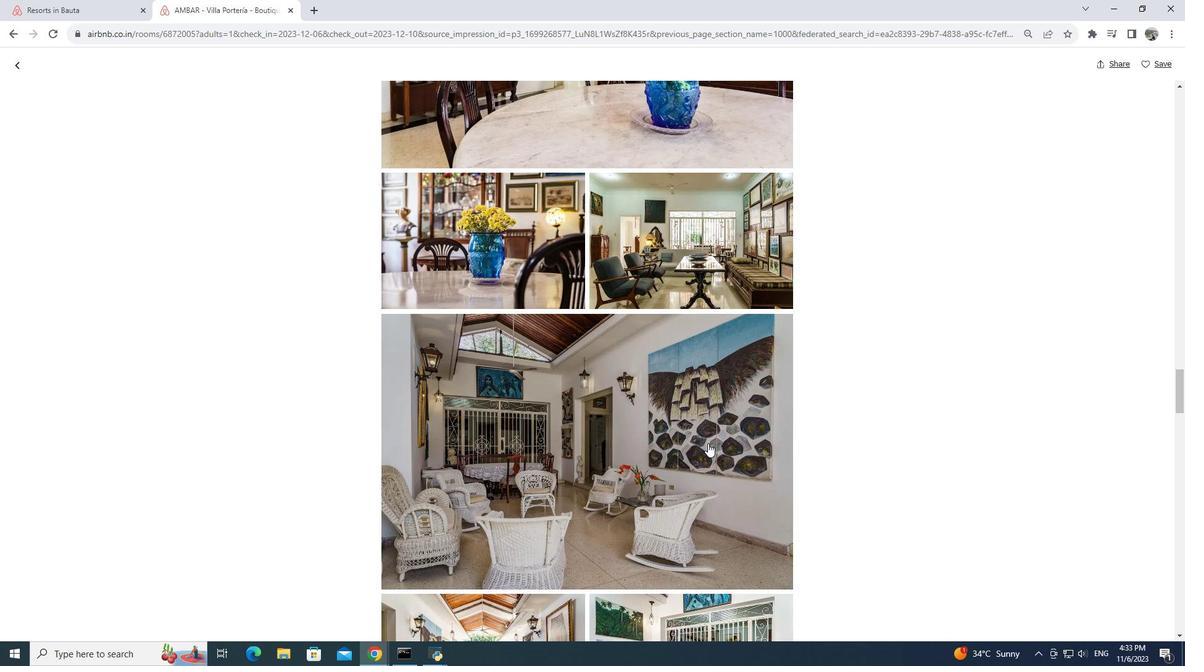
Action: Mouse scrolled (708, 443) with delta (0, 0)
Screenshot: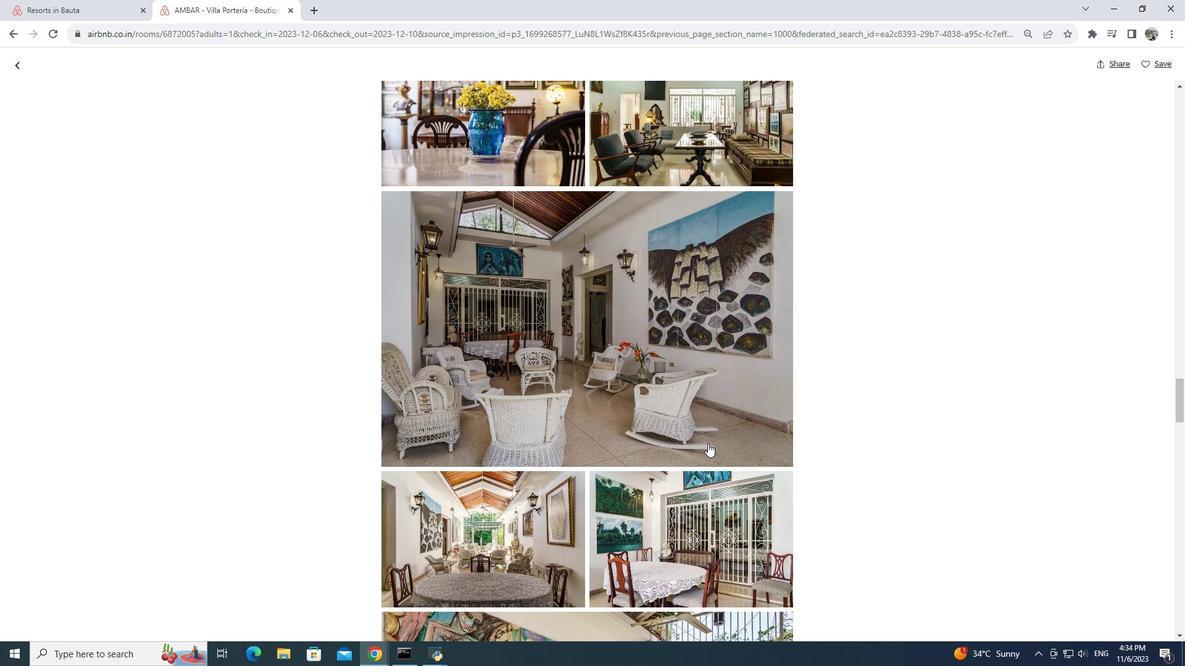 
Action: Mouse scrolled (708, 443) with delta (0, 0)
Screenshot: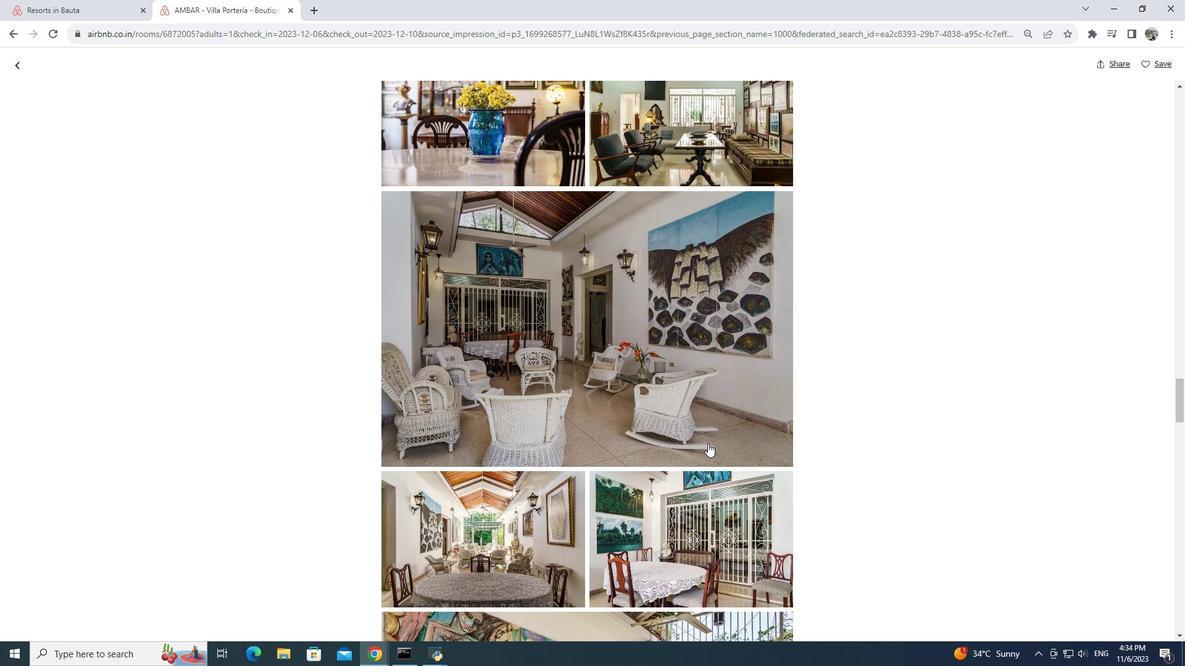 
Action: Mouse scrolled (708, 443) with delta (0, 0)
Screenshot: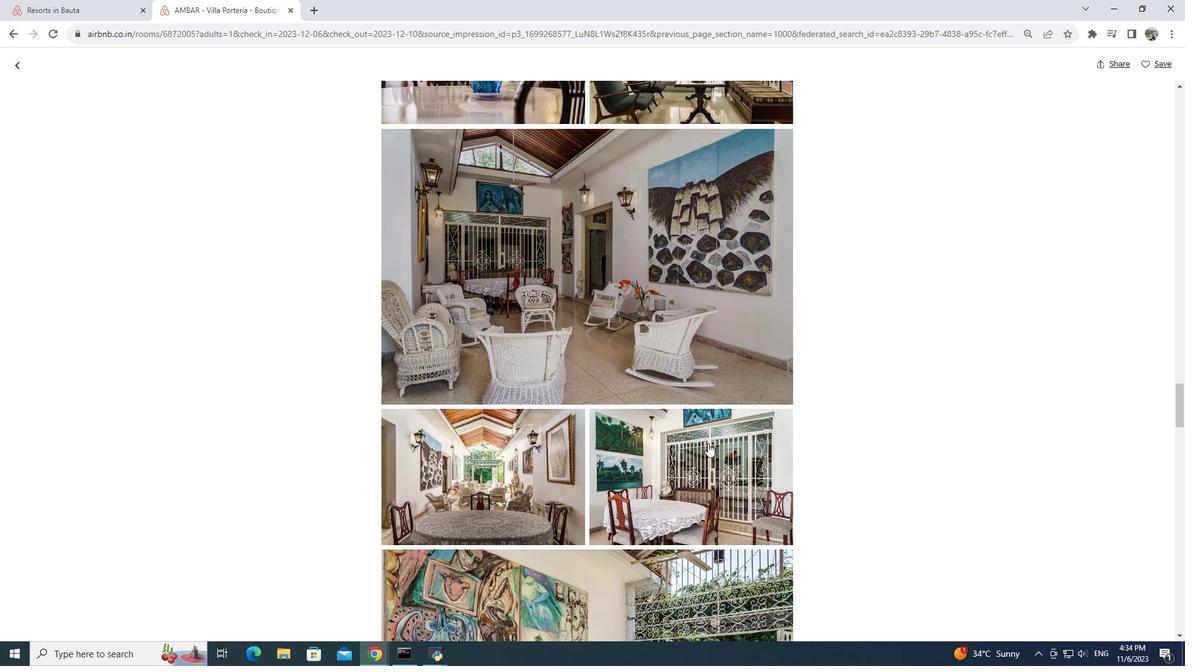
Action: Mouse scrolled (708, 443) with delta (0, 0)
Screenshot: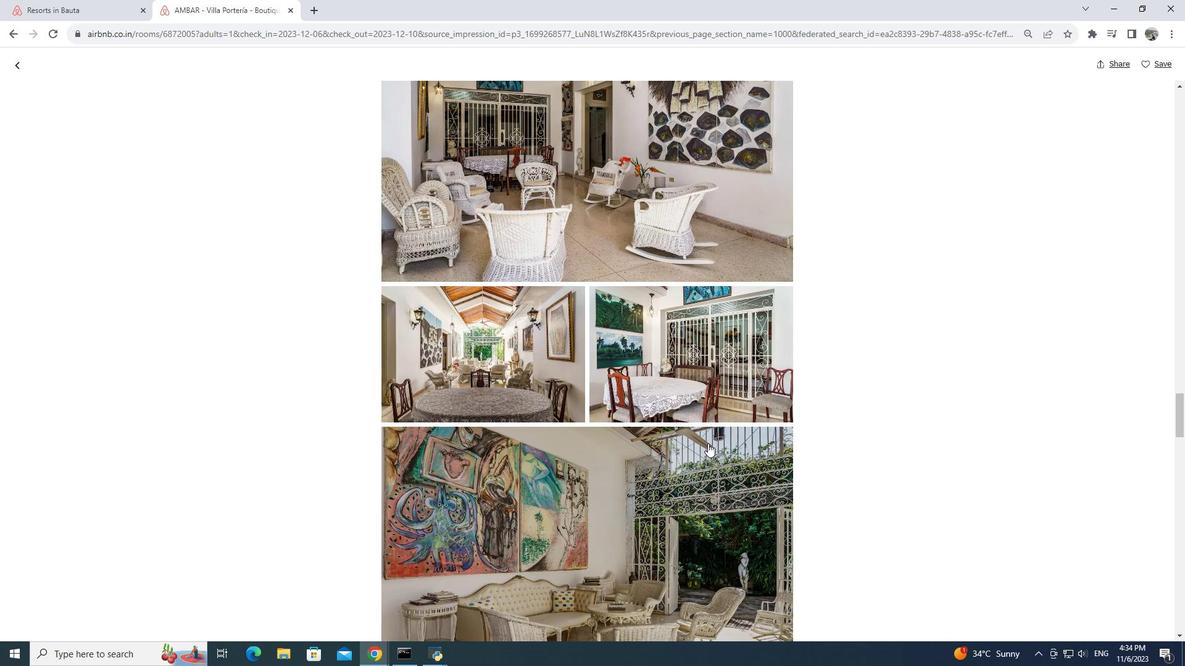 
Action: Mouse scrolled (708, 443) with delta (0, 0)
Screenshot: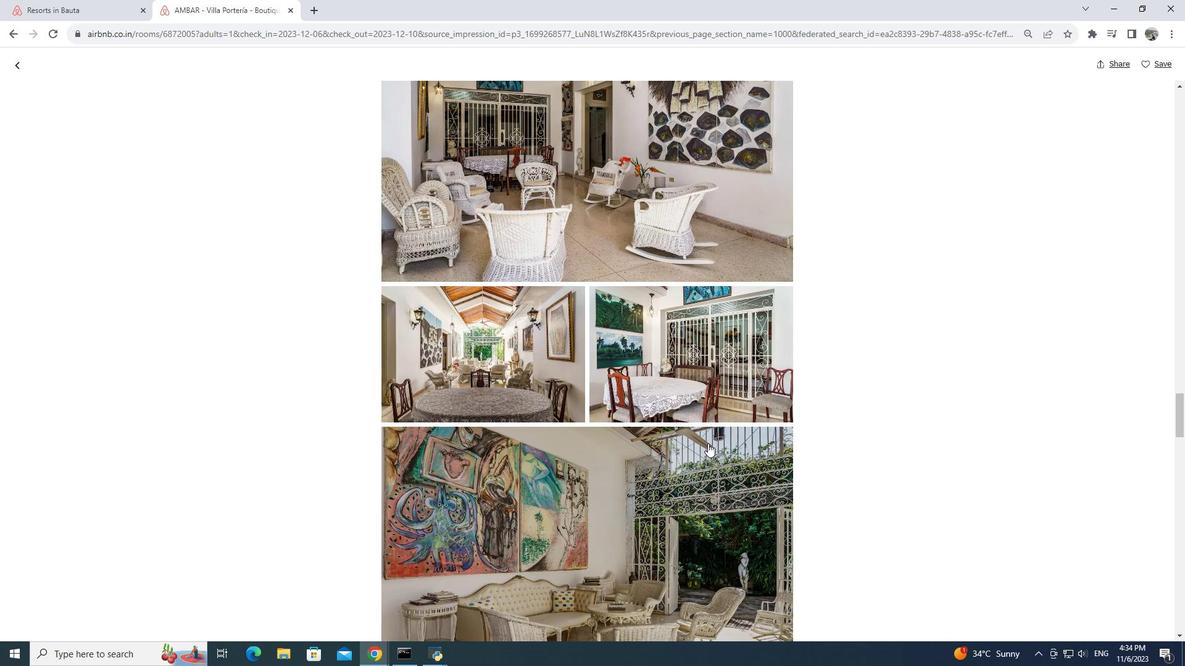 
Action: Mouse scrolled (708, 443) with delta (0, 0)
Screenshot: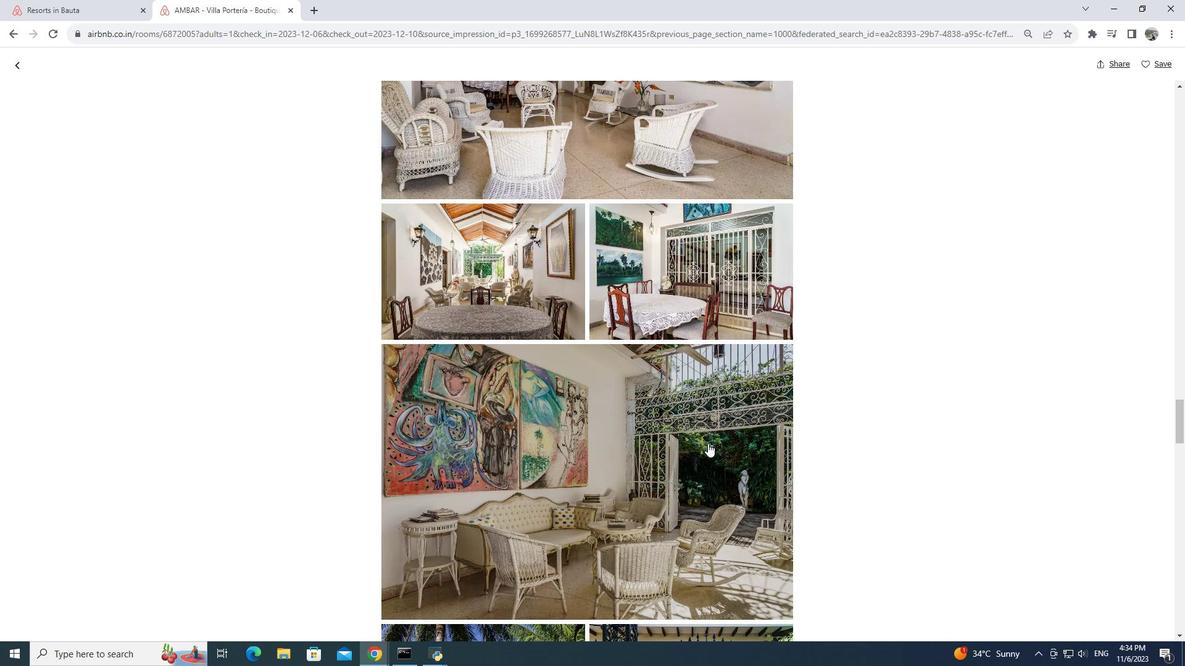 
Action: Mouse scrolled (708, 443) with delta (0, 0)
Screenshot: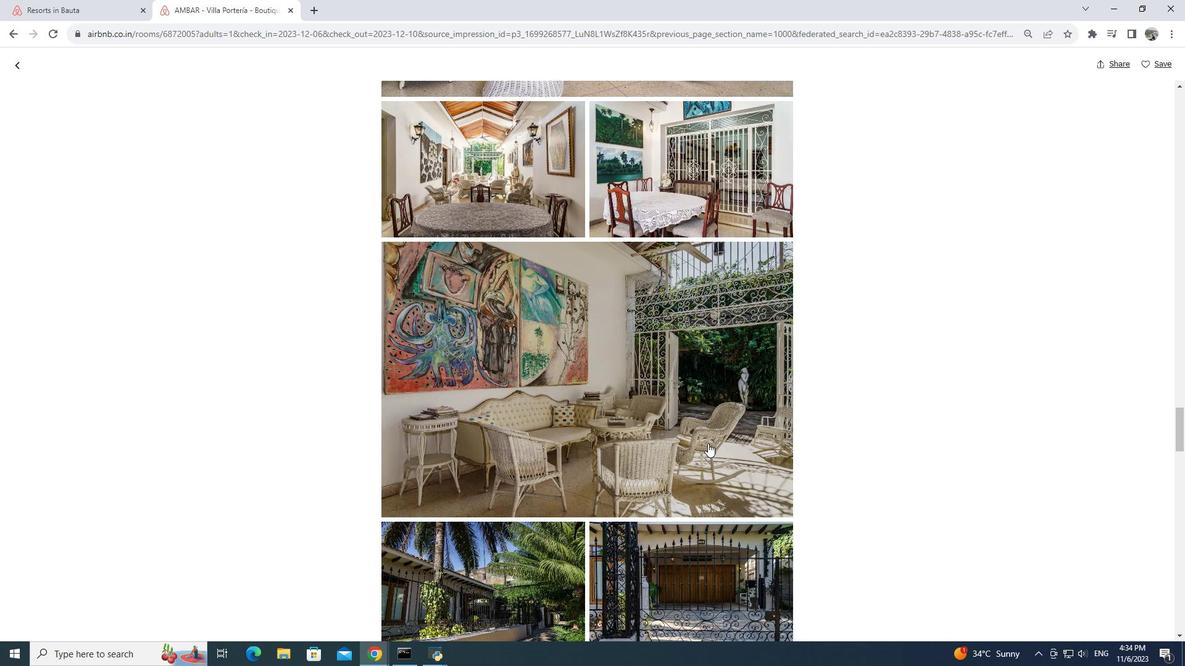 
Action: Mouse scrolled (708, 443) with delta (0, 0)
Screenshot: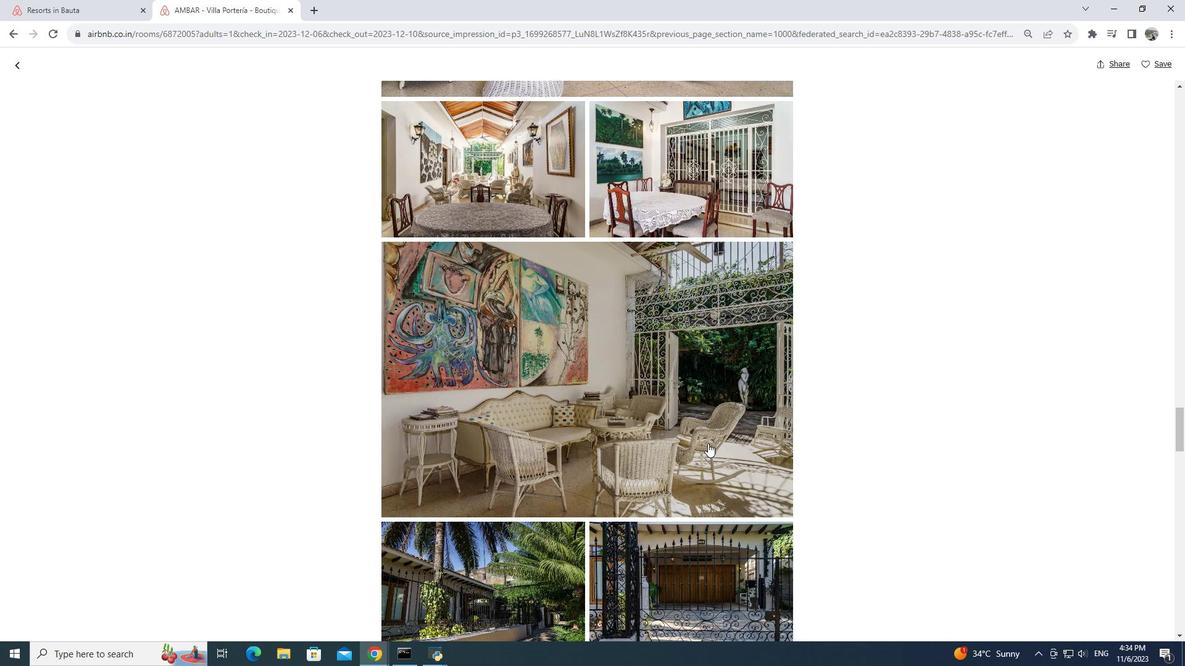 
Action: Mouse scrolled (708, 443) with delta (0, 0)
Screenshot: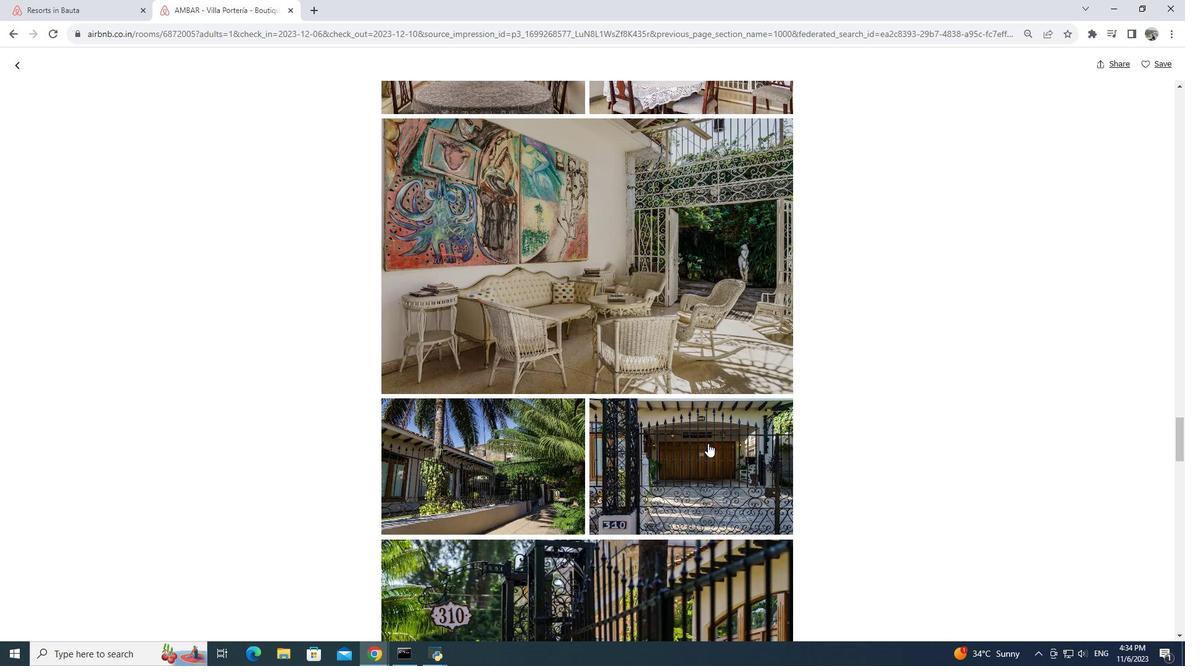 
Action: Mouse scrolled (708, 443) with delta (0, 0)
Screenshot: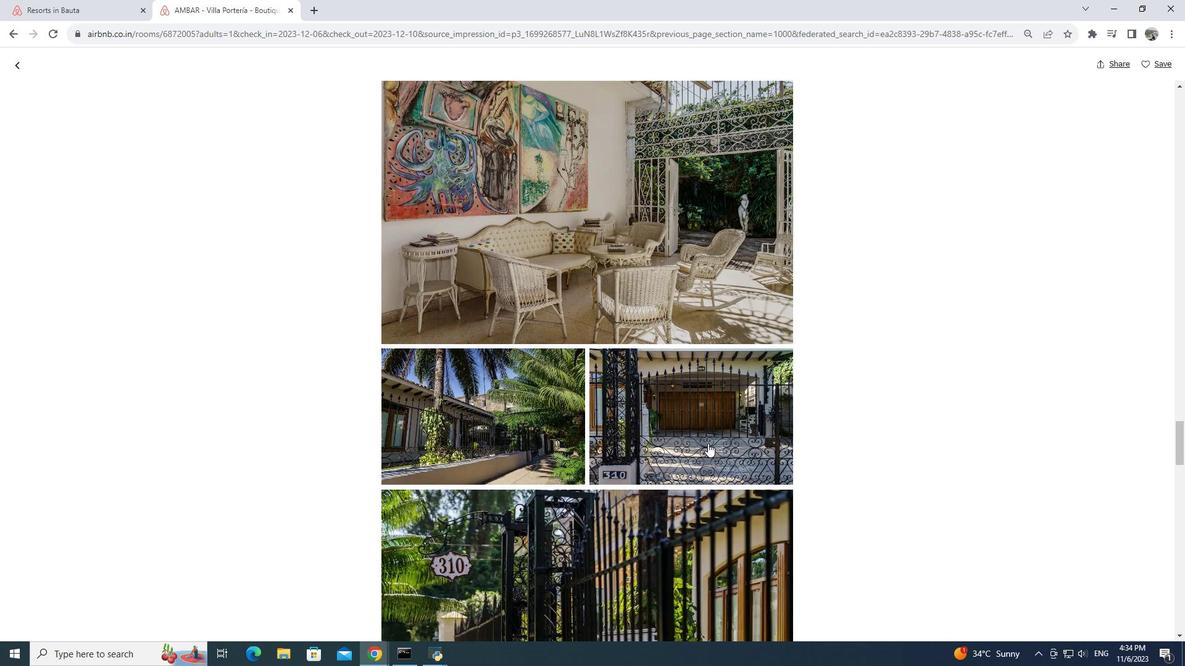 
Action: Mouse scrolled (708, 443) with delta (0, 0)
Screenshot: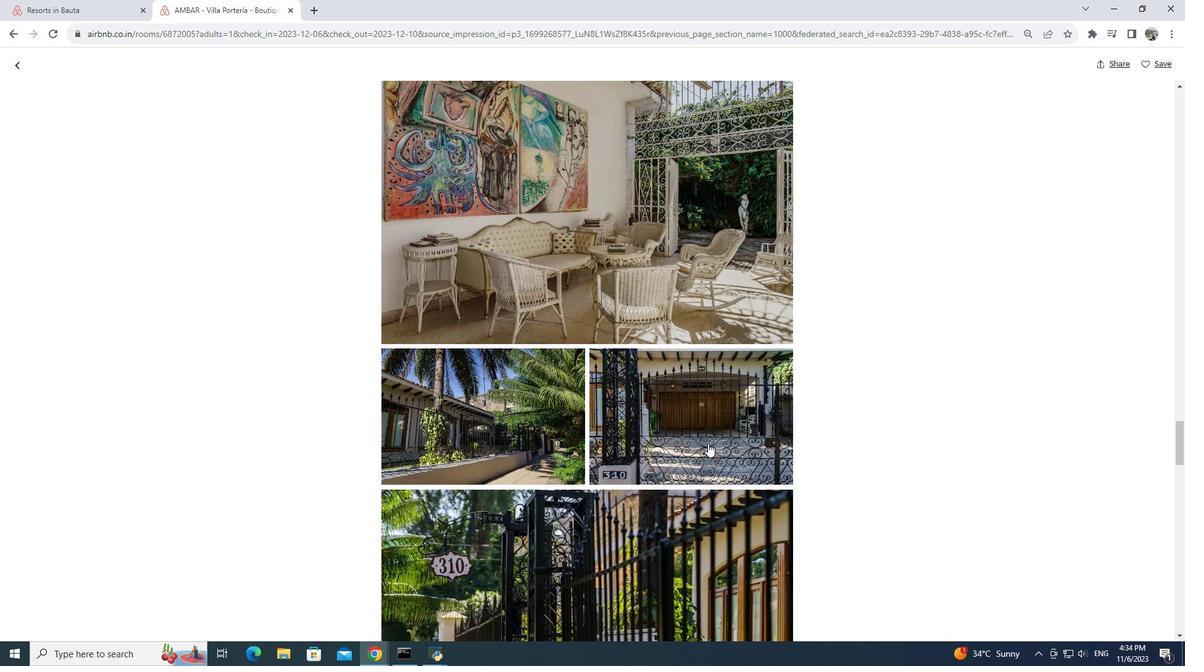 
Action: Mouse scrolled (708, 443) with delta (0, 0)
Screenshot: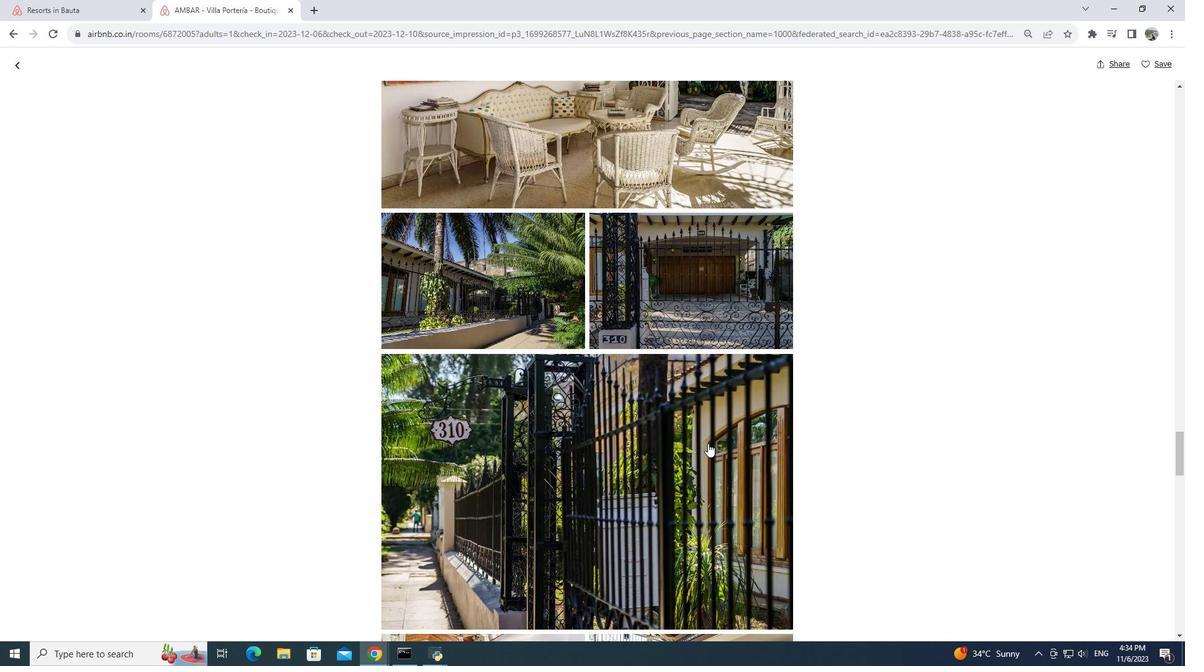 
Action: Mouse scrolled (708, 443) with delta (0, 0)
Screenshot: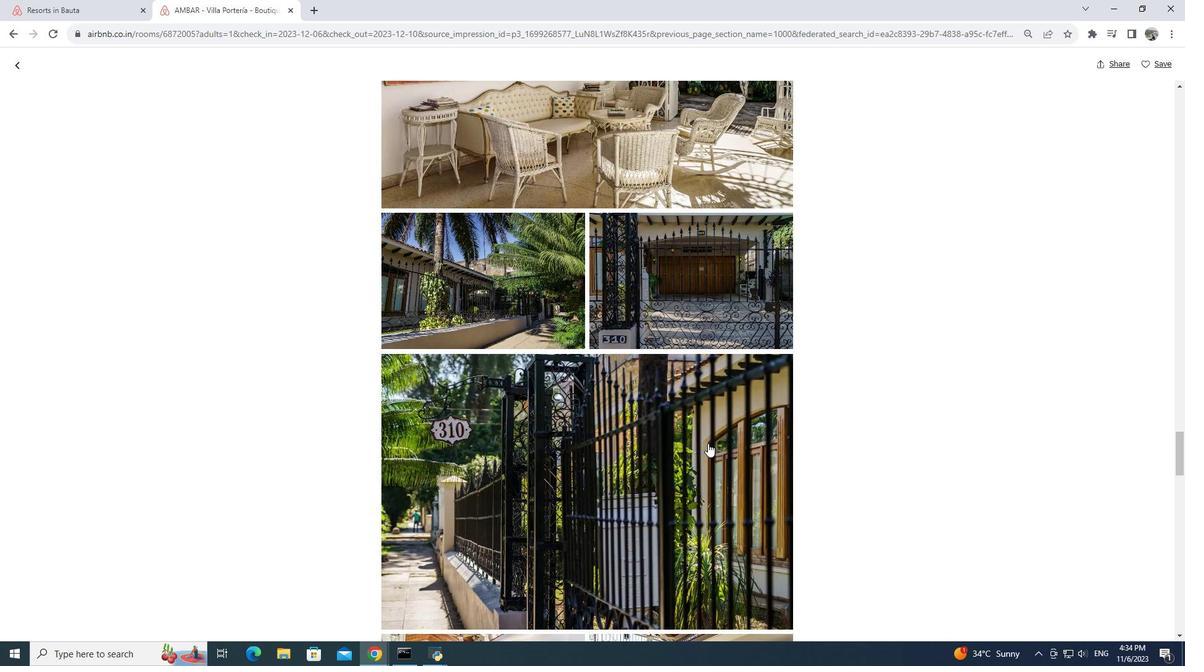 
Action: Mouse scrolled (708, 443) with delta (0, 0)
Screenshot: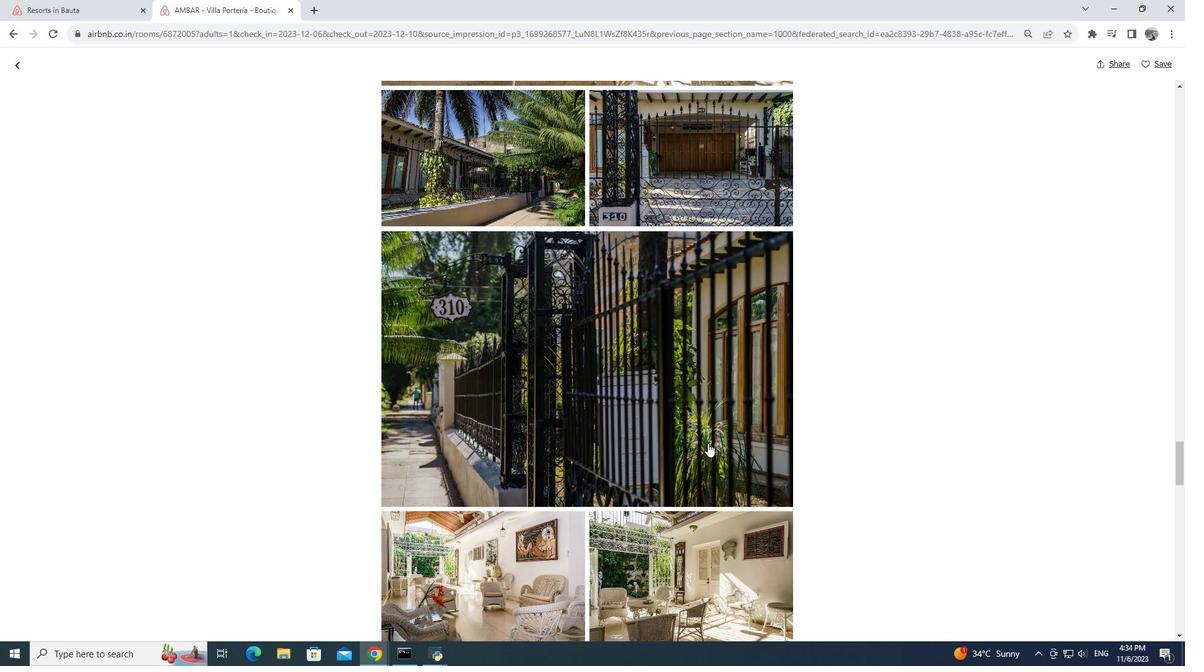 
Action: Mouse scrolled (708, 443) with delta (0, 0)
Screenshot: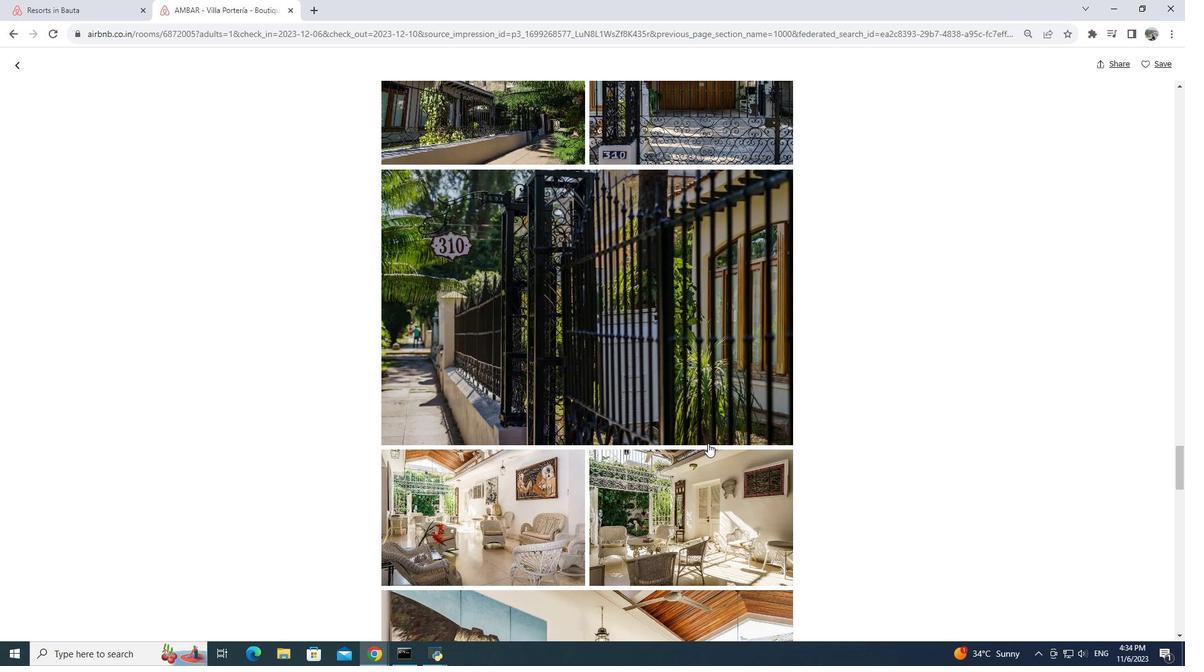 
Action: Mouse scrolled (708, 443) with delta (0, 0)
Screenshot: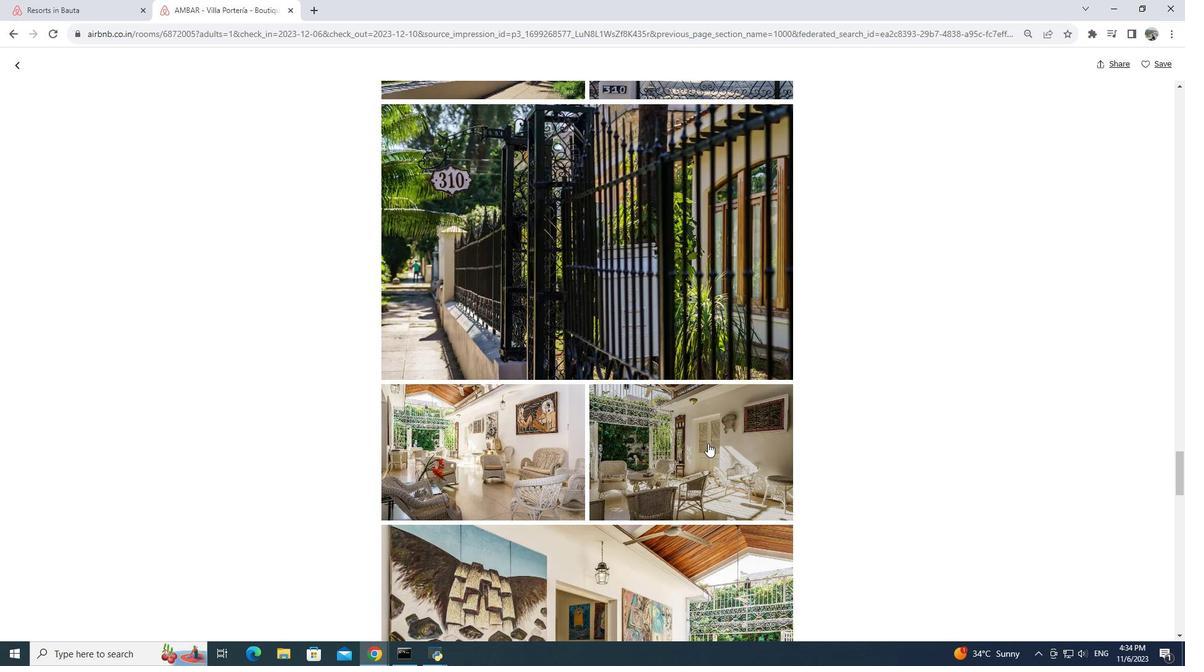
Action: Mouse scrolled (708, 443) with delta (0, 0)
Screenshot: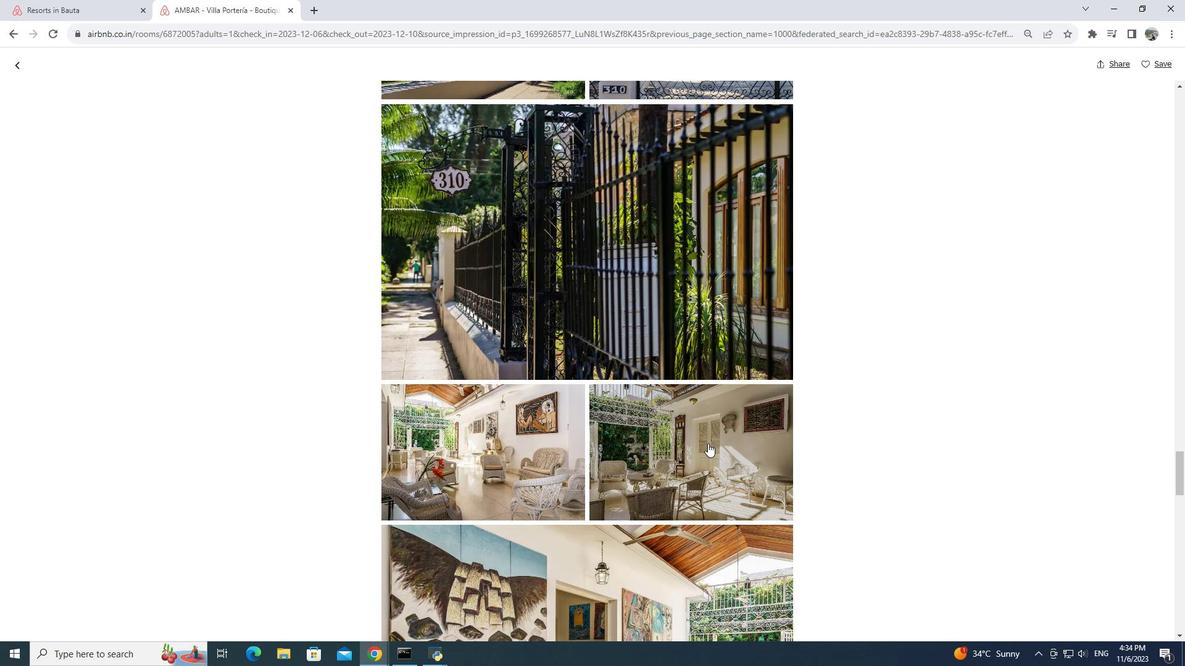 
Action: Mouse scrolled (708, 443) with delta (0, 0)
Screenshot: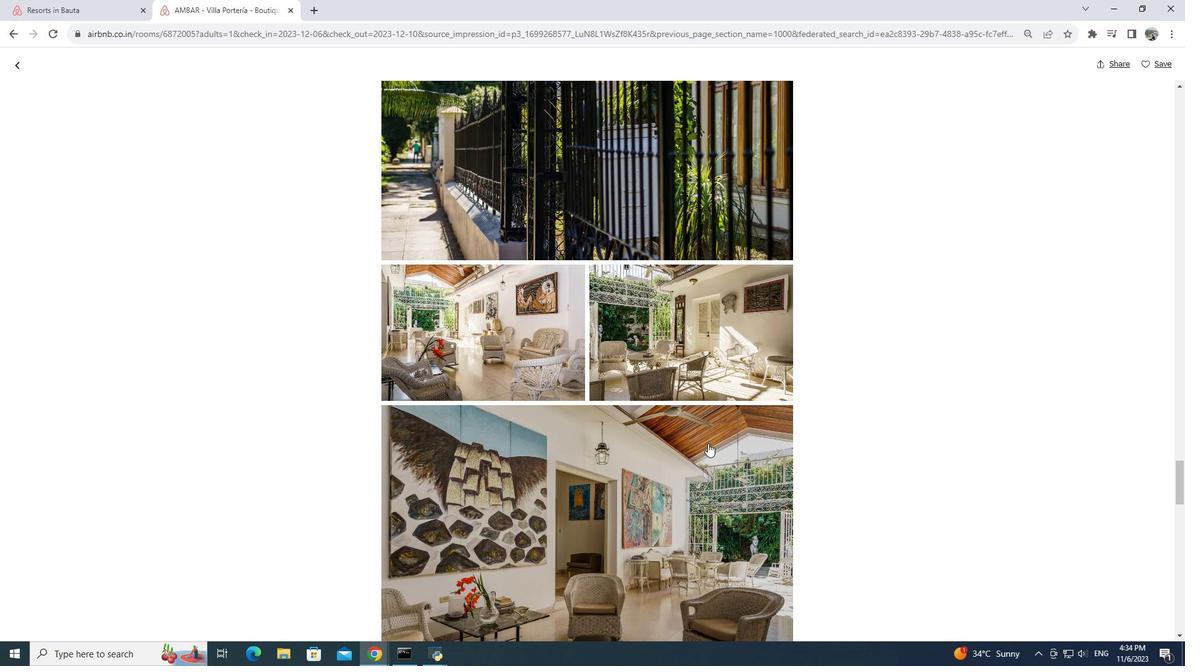 
Action: Mouse scrolled (708, 443) with delta (0, 0)
Screenshot: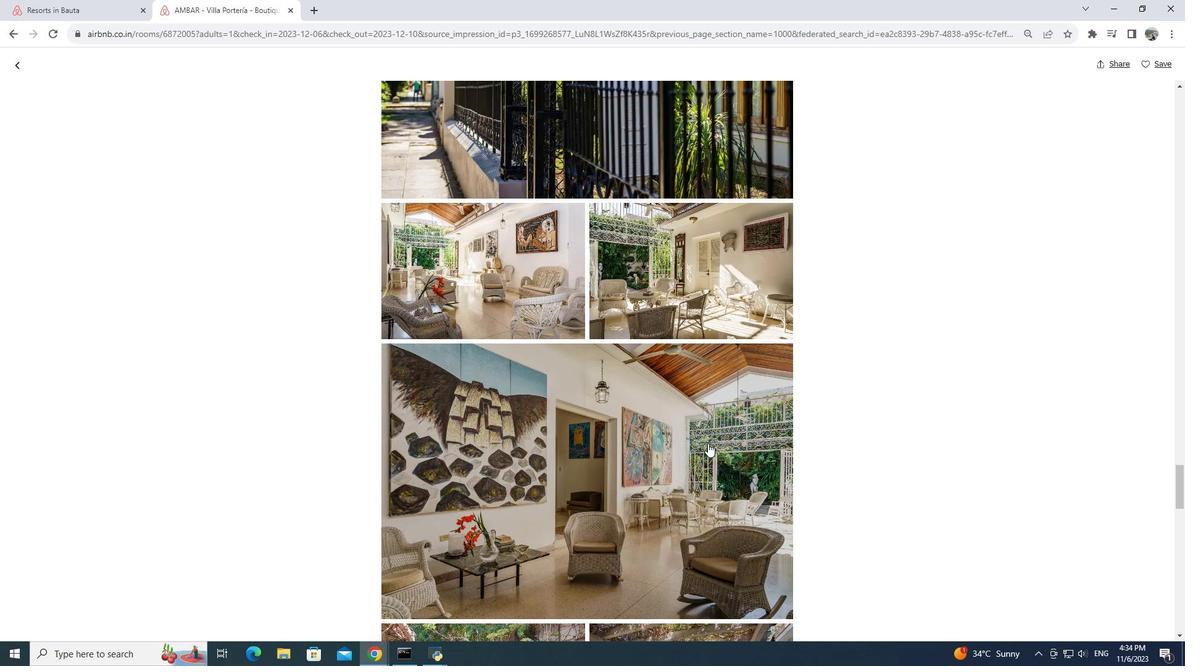 
Action: Mouse scrolled (708, 443) with delta (0, 0)
Screenshot: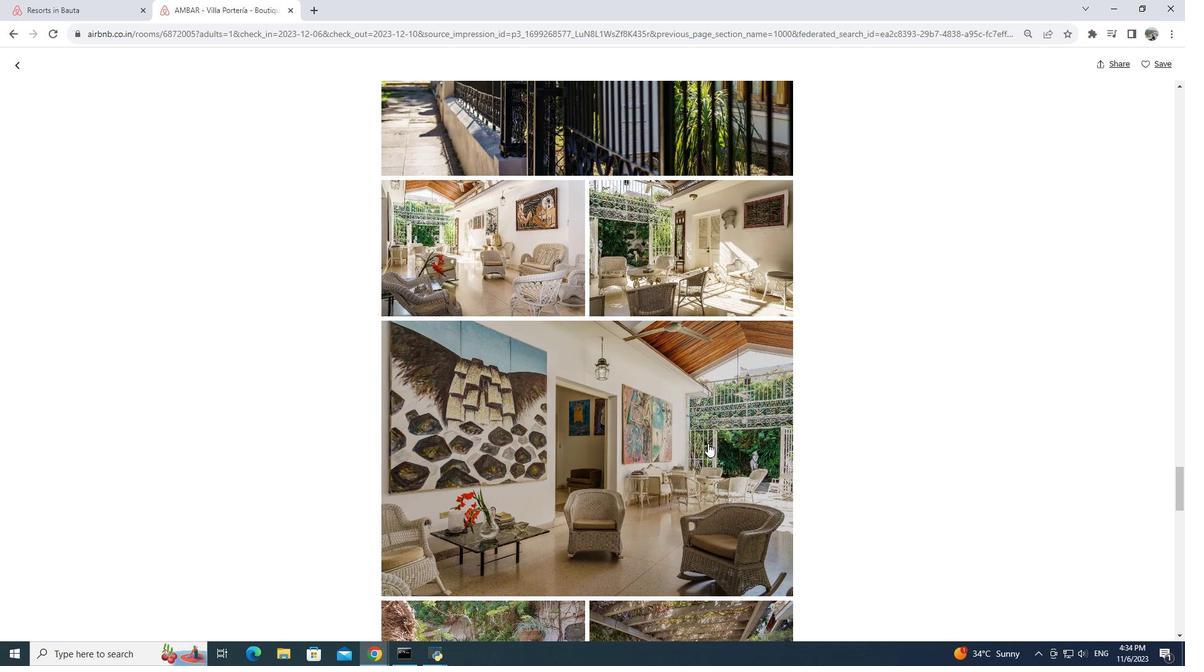 
Action: Mouse moved to (707, 444)
Screenshot: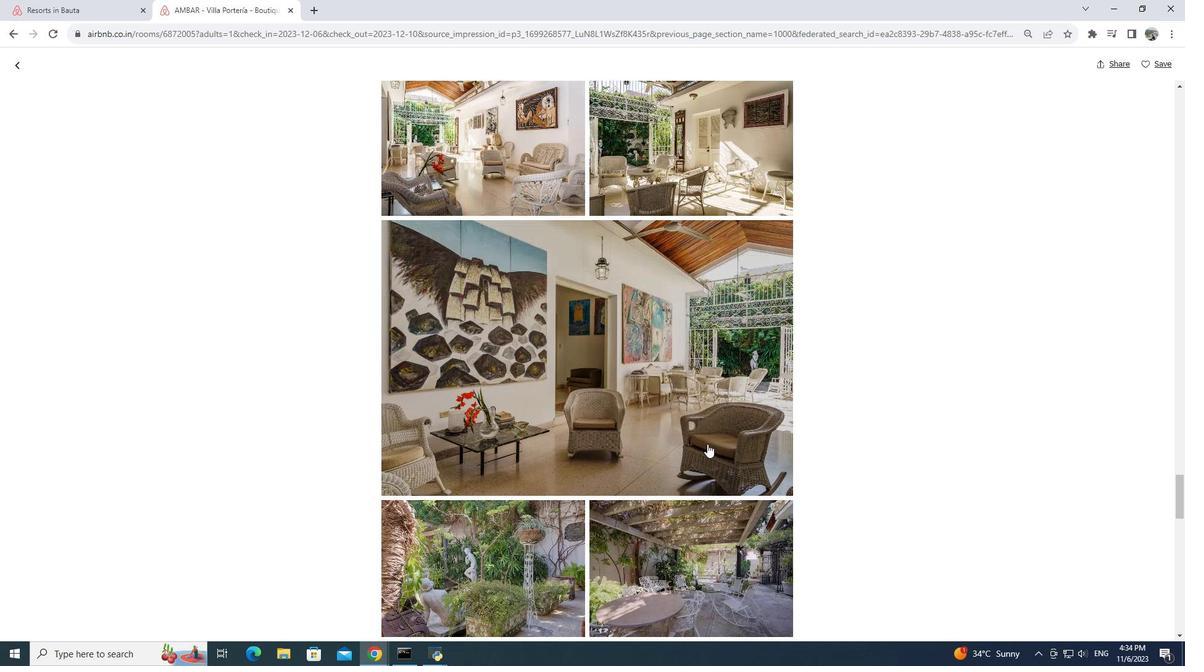 
Action: Mouse scrolled (707, 443) with delta (0, 0)
Screenshot: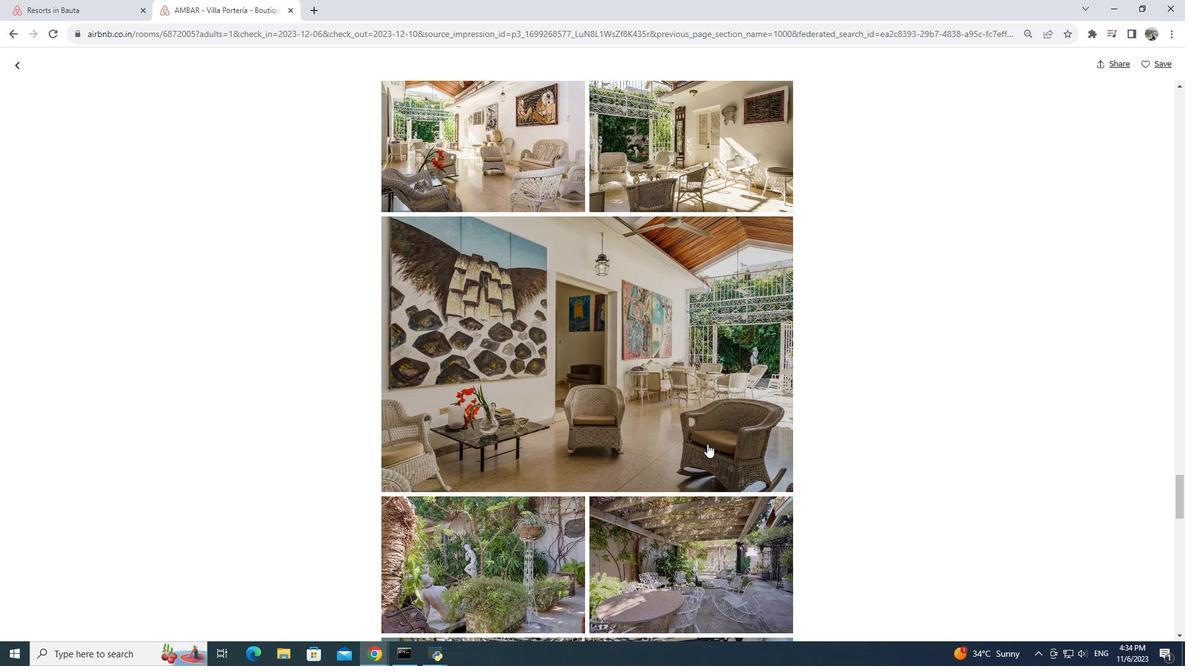 
Action: Mouse scrolled (707, 443) with delta (0, 0)
Screenshot: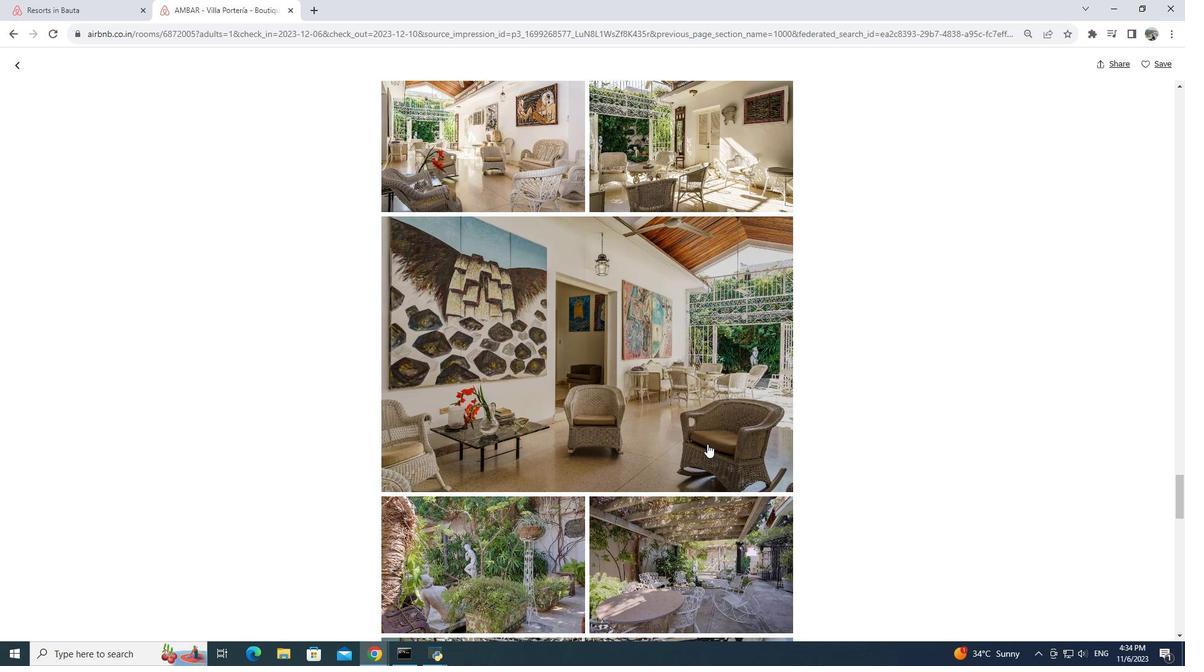 
Action: Mouse scrolled (707, 443) with delta (0, 0)
Screenshot: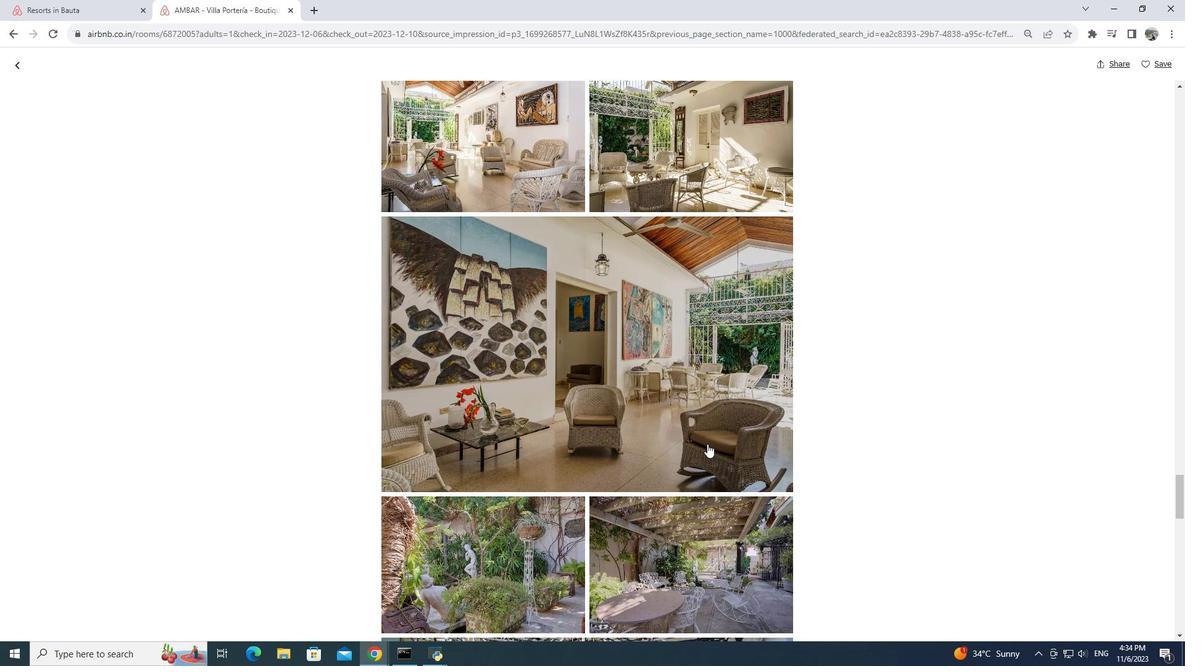 
Action: Mouse moved to (706, 444)
Screenshot: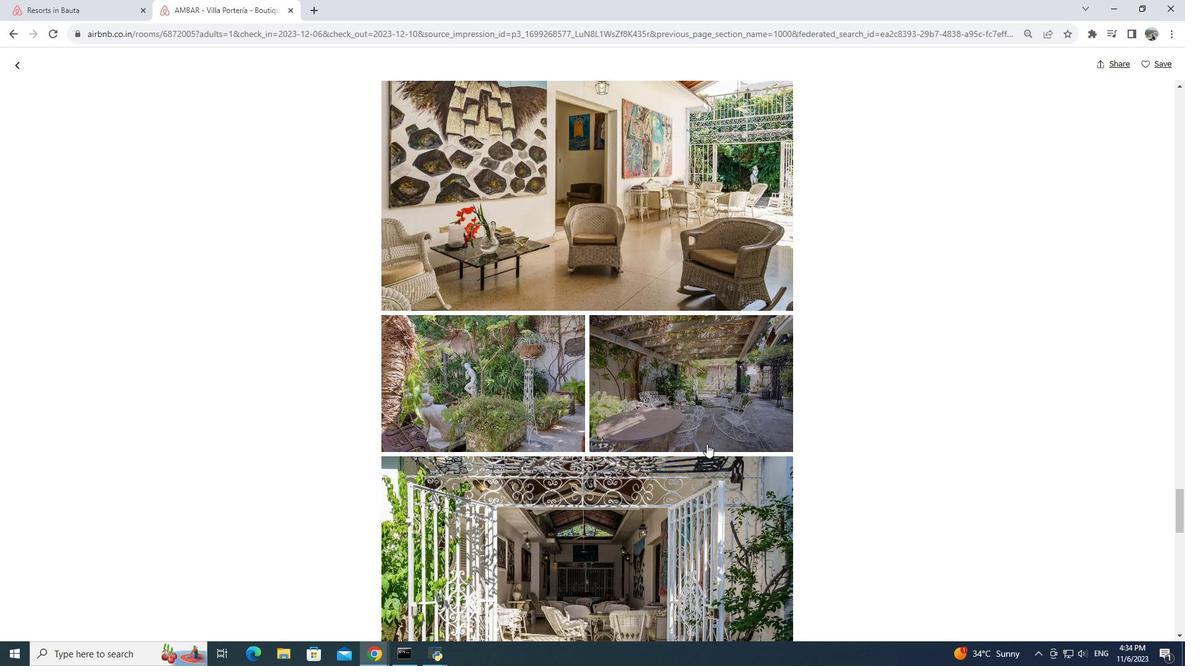 
Action: Mouse scrolled (706, 443) with delta (0, 0)
Screenshot: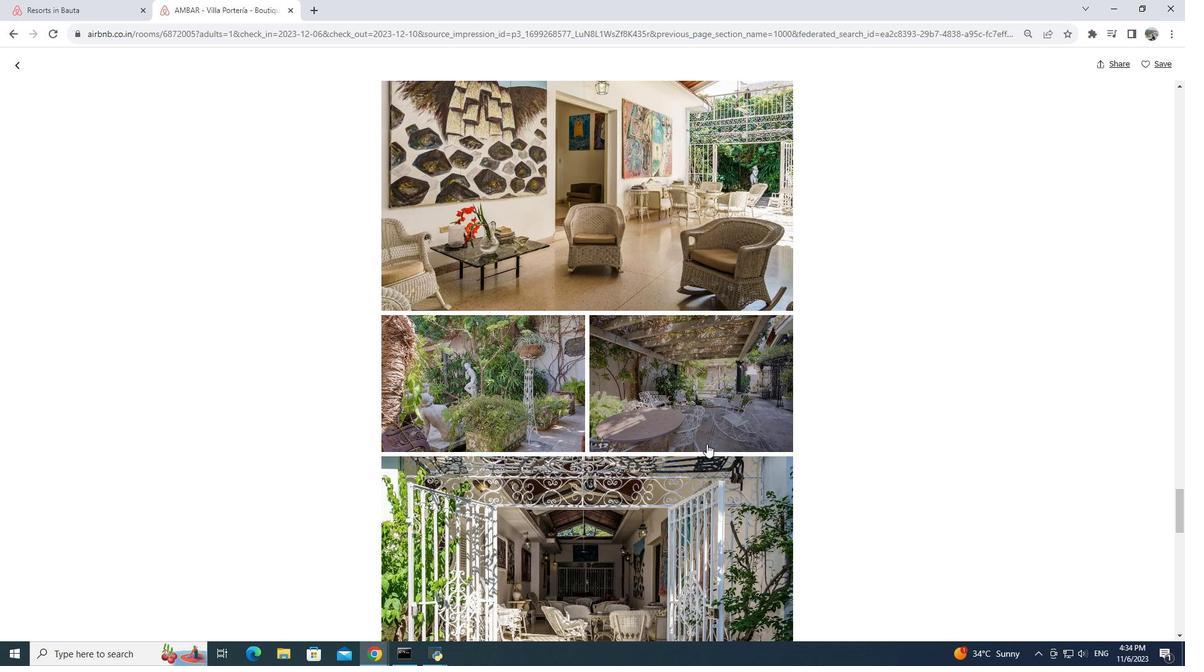 
Action: Mouse scrolled (706, 443) with delta (0, 0)
Screenshot: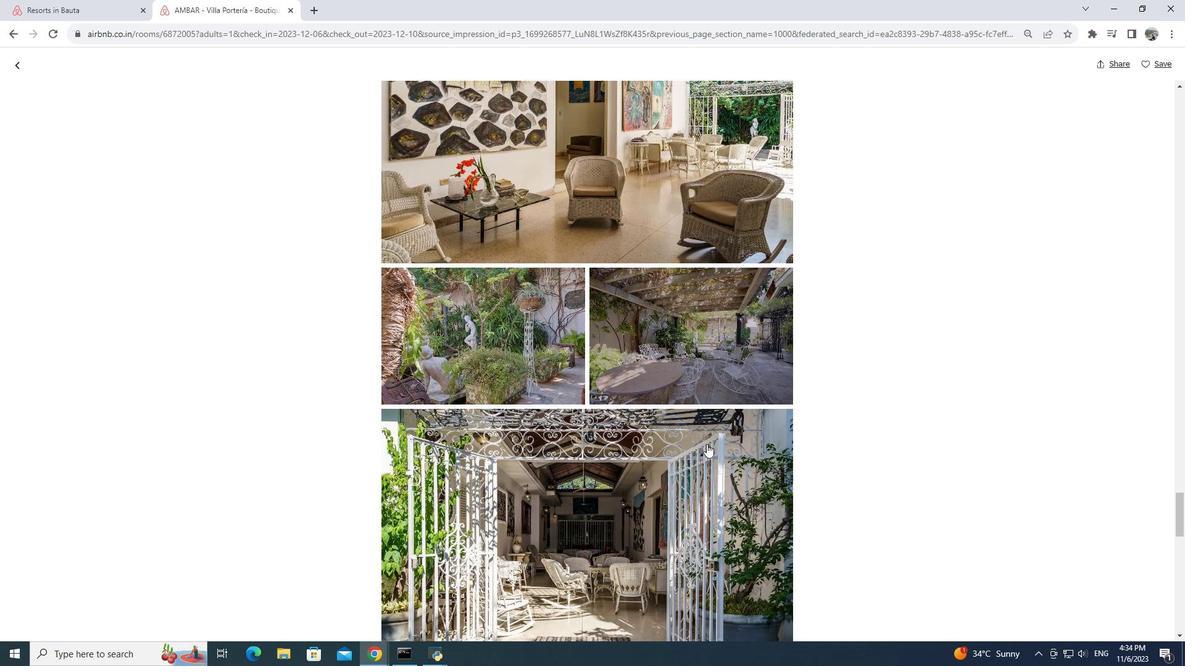 
Action: Mouse moved to (706, 444)
Screenshot: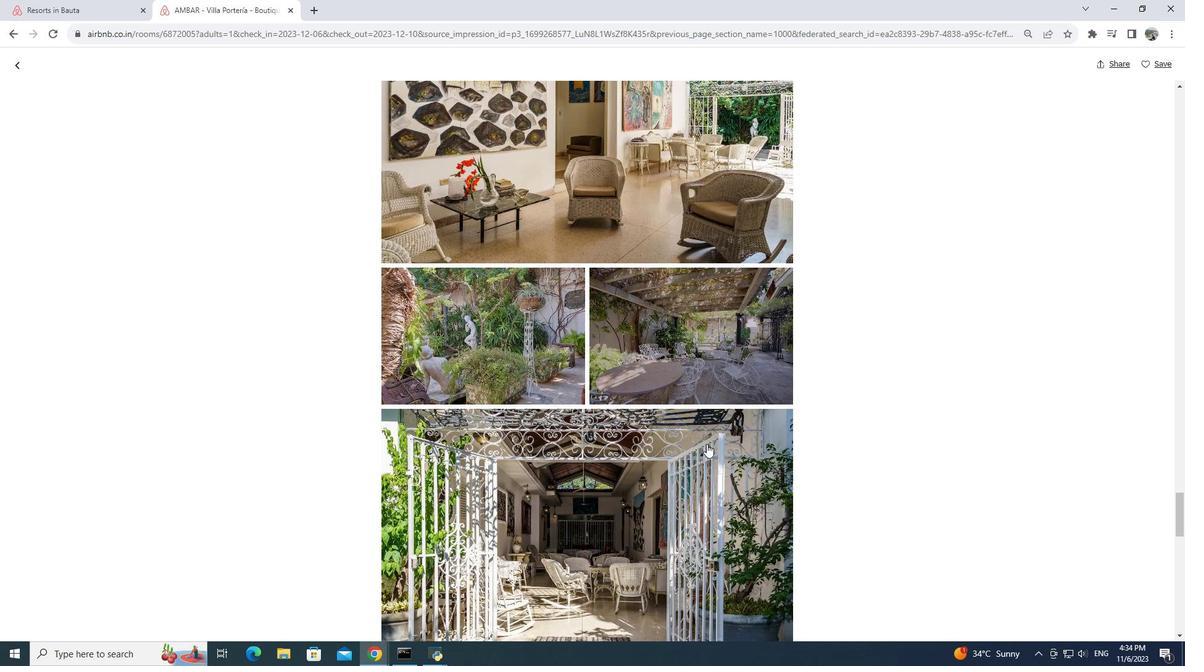 
Action: Mouse scrolled (706, 443) with delta (0, 0)
Screenshot: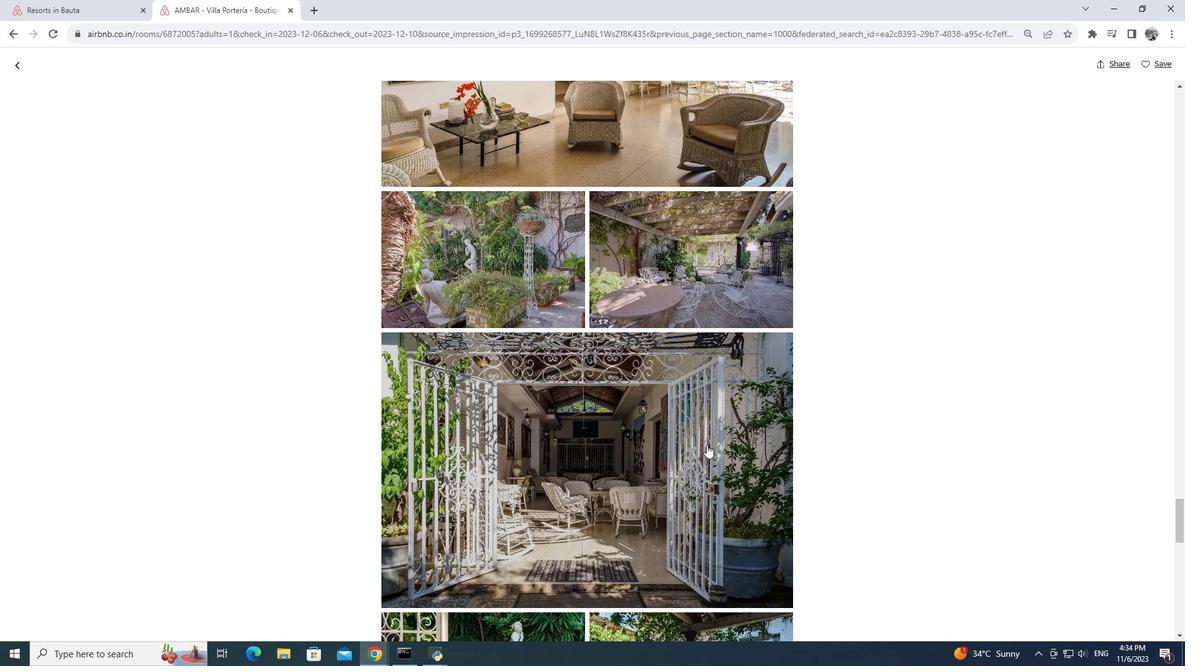 
Action: Mouse scrolled (706, 443) with delta (0, 0)
Screenshot: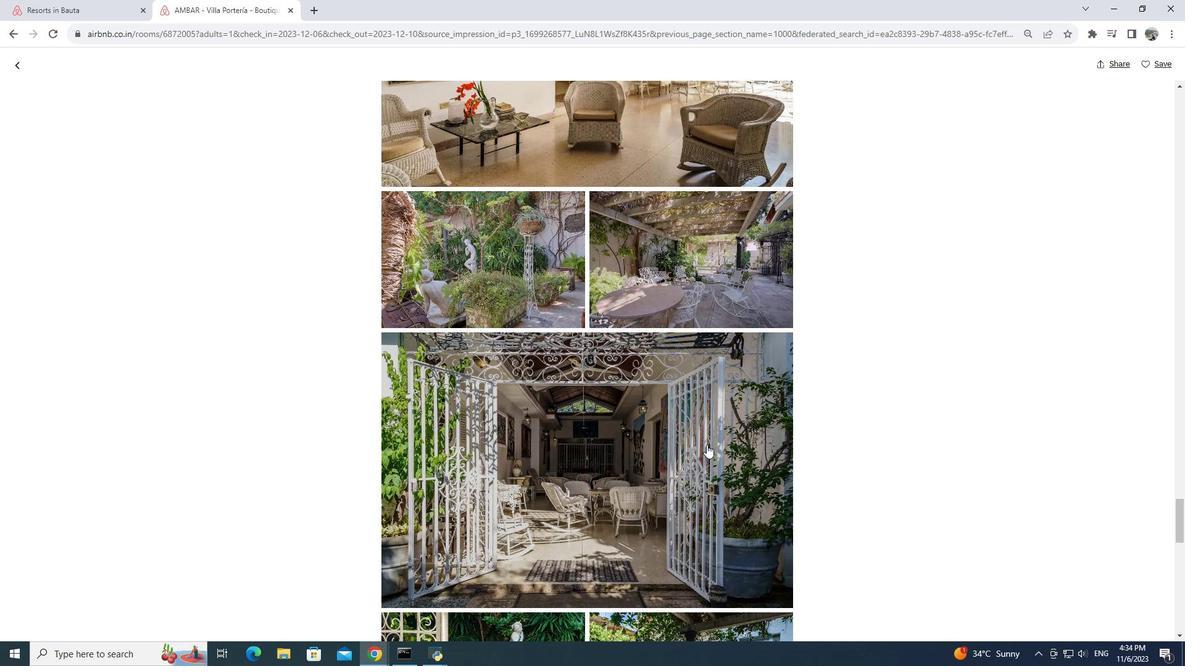 
Action: Mouse moved to (706, 445)
Screenshot: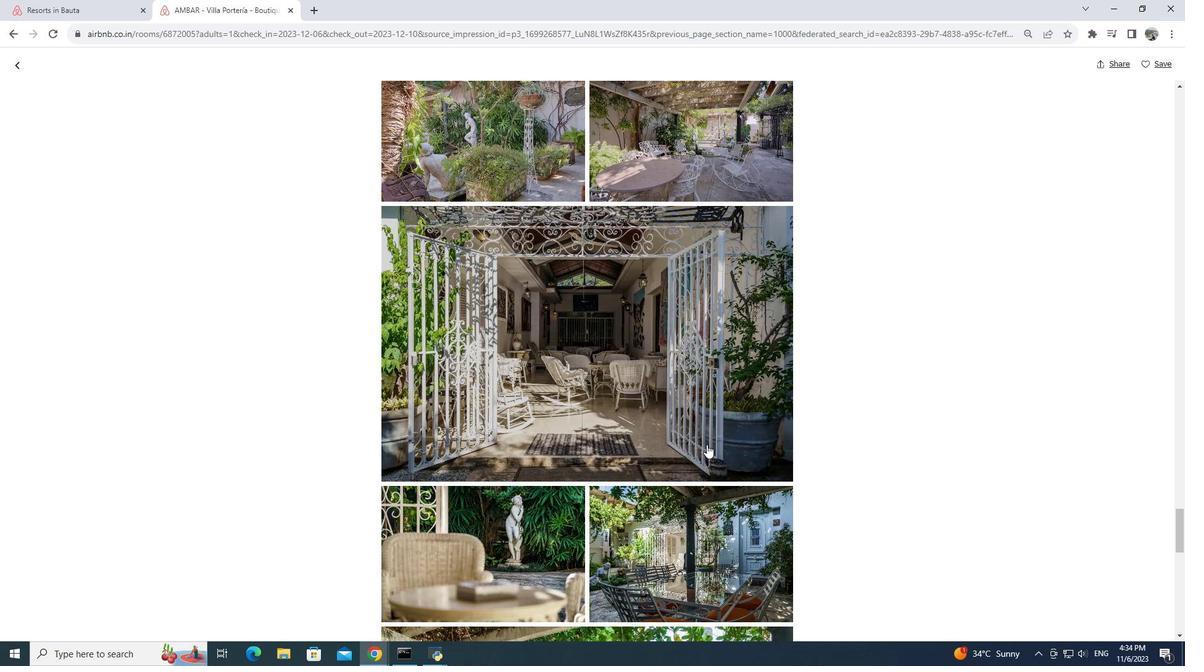 
Action: Mouse scrolled (706, 444) with delta (0, 0)
Screenshot: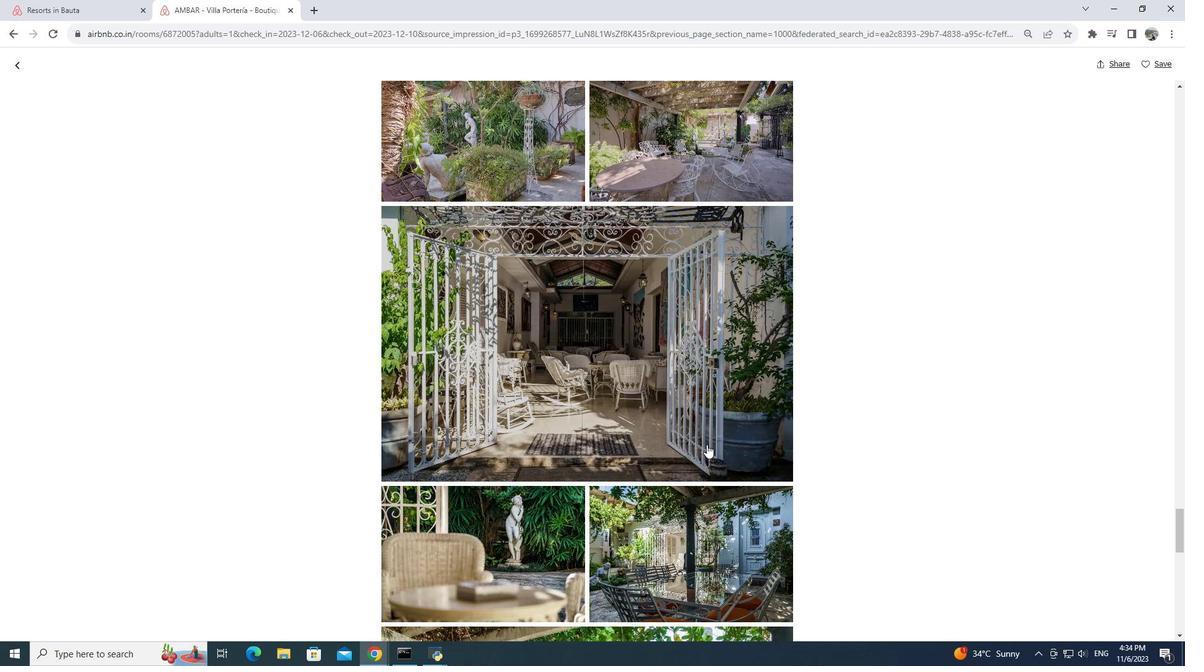 
Action: Mouse scrolled (706, 444) with delta (0, 0)
Screenshot: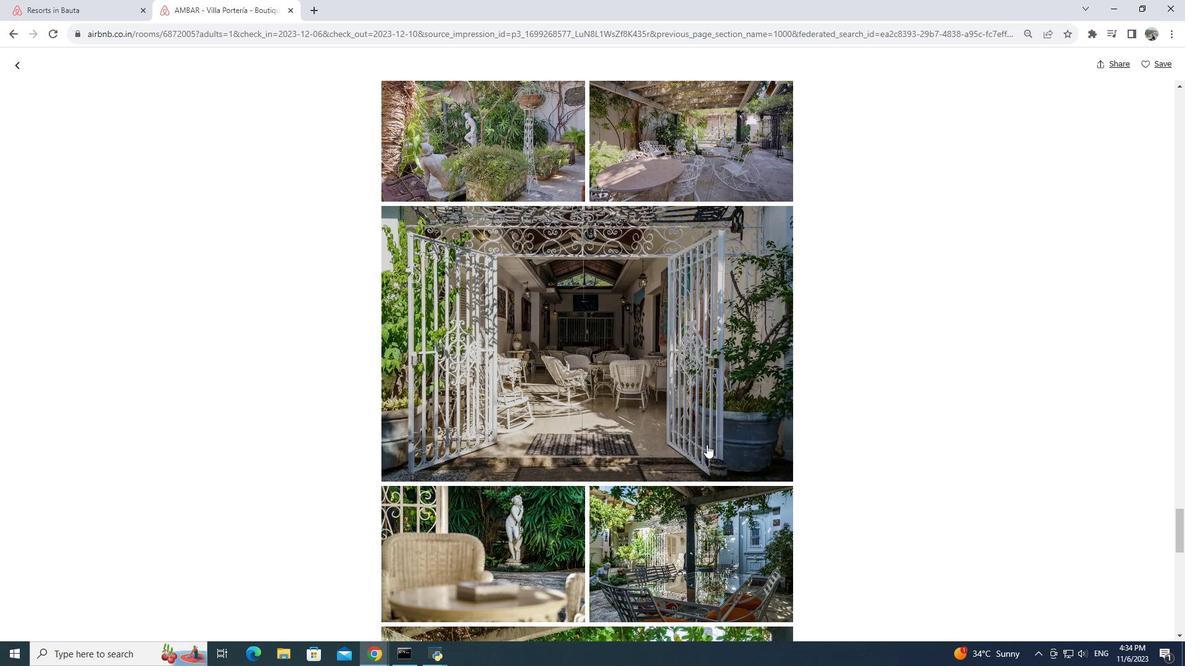 
Action: Mouse moved to (706, 445)
Screenshot: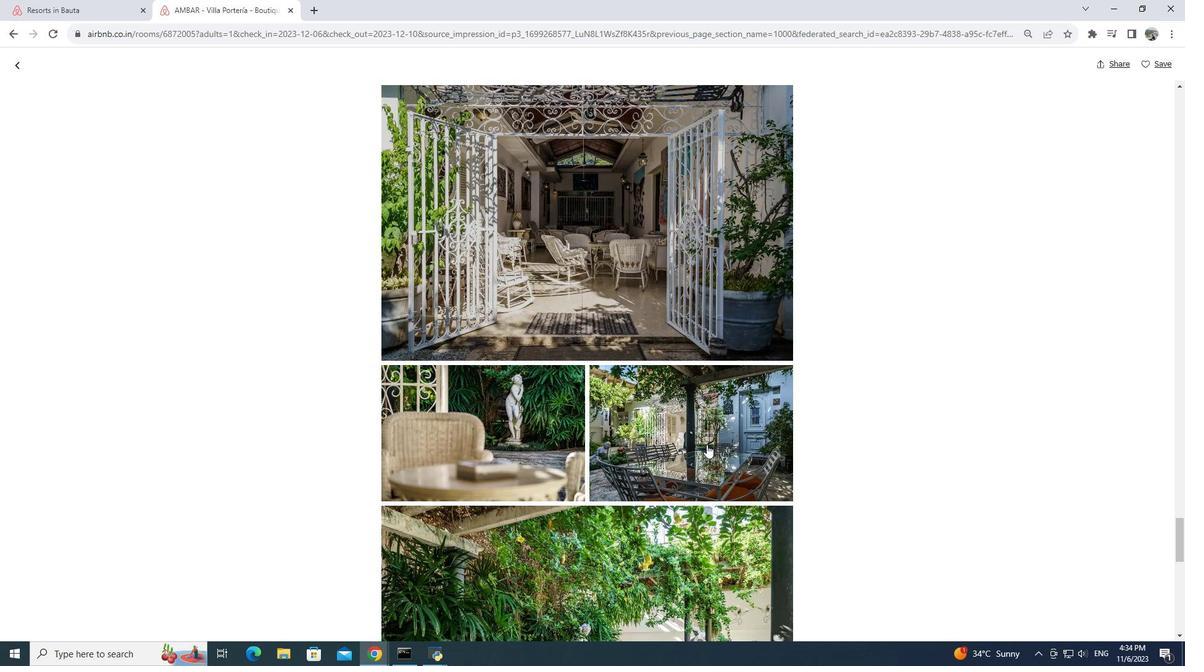 
Action: Mouse scrolled (706, 444) with delta (0, 0)
Screenshot: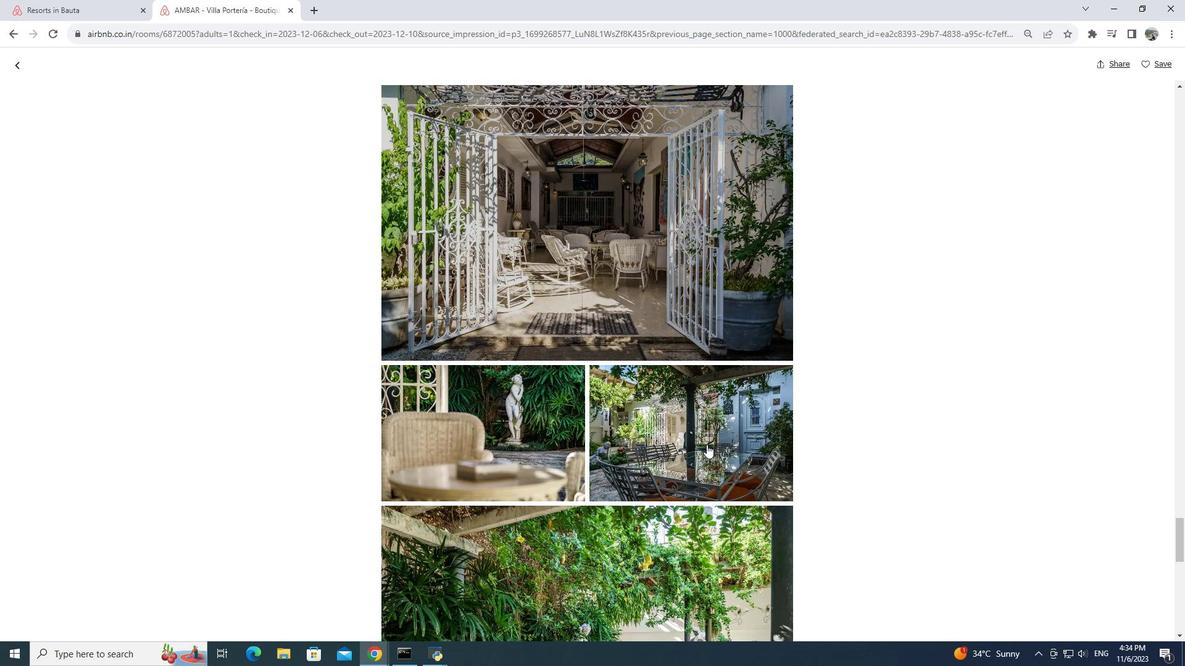 
Action: Mouse scrolled (706, 444) with delta (0, 0)
Screenshot: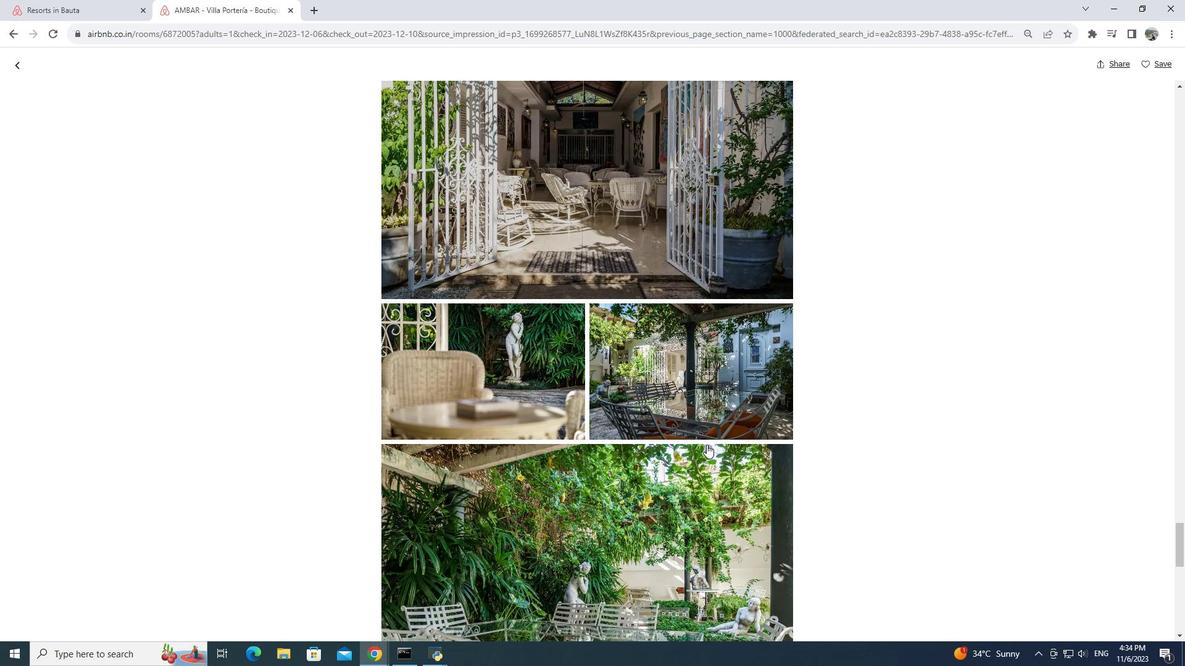 
Action: Mouse scrolled (706, 444) with delta (0, 0)
Screenshot: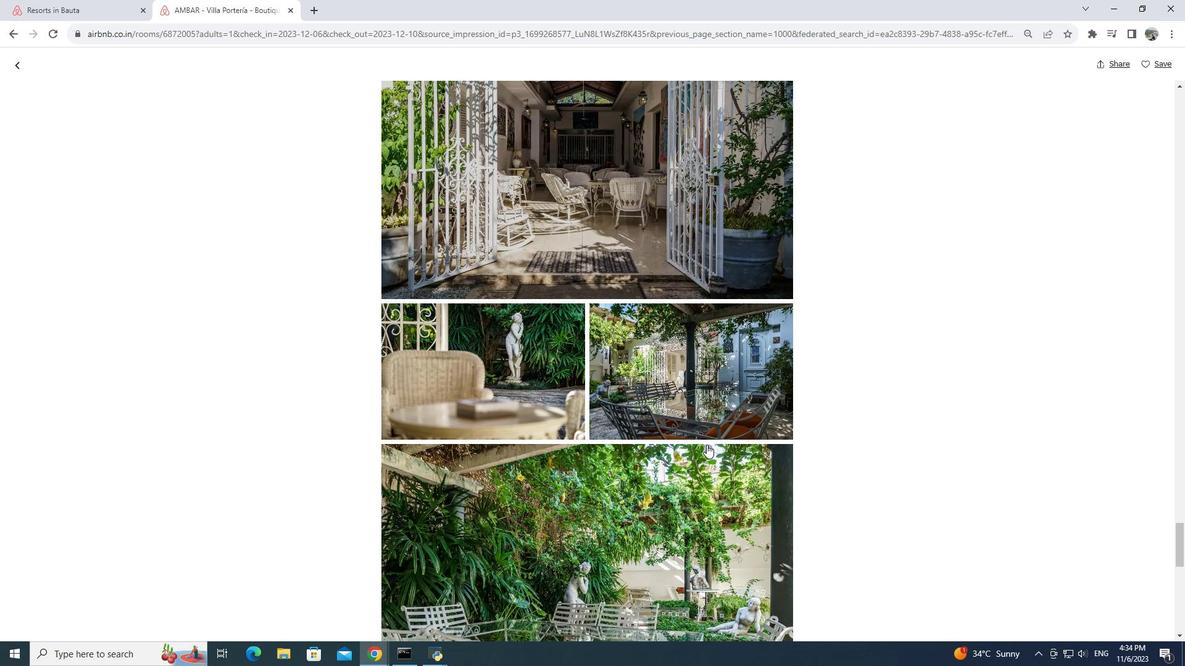 
Action: Mouse scrolled (706, 444) with delta (0, 0)
Screenshot: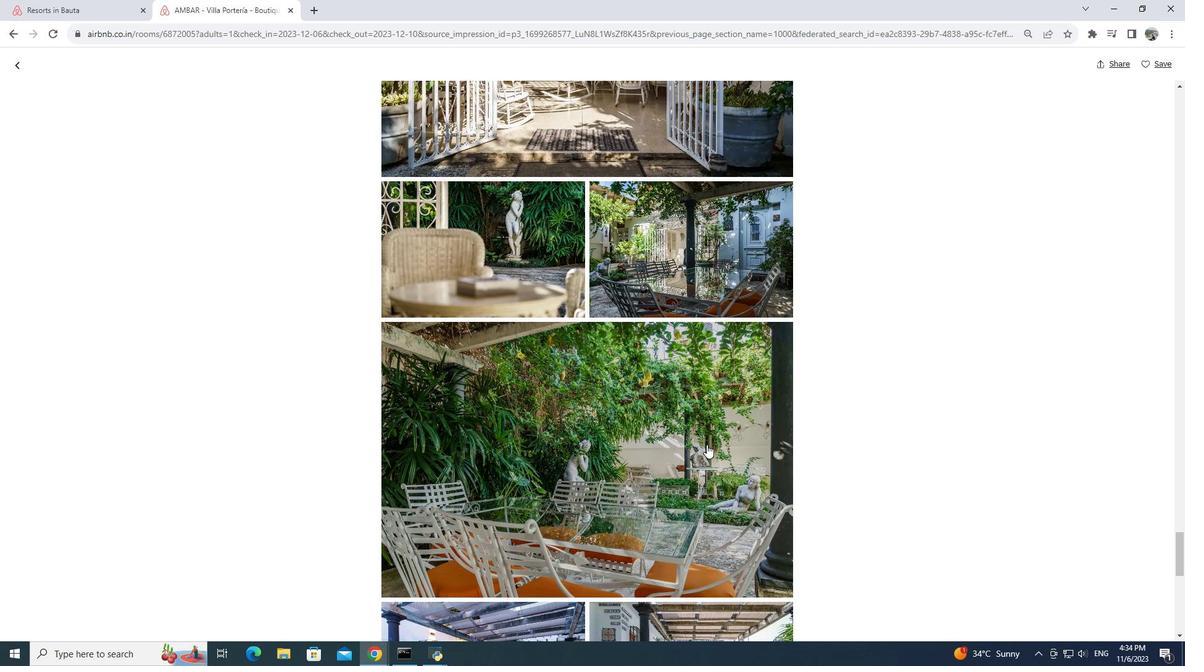 
Action: Mouse scrolled (706, 444) with delta (0, 0)
Screenshot: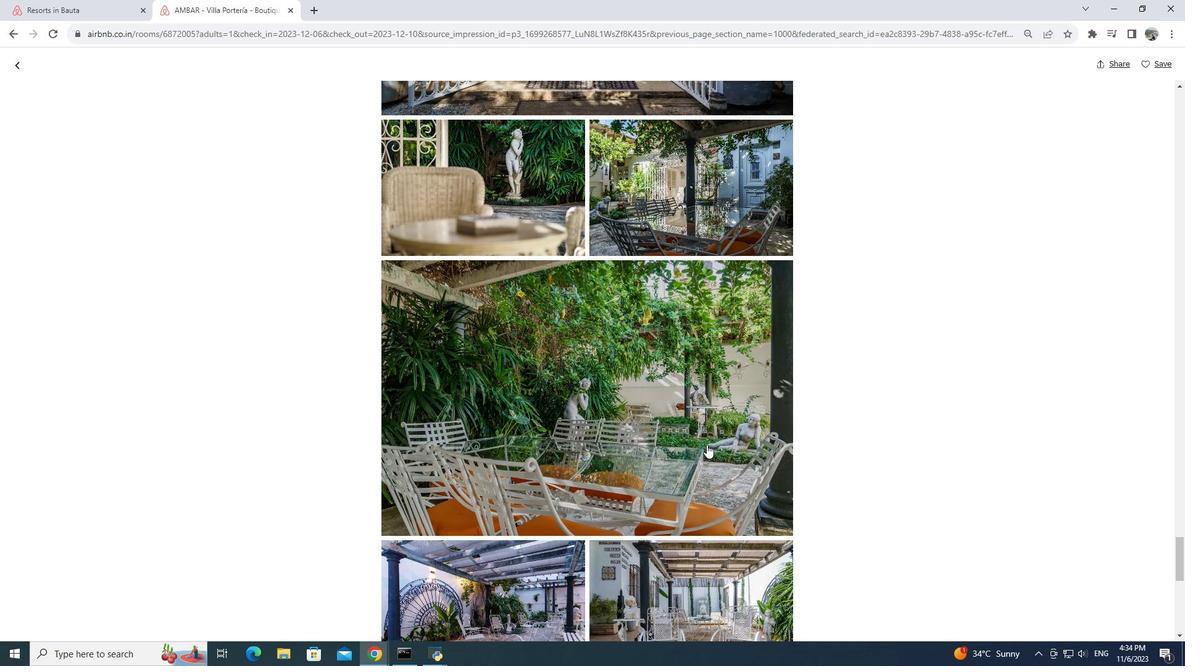
Action: Mouse scrolled (706, 444) with delta (0, 0)
Screenshot: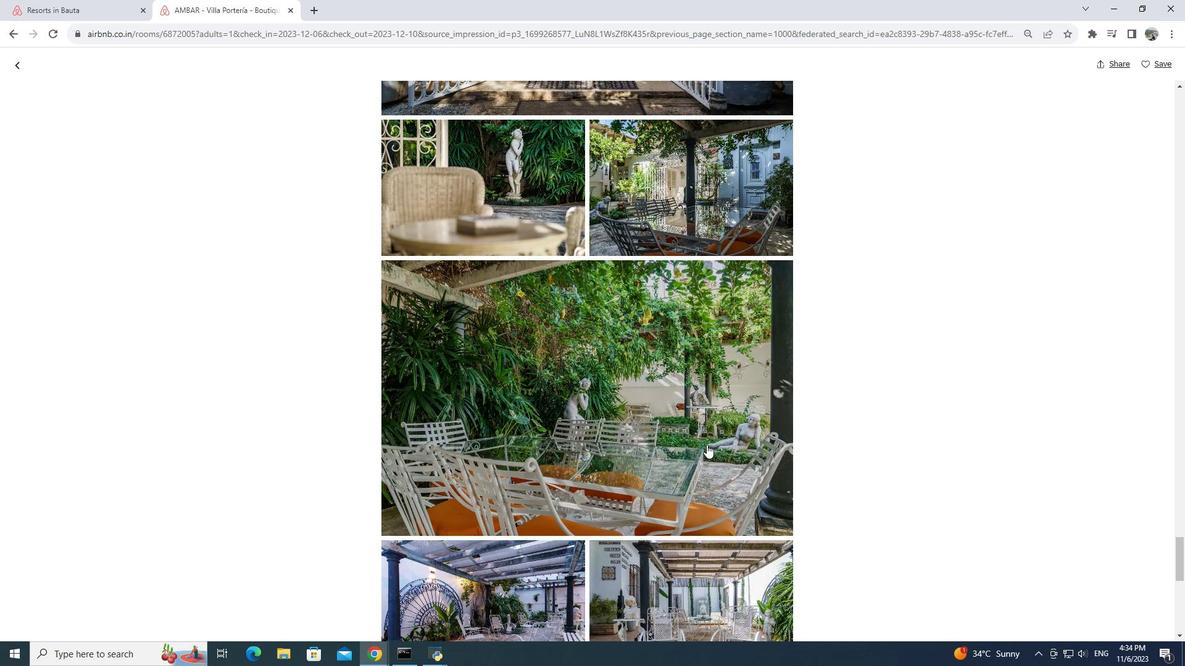 
Action: Mouse scrolled (706, 444) with delta (0, 0)
Screenshot: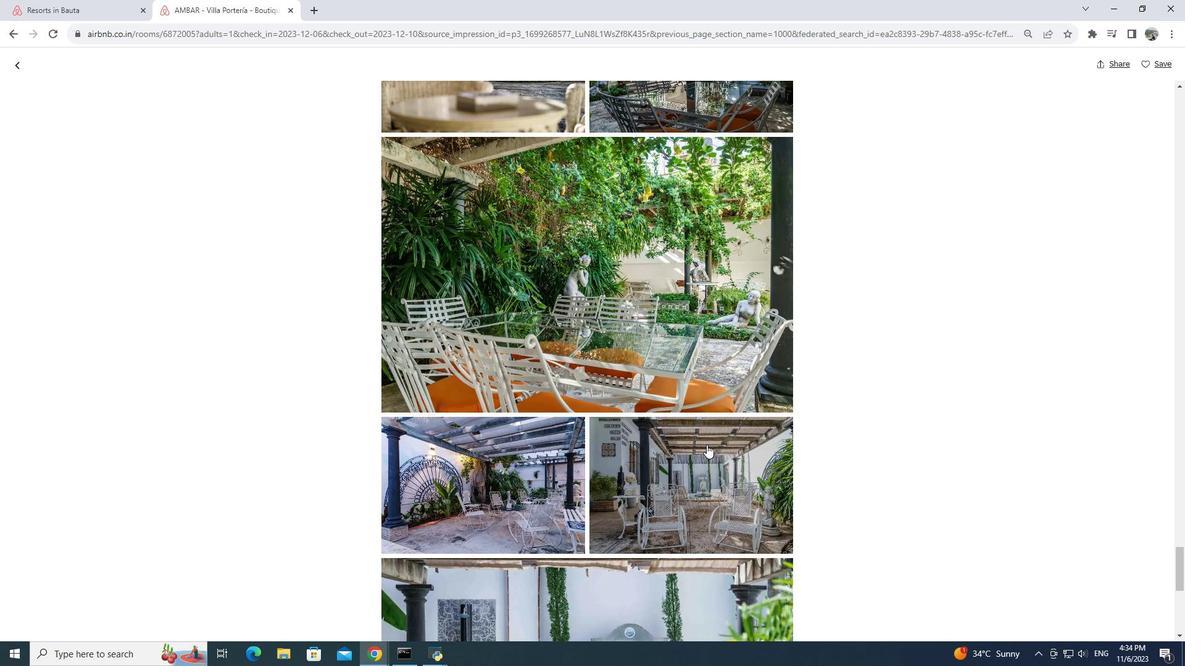 
Action: Mouse scrolled (706, 444) with delta (0, 0)
Screenshot: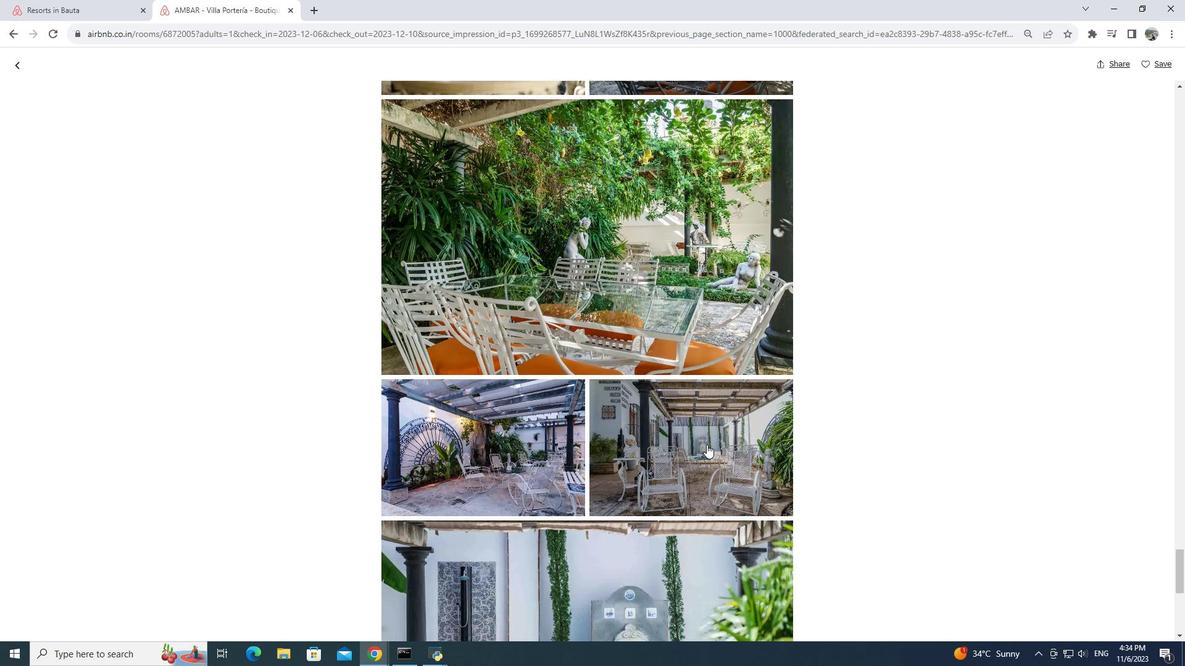 
Action: Mouse scrolled (706, 444) with delta (0, 0)
Screenshot: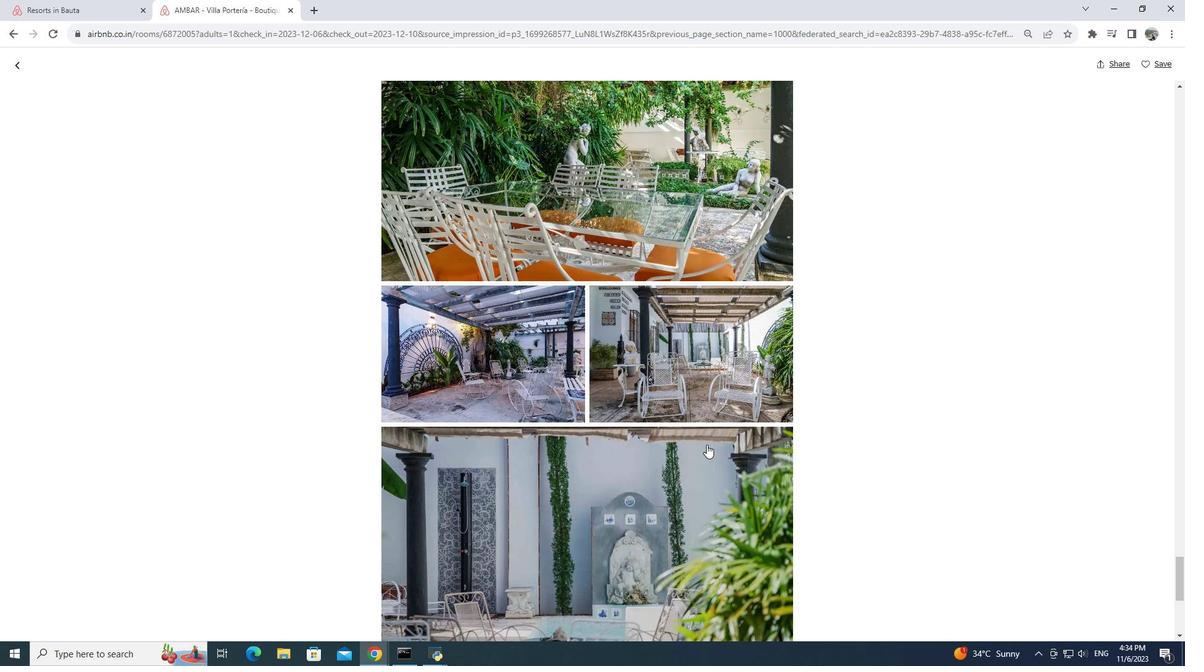 
Action: Mouse scrolled (706, 444) with delta (0, 0)
Screenshot: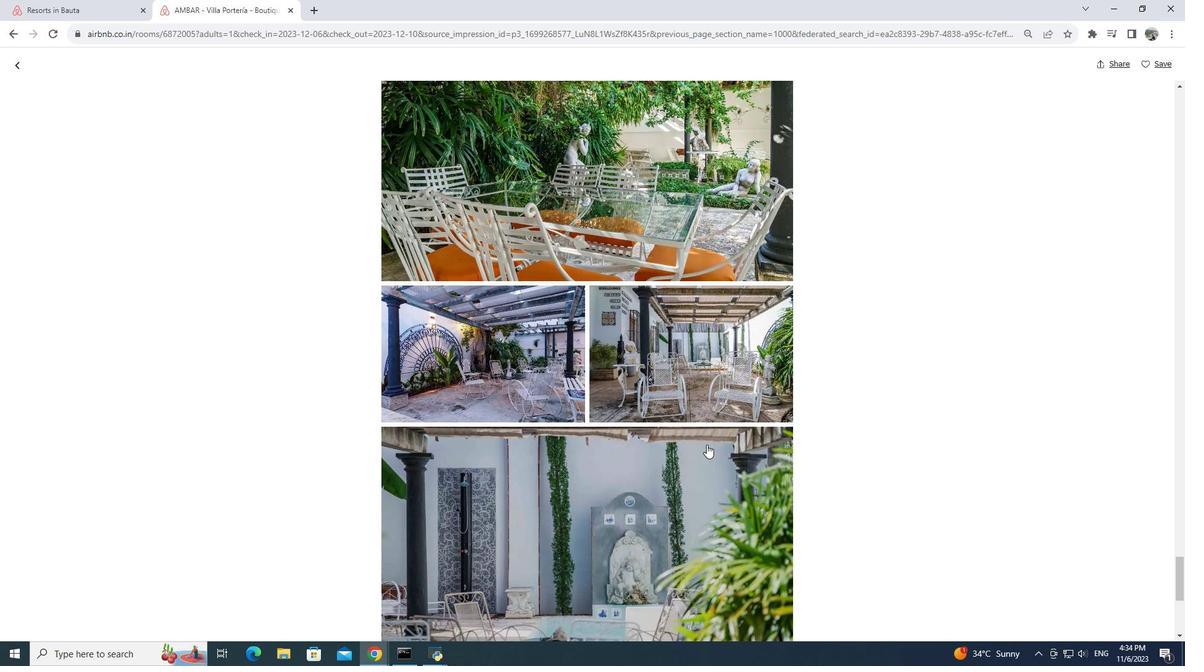 
Action: Mouse scrolled (706, 444) with delta (0, 0)
Screenshot: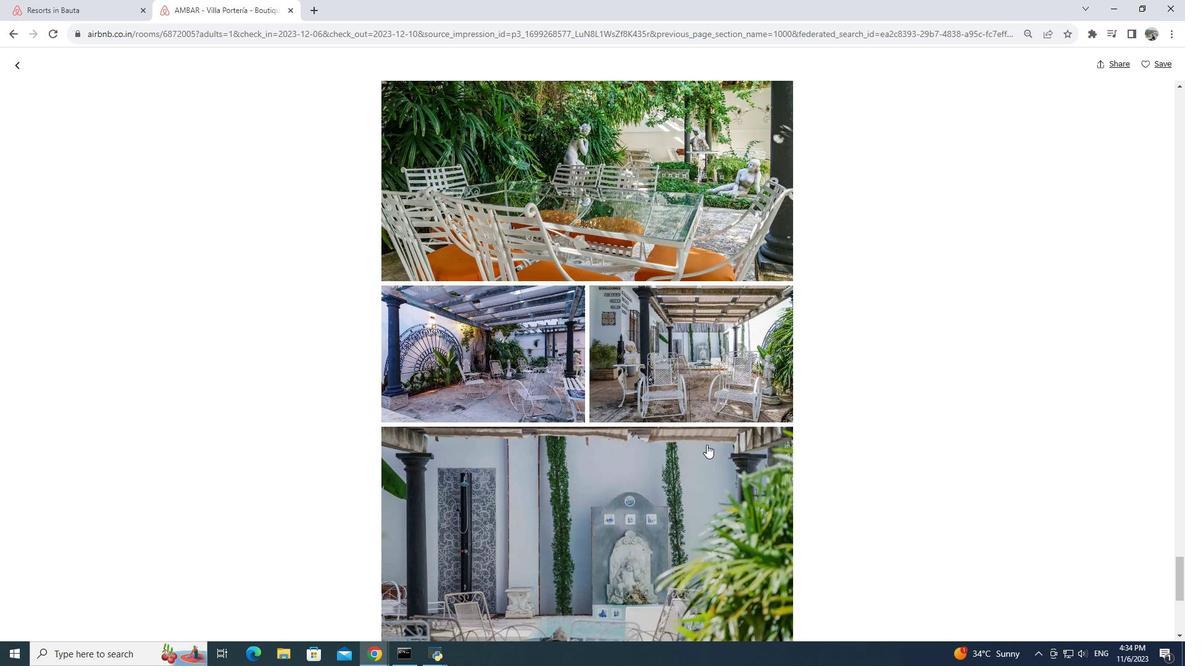 
Action: Mouse moved to (708, 442)
Screenshot: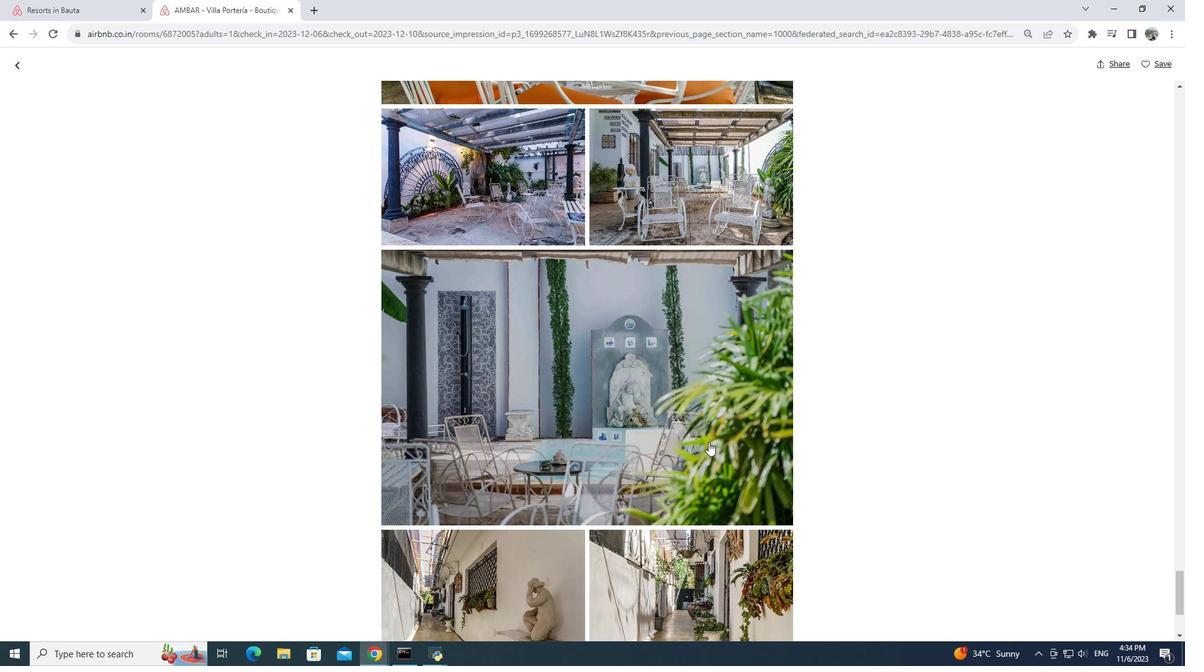 
Action: Mouse scrolled (708, 442) with delta (0, 0)
Screenshot: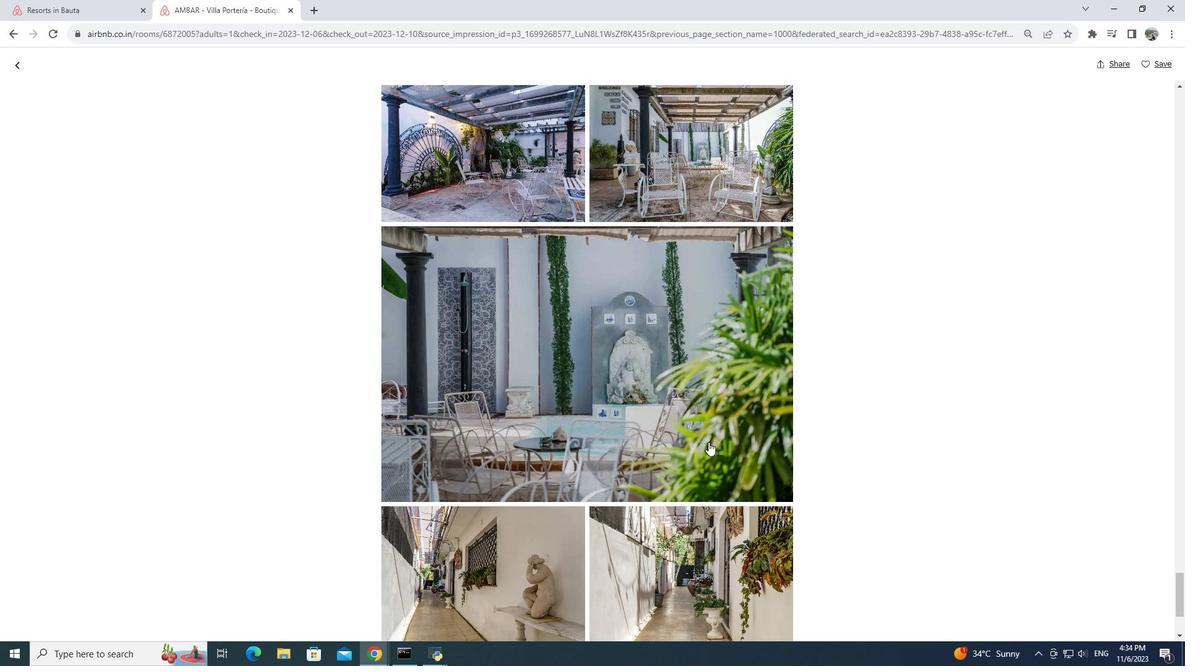 
Action: Mouse scrolled (708, 442) with delta (0, 0)
Screenshot: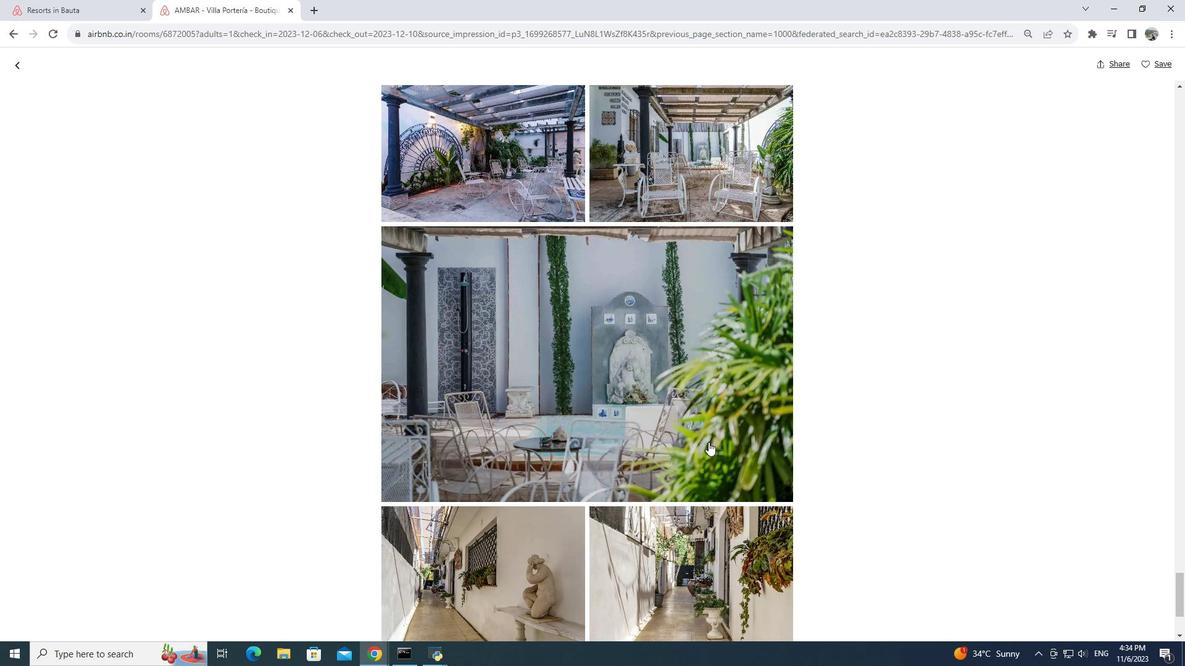 
Action: Mouse scrolled (708, 442) with delta (0, 0)
Screenshot: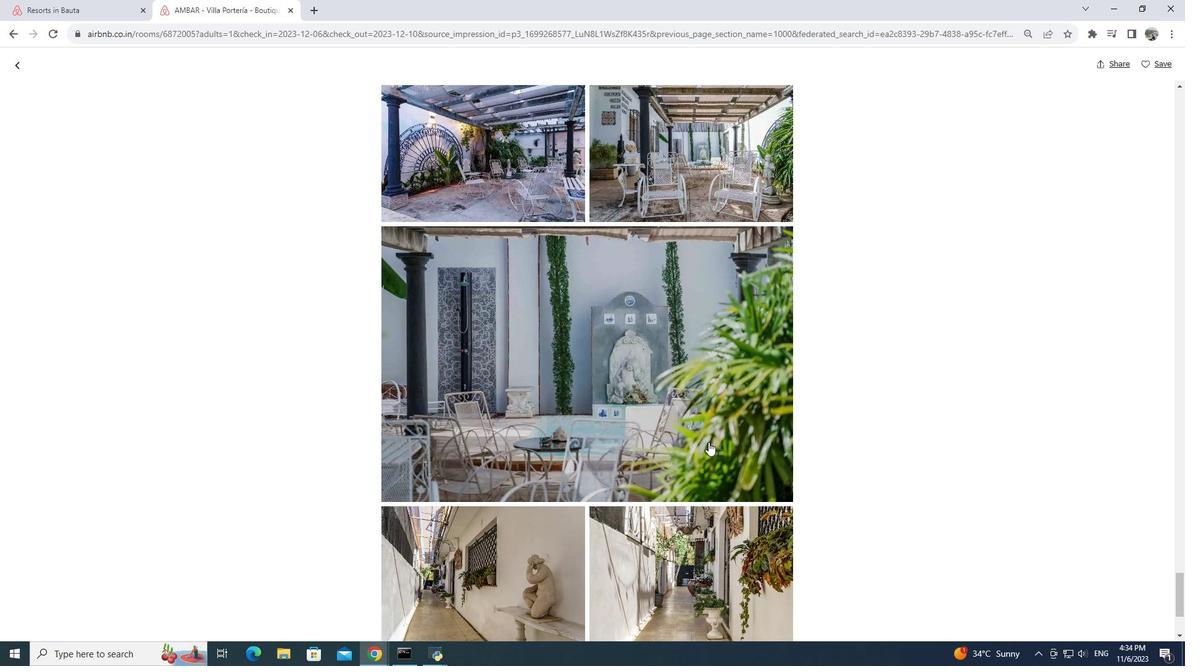 
Action: Mouse scrolled (708, 442) with delta (0, 0)
Screenshot: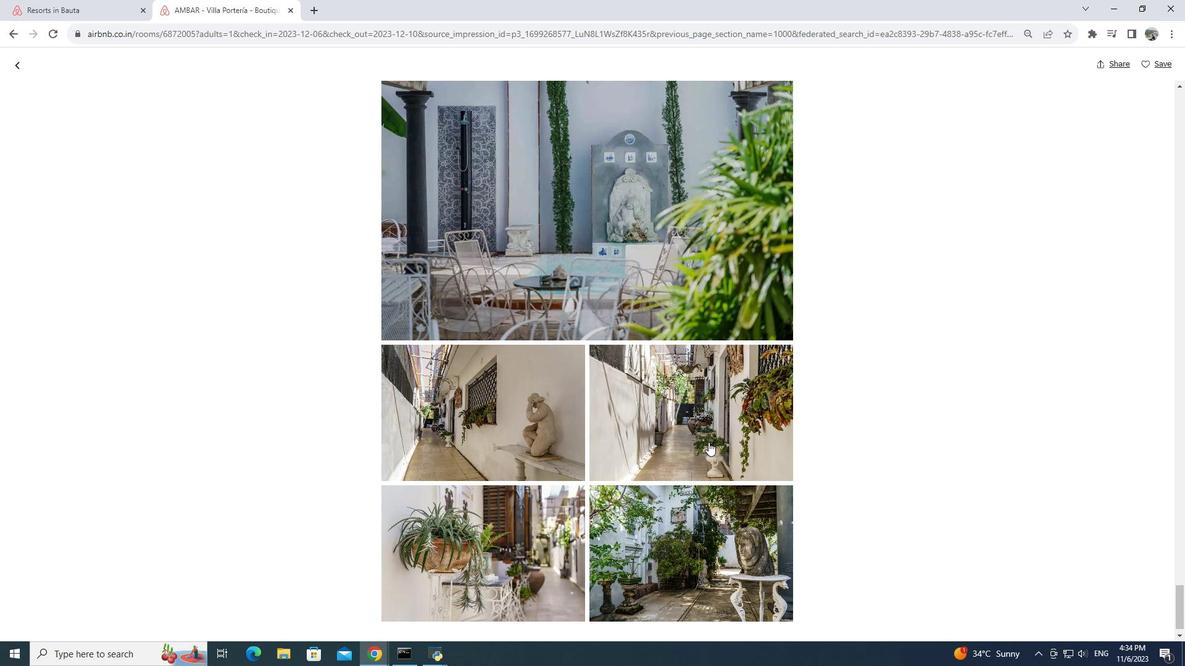
Action: Mouse scrolled (708, 442) with delta (0, 0)
Screenshot: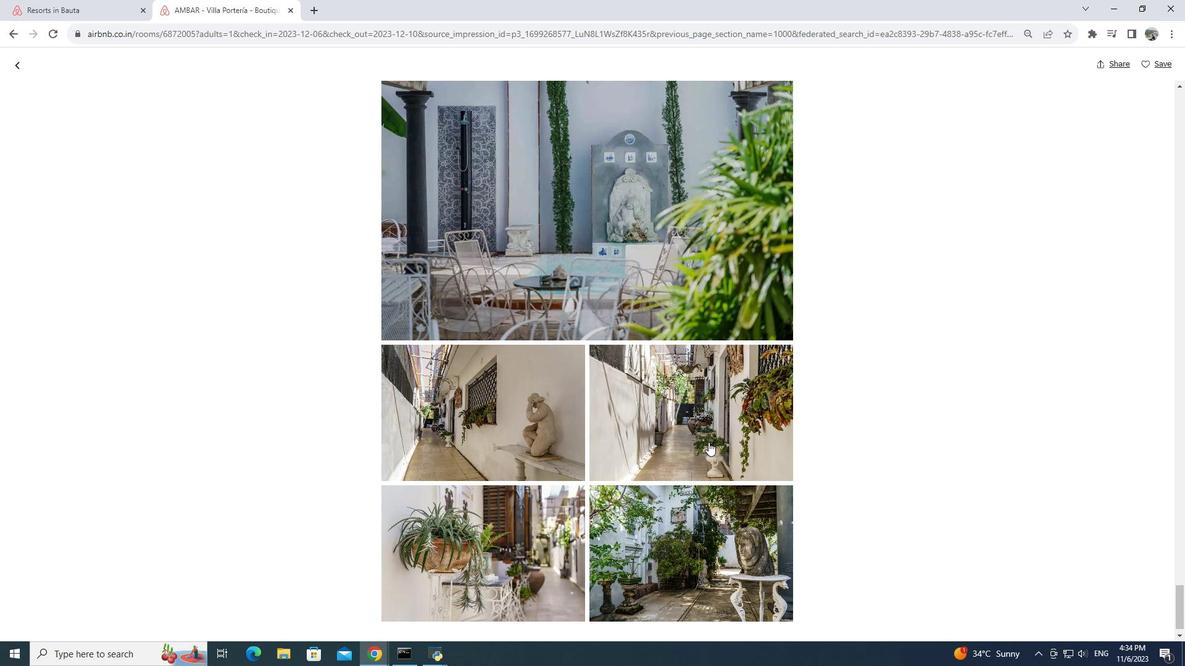 
Action: Mouse scrolled (708, 442) with delta (0, 0)
Screenshot: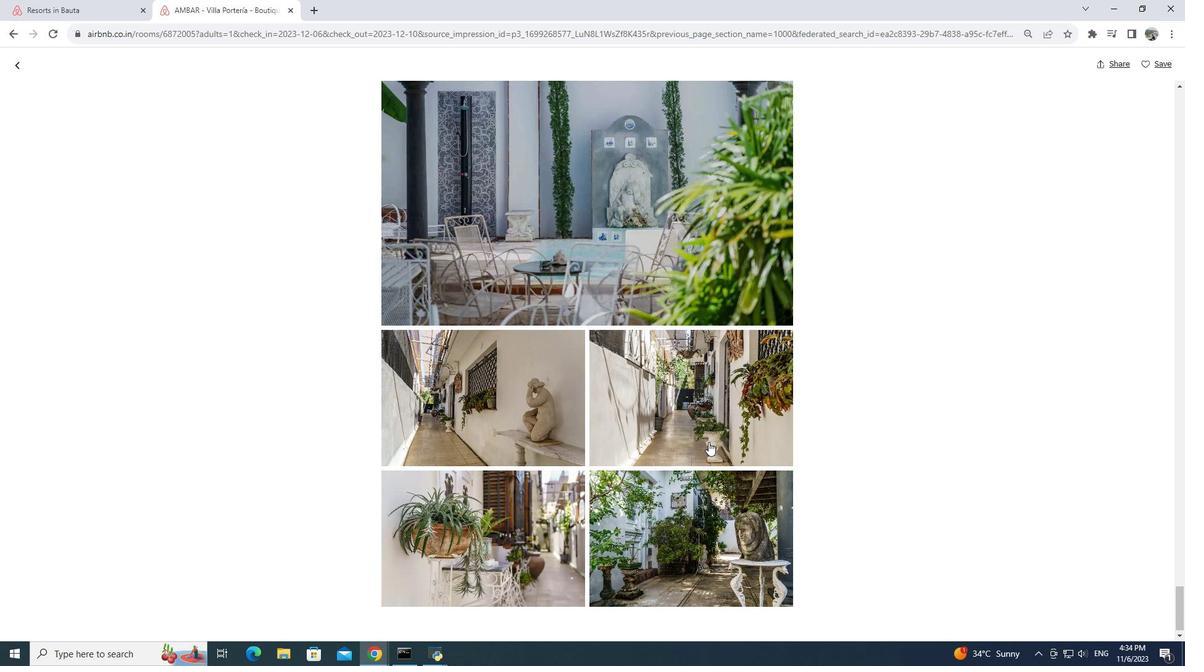 
Action: Mouse scrolled (708, 442) with delta (0, 0)
Screenshot: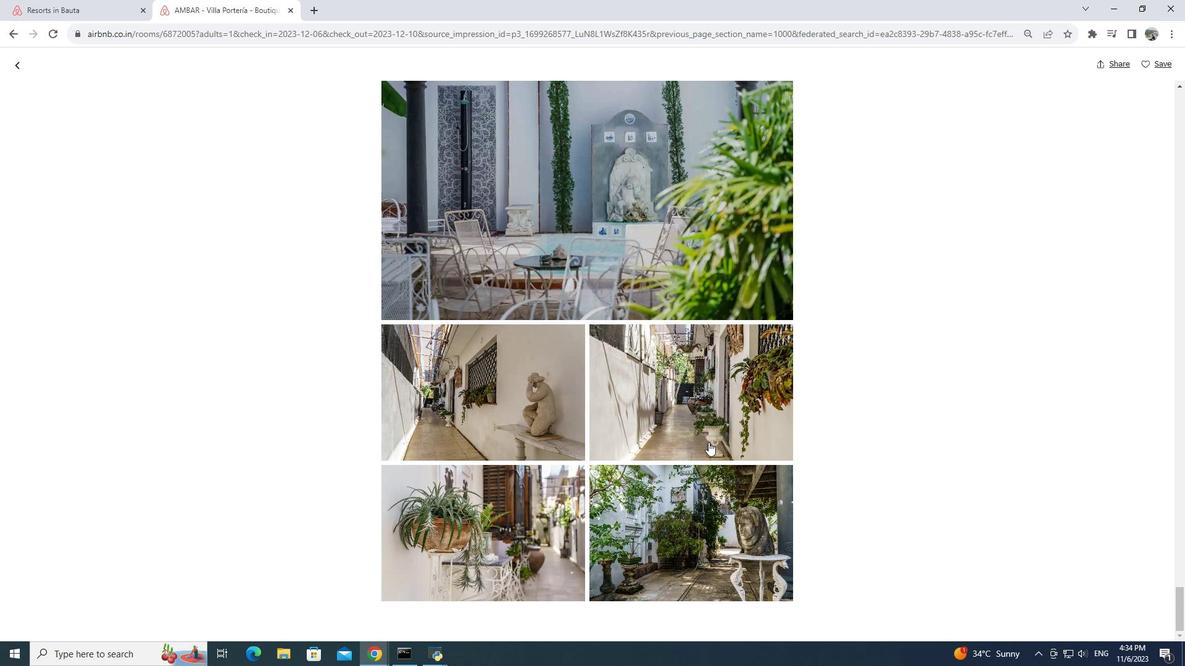 
Action: Mouse scrolled (708, 442) with delta (0, 0)
Screenshot: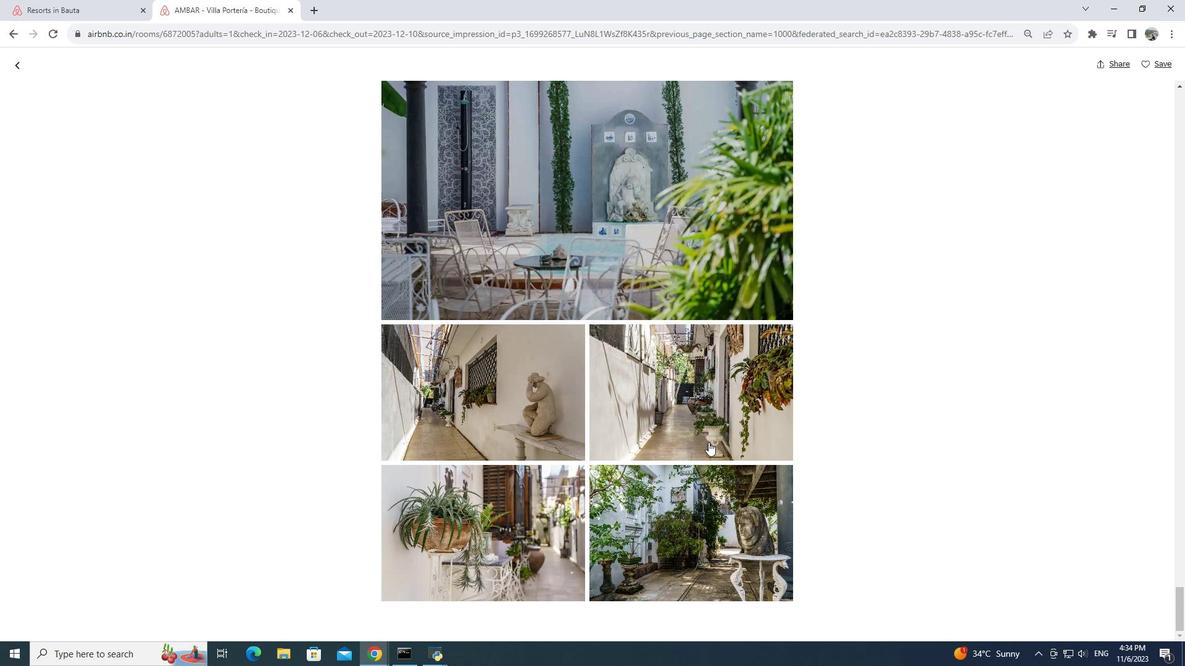 
Action: Mouse scrolled (708, 442) with delta (0, 0)
Screenshot: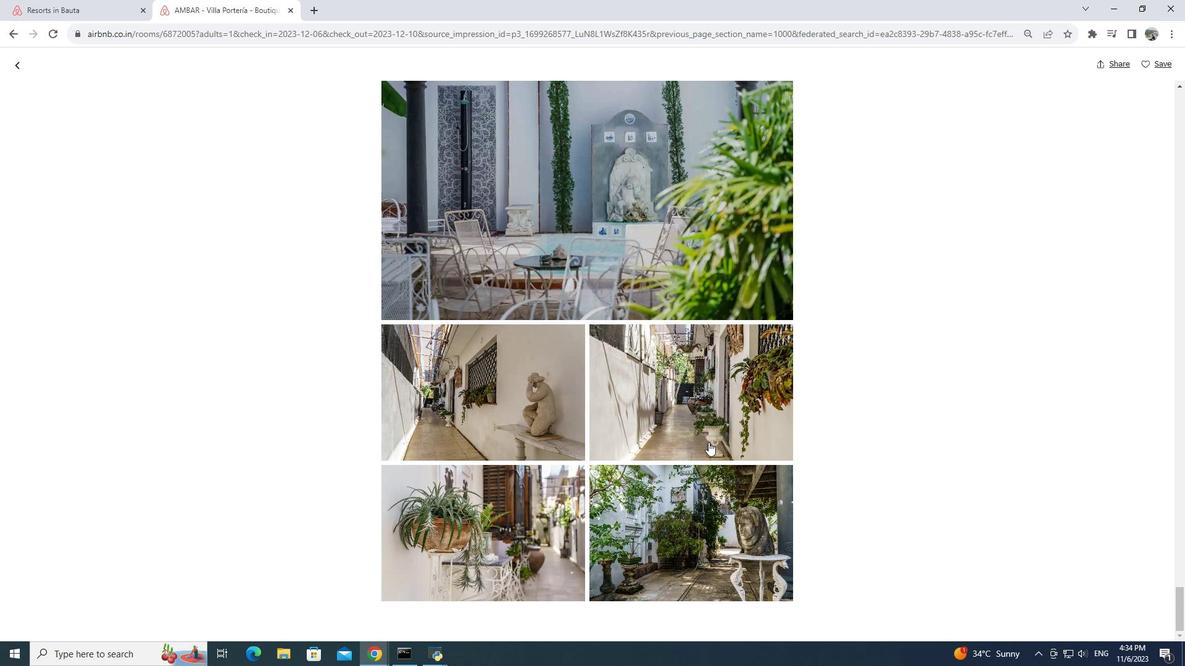 
Action: Mouse moved to (16, 72)
Screenshot: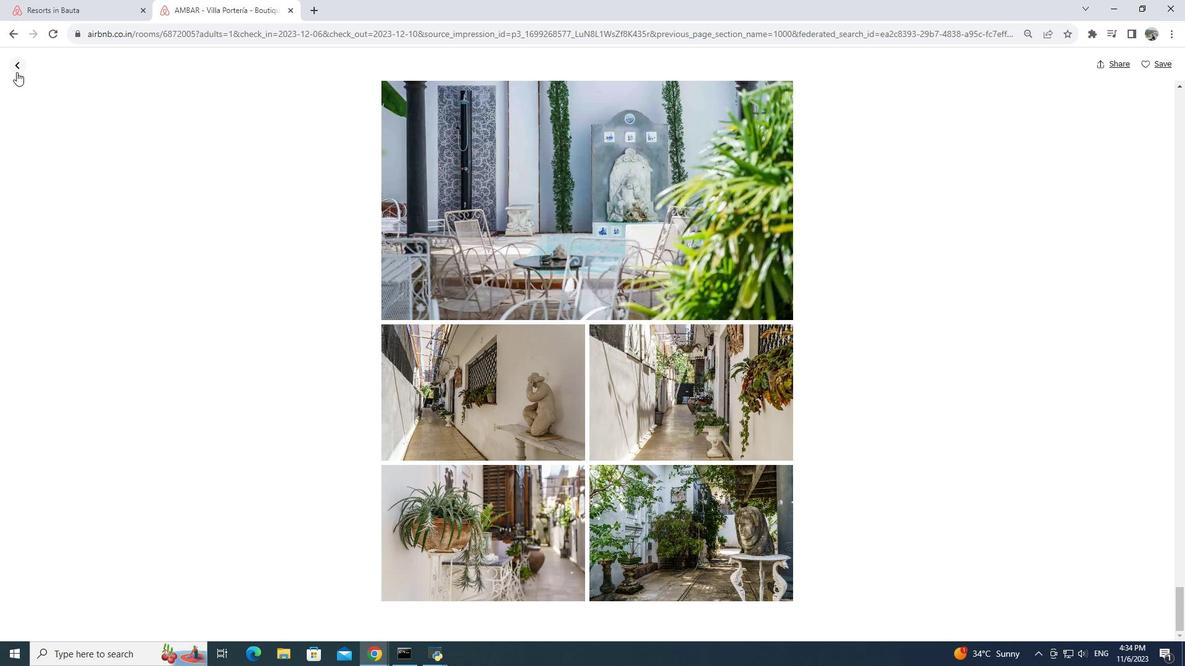 
Action: Mouse pressed left at (16, 72)
Screenshot: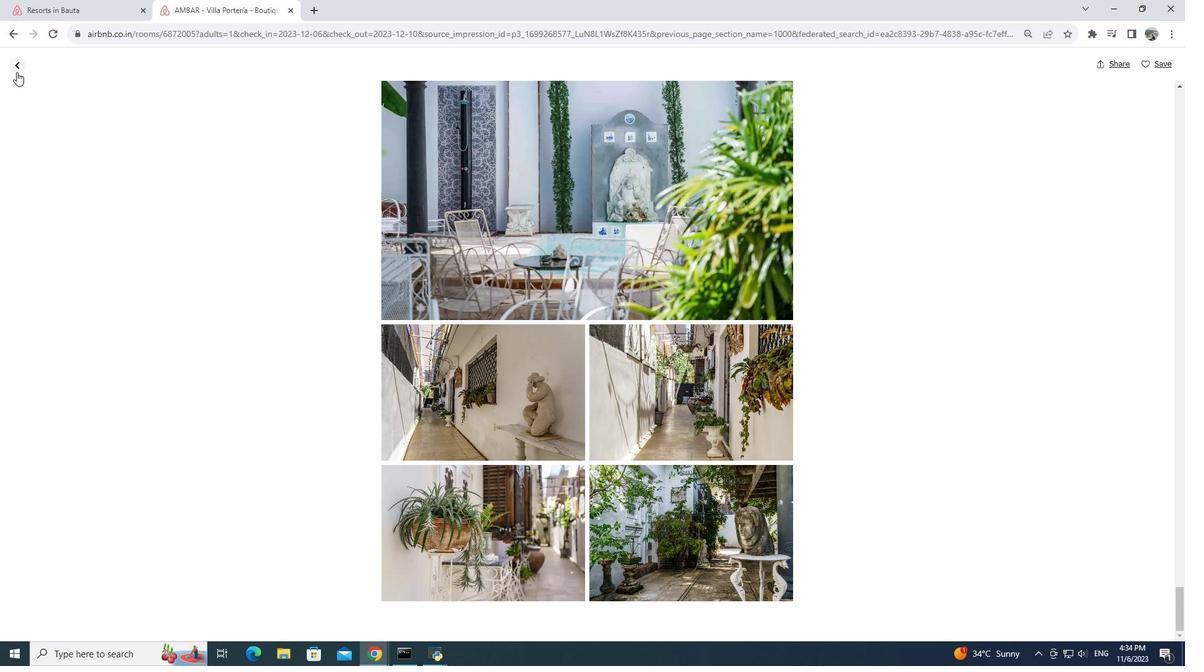 
Action: Mouse moved to (519, 288)
Screenshot: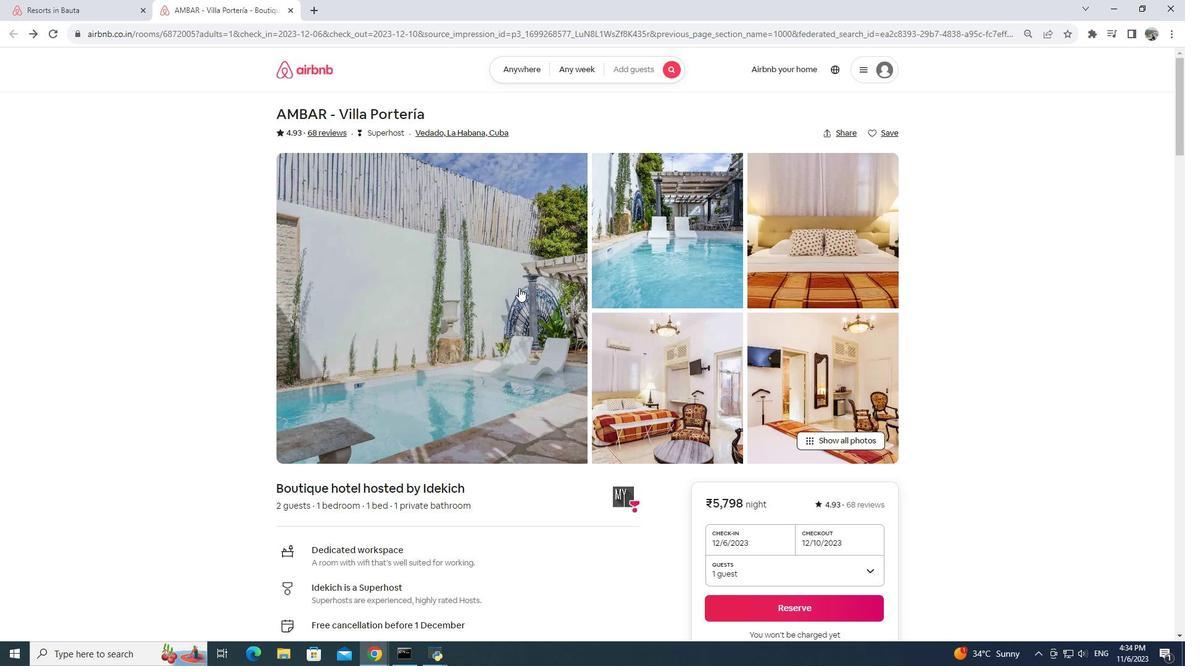 
Action: Mouse scrolled (519, 287) with delta (0, 0)
Screenshot: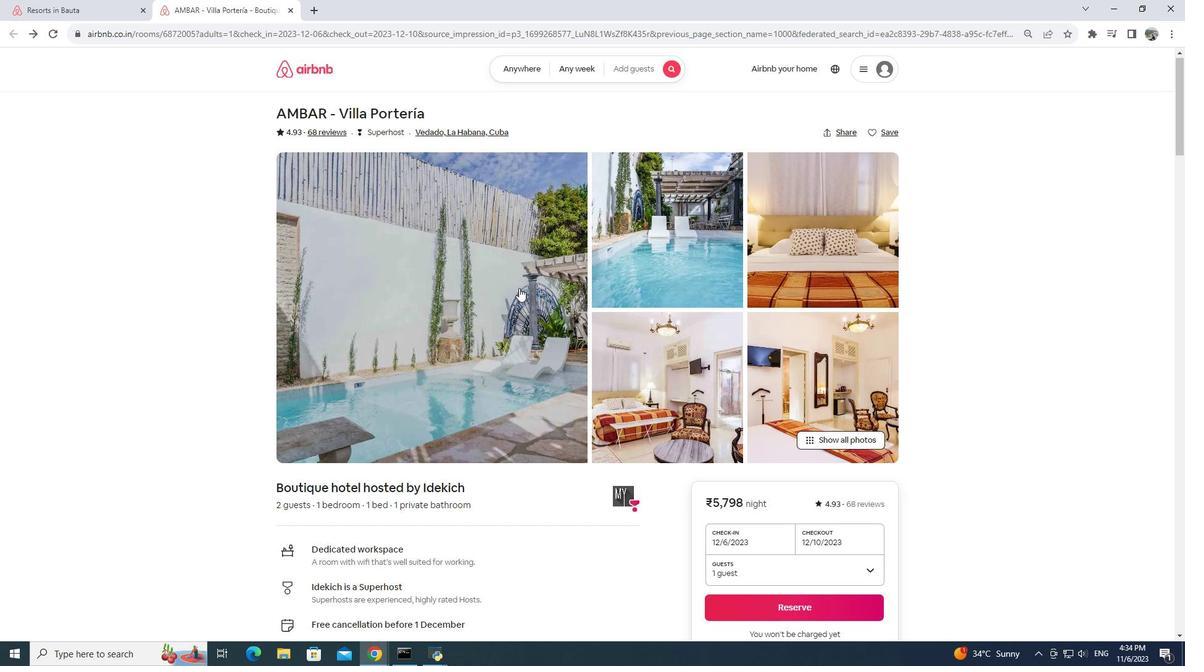 
Action: Mouse scrolled (519, 287) with delta (0, 0)
Screenshot: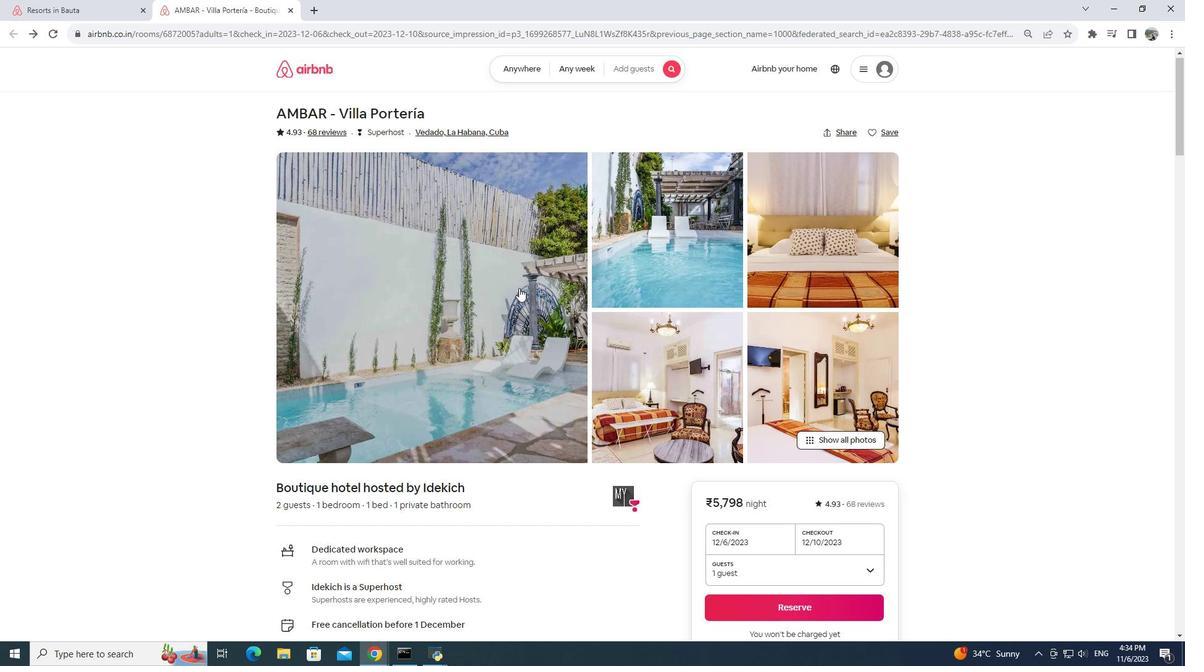 
Action: Mouse scrolled (519, 287) with delta (0, 0)
Screenshot: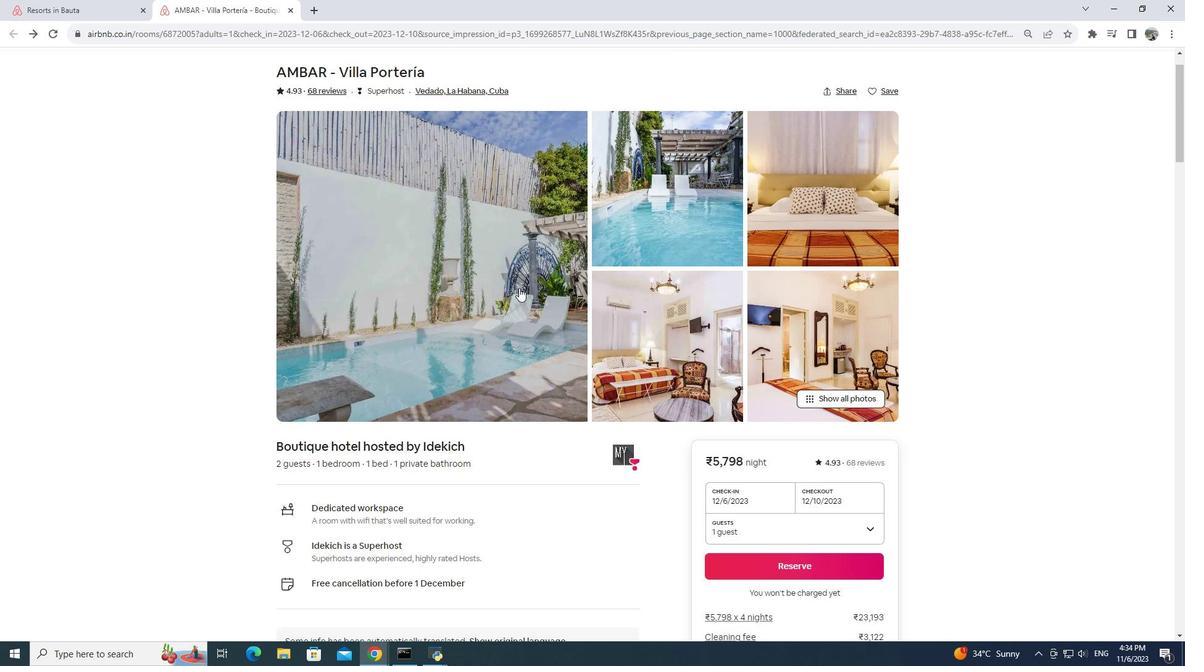 
Action: Mouse moved to (519, 287)
Screenshot: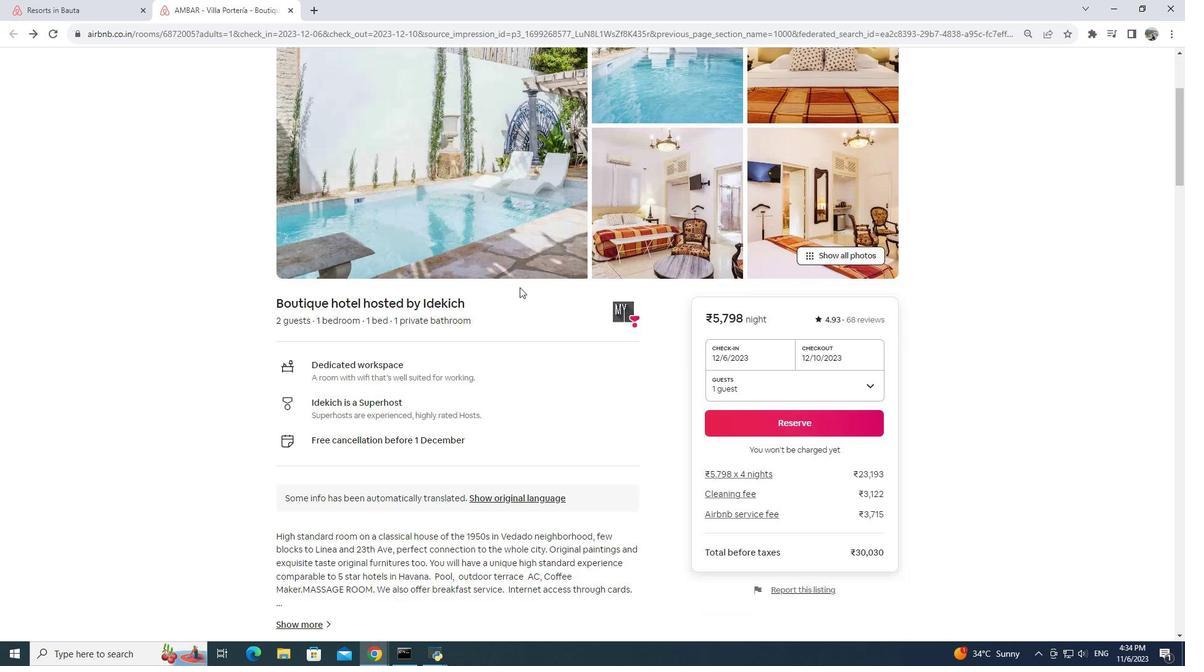 
Action: Mouse scrolled (519, 287) with delta (0, 0)
Screenshot: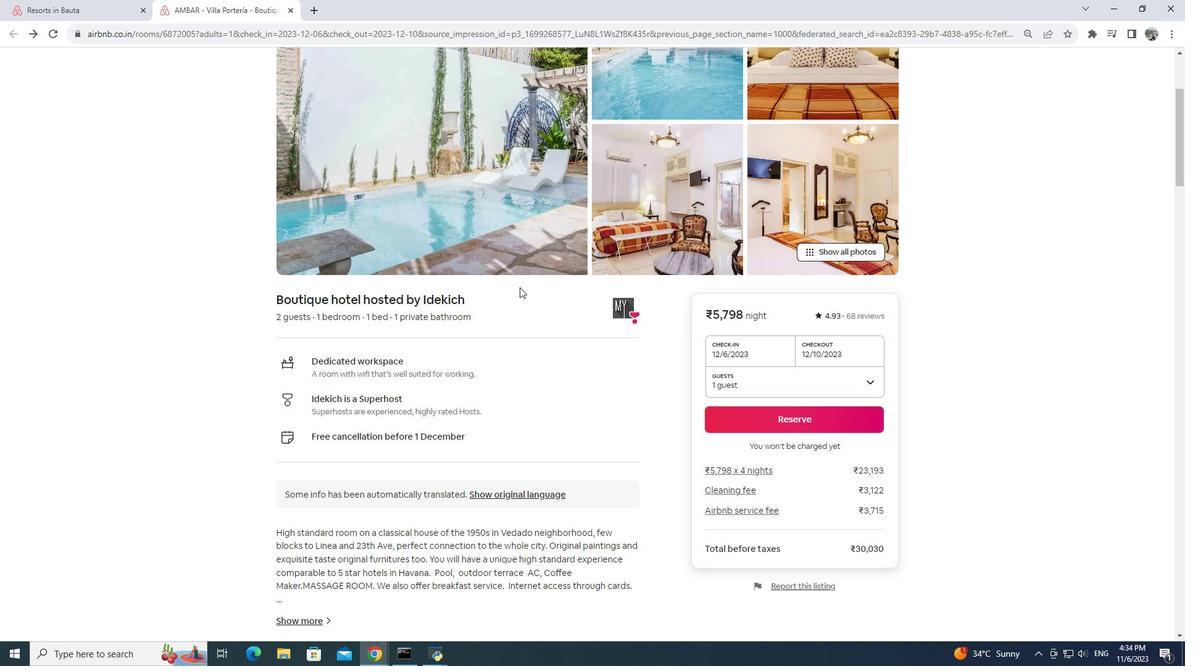 
Action: Mouse scrolled (519, 287) with delta (0, 0)
Screenshot: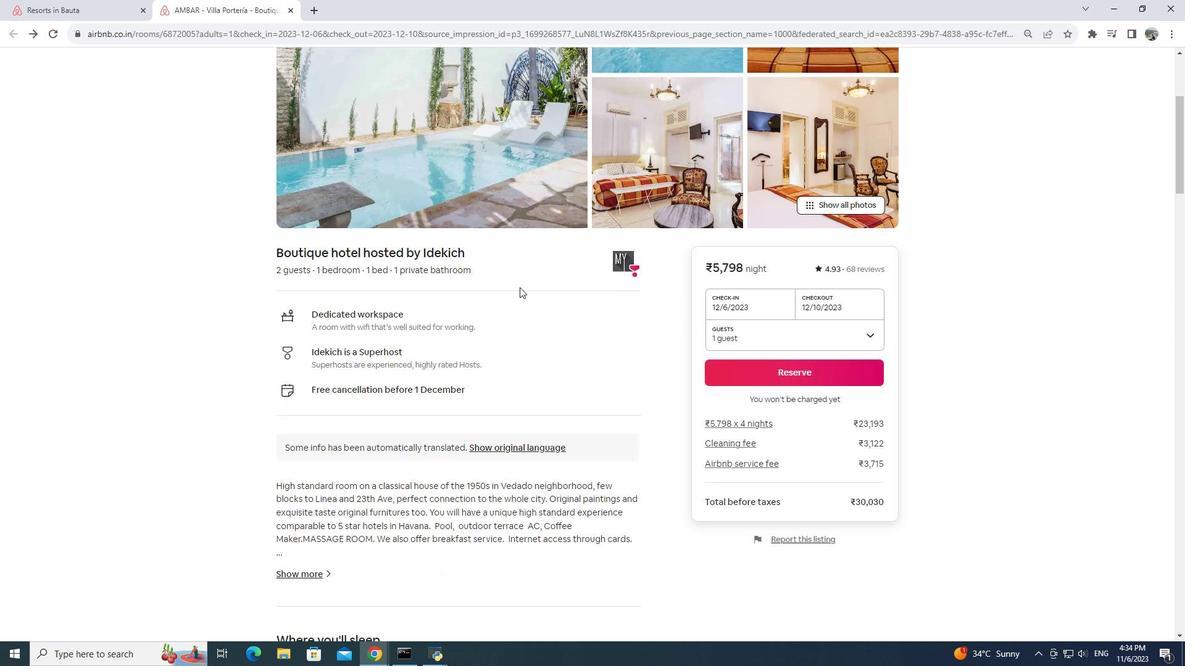 
Action: Mouse scrolled (519, 287) with delta (0, 0)
Screenshot: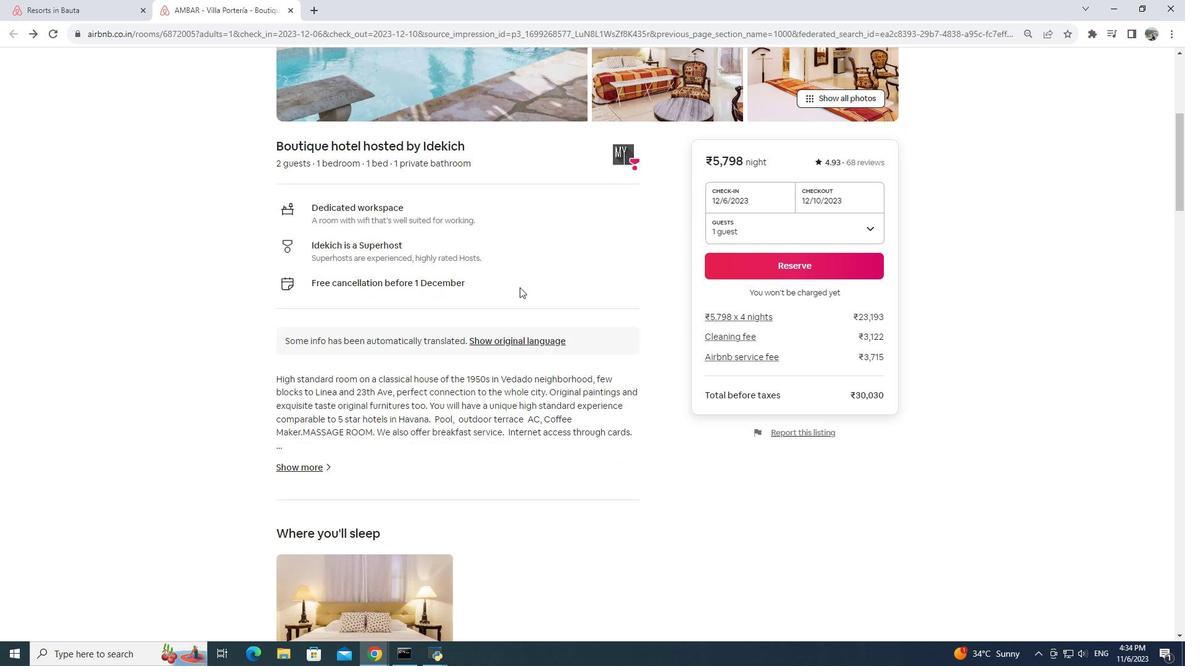 
Action: Mouse scrolled (519, 287) with delta (0, 0)
Screenshot: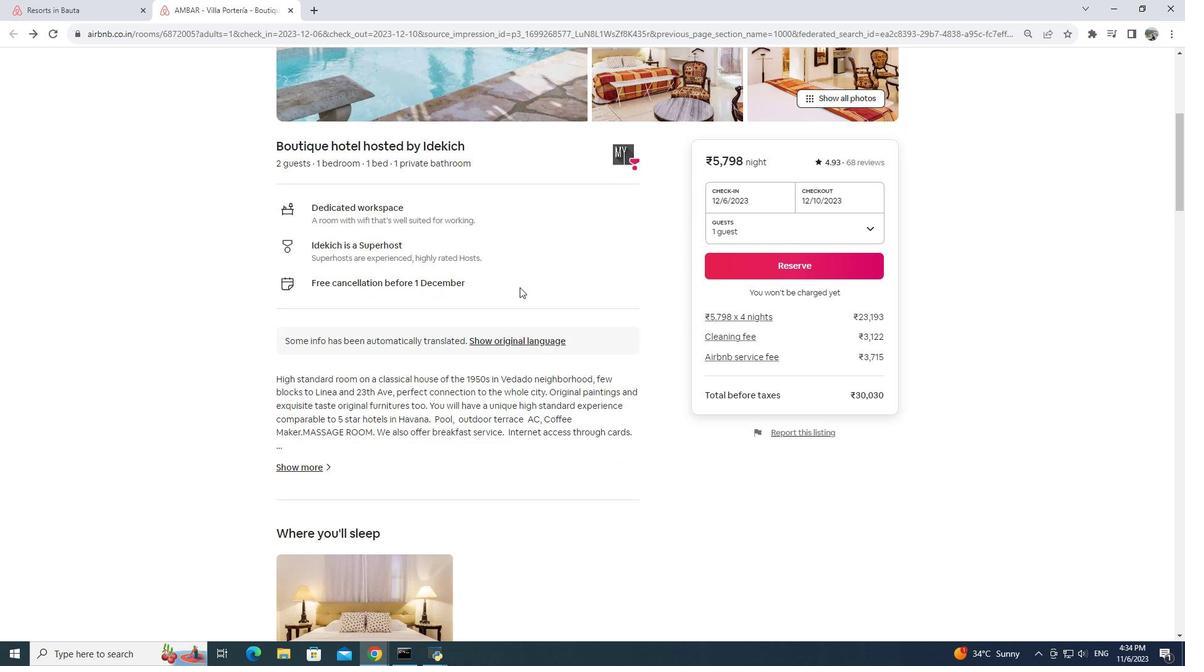 
Action: Mouse scrolled (519, 287) with delta (0, 0)
Screenshot: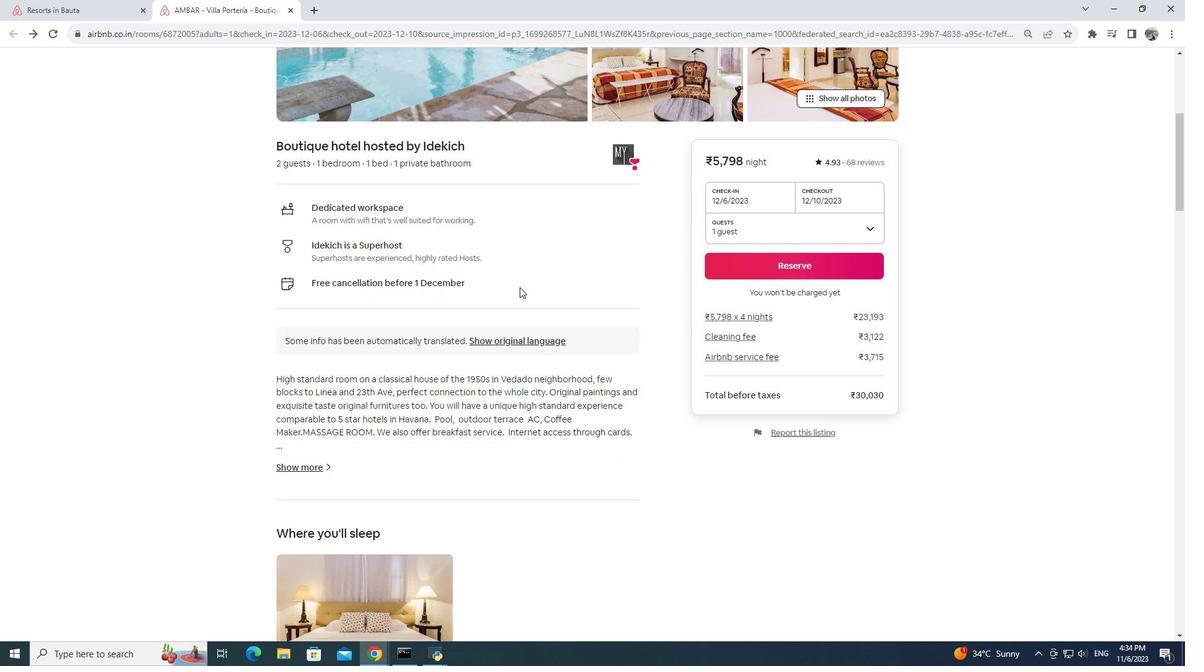 
Action: Mouse moved to (298, 317)
Screenshot: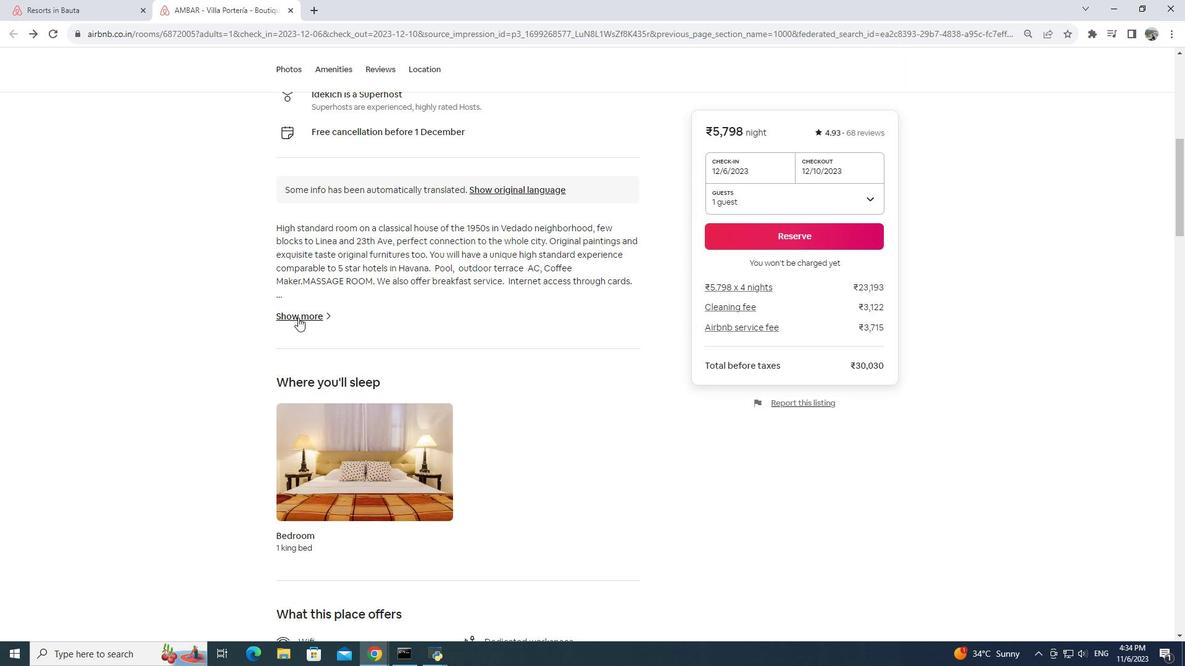 
Action: Mouse pressed left at (298, 317)
Screenshot: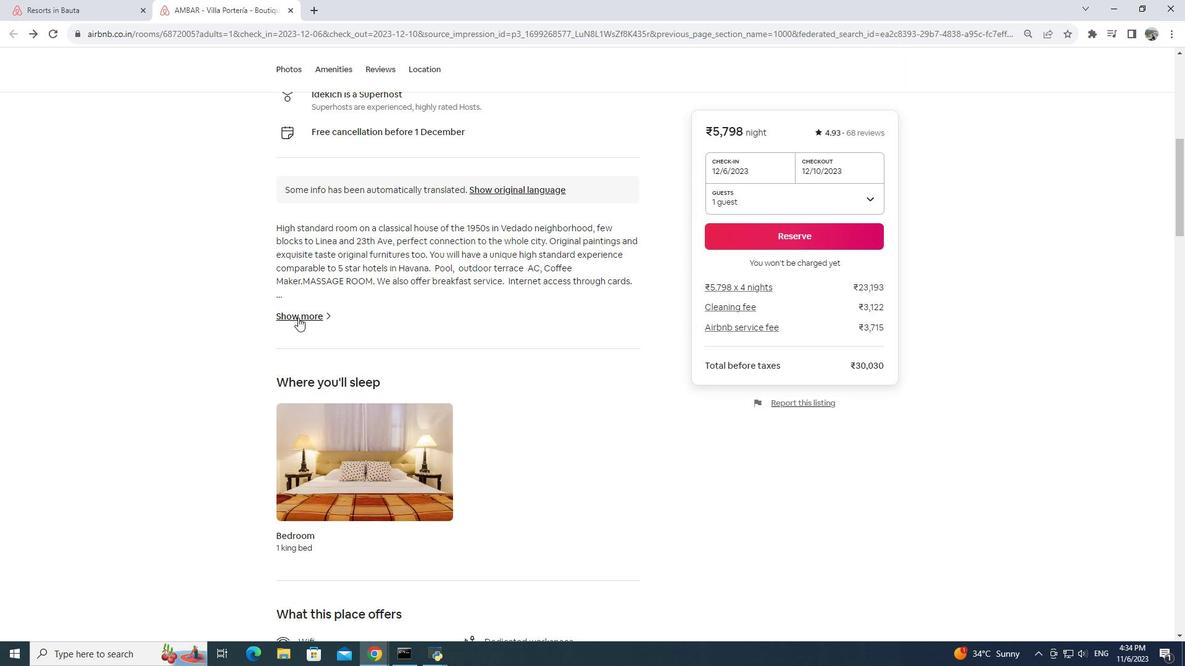 
Action: Mouse moved to (489, 306)
Screenshot: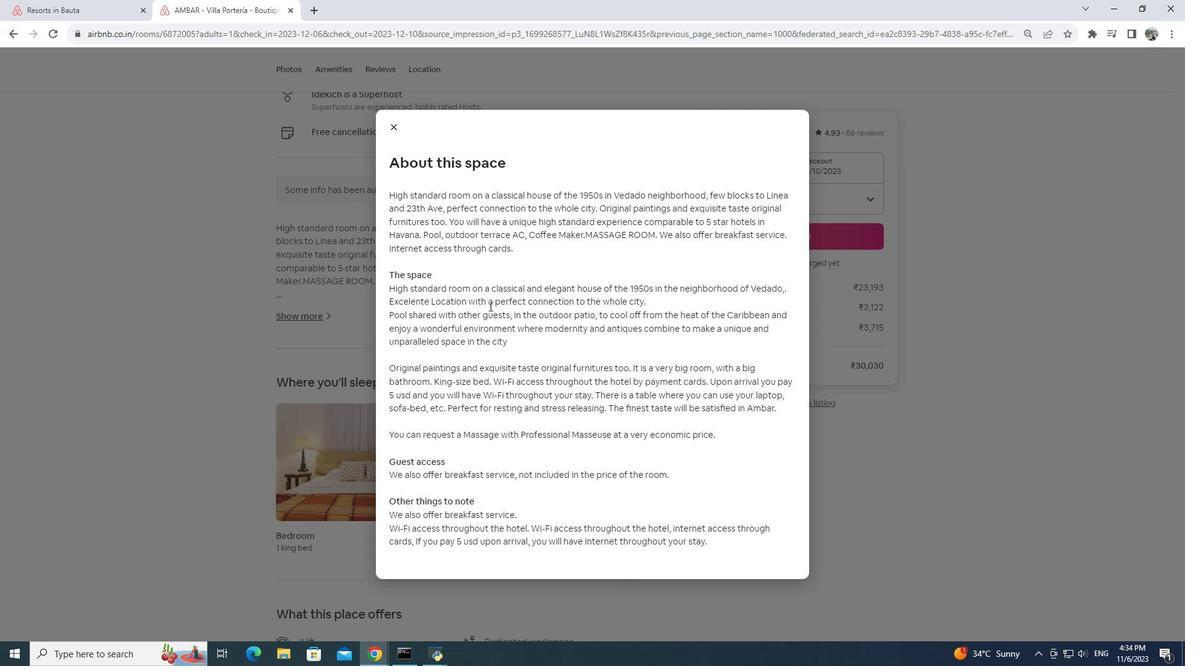 
Action: Mouse scrolled (489, 305) with delta (0, 0)
Screenshot: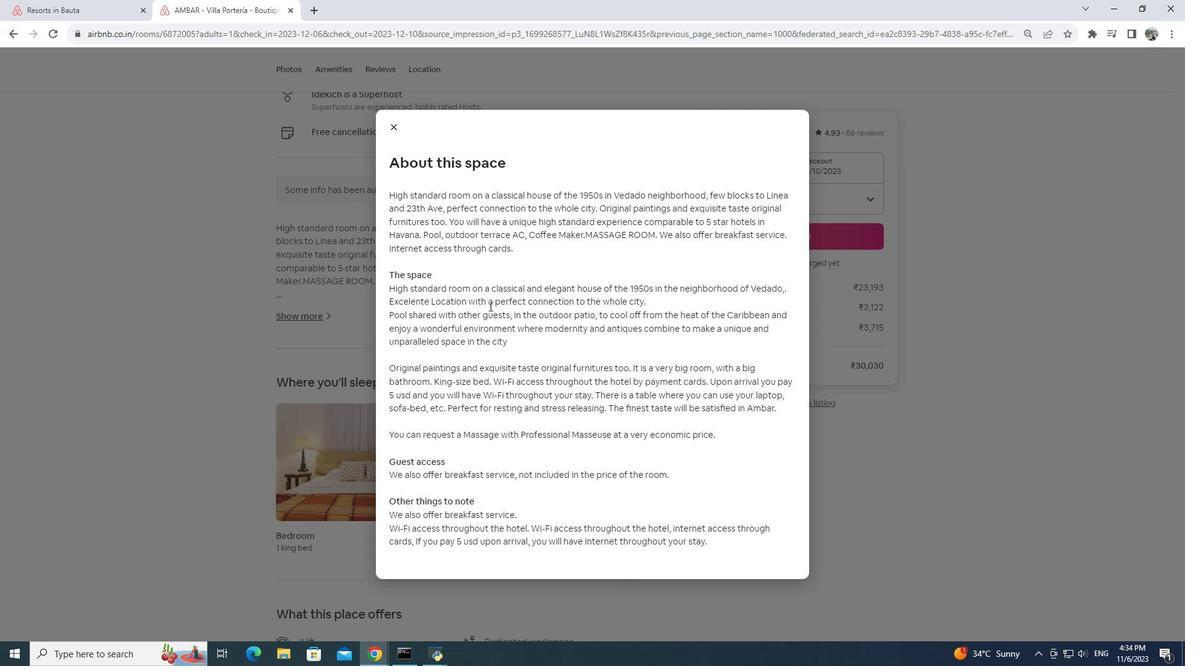 
Action: Mouse scrolled (489, 305) with delta (0, 0)
Screenshot: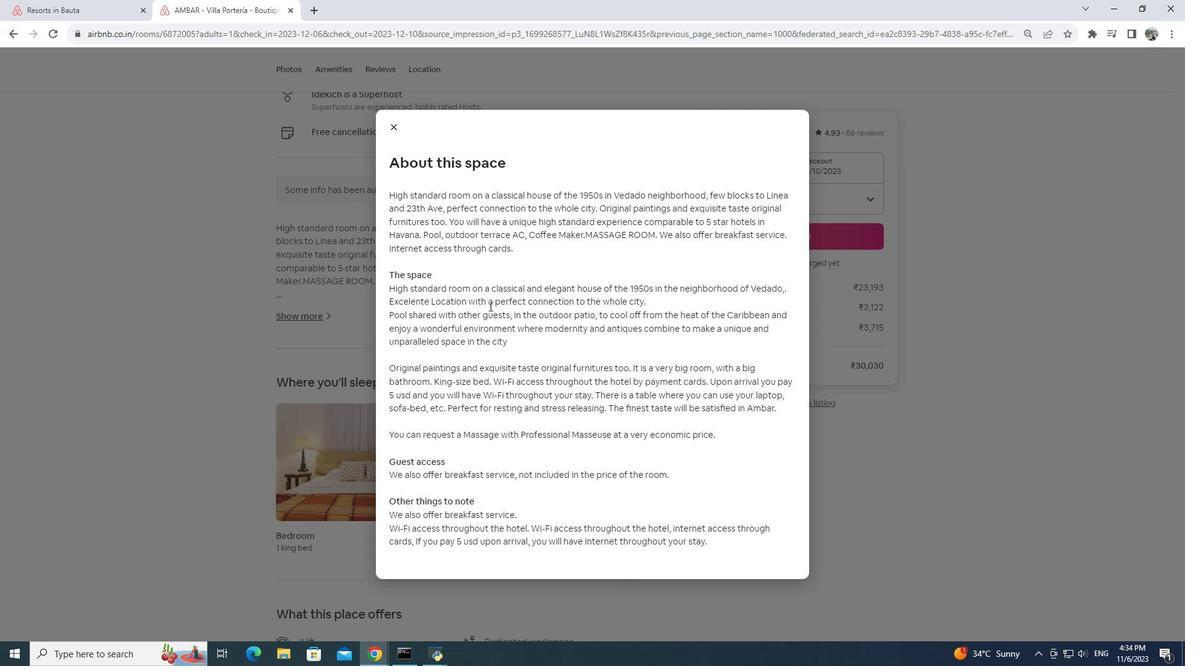
Action: Mouse scrolled (489, 305) with delta (0, 0)
Screenshot: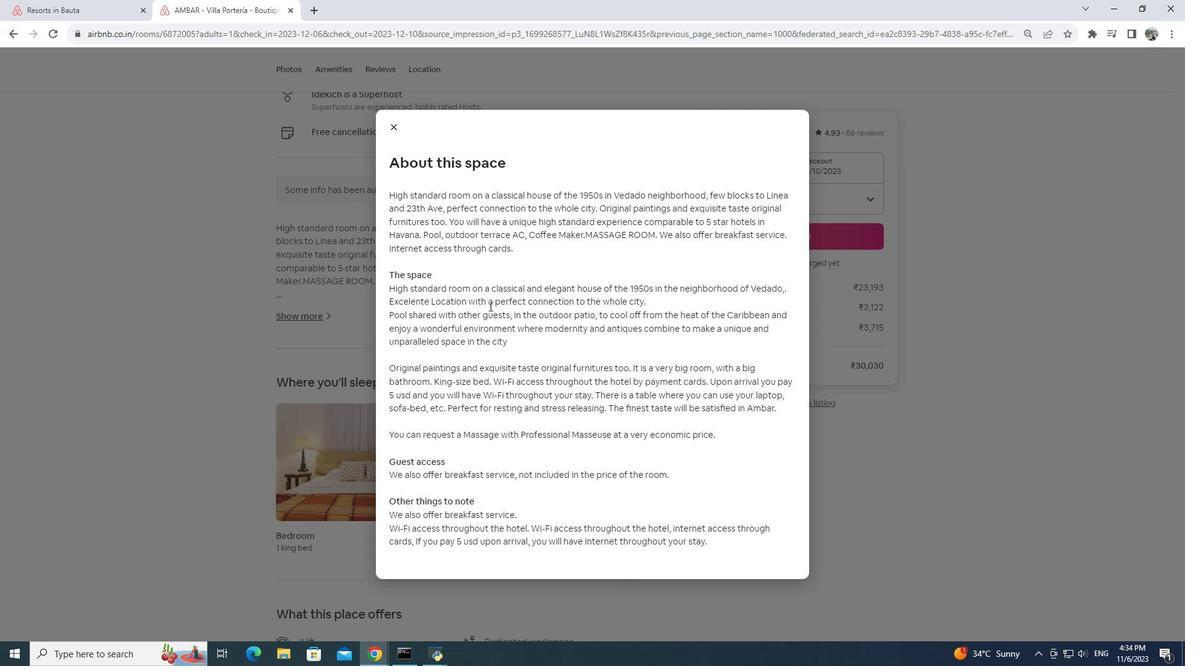 
Action: Mouse scrolled (489, 305) with delta (0, 0)
Screenshot: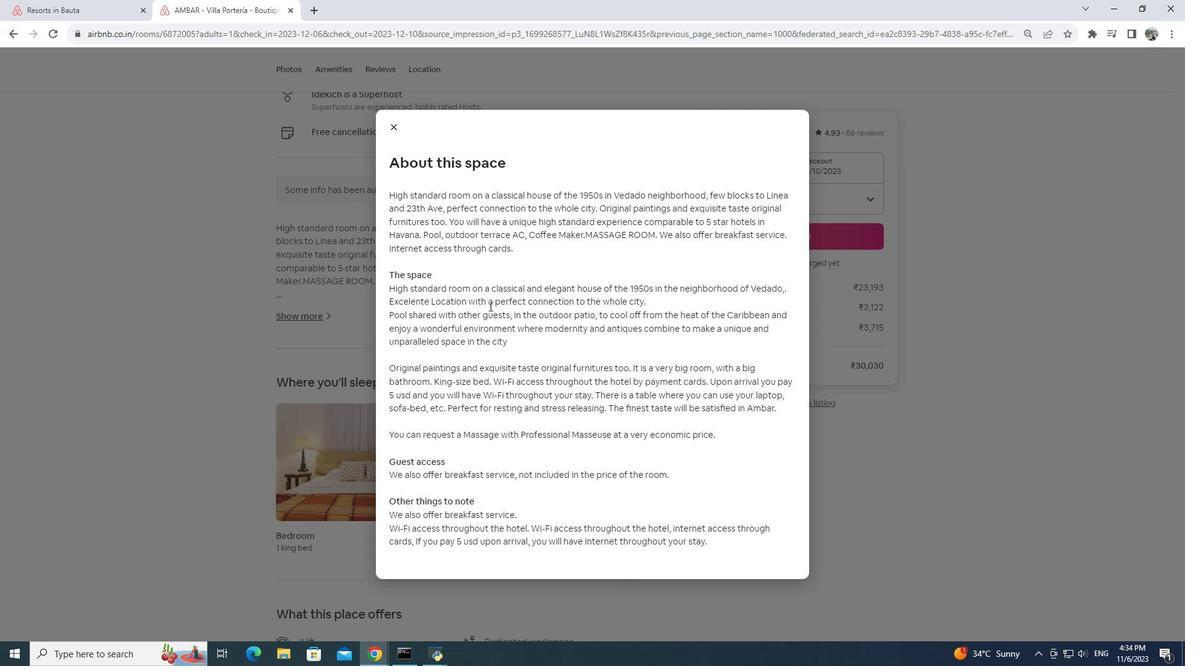 
Action: Mouse moved to (395, 123)
Screenshot: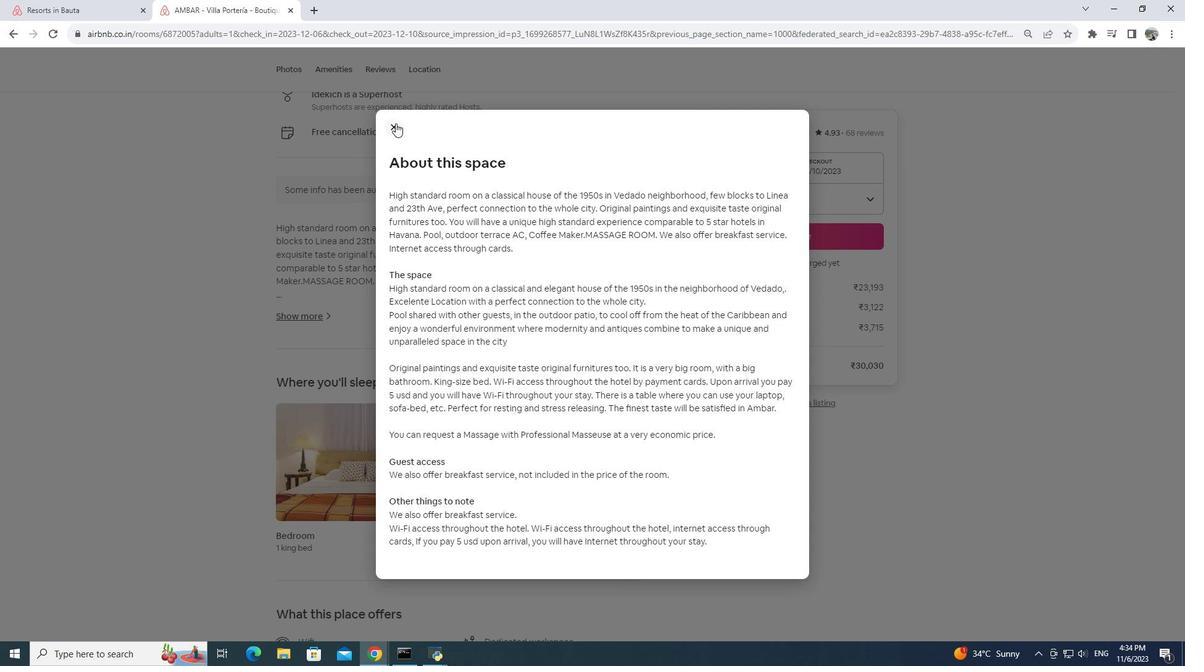 
Action: Mouse pressed left at (395, 123)
Screenshot: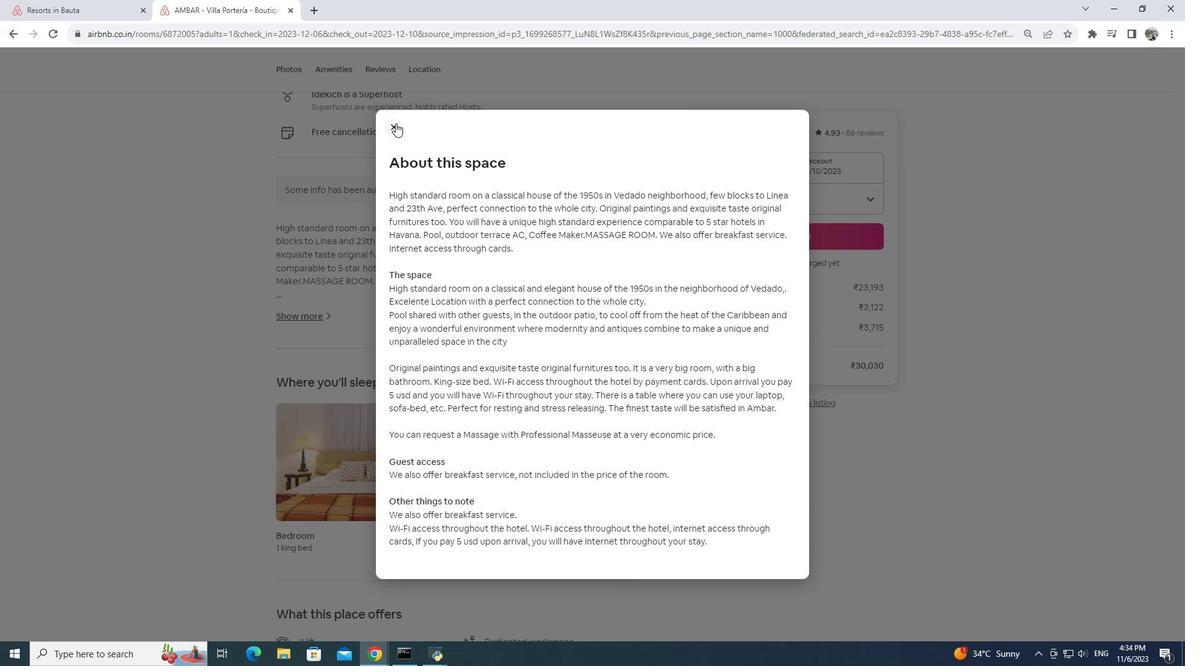 
Action: Mouse moved to (417, 248)
Screenshot: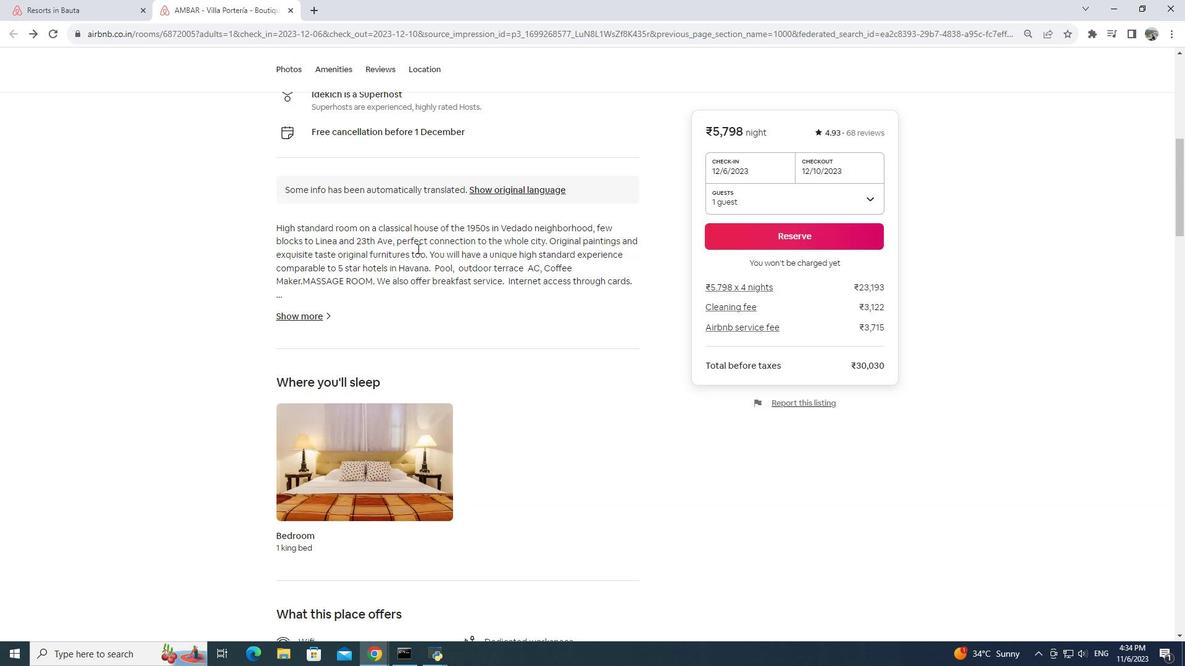 
Action: Mouse scrolled (417, 248) with delta (0, 0)
Screenshot: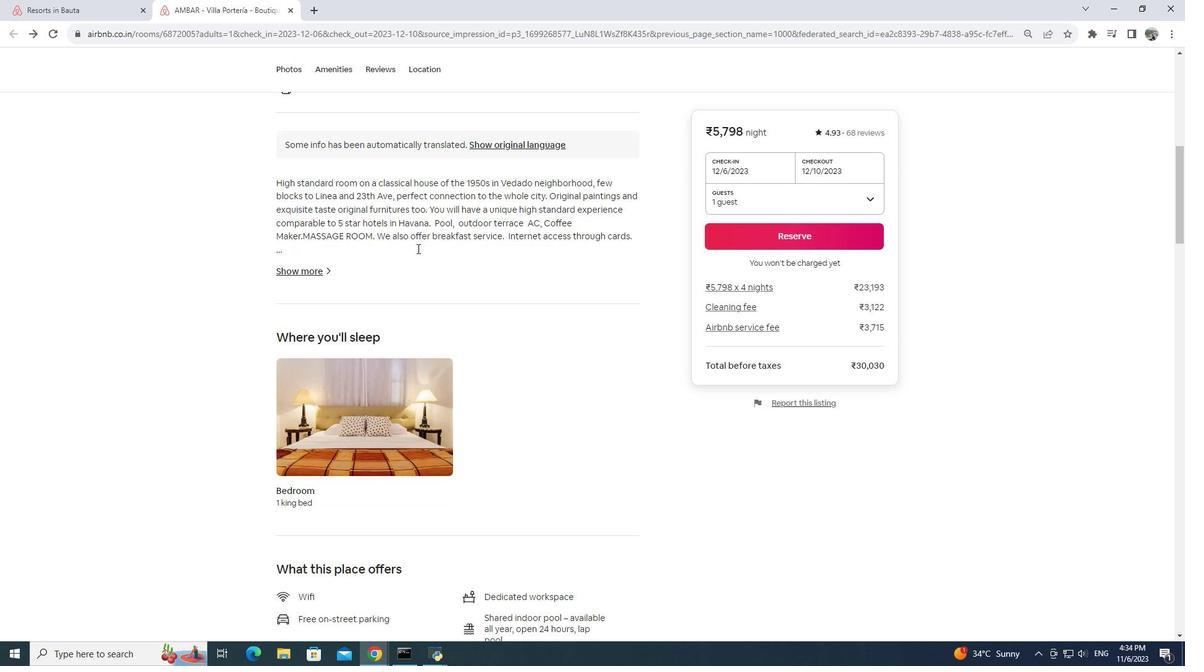 
Action: Mouse scrolled (417, 248) with delta (0, 0)
Screenshot: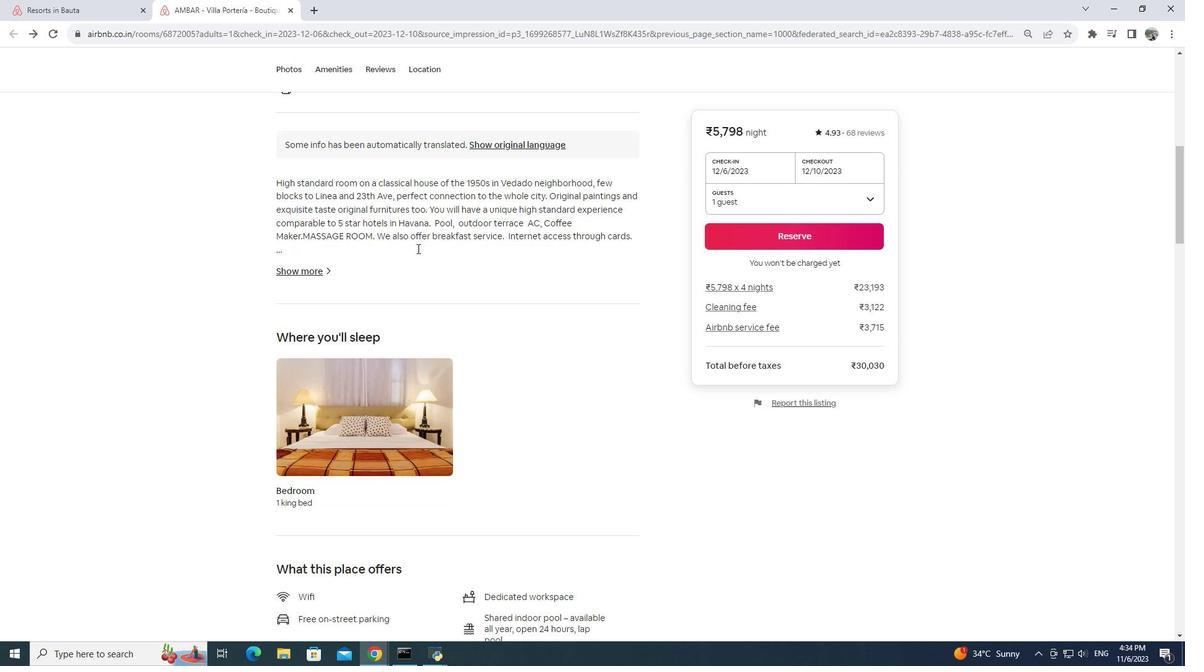 
Action: Mouse scrolled (417, 248) with delta (0, 0)
Screenshot: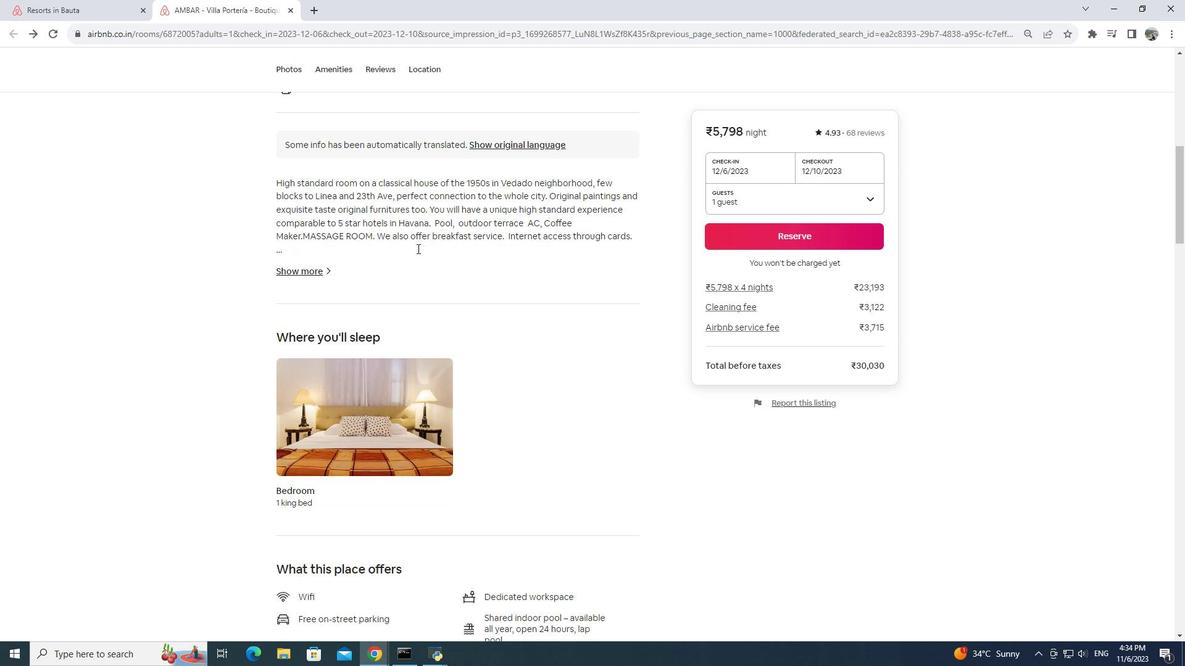
Action: Mouse scrolled (417, 248) with delta (0, 0)
Screenshot: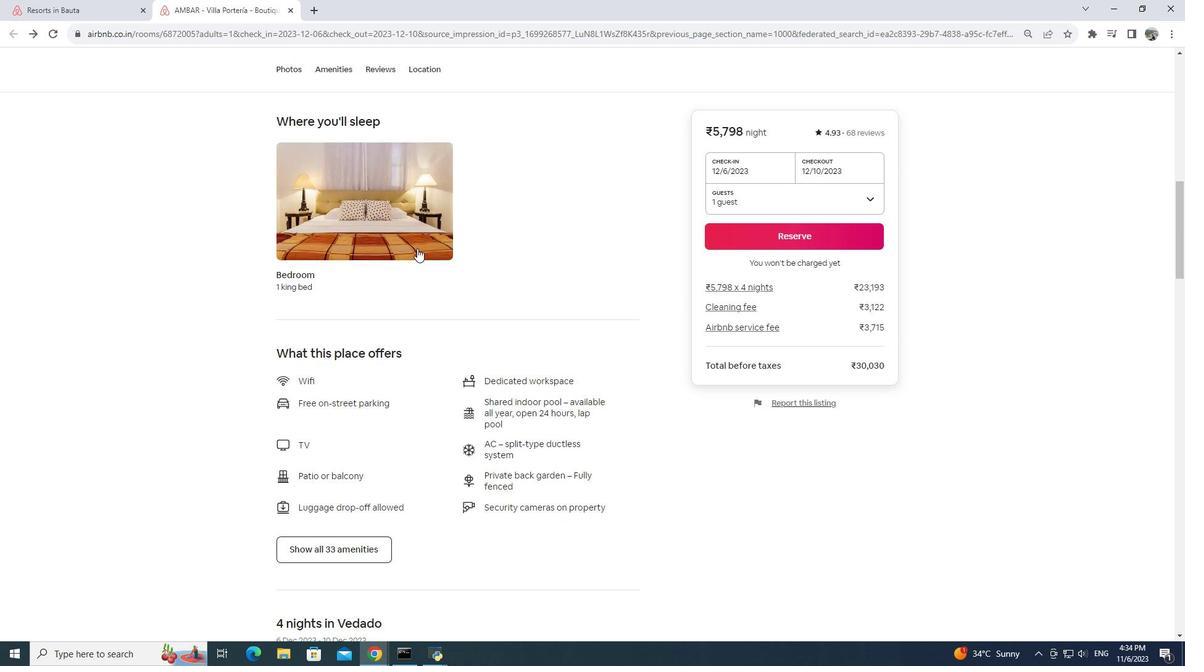 
Action: Mouse scrolled (417, 248) with delta (0, 0)
Screenshot: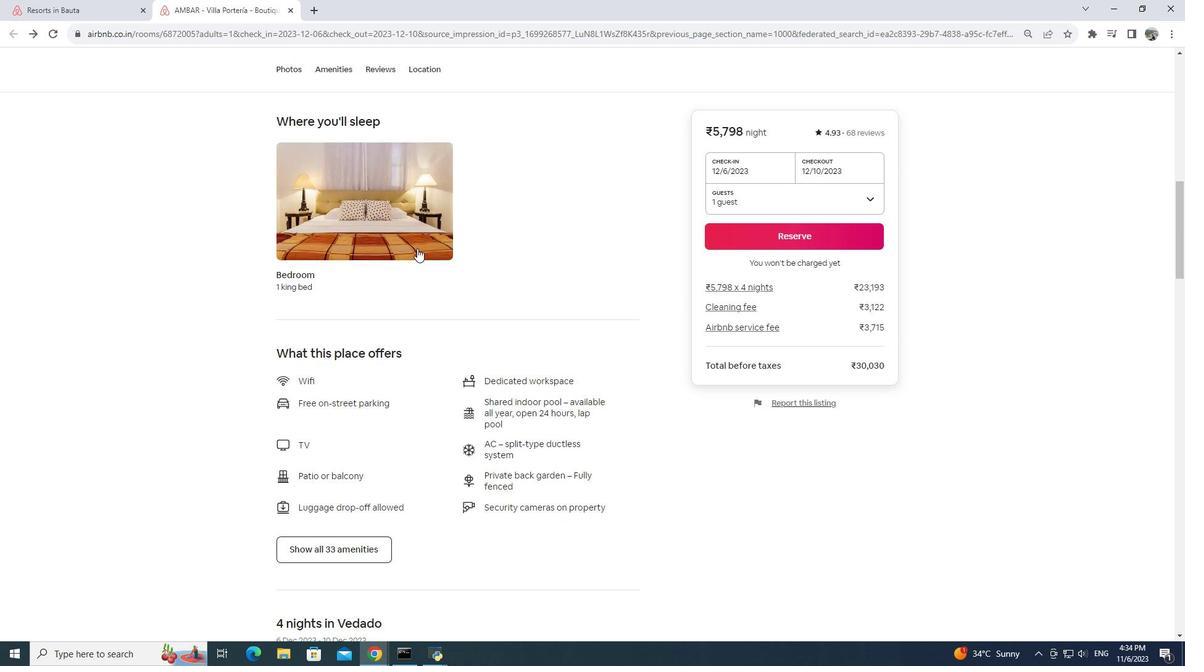 
Action: Mouse scrolled (417, 248) with delta (0, 0)
Screenshot: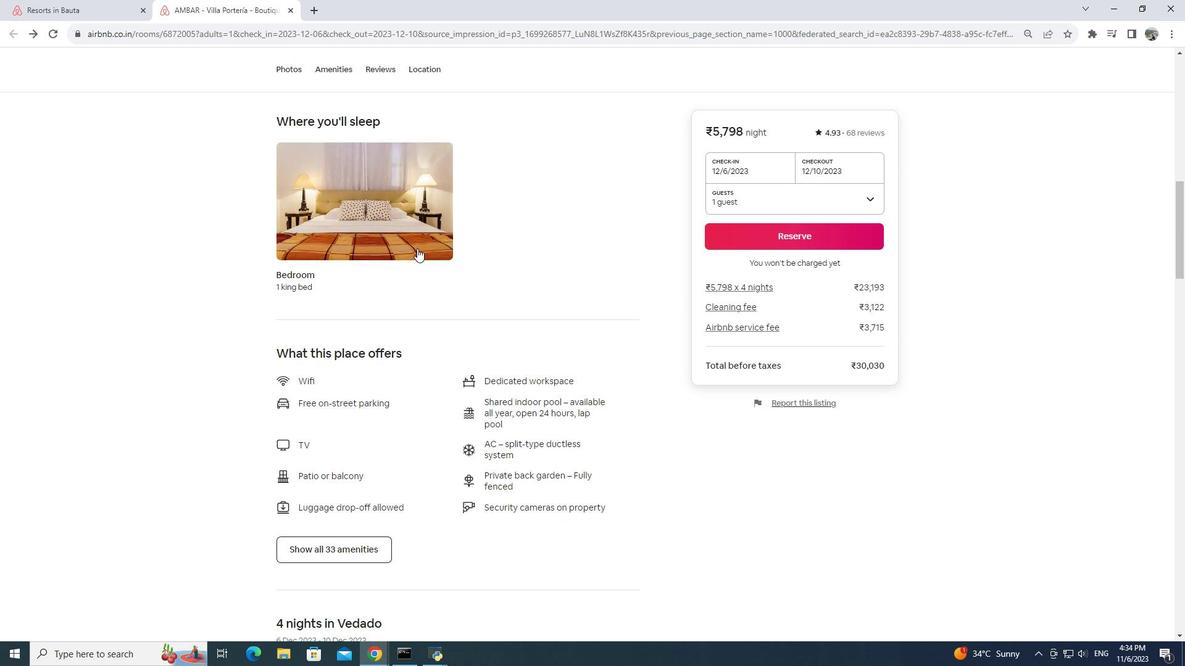 
Action: Mouse scrolled (417, 248) with delta (0, 0)
